 Task: Create a simple magazine template.
Action: Mouse pressed left at (371, 103)
Screenshot: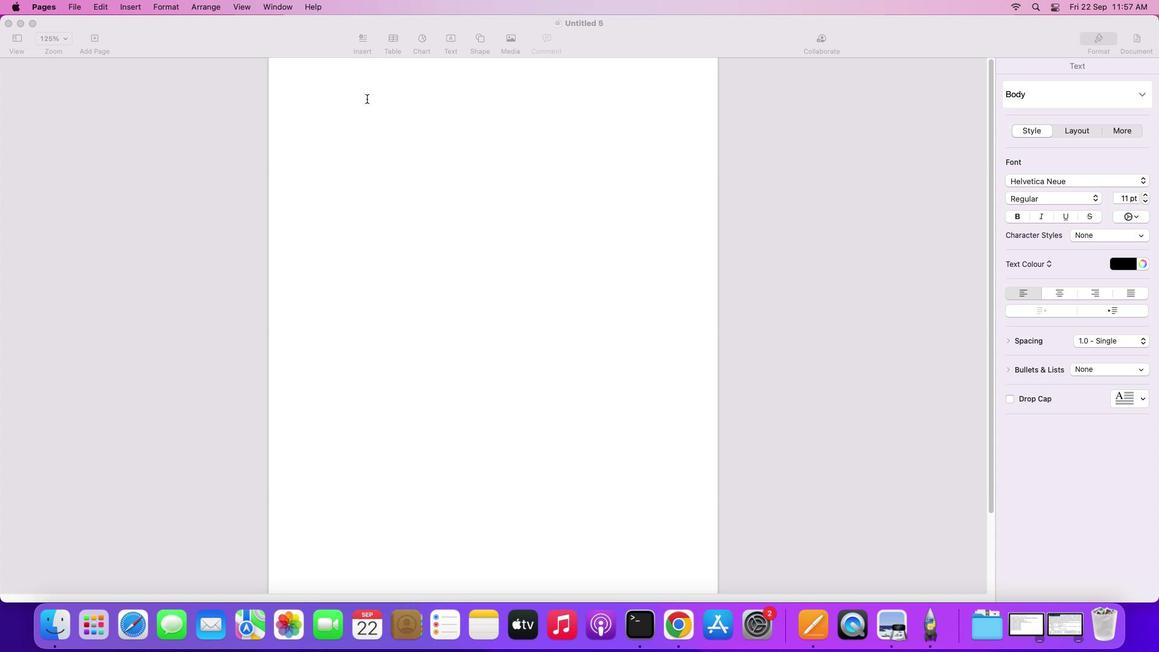 
Action: Mouse moved to (100, 43)
Screenshot: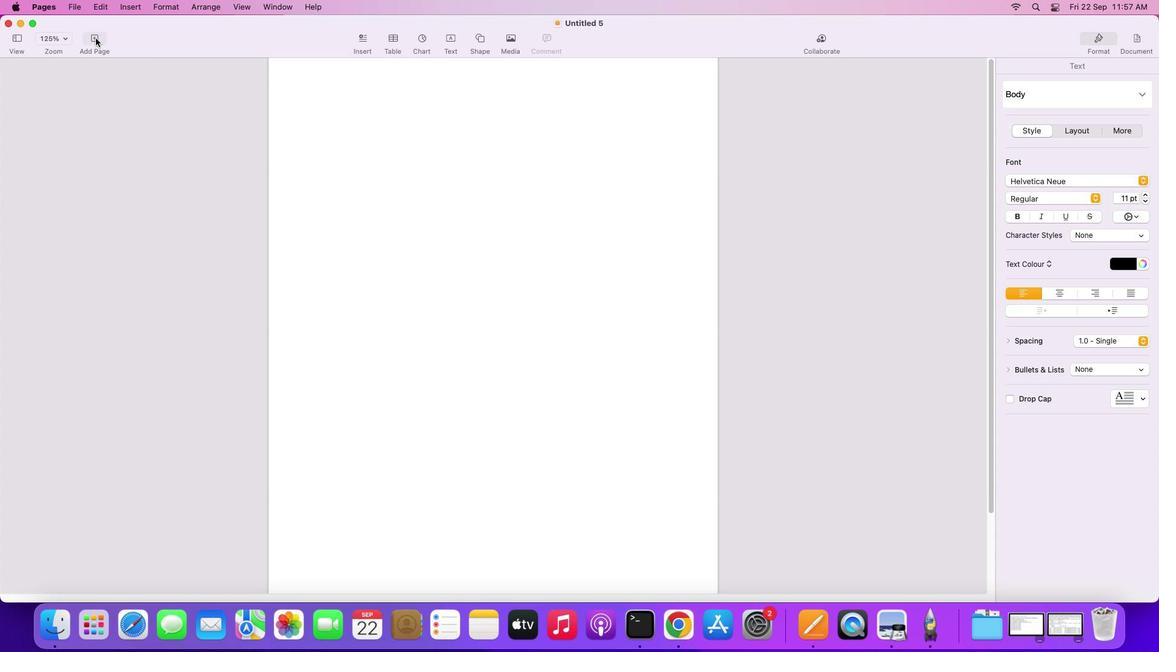 
Action: Mouse pressed left at (100, 43)
Screenshot: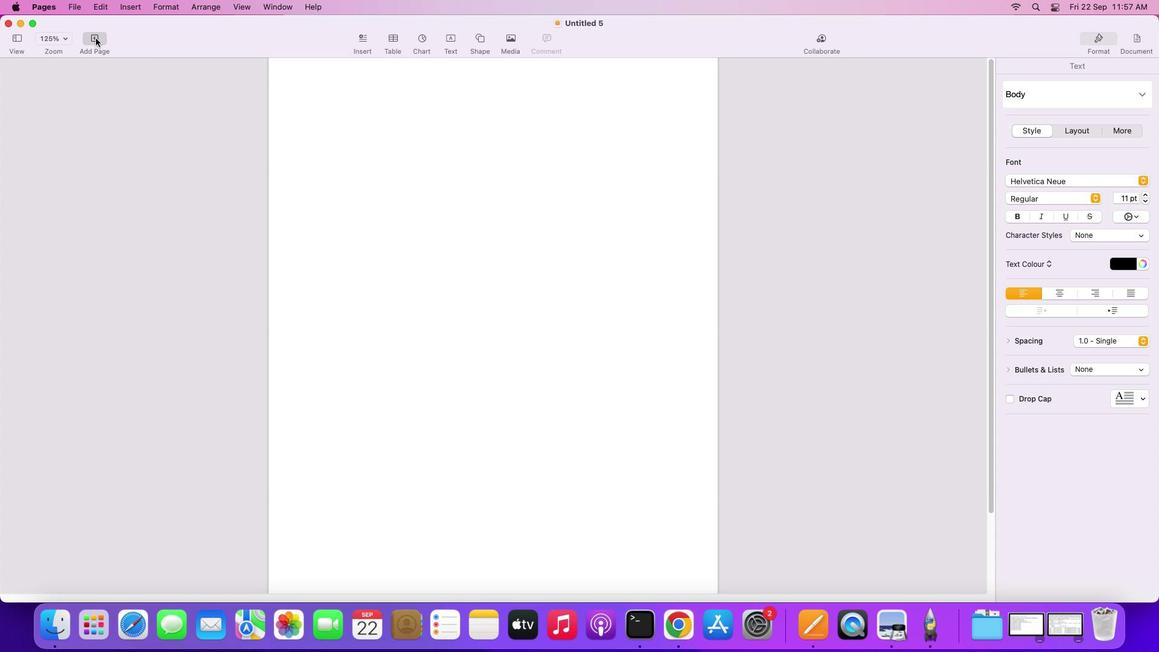 
Action: Mouse pressed left at (100, 43)
Screenshot: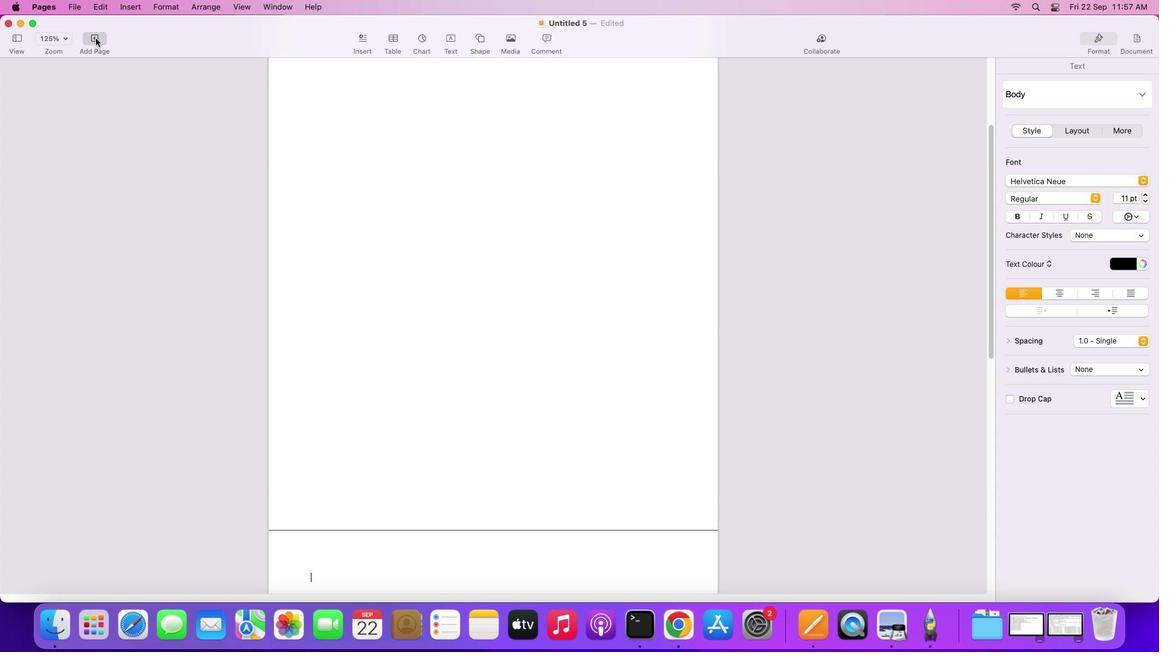 
Action: Mouse pressed left at (100, 43)
Screenshot: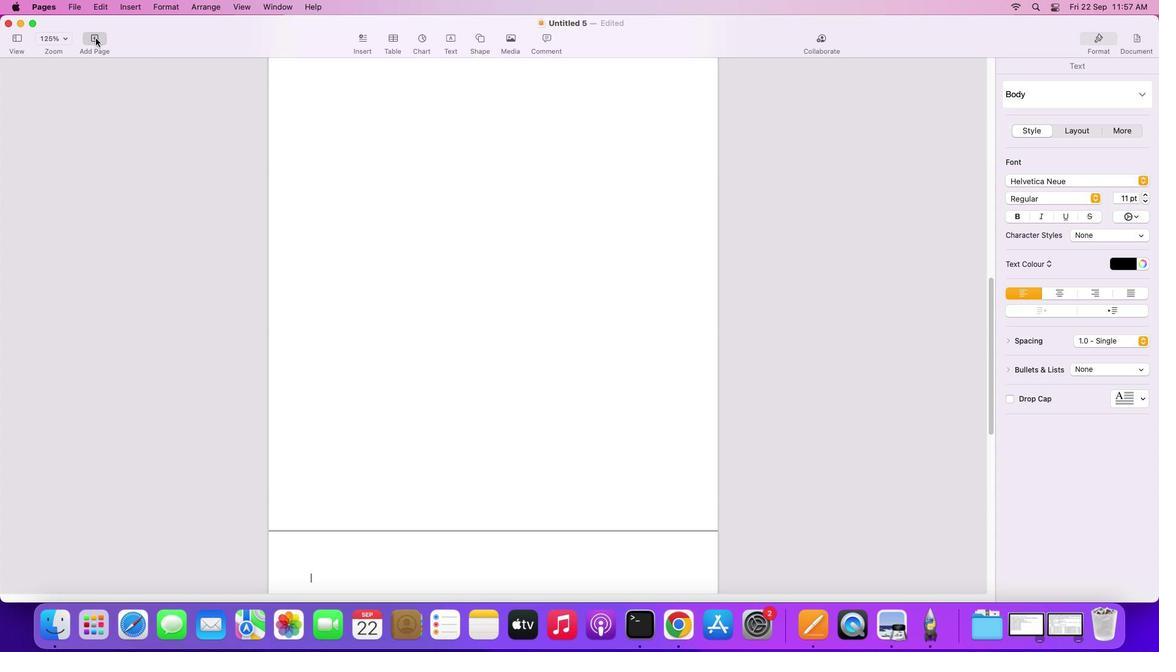 
Action: Mouse pressed left at (100, 43)
Screenshot: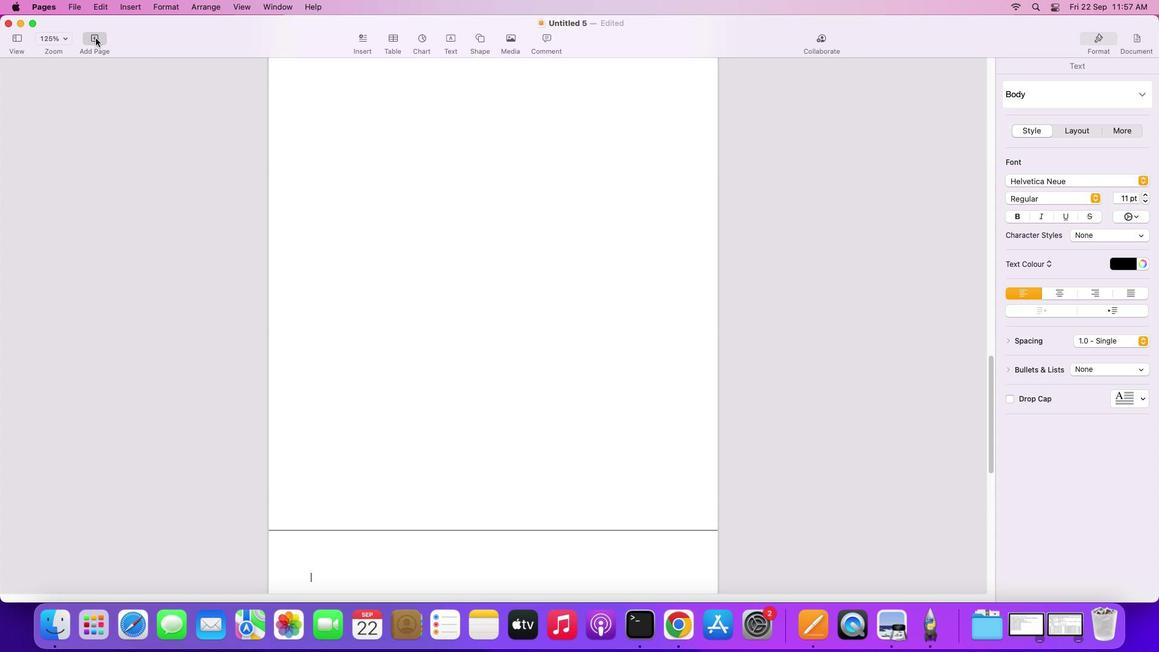 
Action: Mouse pressed left at (100, 43)
Screenshot: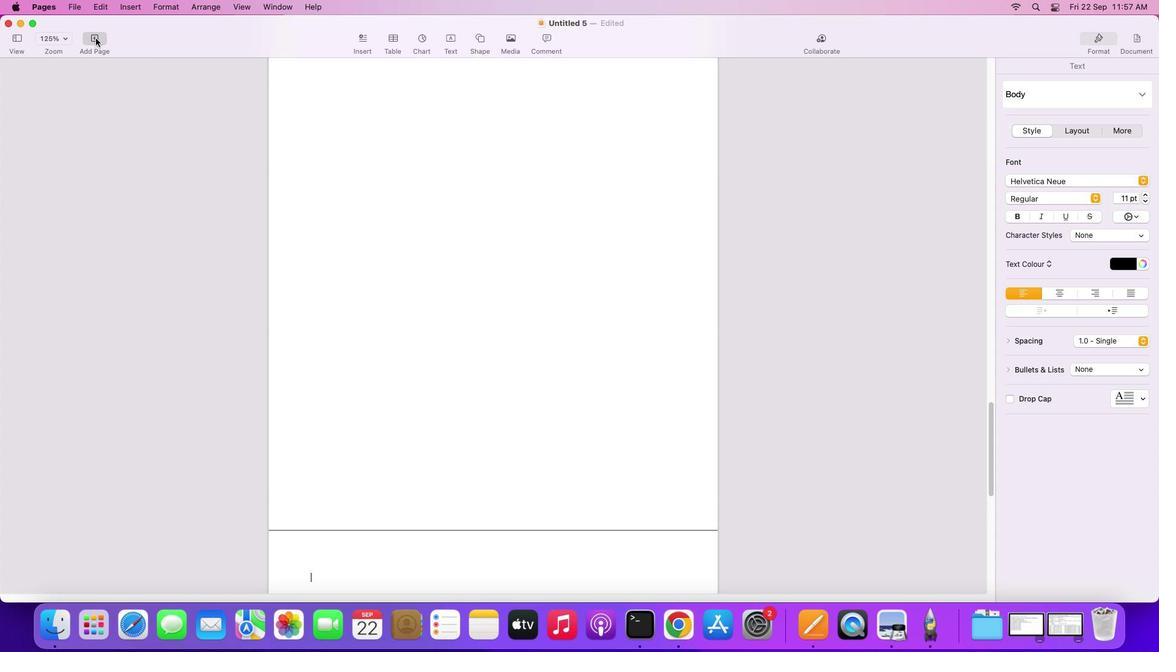 
Action: Mouse pressed left at (100, 43)
Screenshot: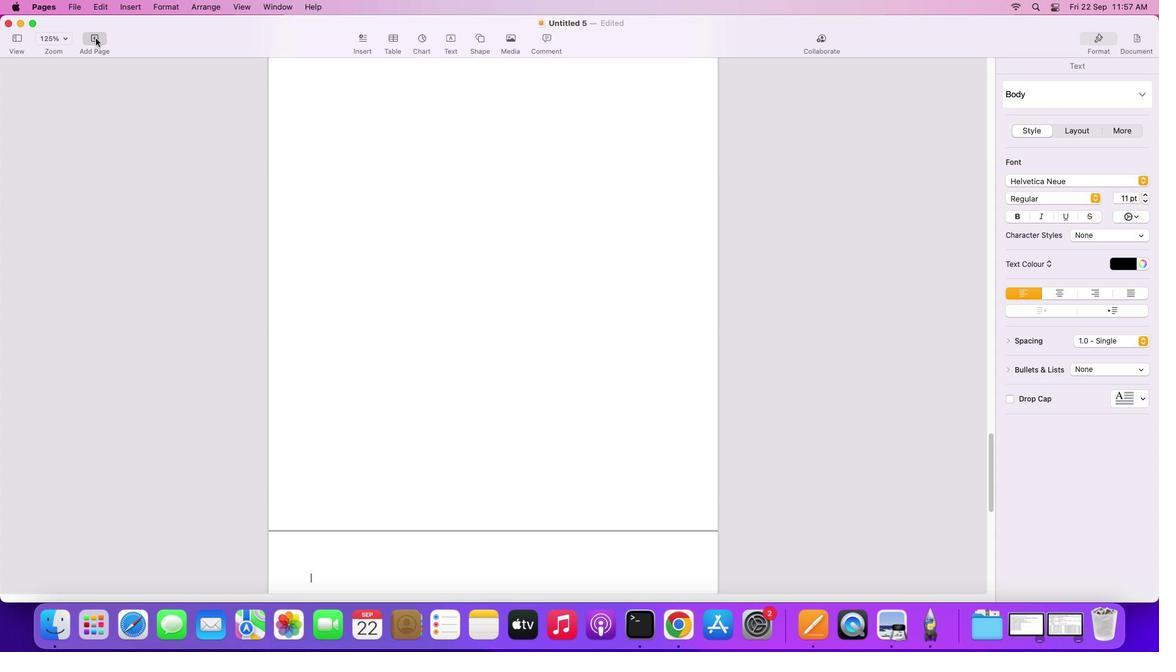 
Action: Mouse pressed left at (100, 43)
Screenshot: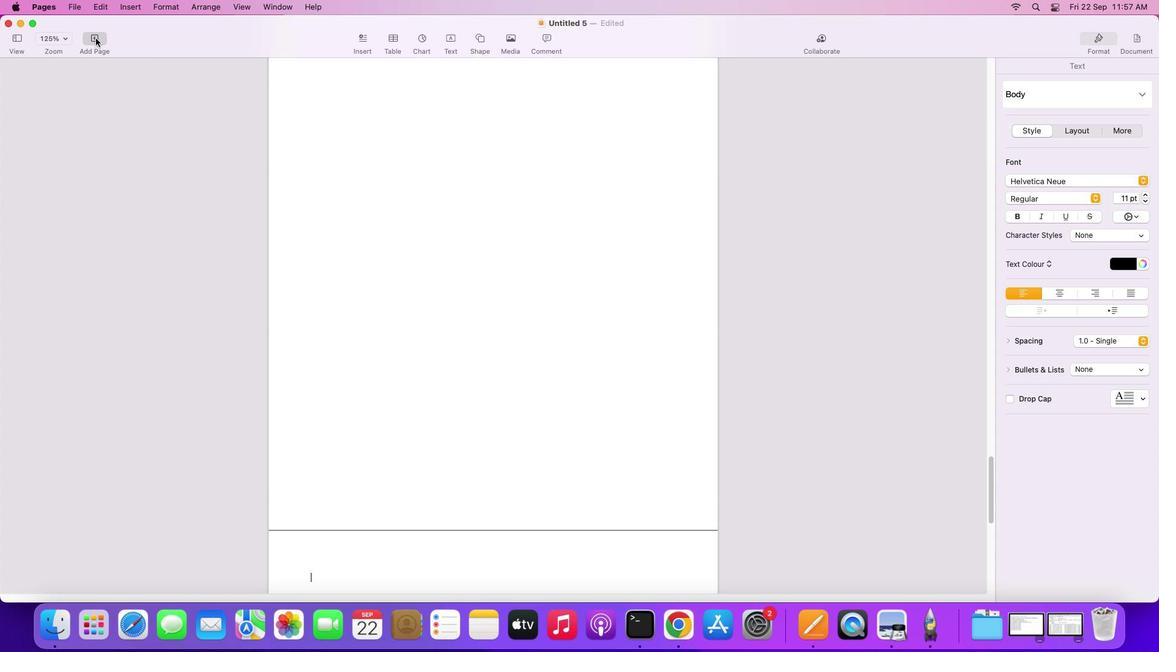 
Action: Mouse pressed left at (100, 43)
Screenshot: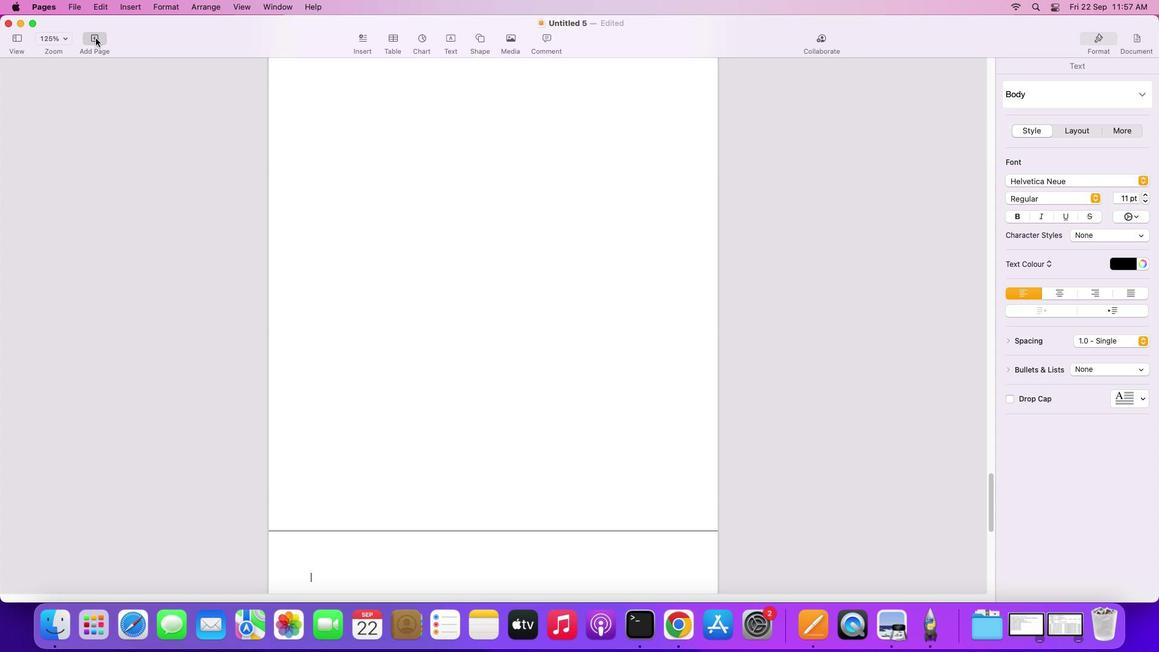 
Action: Mouse pressed left at (100, 43)
Screenshot: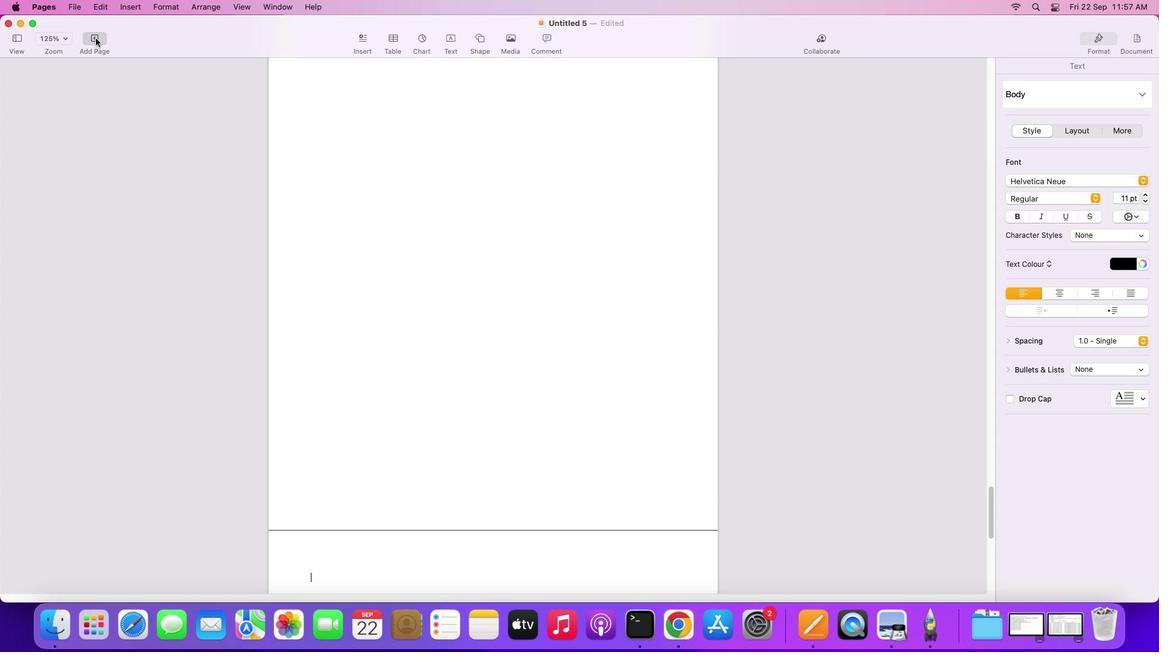 
Action: Mouse pressed left at (100, 43)
Screenshot: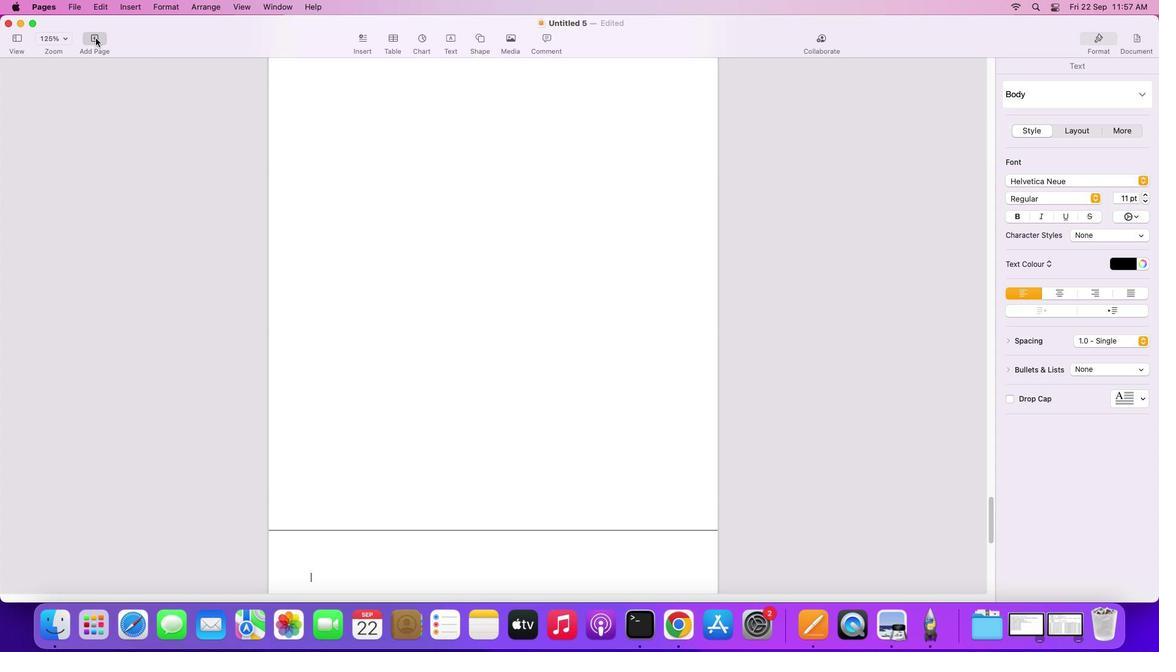 
Action: Mouse moved to (385, 142)
Screenshot: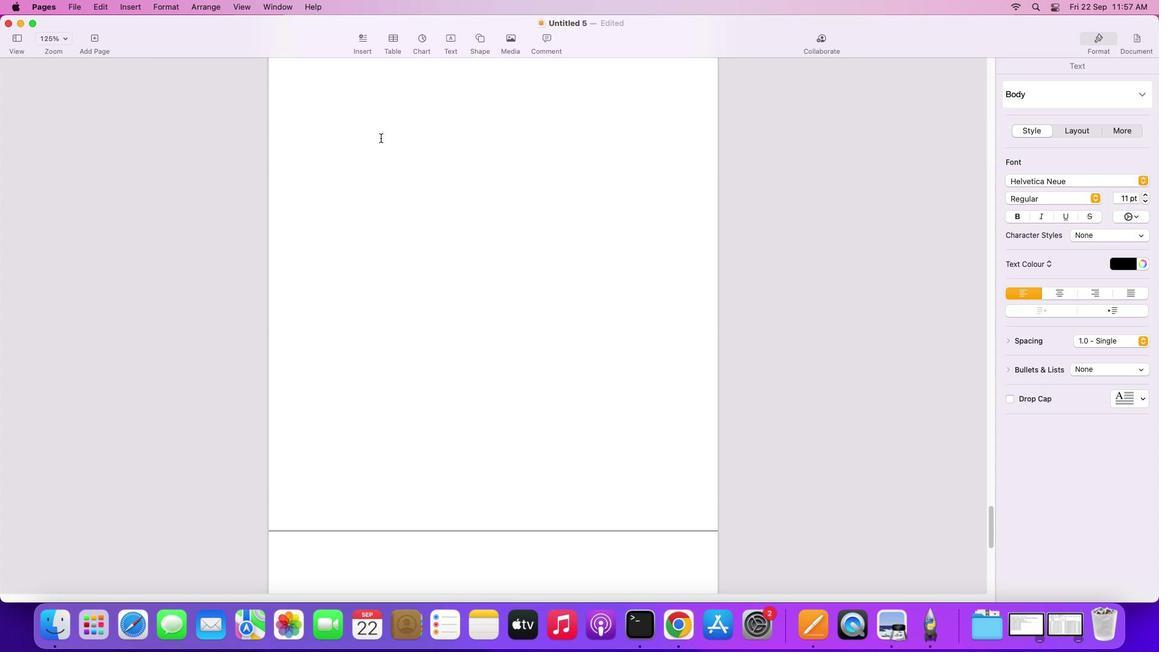 
Action: Mouse pressed left at (385, 142)
Screenshot: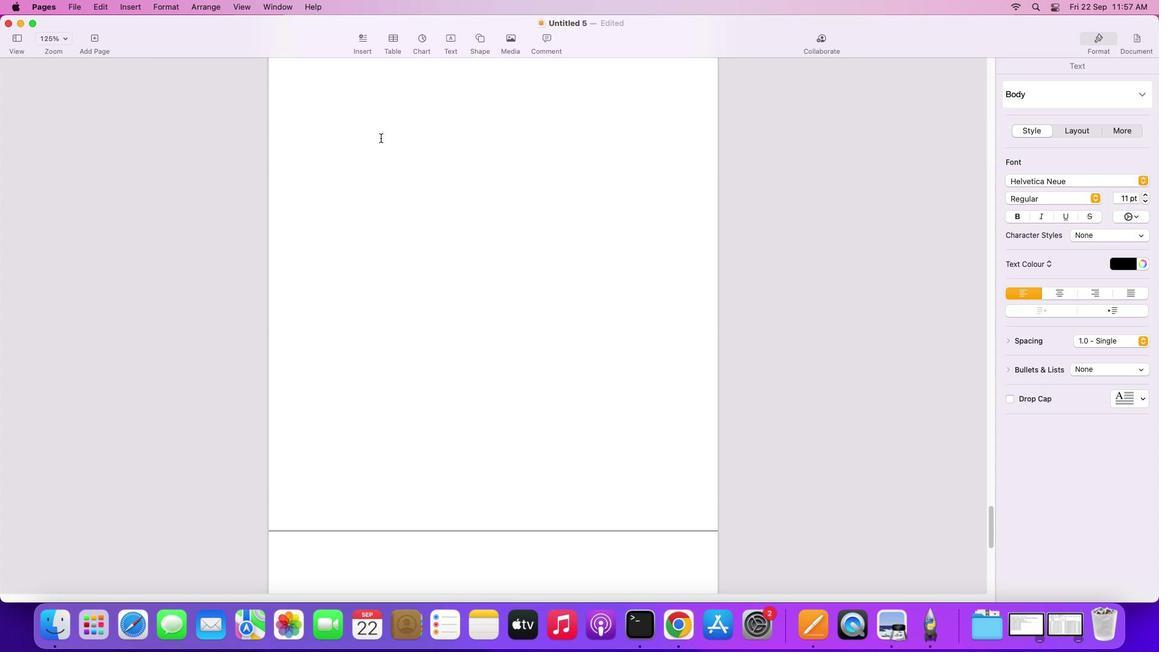 
Action: Mouse moved to (489, 50)
Screenshot: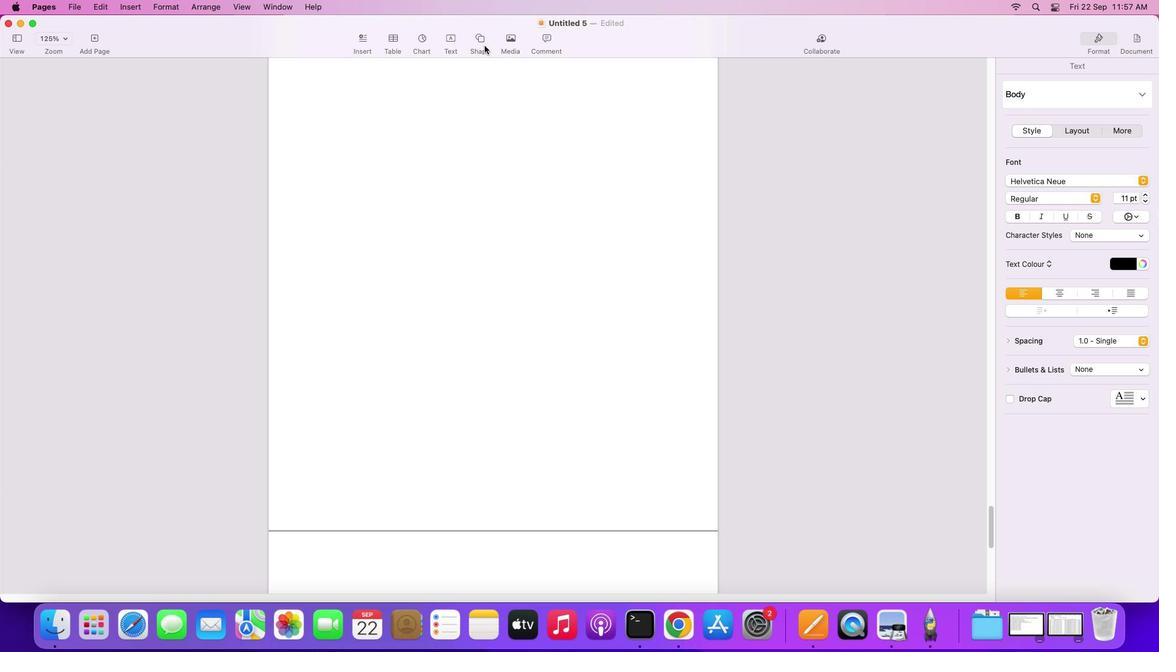 
Action: Mouse pressed left at (489, 50)
Screenshot: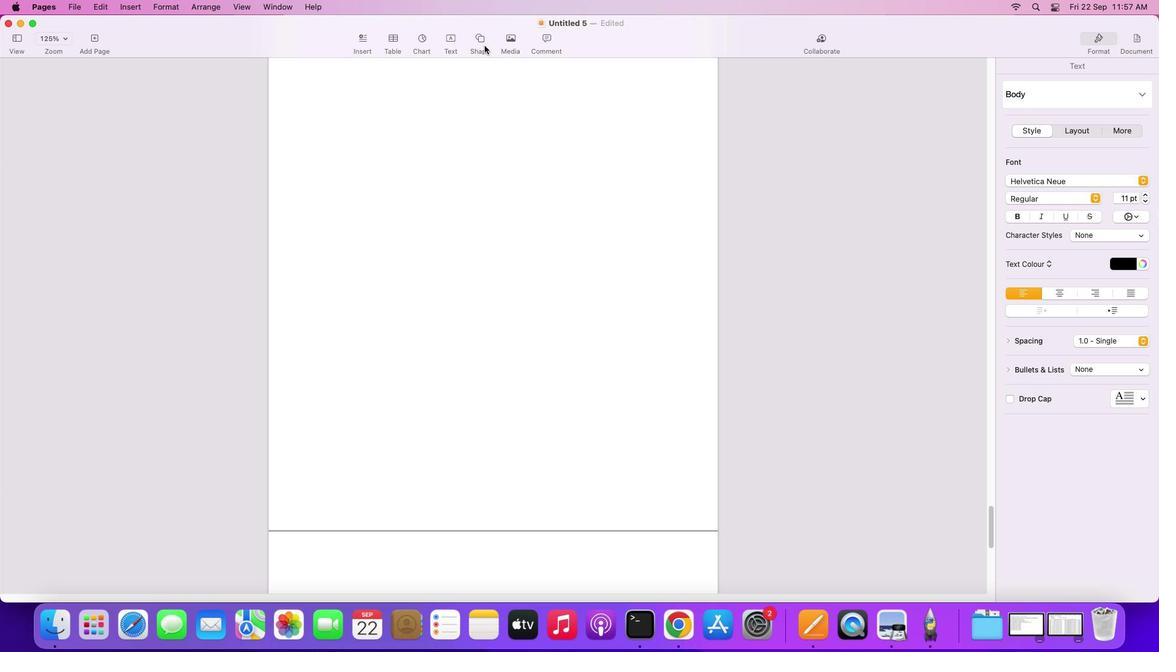
Action: Mouse moved to (485, 41)
Screenshot: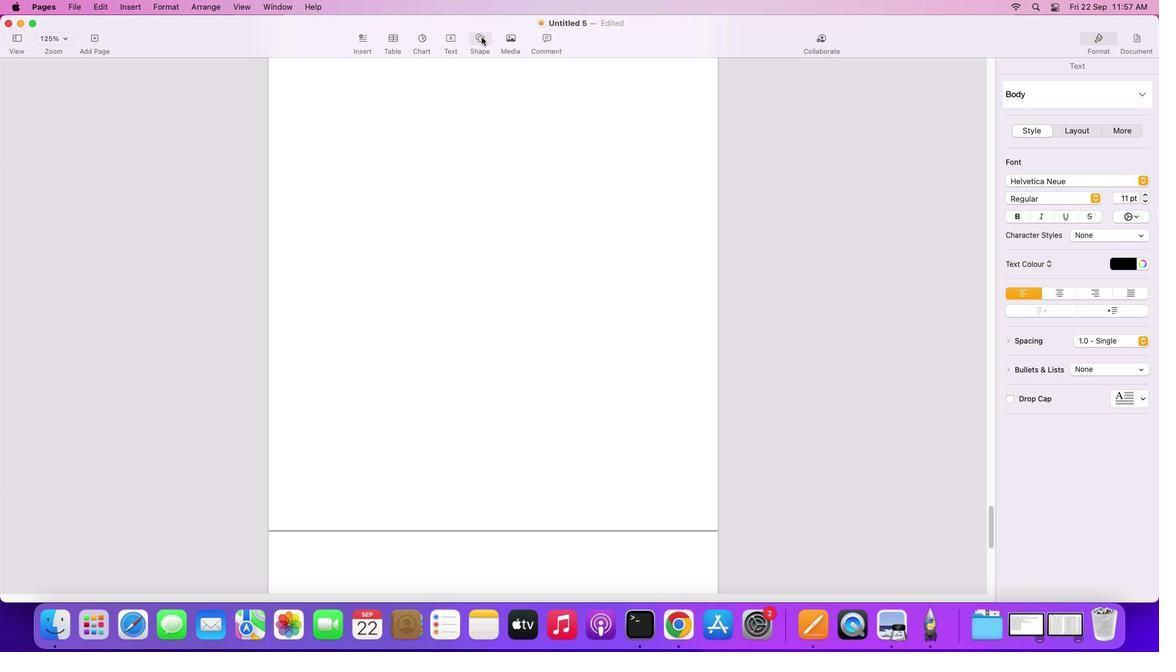 
Action: Mouse pressed left at (485, 41)
Screenshot: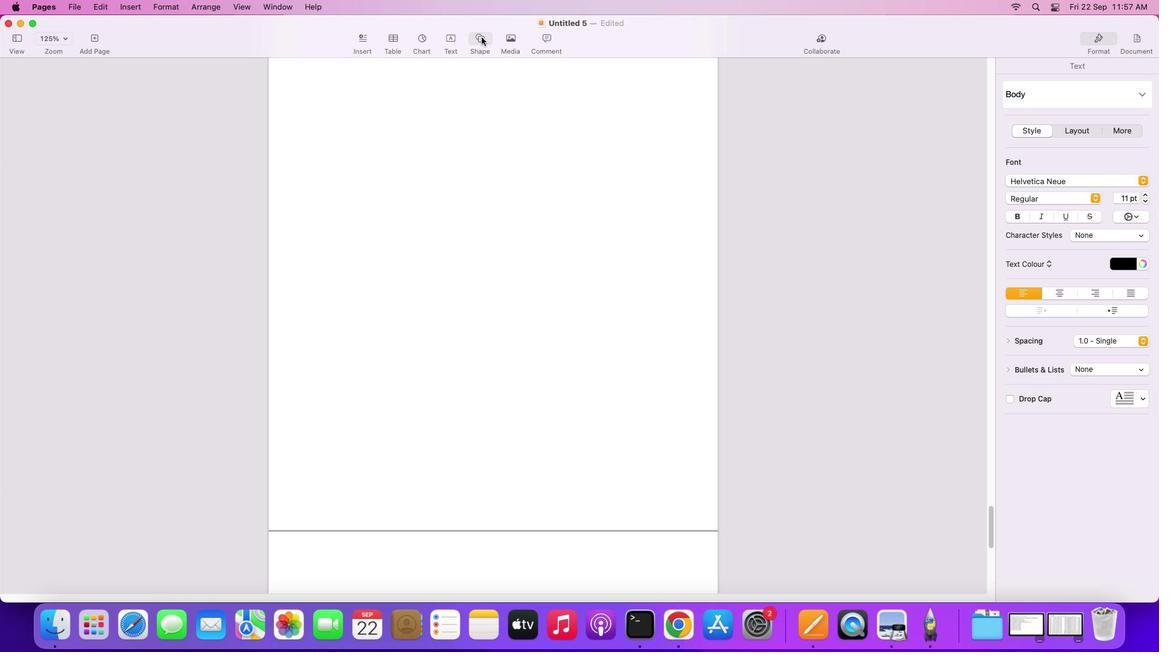 
Action: Mouse moved to (475, 143)
Screenshot: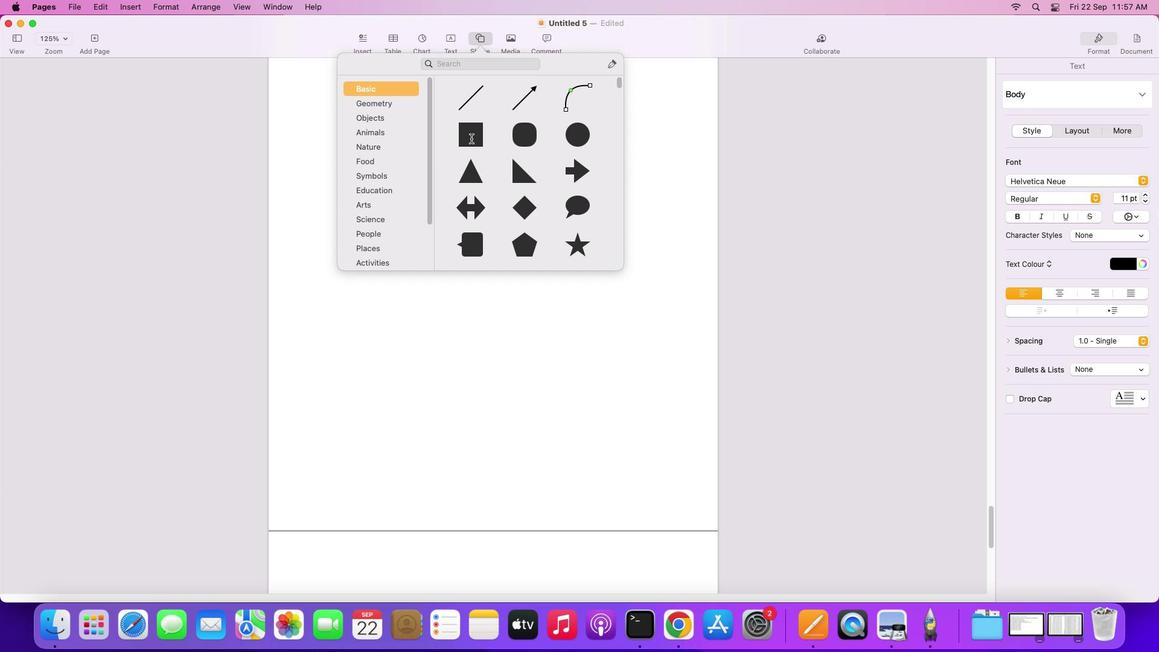 
Action: Mouse pressed left at (475, 143)
Screenshot: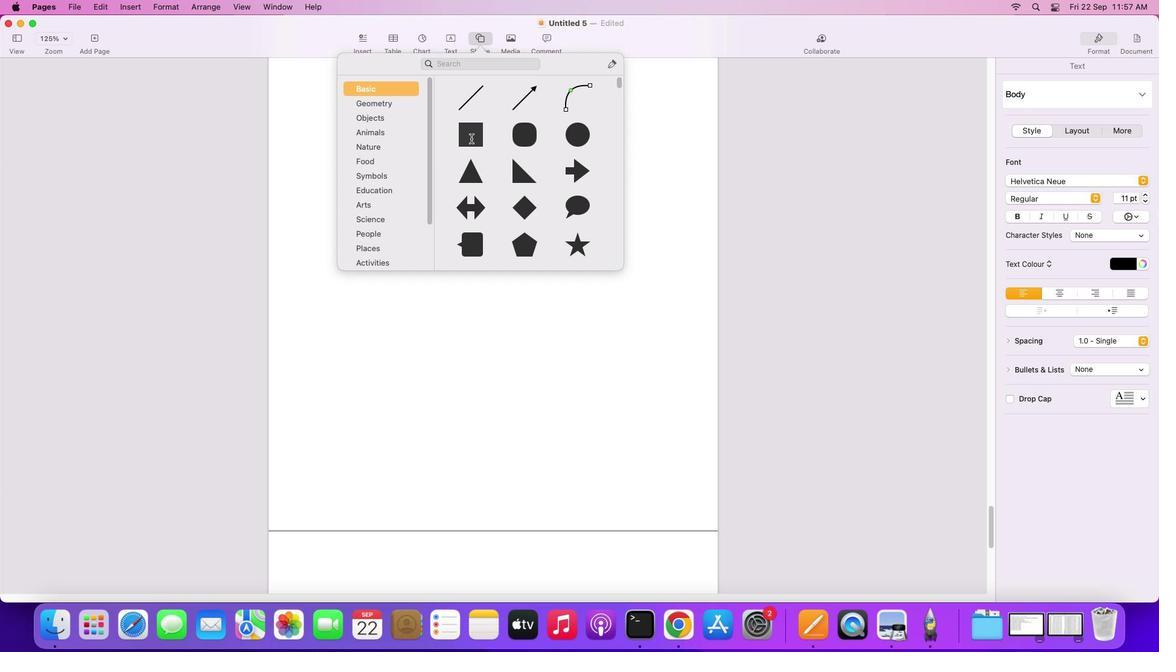 
Action: Mouse moved to (470, 178)
Screenshot: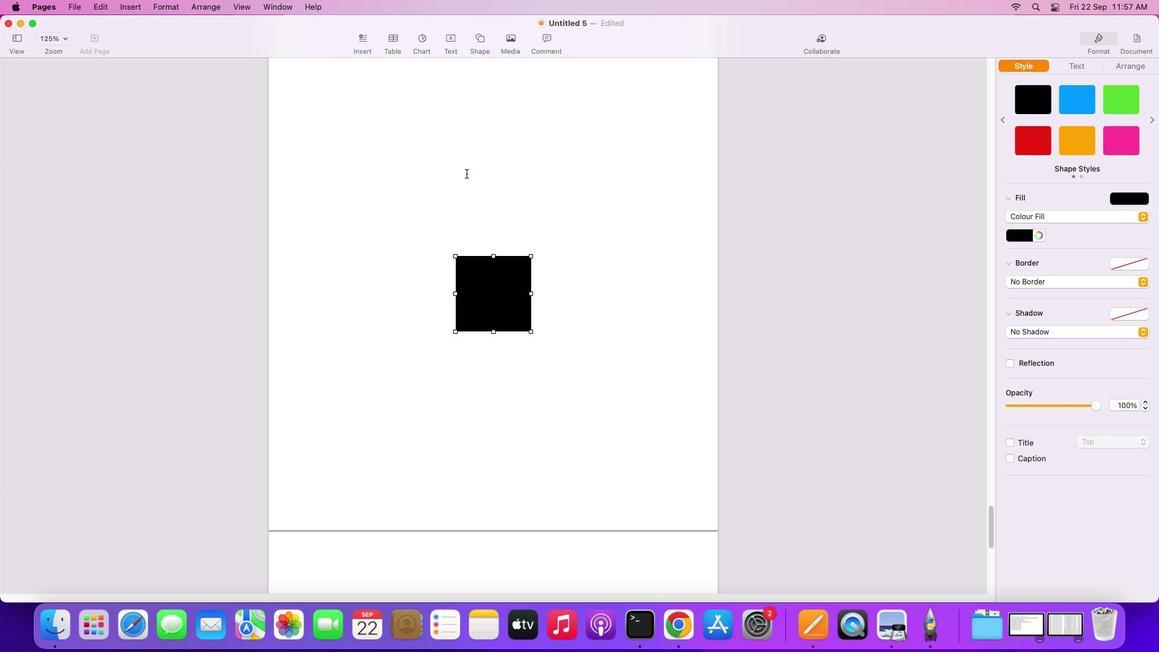 
Action: Mouse scrolled (470, 178) with delta (4, 5)
Screenshot: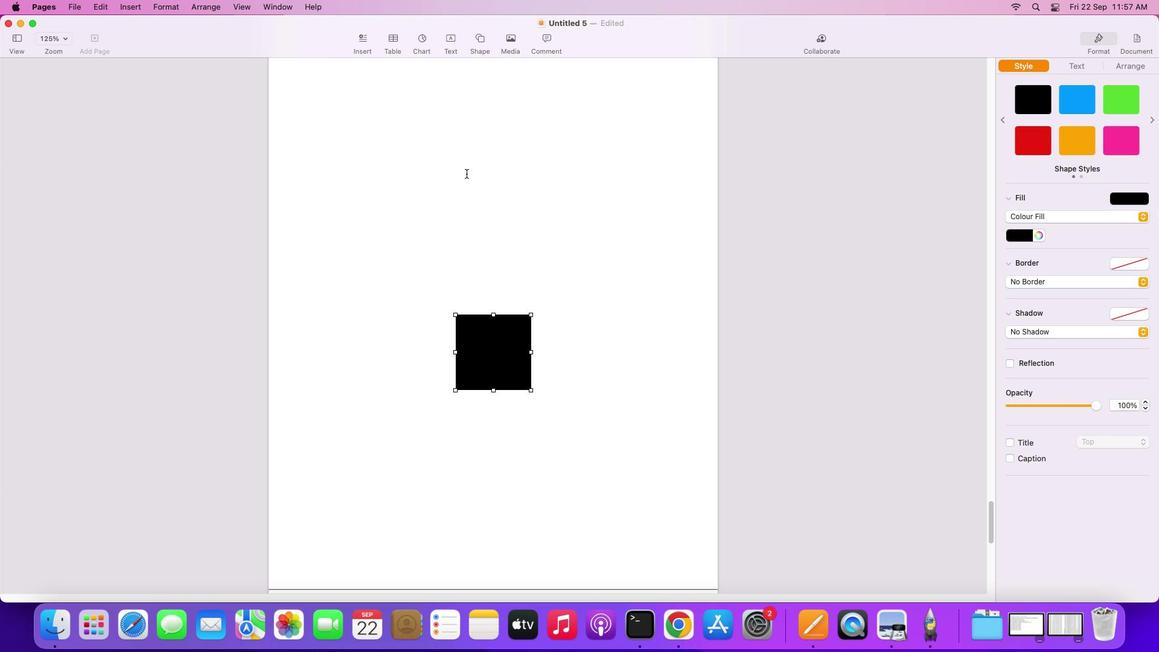 
Action: Mouse scrolled (470, 178) with delta (4, 5)
Screenshot: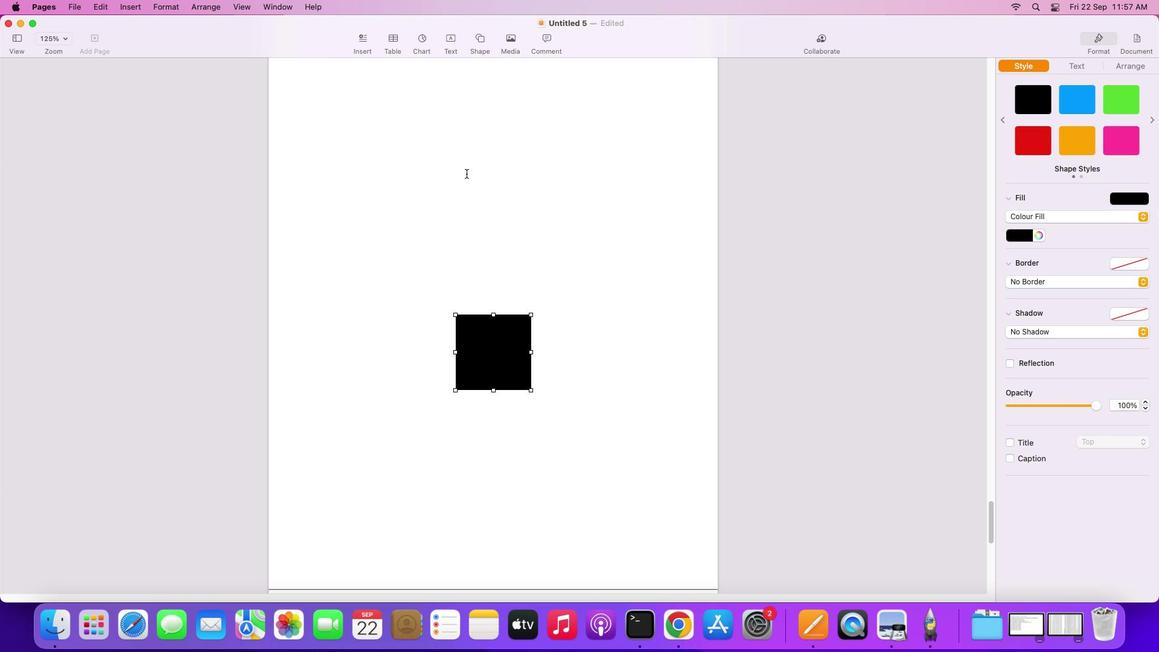 
Action: Mouse scrolled (470, 178) with delta (4, 7)
Screenshot: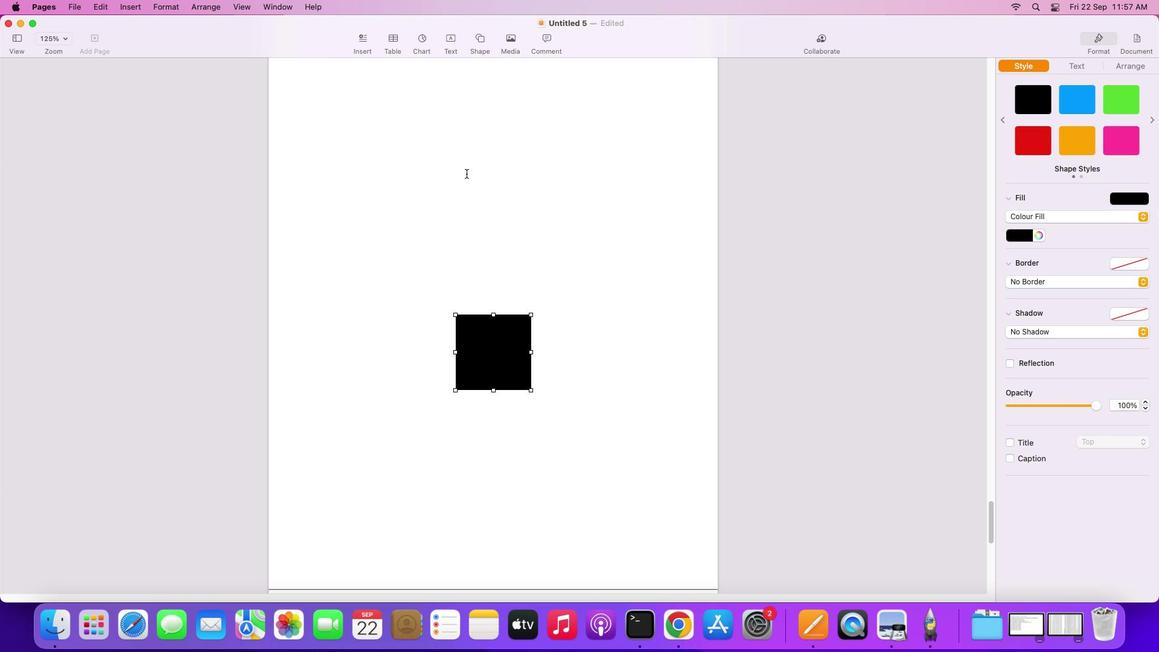 
Action: Mouse scrolled (470, 178) with delta (4, 8)
Screenshot: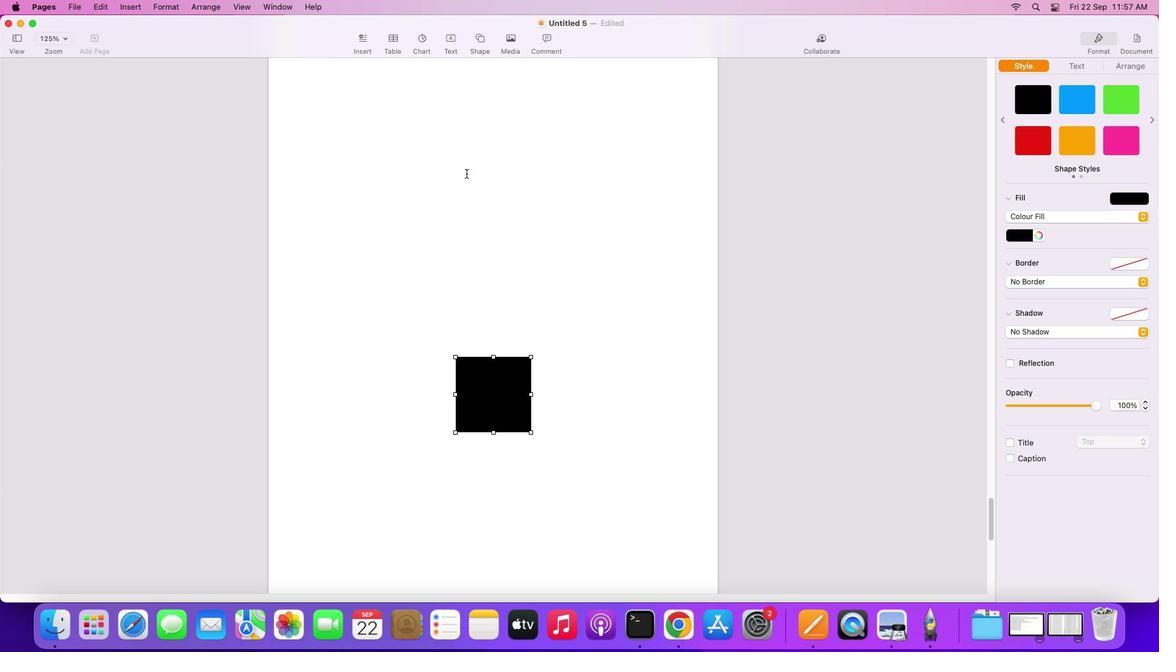 
Action: Mouse scrolled (470, 178) with delta (4, 9)
Screenshot: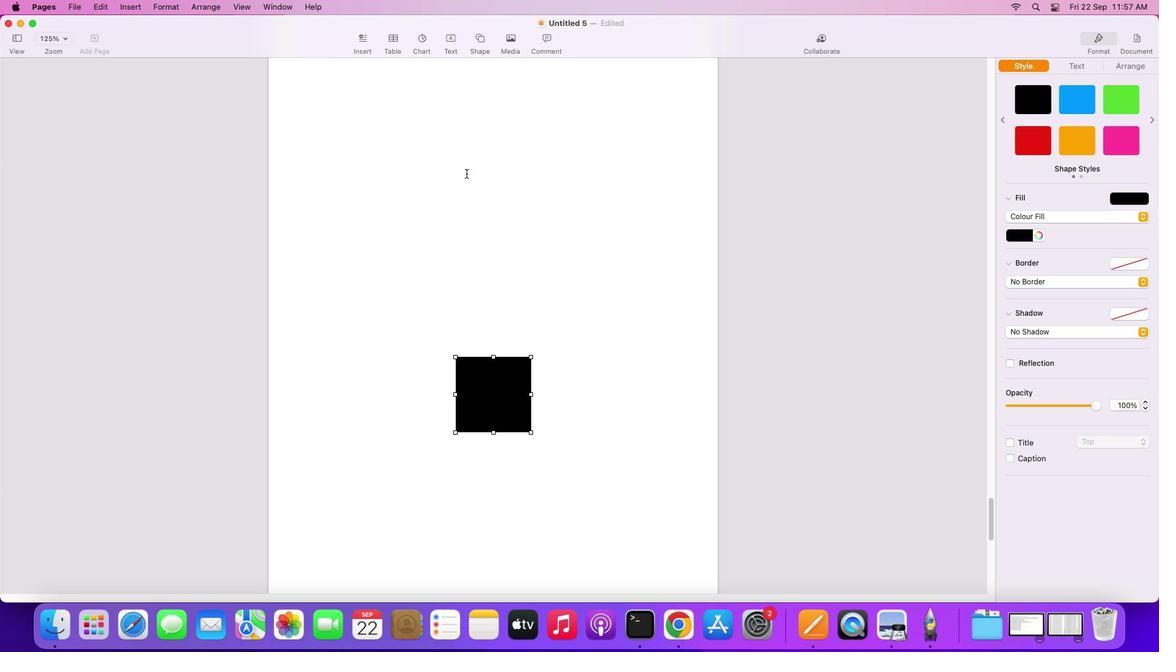 
Action: Mouse moved to (471, 179)
Screenshot: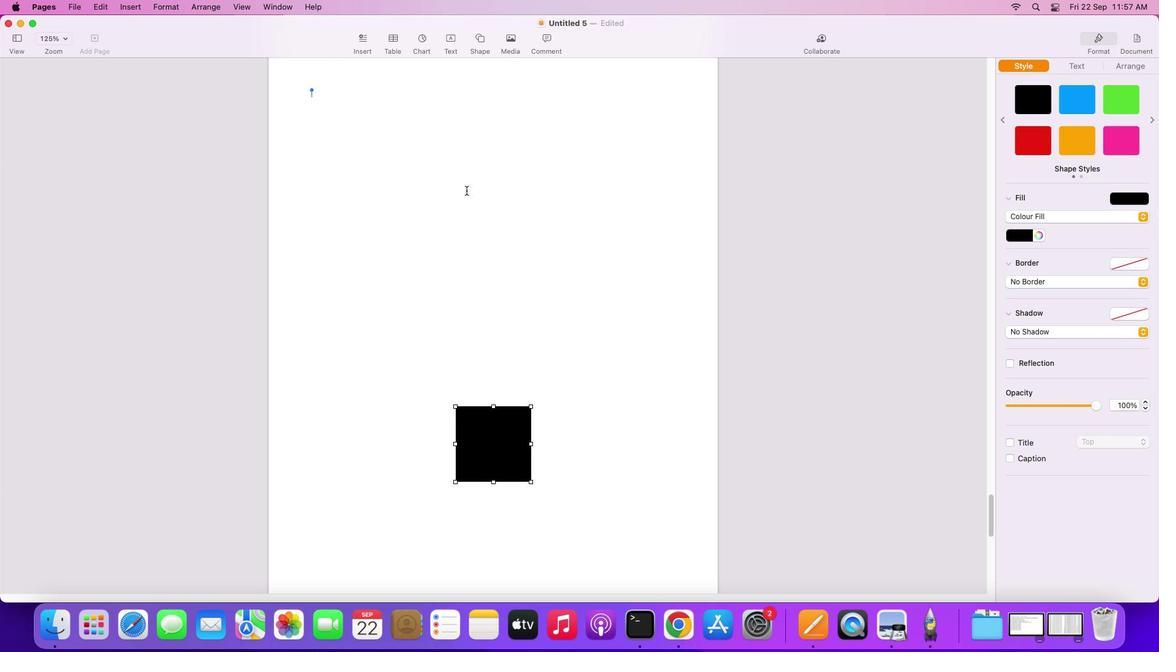 
Action: Mouse scrolled (471, 179) with delta (4, 5)
Screenshot: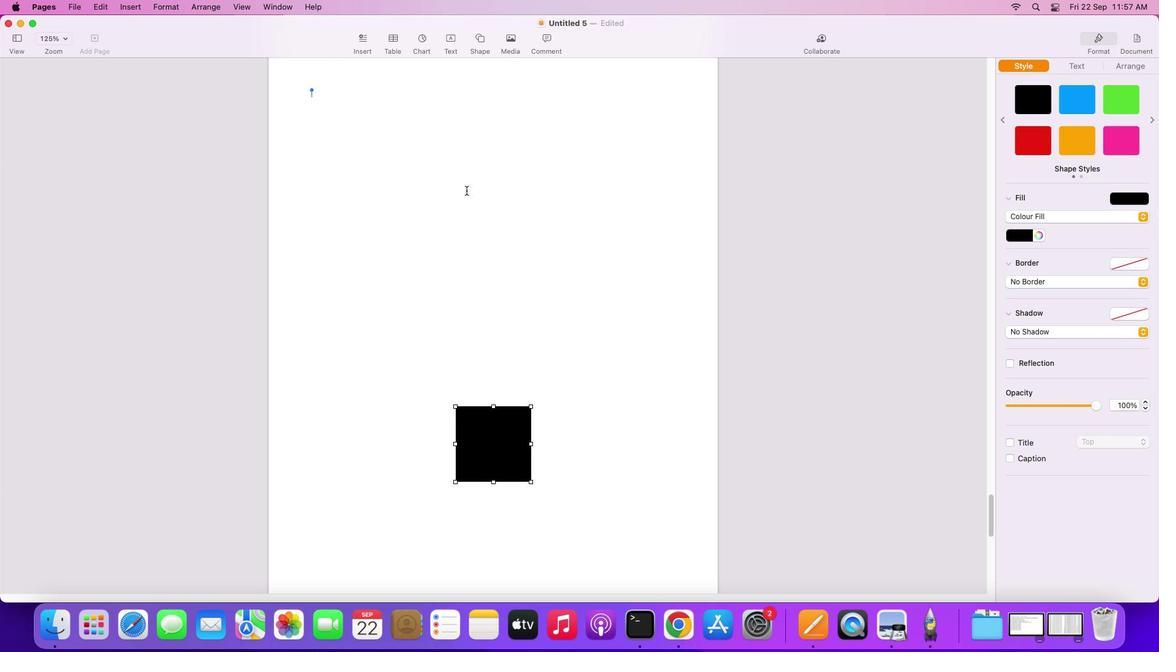 
Action: Mouse moved to (470, 181)
Screenshot: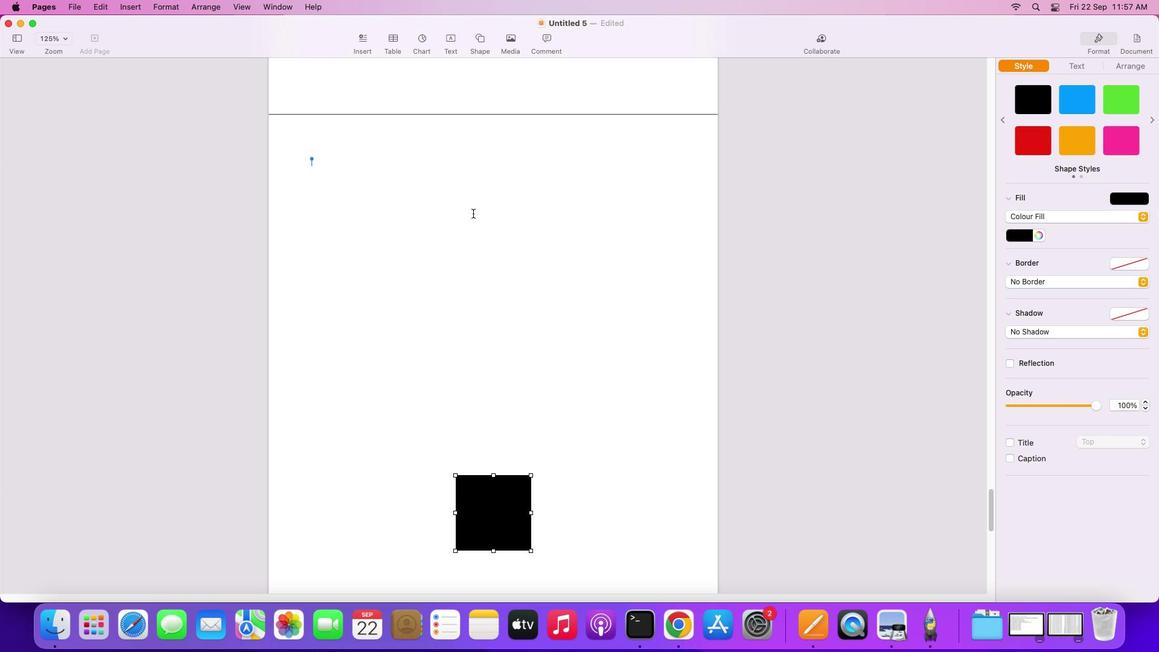 
Action: Mouse scrolled (470, 181) with delta (4, 5)
Screenshot: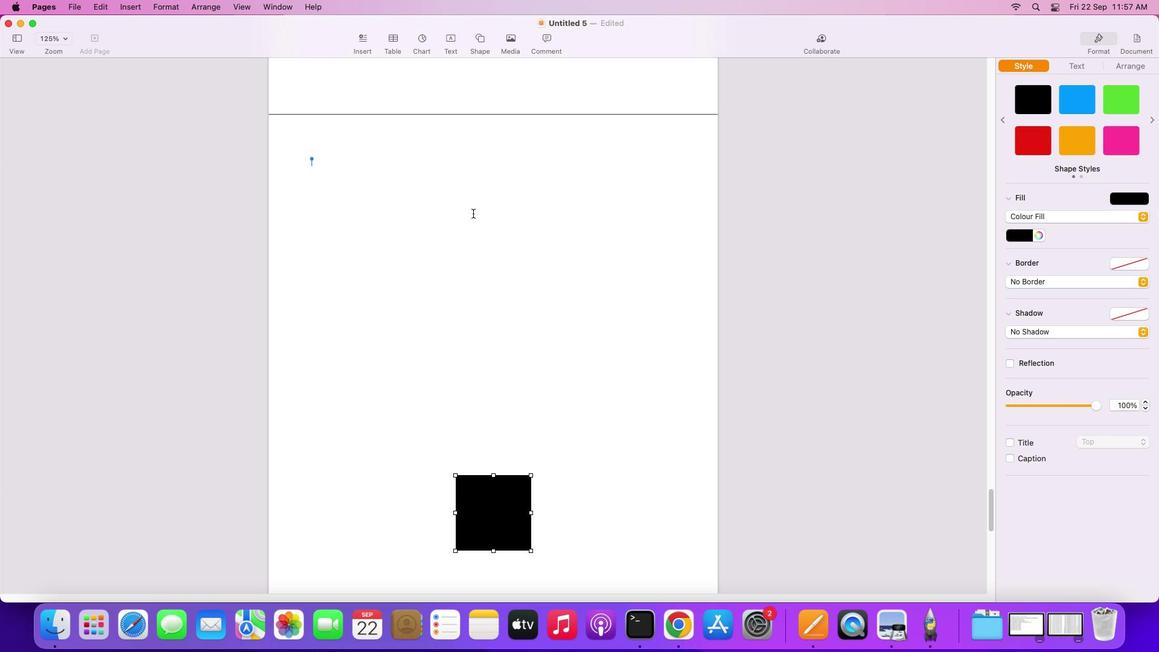 
Action: Mouse moved to (470, 182)
Screenshot: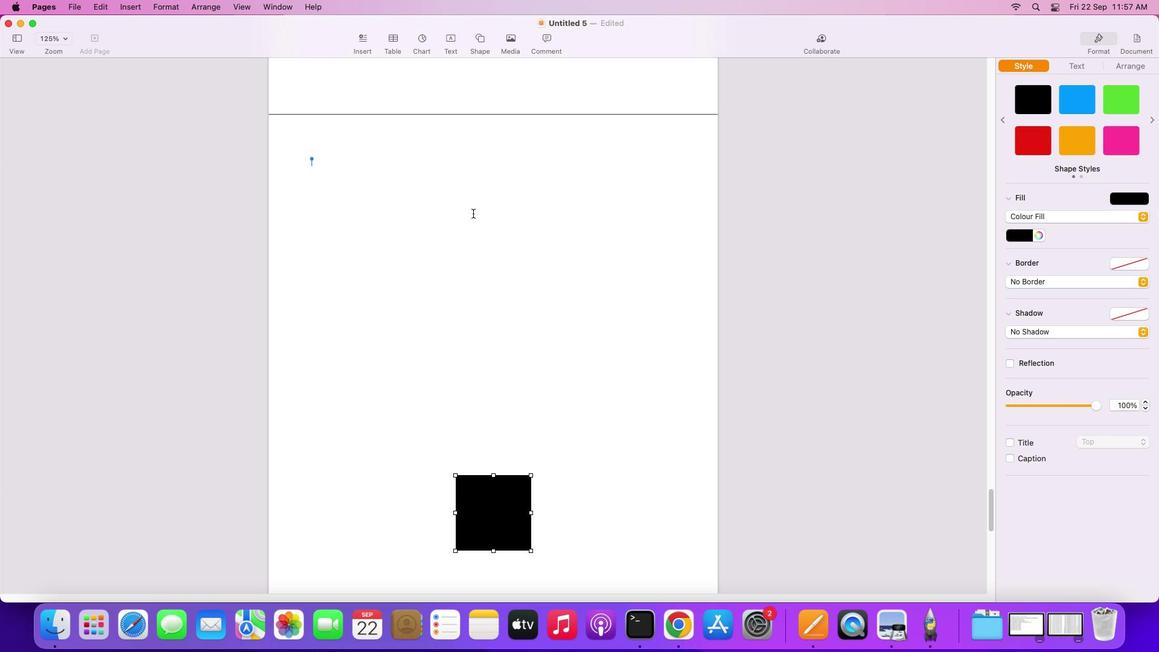 
Action: Mouse scrolled (470, 182) with delta (4, 7)
Screenshot: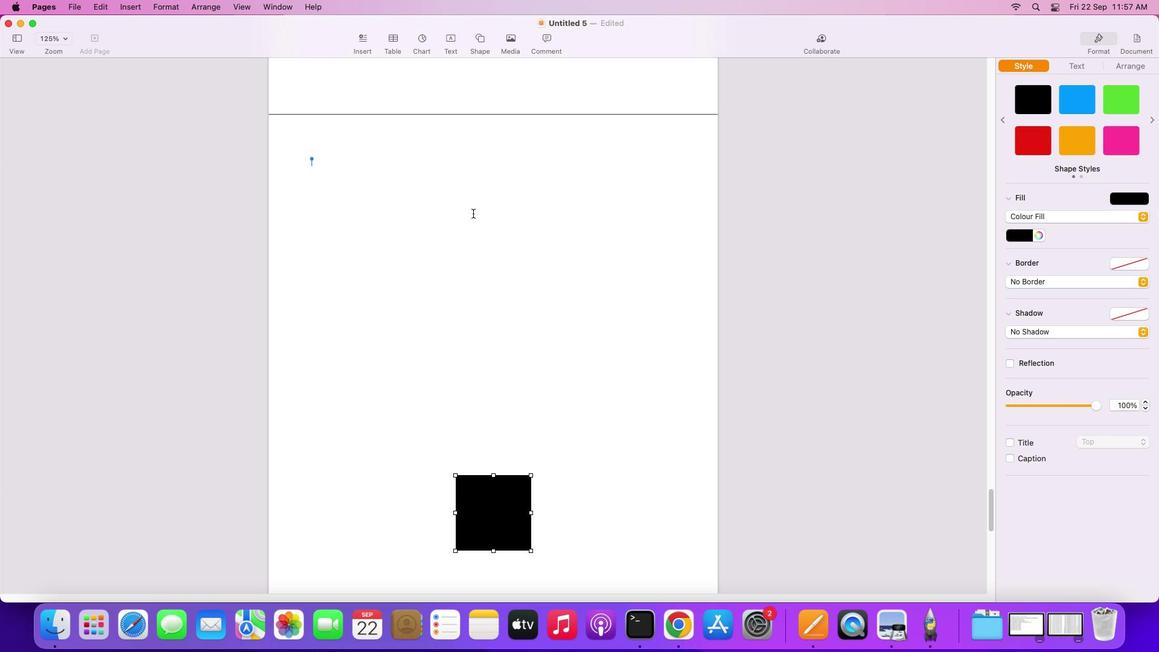 
Action: Mouse moved to (470, 184)
Screenshot: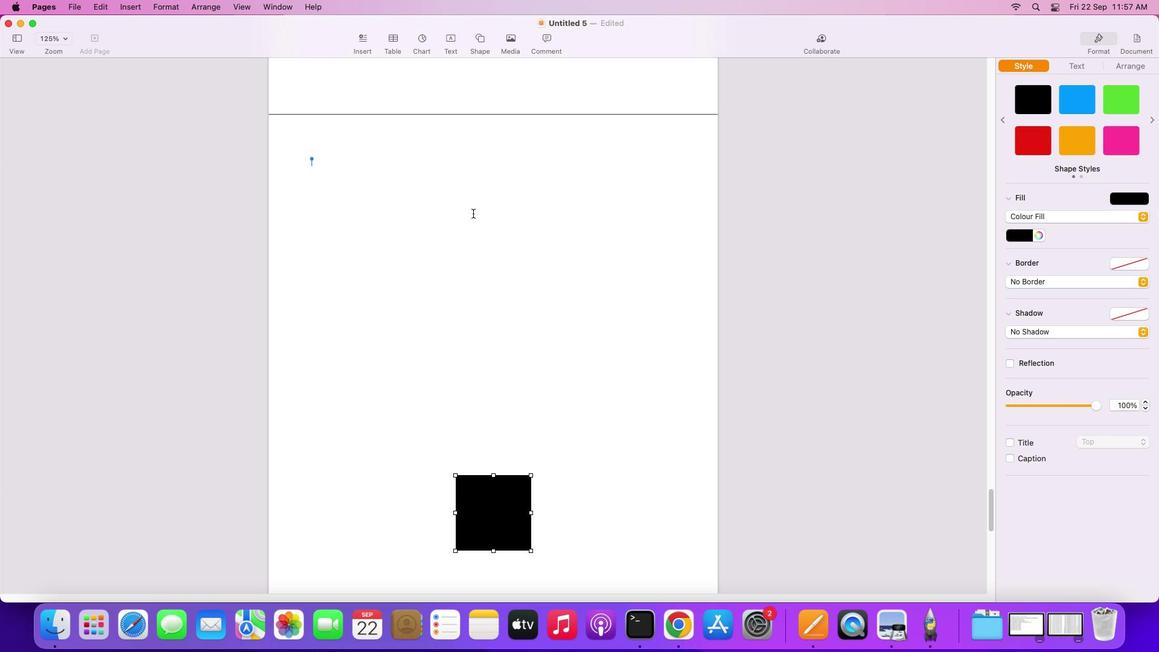 
Action: Mouse scrolled (470, 184) with delta (4, 7)
Screenshot: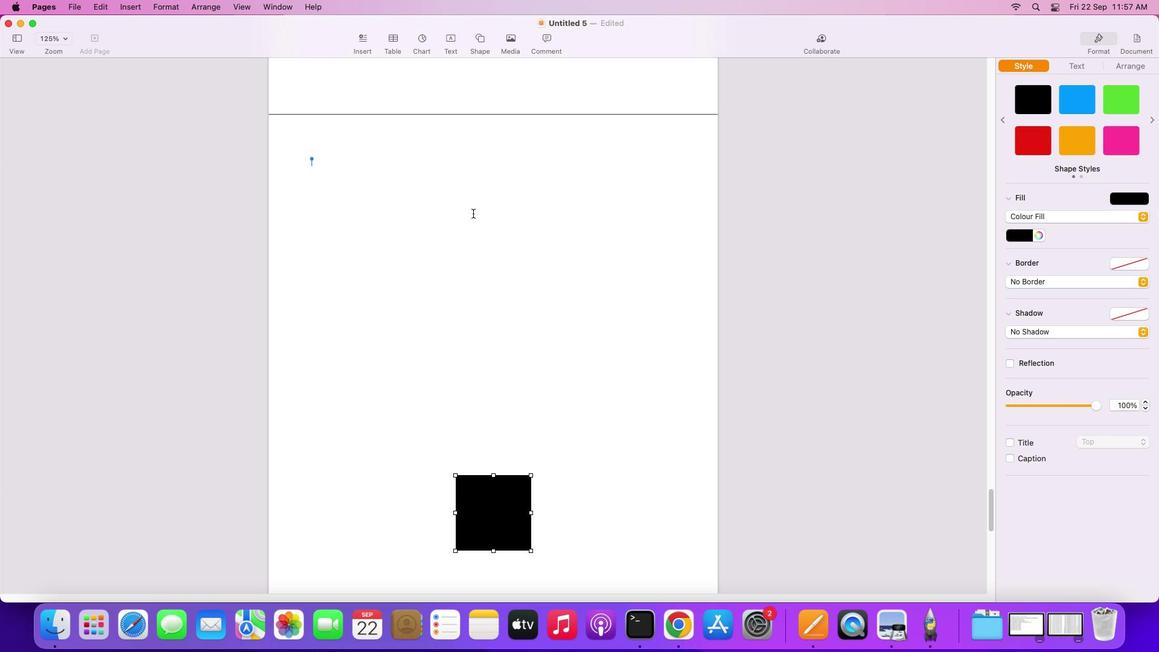 
Action: Mouse moved to (470, 187)
Screenshot: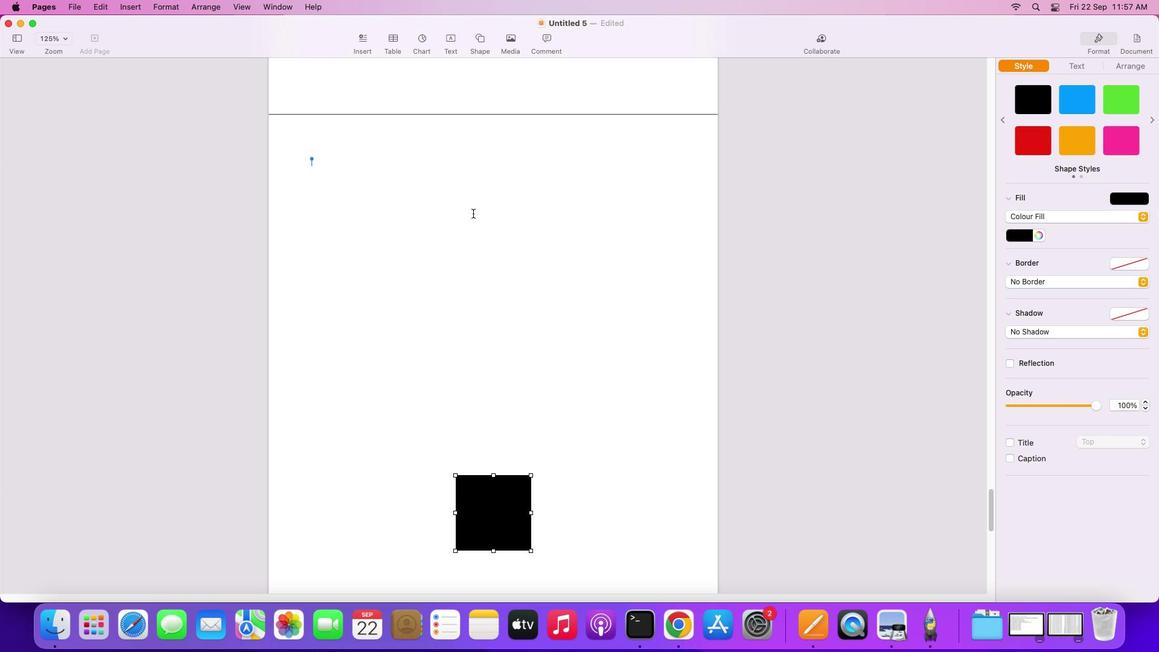 
Action: Mouse scrolled (470, 187) with delta (4, 8)
Screenshot: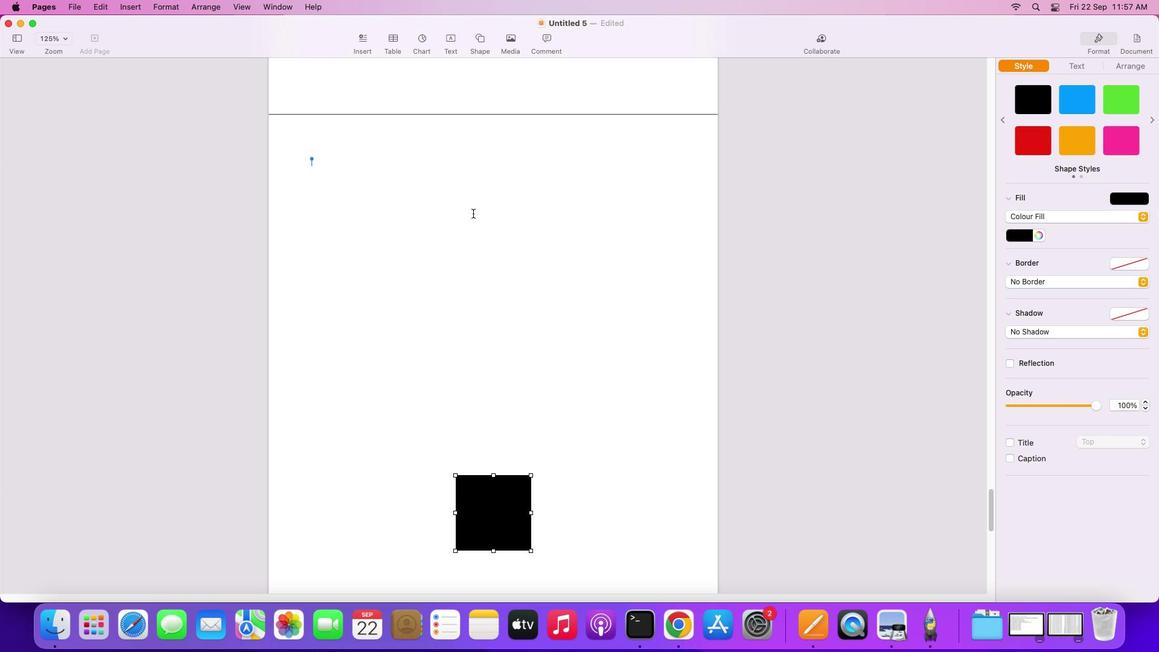 
Action: Mouse moved to (470, 191)
Screenshot: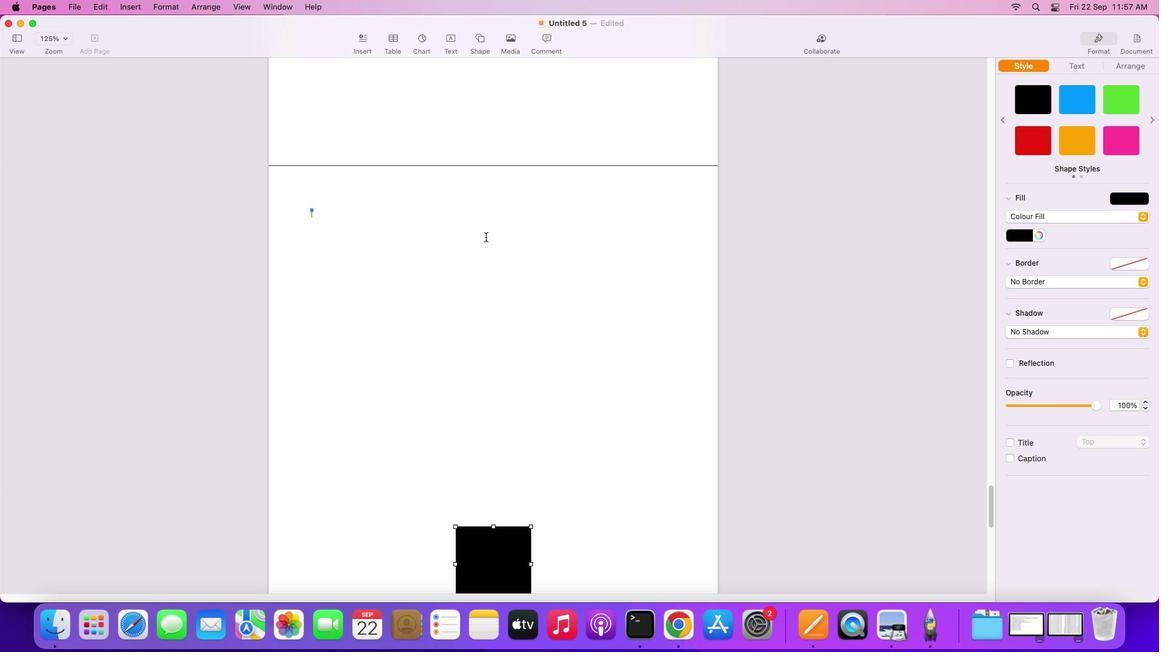 
Action: Mouse scrolled (470, 191) with delta (4, 9)
Screenshot: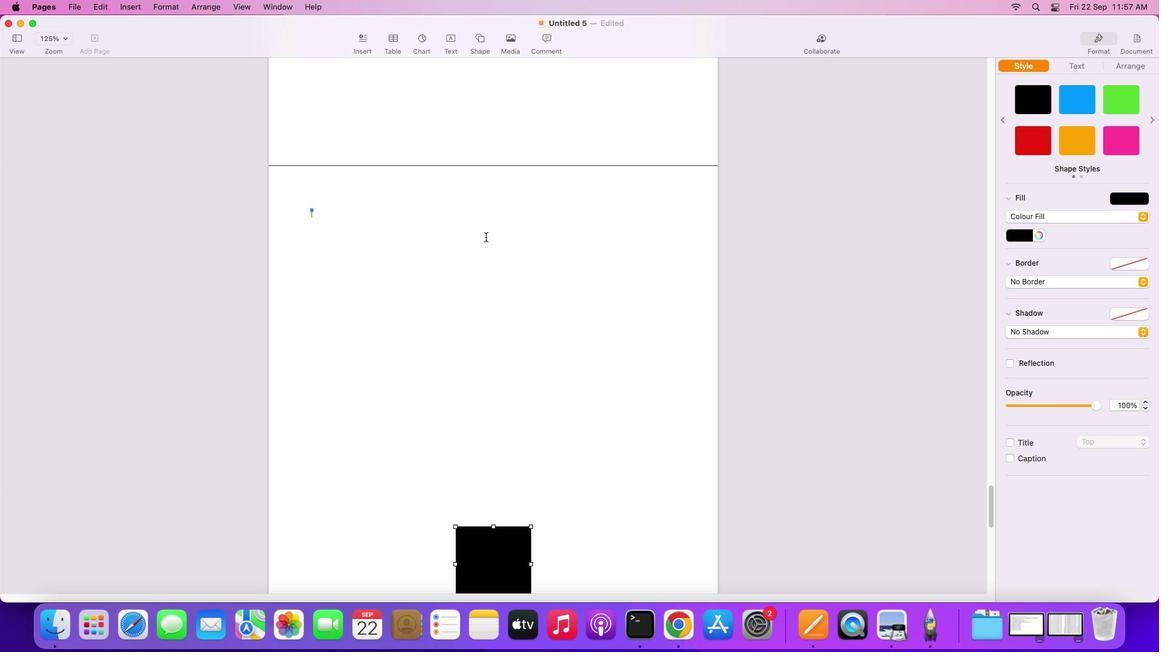 
Action: Mouse moved to (472, 201)
Screenshot: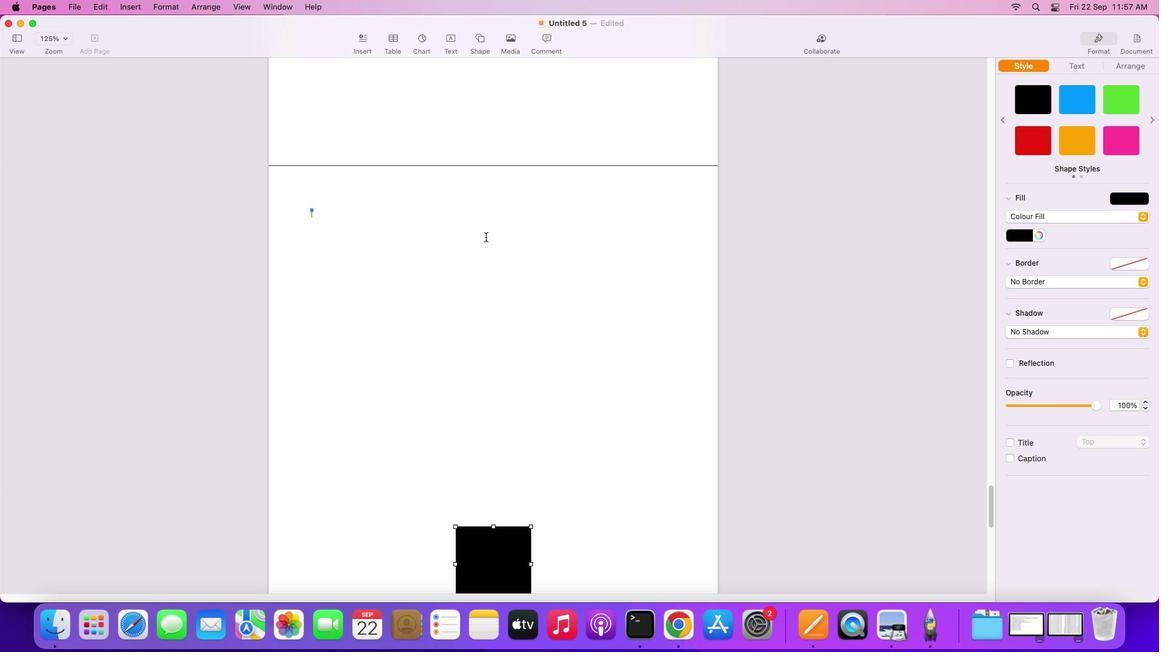 
Action: Mouse scrolled (472, 201) with delta (4, 9)
Screenshot: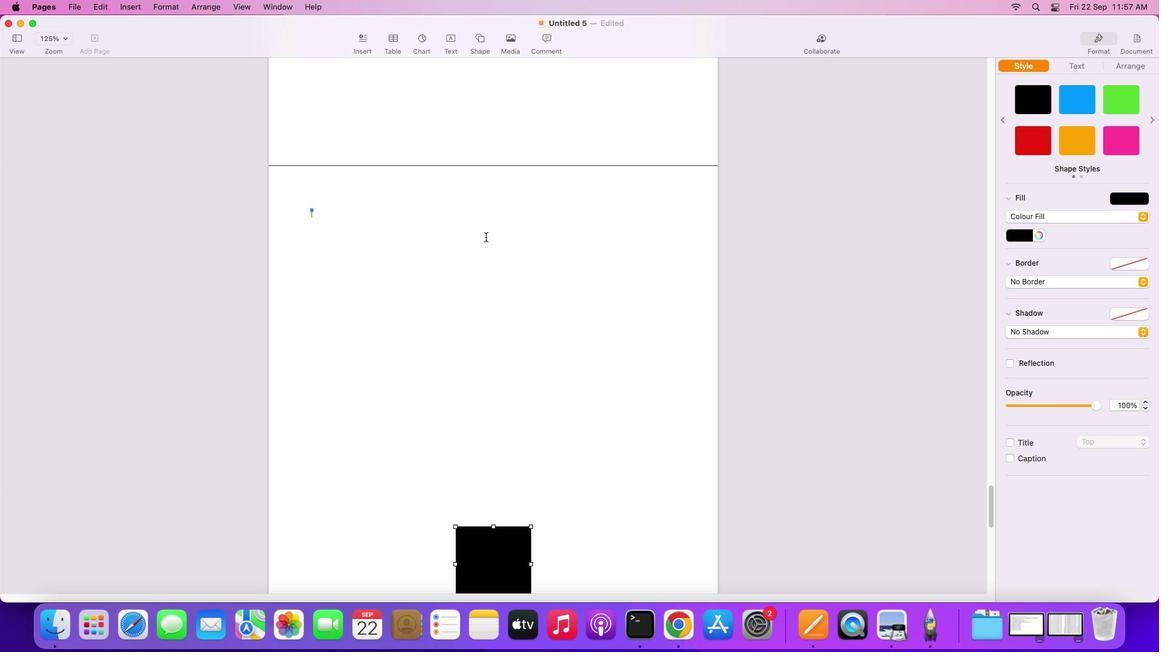 
Action: Mouse moved to (997, 501)
Screenshot: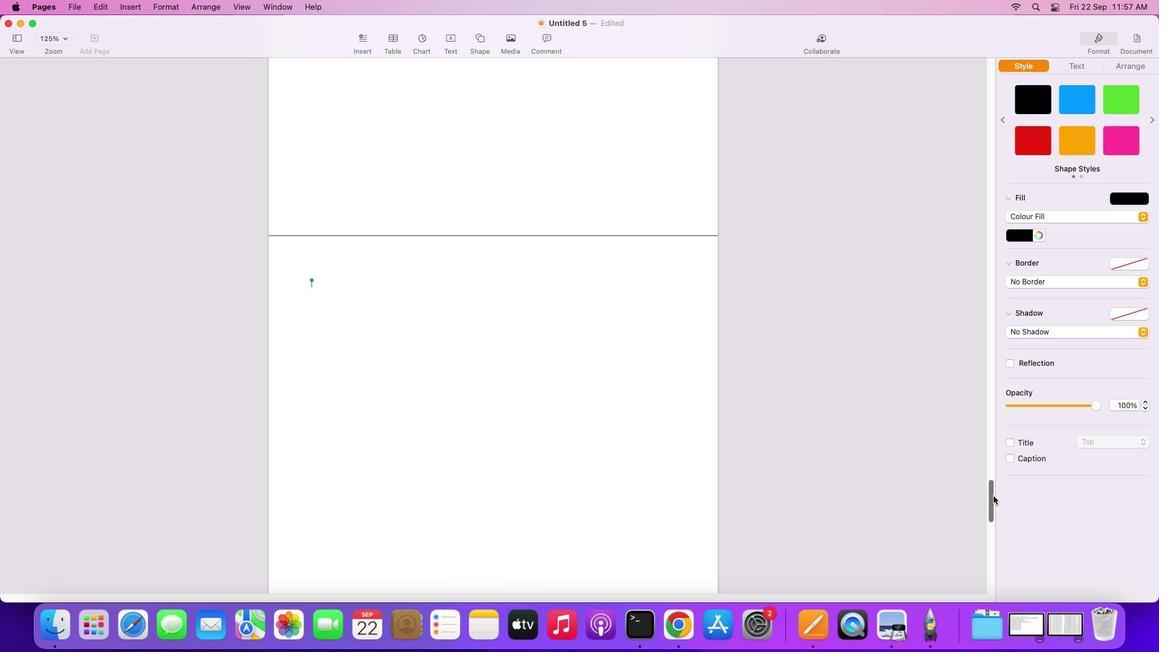 
Action: Mouse pressed left at (997, 501)
Screenshot: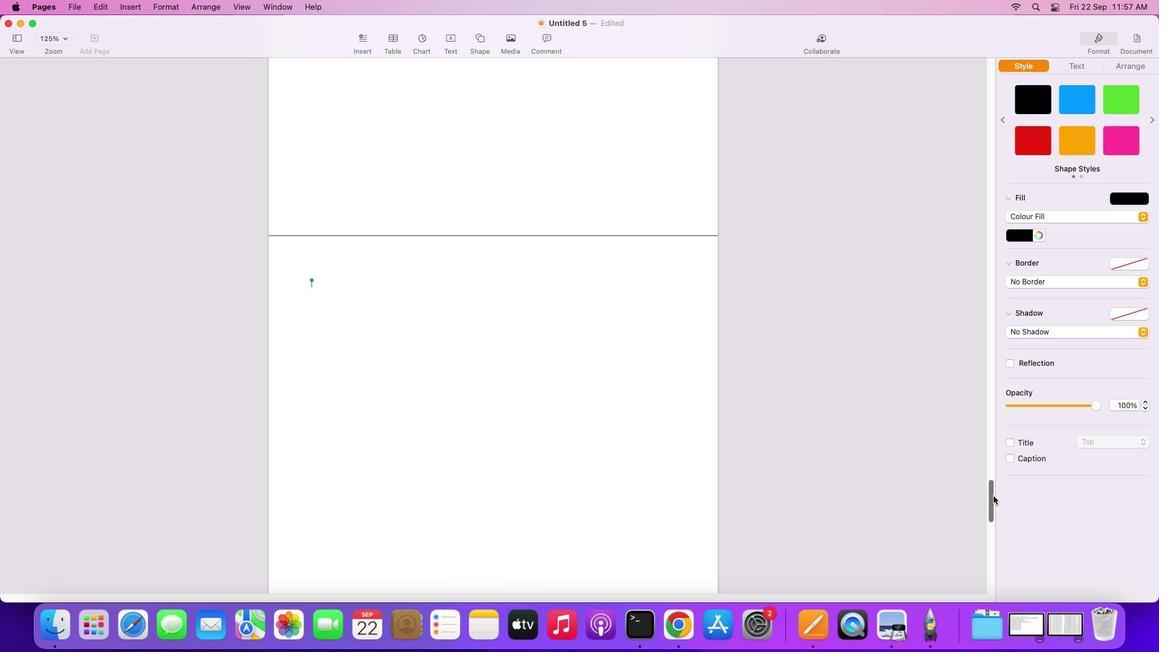 
Action: Mouse moved to (485, 44)
Screenshot: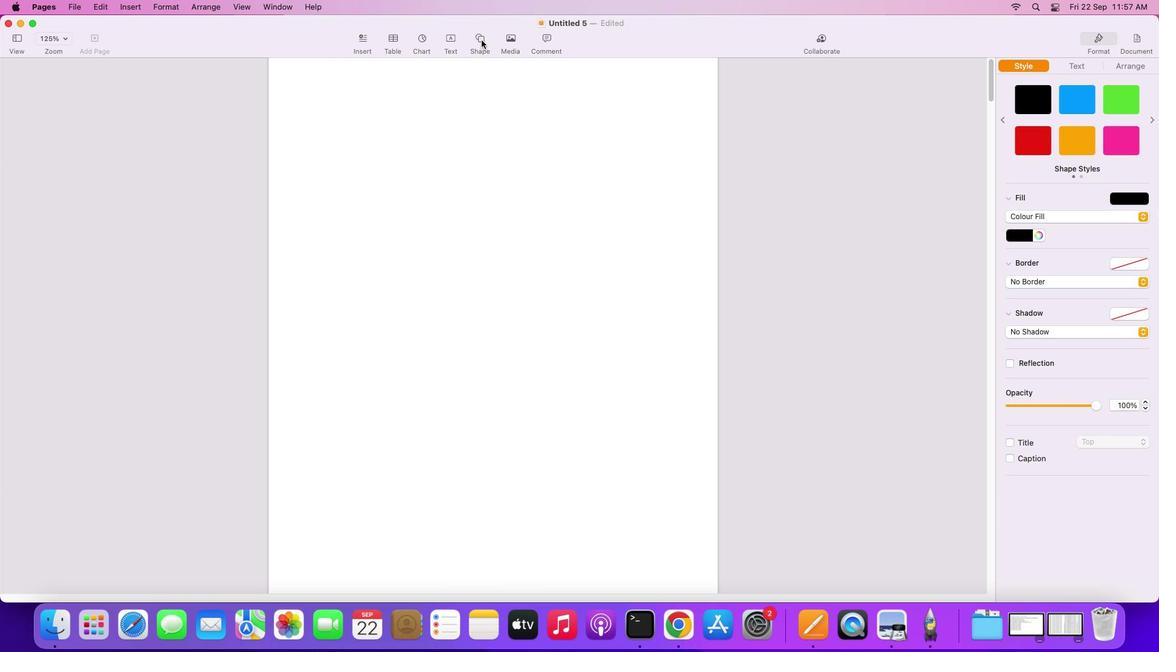 
Action: Mouse pressed left at (485, 44)
Screenshot: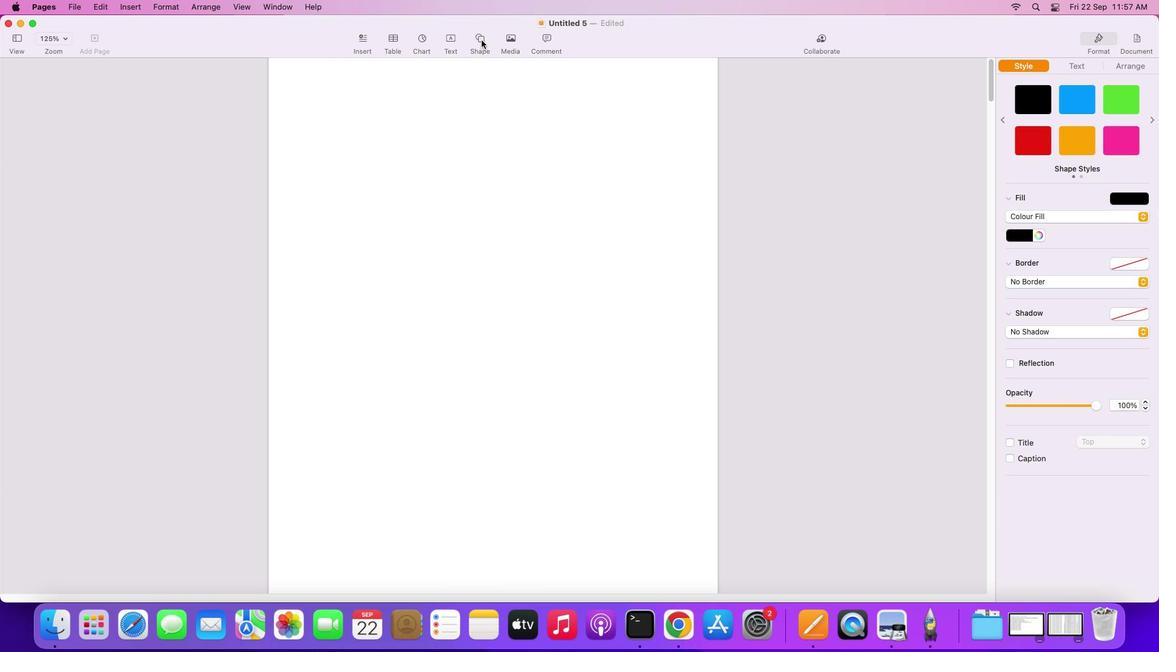 
Action: Mouse moved to (479, 140)
Screenshot: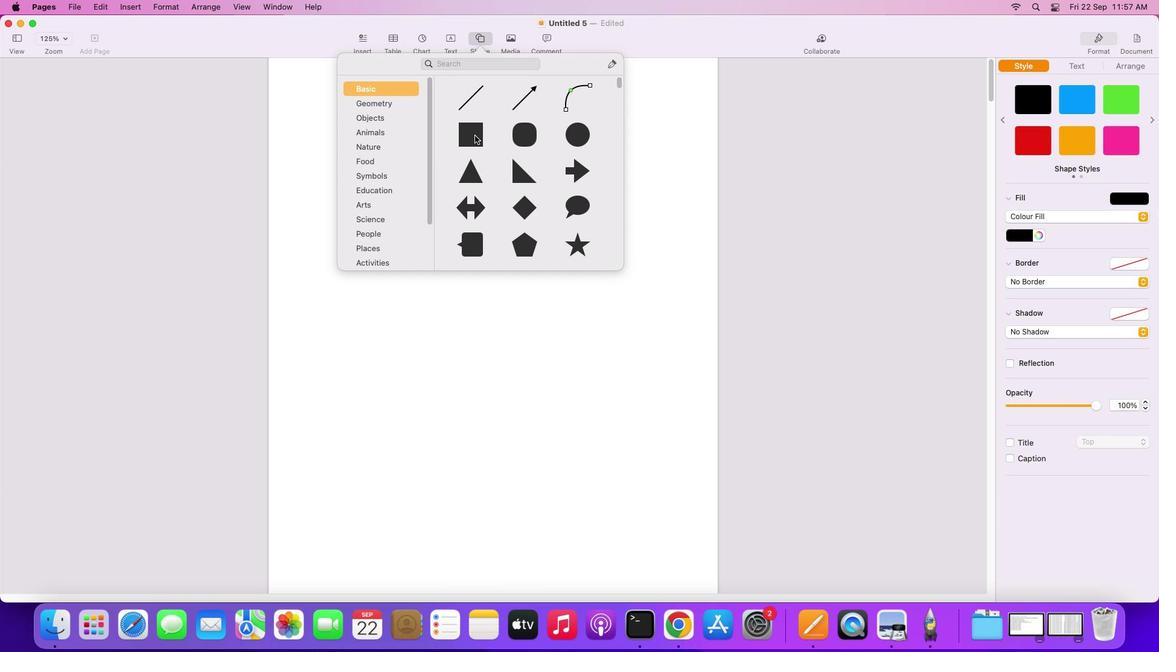 
Action: Mouse pressed left at (479, 140)
Screenshot: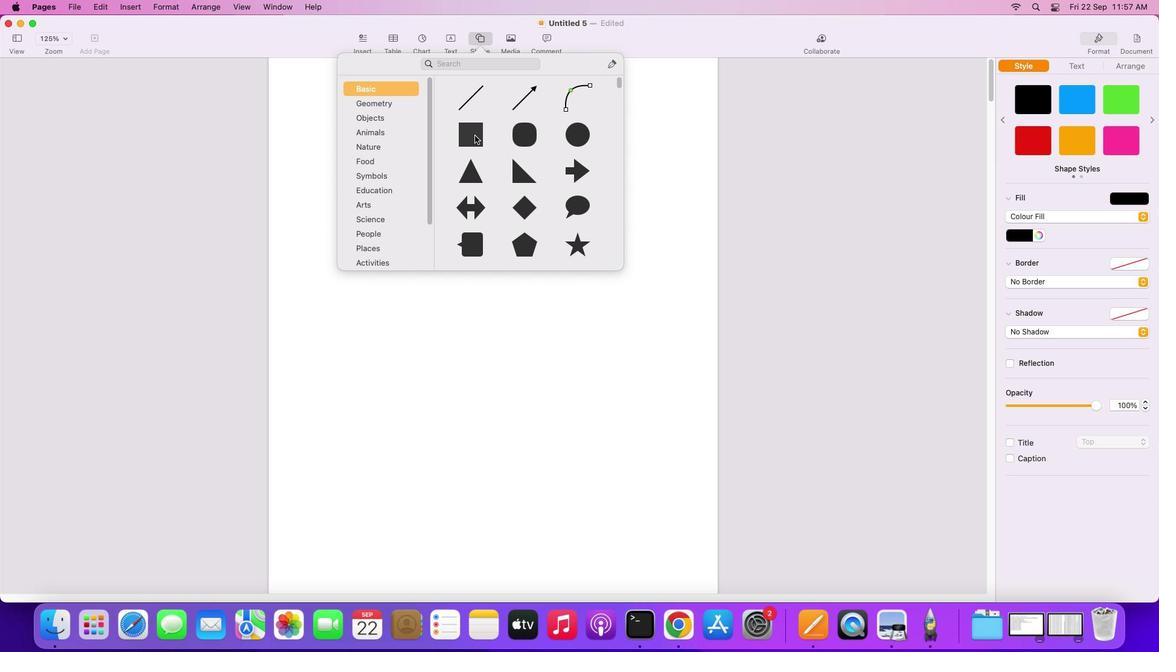 
Action: Mouse moved to (481, 296)
Screenshot: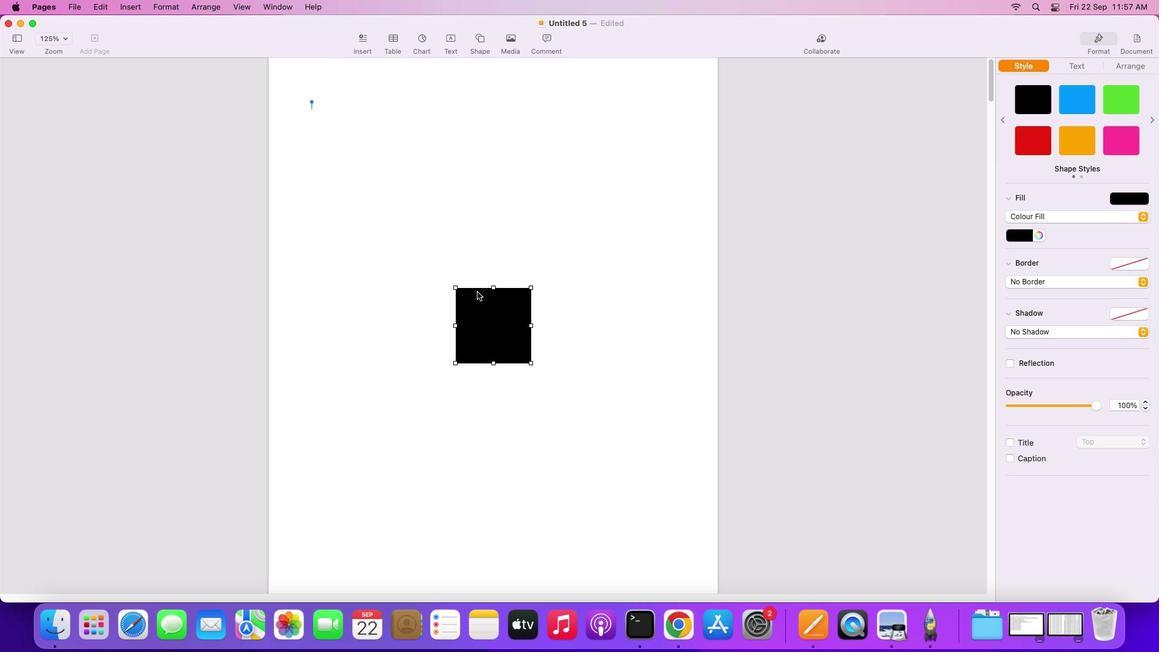 
Action: Mouse pressed left at (481, 296)
Screenshot: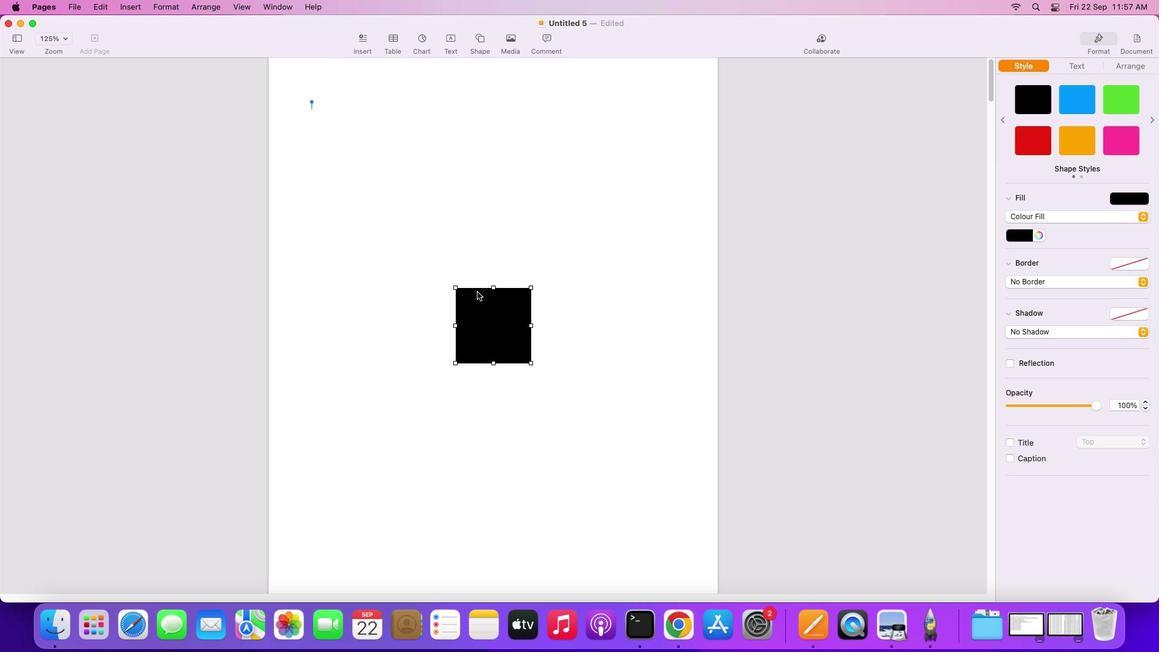 
Action: Mouse moved to (348, 98)
Screenshot: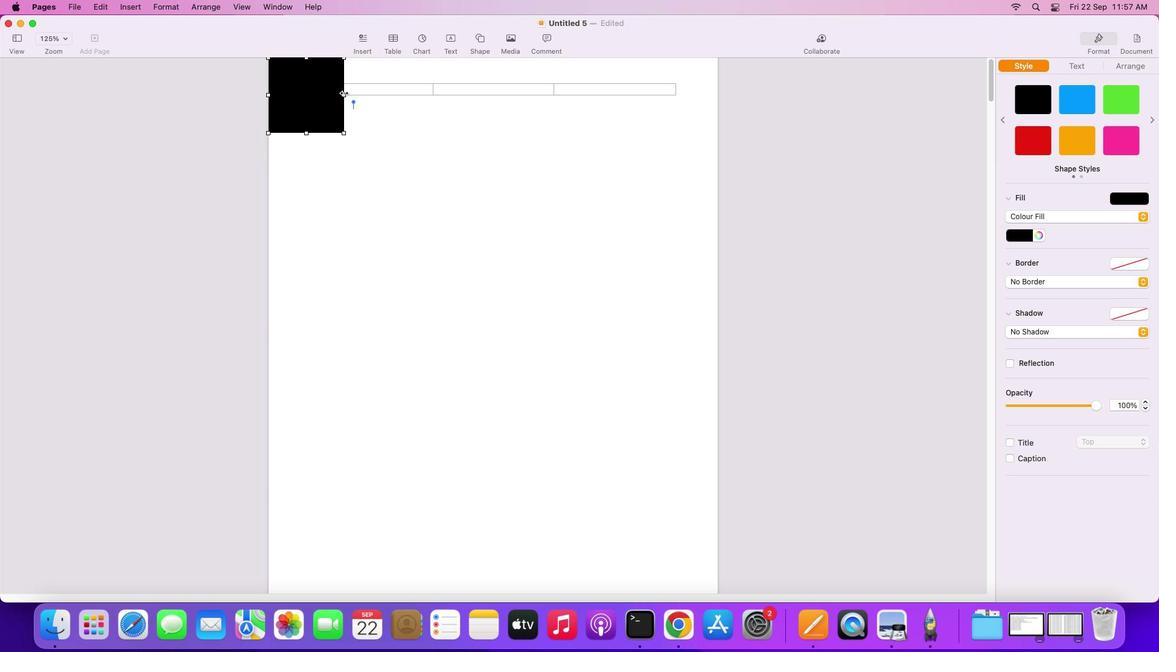 
Action: Mouse pressed left at (348, 98)
Screenshot: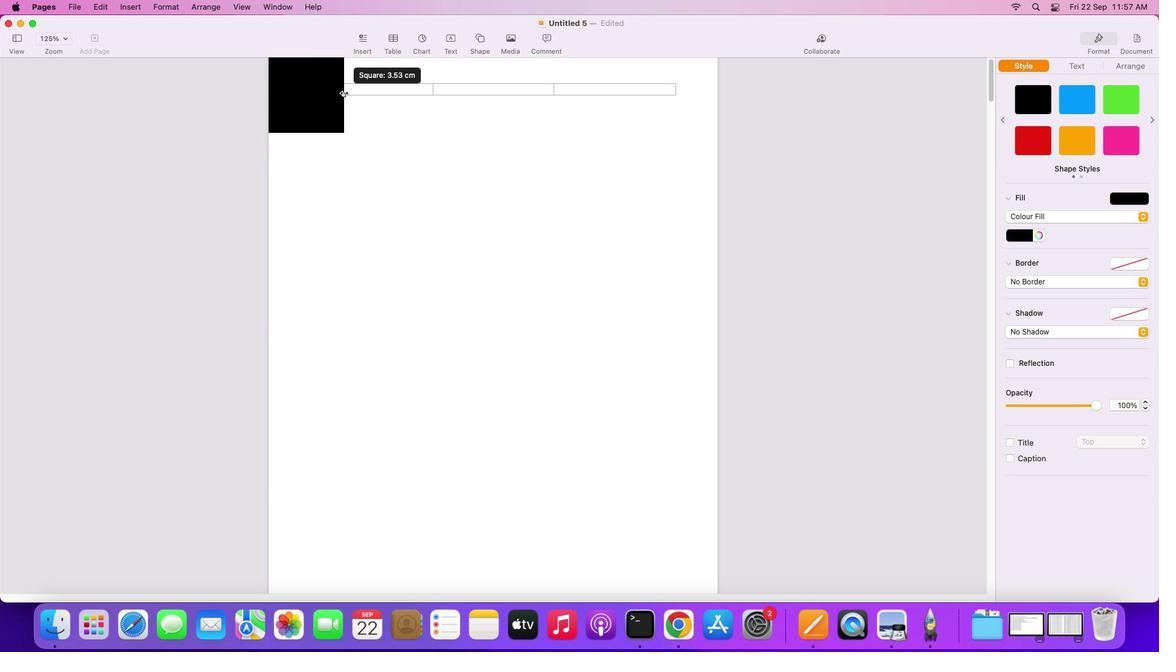 
Action: Mouse moved to (498, 139)
Screenshot: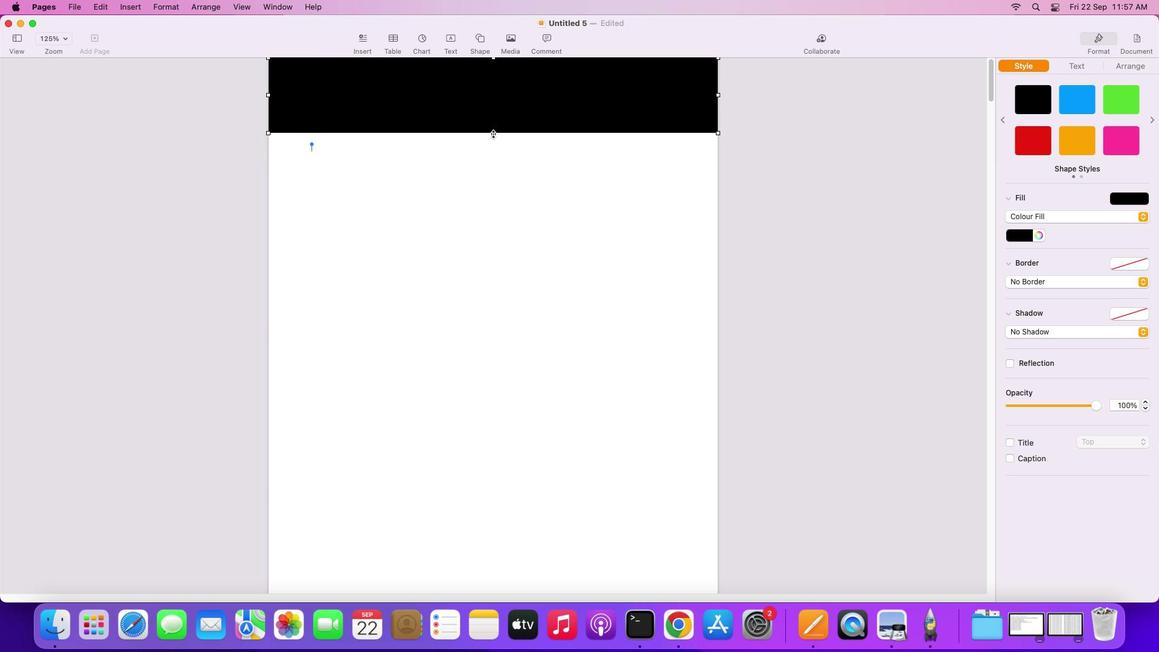 
Action: Mouse pressed left at (498, 139)
Screenshot: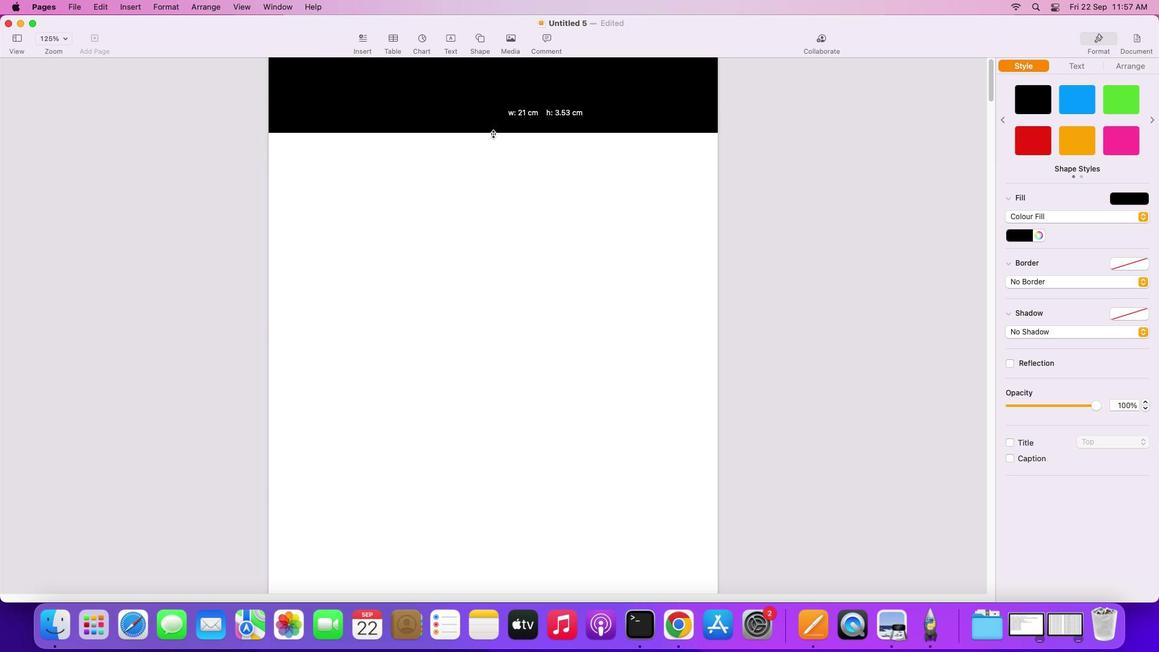 
Action: Mouse moved to (499, 374)
Screenshot: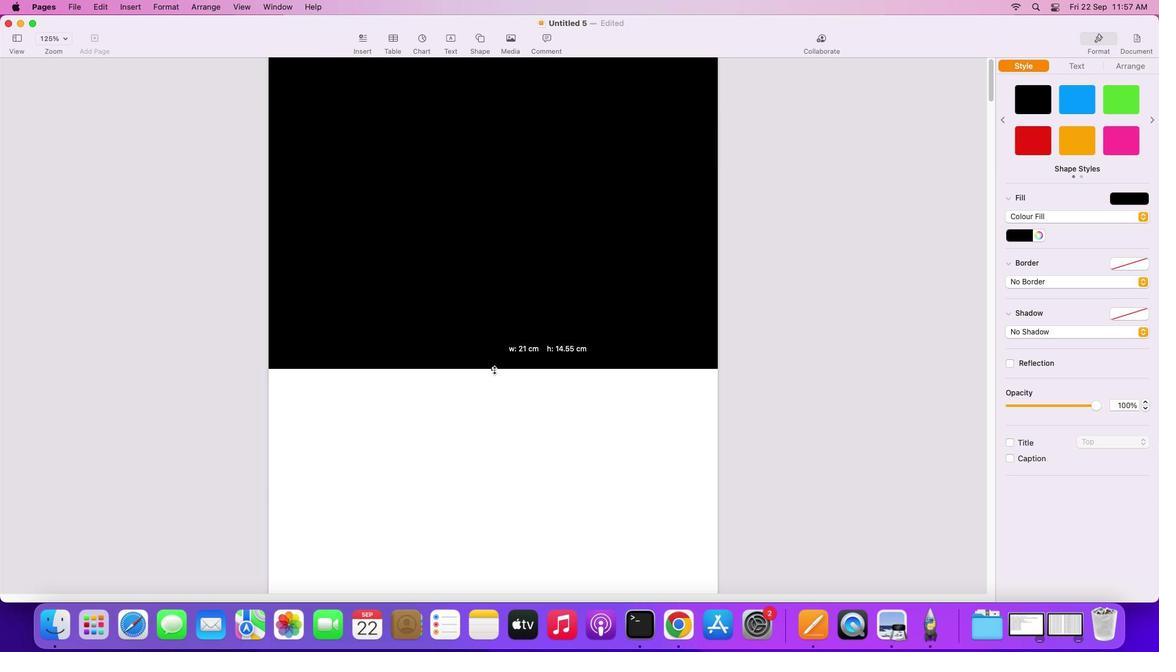
Action: Mouse scrolled (499, 374) with delta (4, 4)
Screenshot: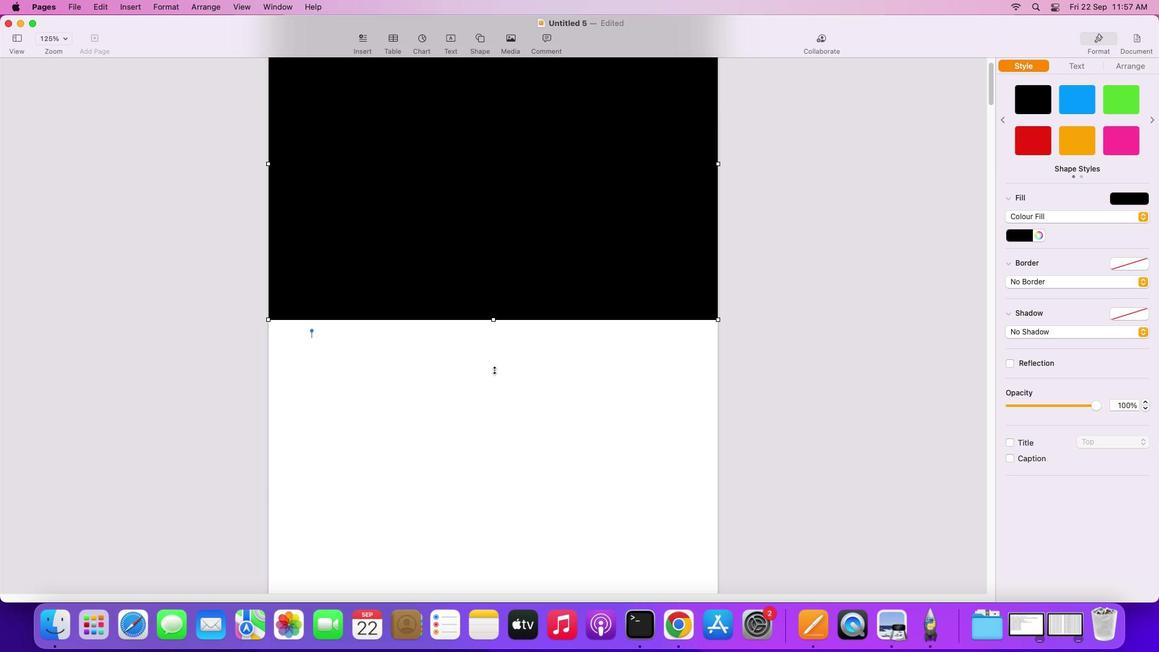 
Action: Mouse scrolled (499, 374) with delta (4, 4)
Screenshot: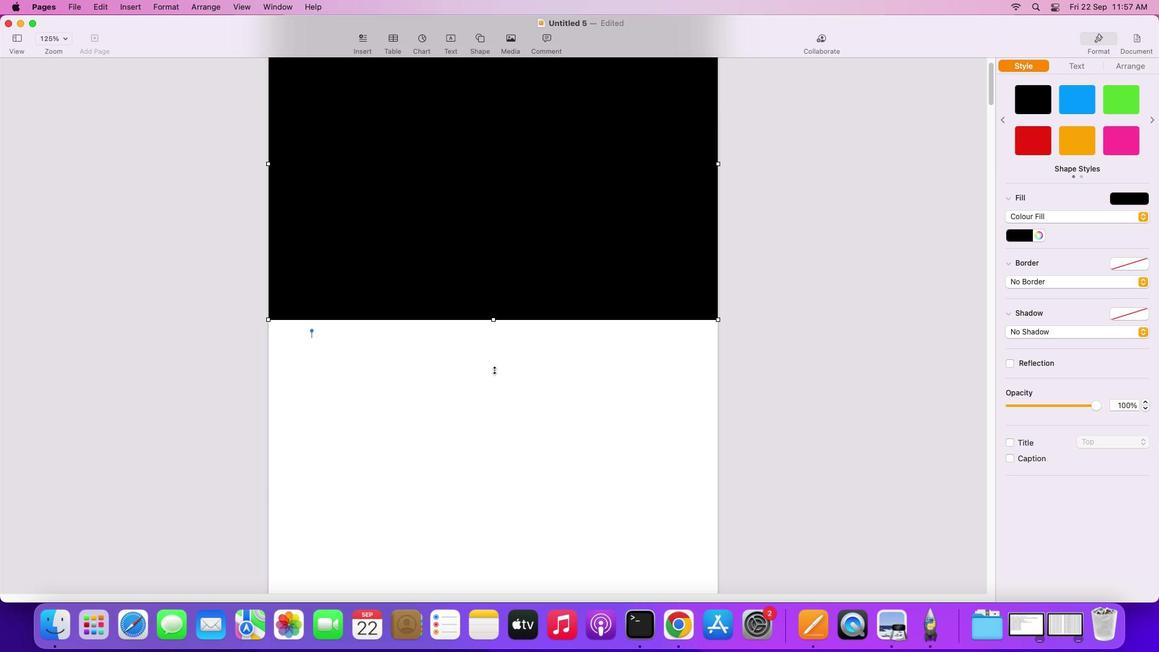 
Action: Mouse scrolled (499, 374) with delta (4, 3)
Screenshot: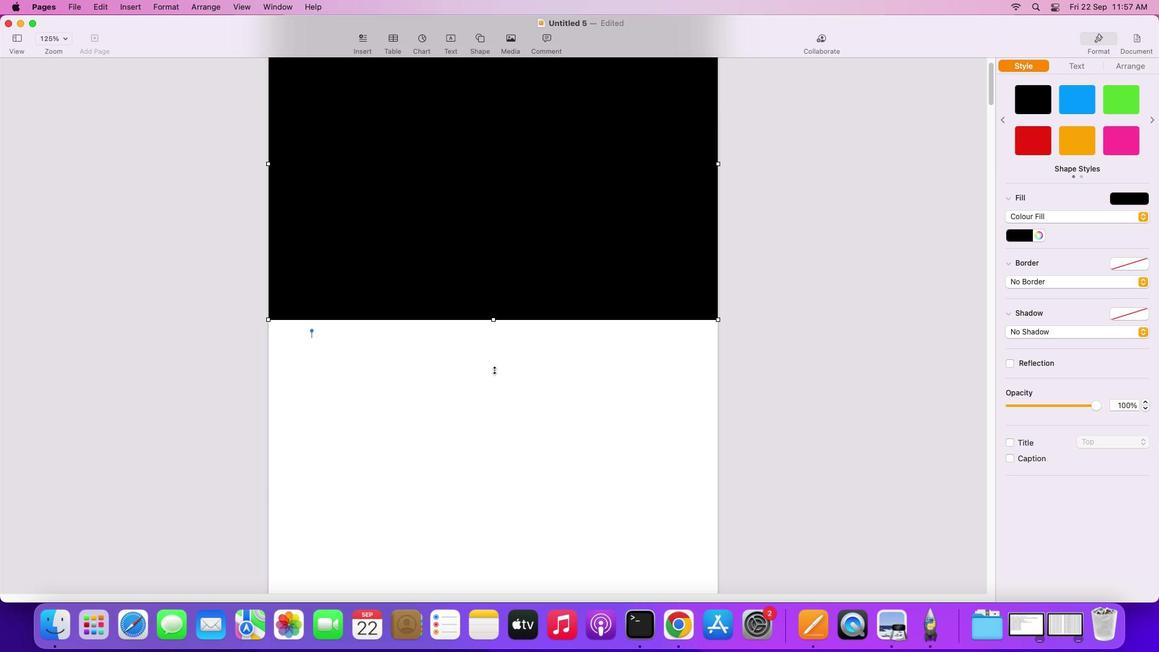
Action: Mouse scrolled (499, 374) with delta (4, 1)
Screenshot: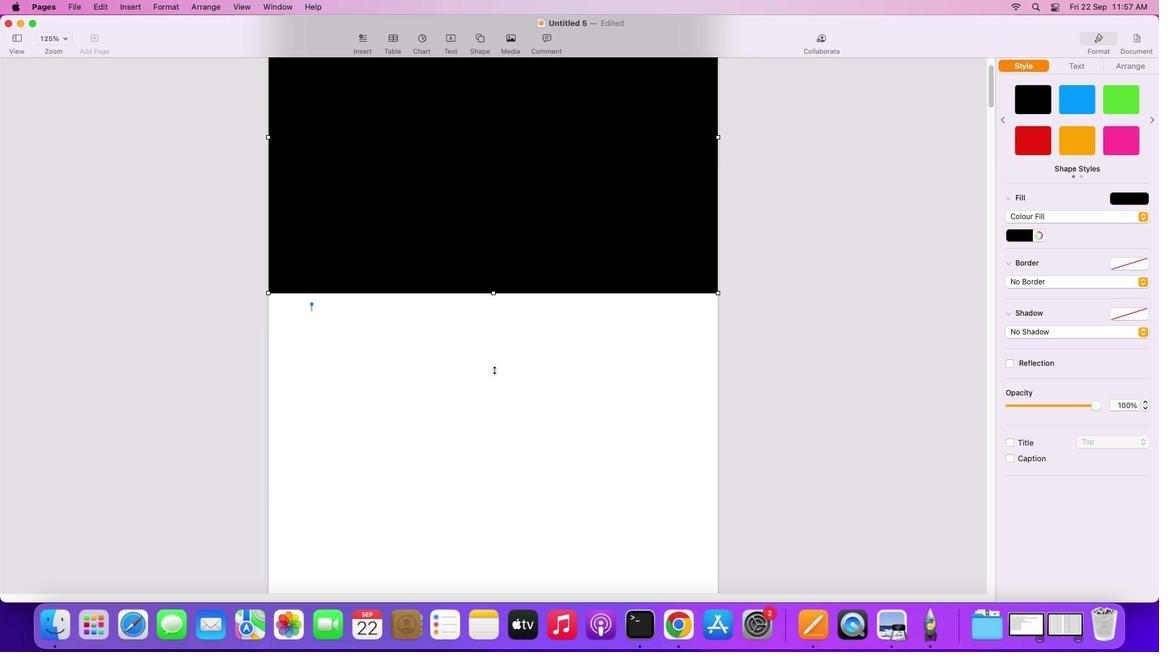 
Action: Mouse scrolled (499, 374) with delta (4, 1)
Screenshot: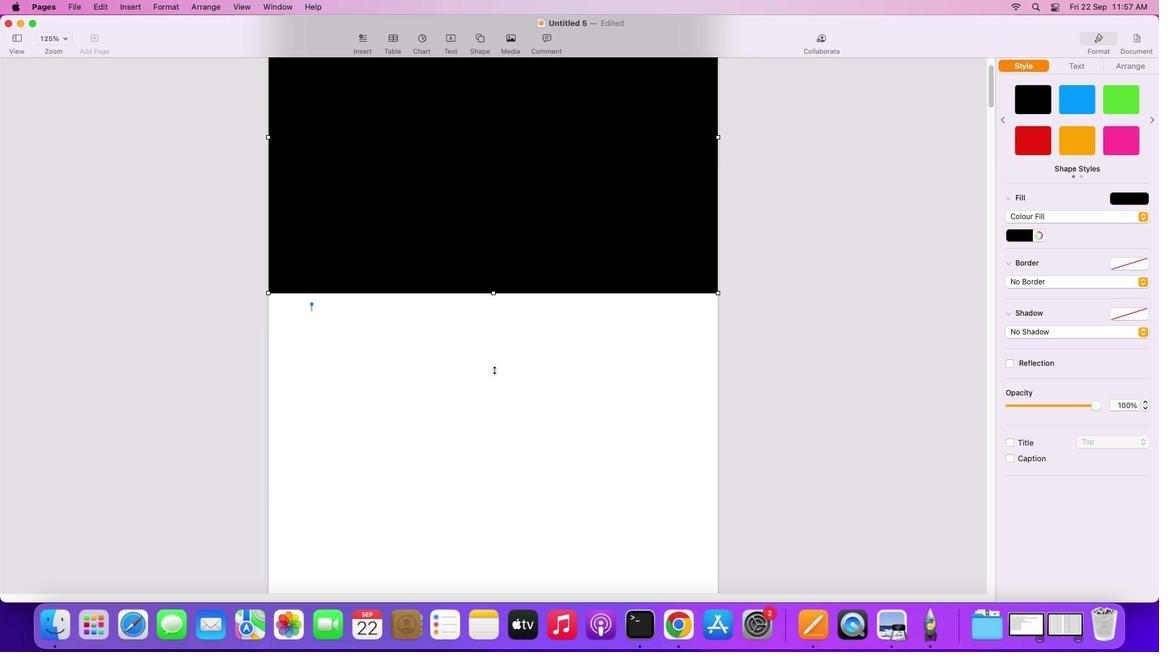 
Action: Mouse scrolled (499, 374) with delta (4, 1)
Screenshot: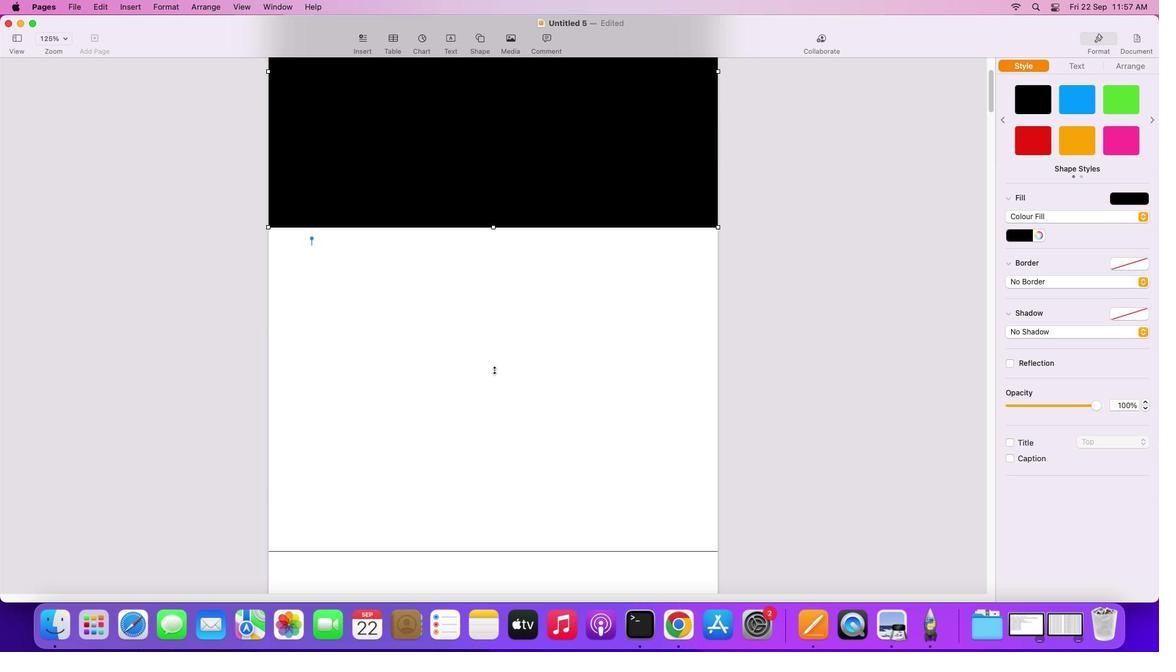 
Action: Mouse scrolled (499, 374) with delta (4, 4)
Screenshot: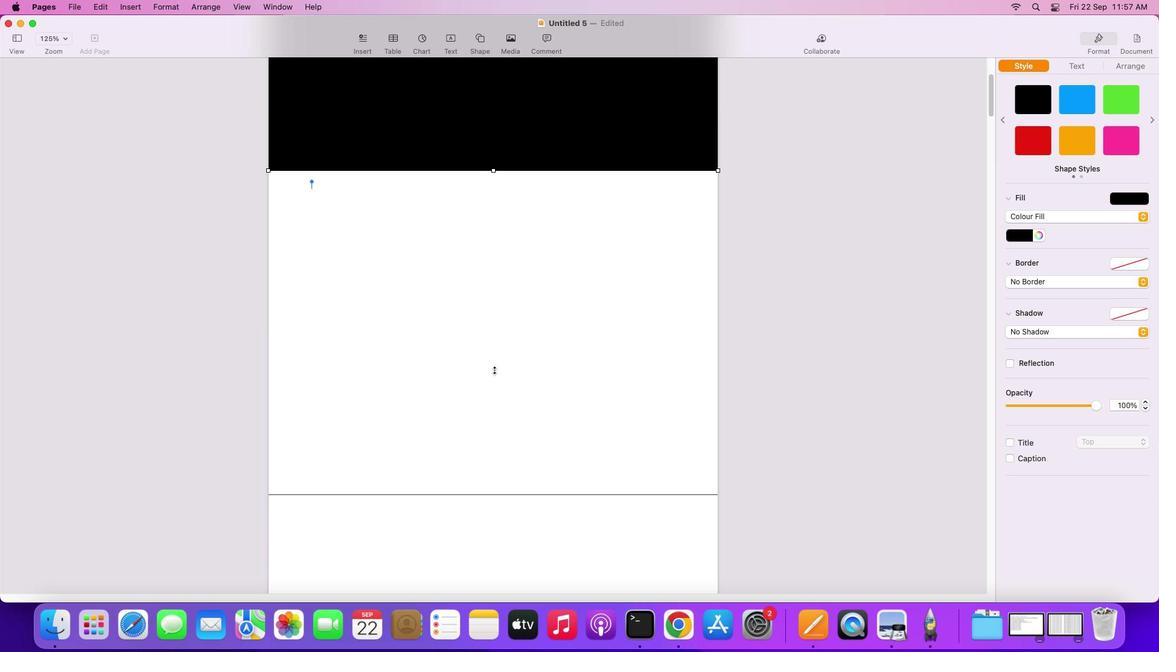 
Action: Mouse scrolled (499, 374) with delta (4, 4)
Screenshot: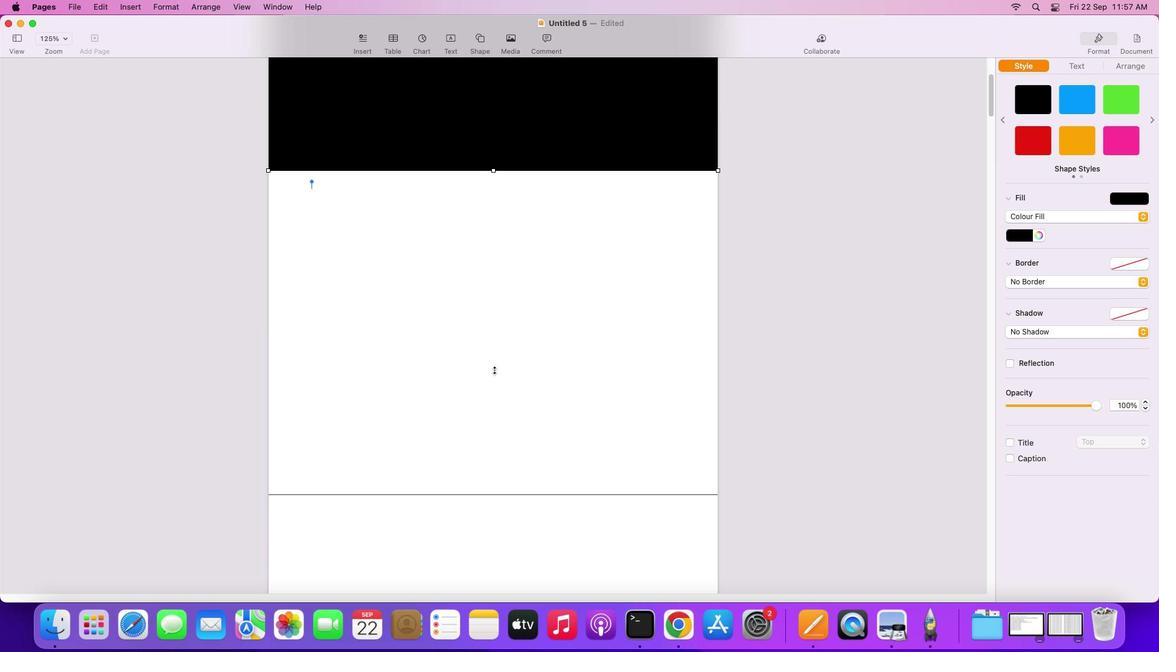 
Action: Mouse scrolled (499, 374) with delta (4, 3)
Screenshot: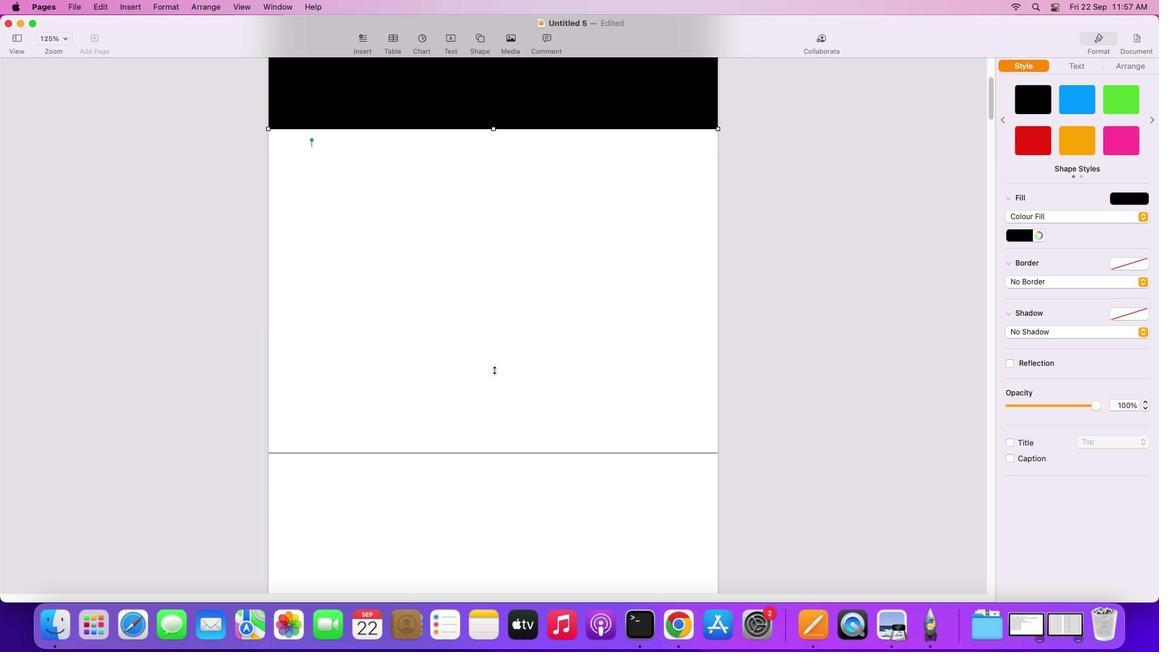 
Action: Mouse scrolled (499, 374) with delta (4, 1)
Screenshot: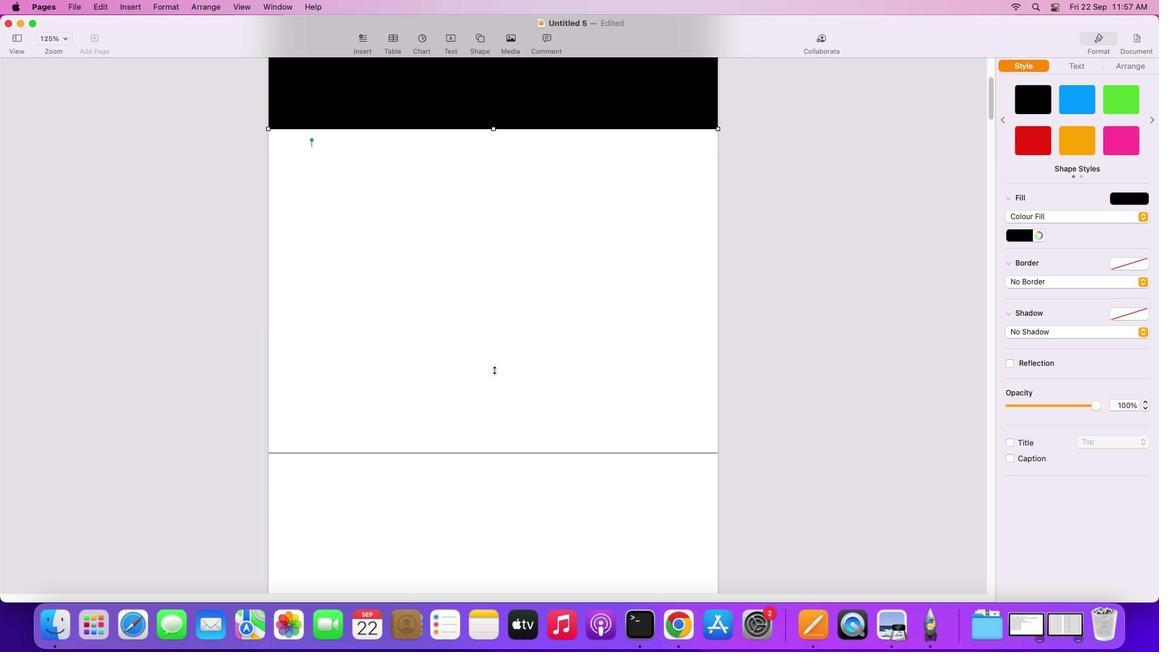 
Action: Mouse scrolled (499, 374) with delta (4, 1)
Screenshot: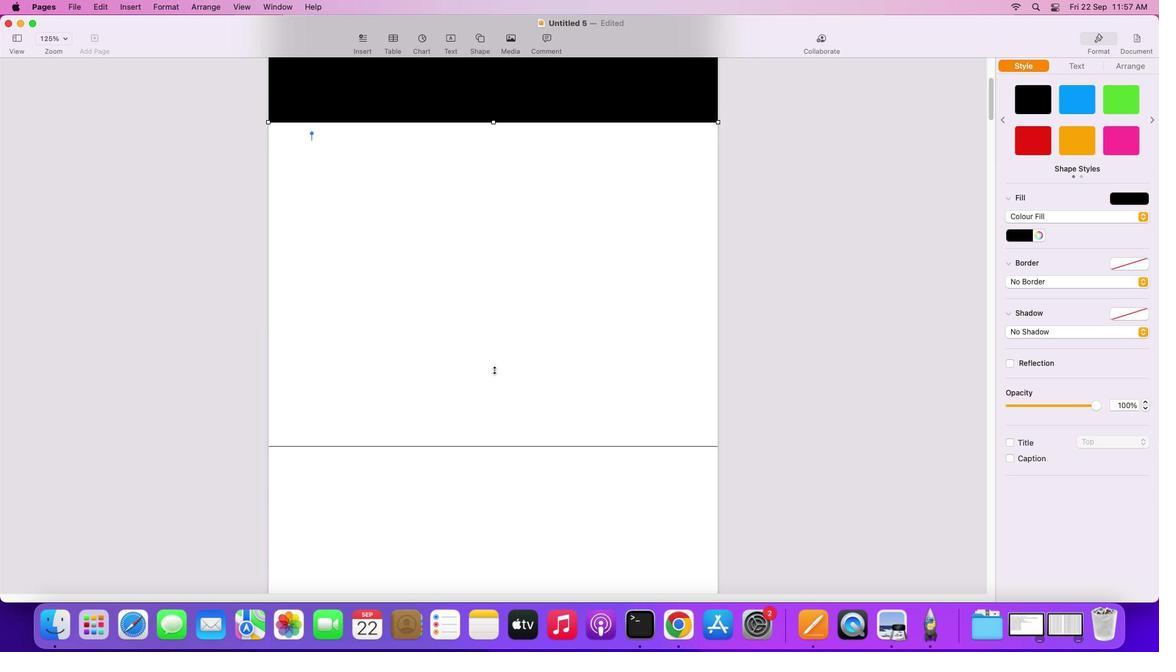 
Action: Mouse moved to (495, 324)
Screenshot: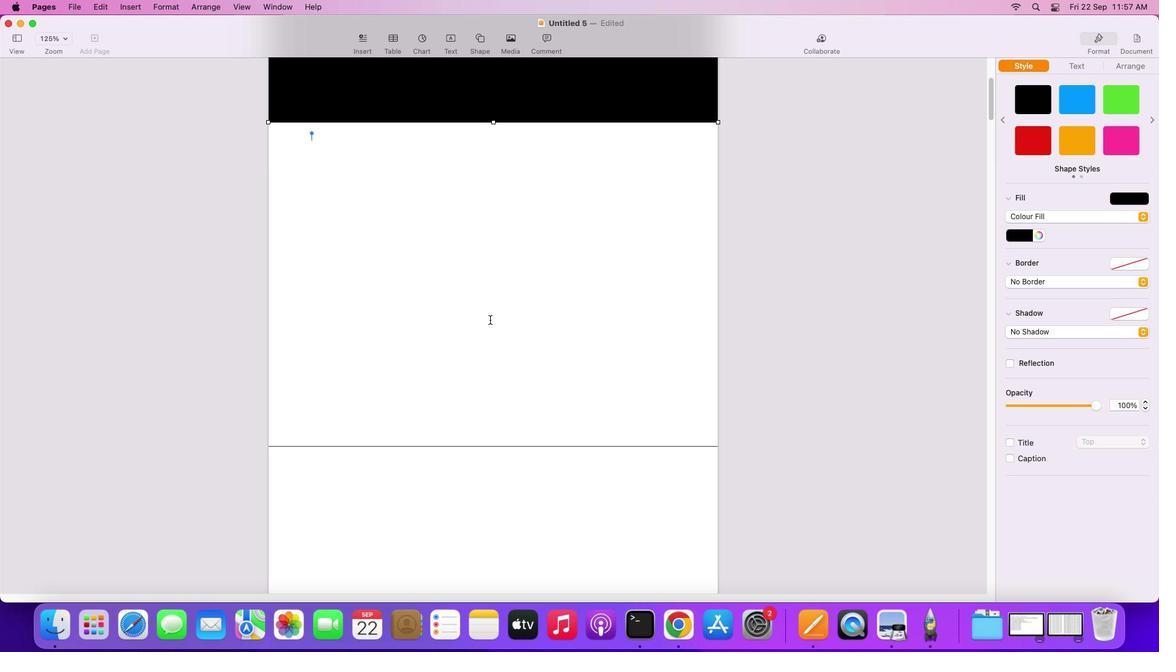 
Action: Mouse scrolled (495, 324) with delta (4, 5)
Screenshot: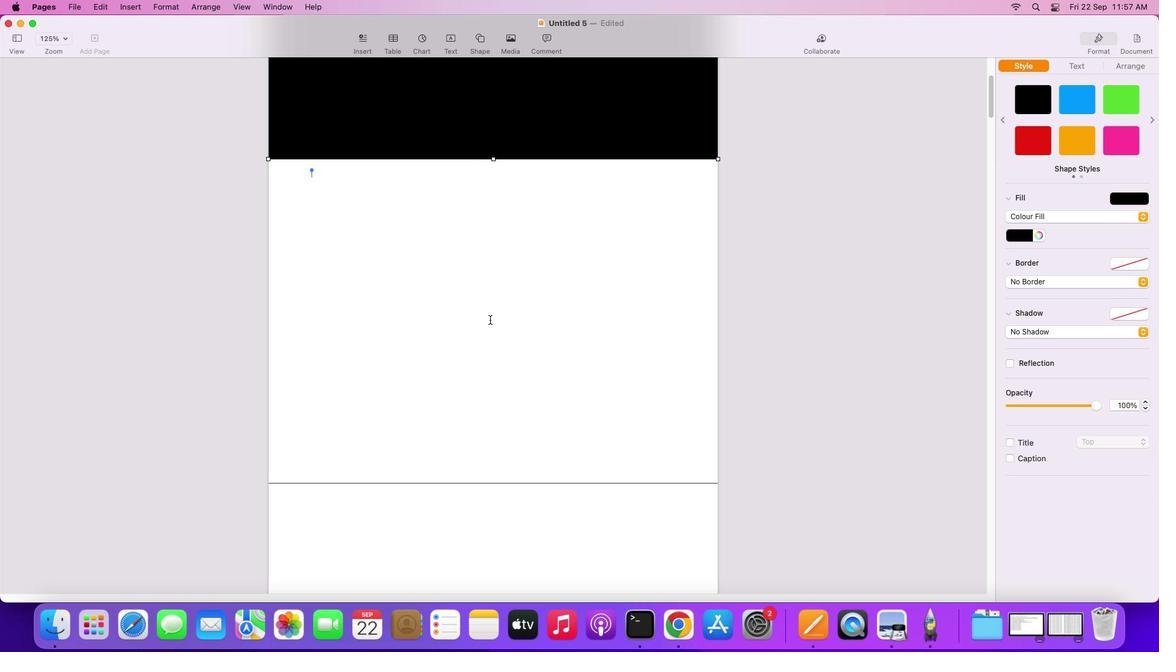 
Action: Mouse scrolled (495, 324) with delta (4, 5)
Screenshot: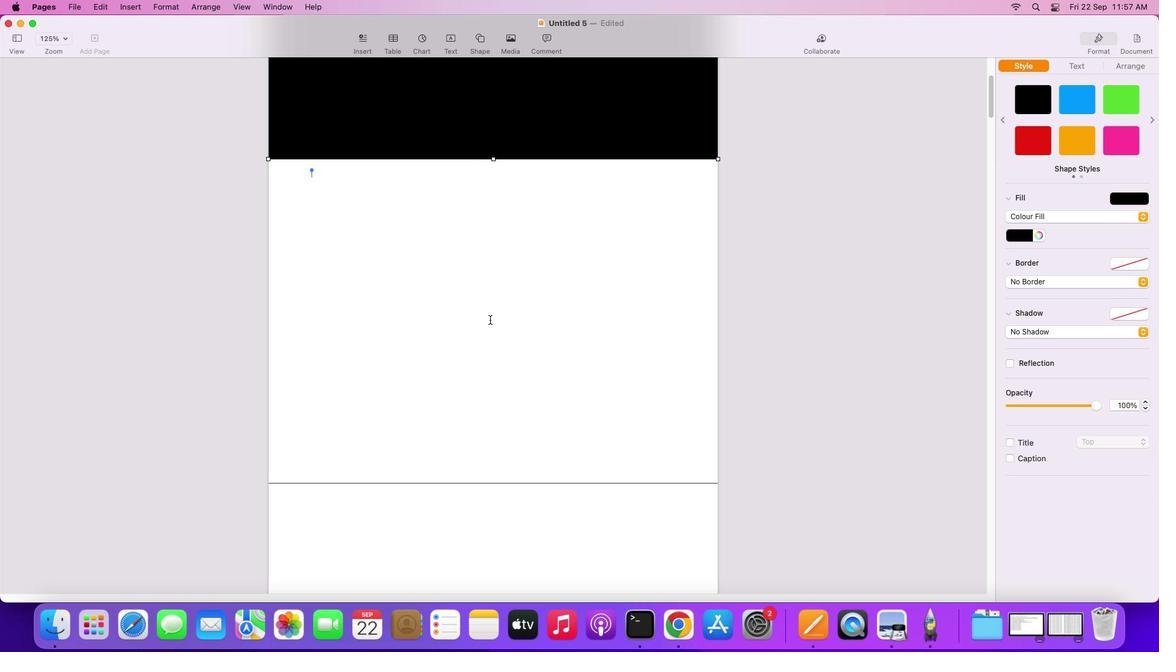 
Action: Mouse scrolled (495, 324) with delta (4, 6)
Screenshot: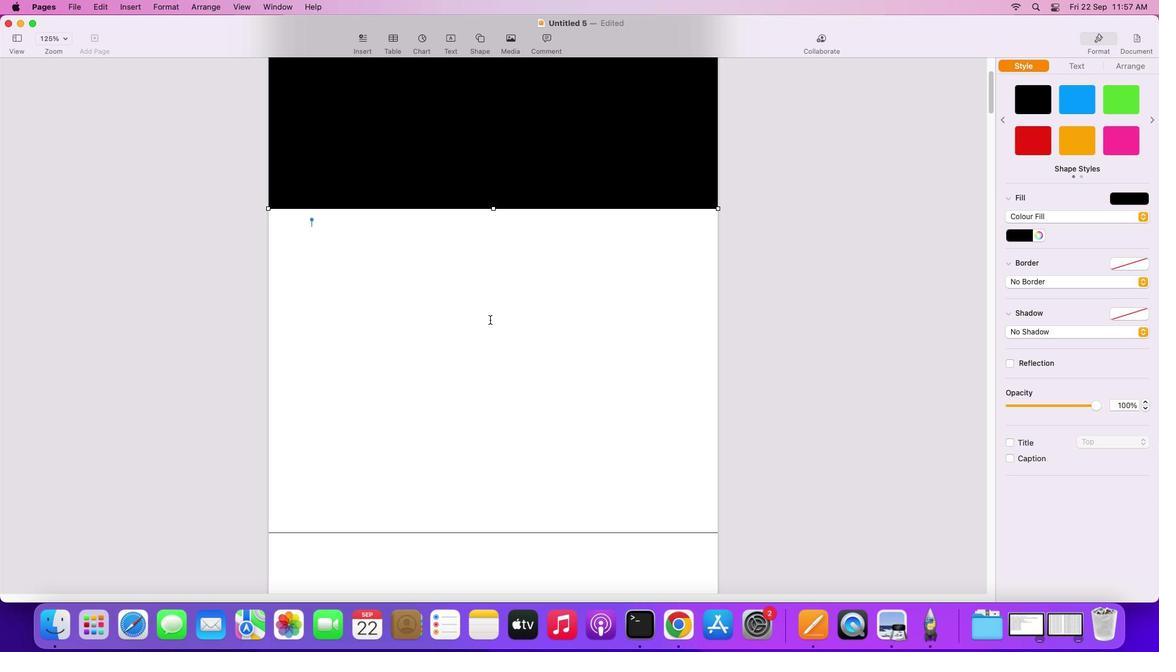 
Action: Mouse scrolled (495, 324) with delta (4, 7)
Screenshot: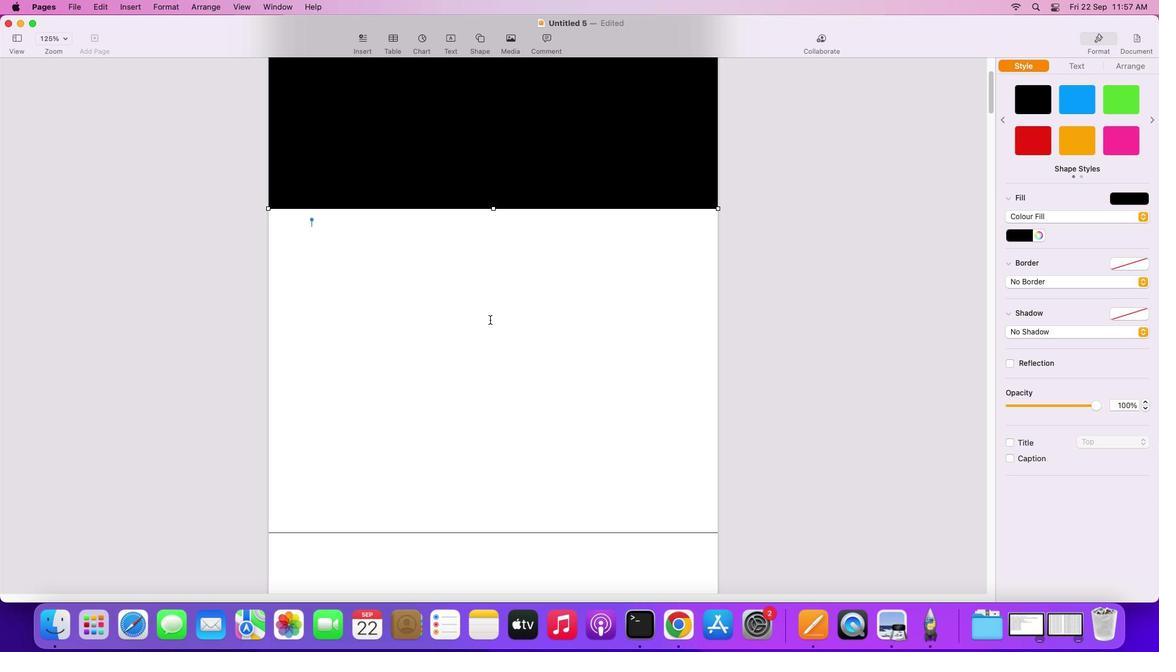 
Action: Mouse scrolled (495, 324) with delta (4, 8)
Screenshot: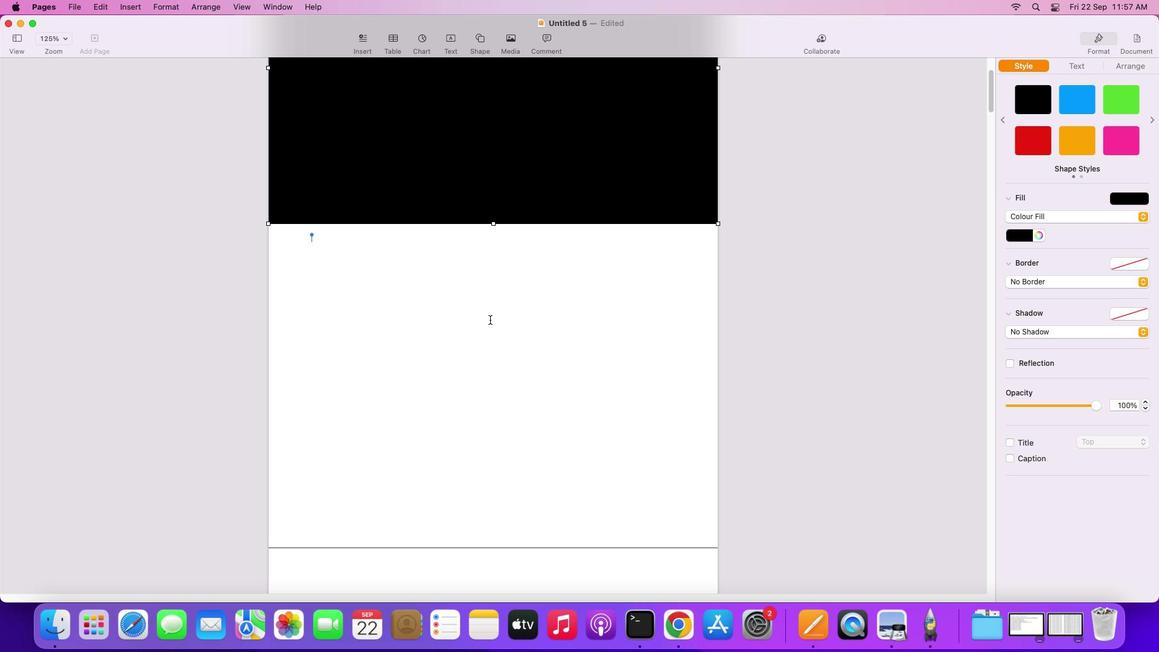 
Action: Mouse scrolled (495, 324) with delta (4, 5)
Screenshot: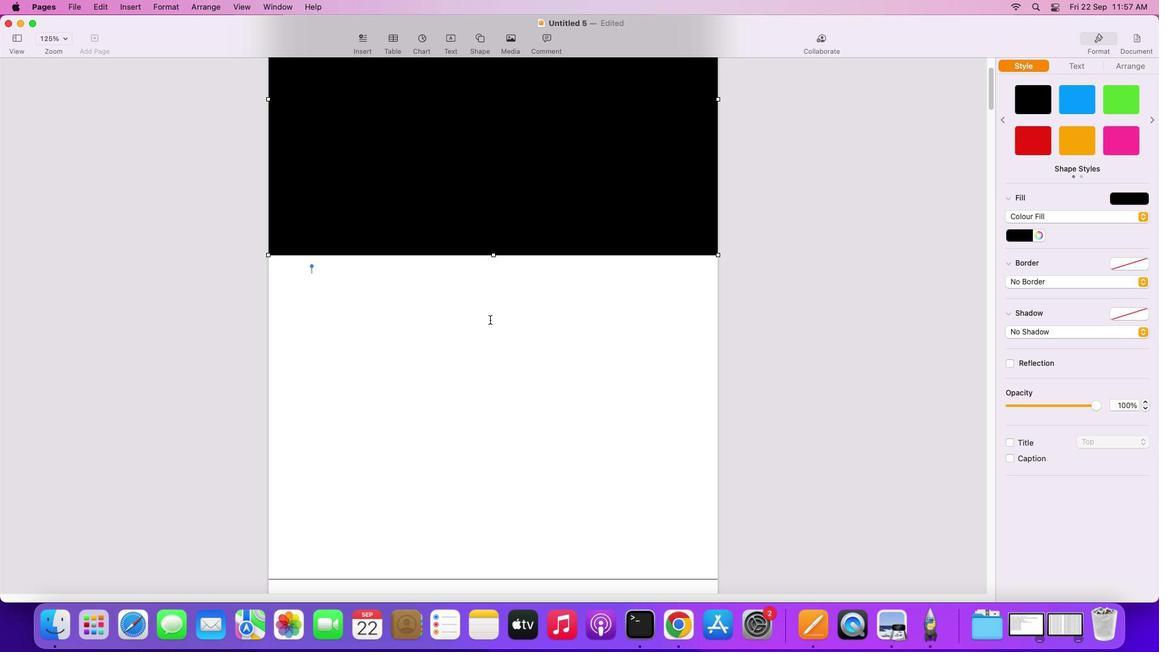 
Action: Mouse scrolled (495, 324) with delta (4, 5)
Screenshot: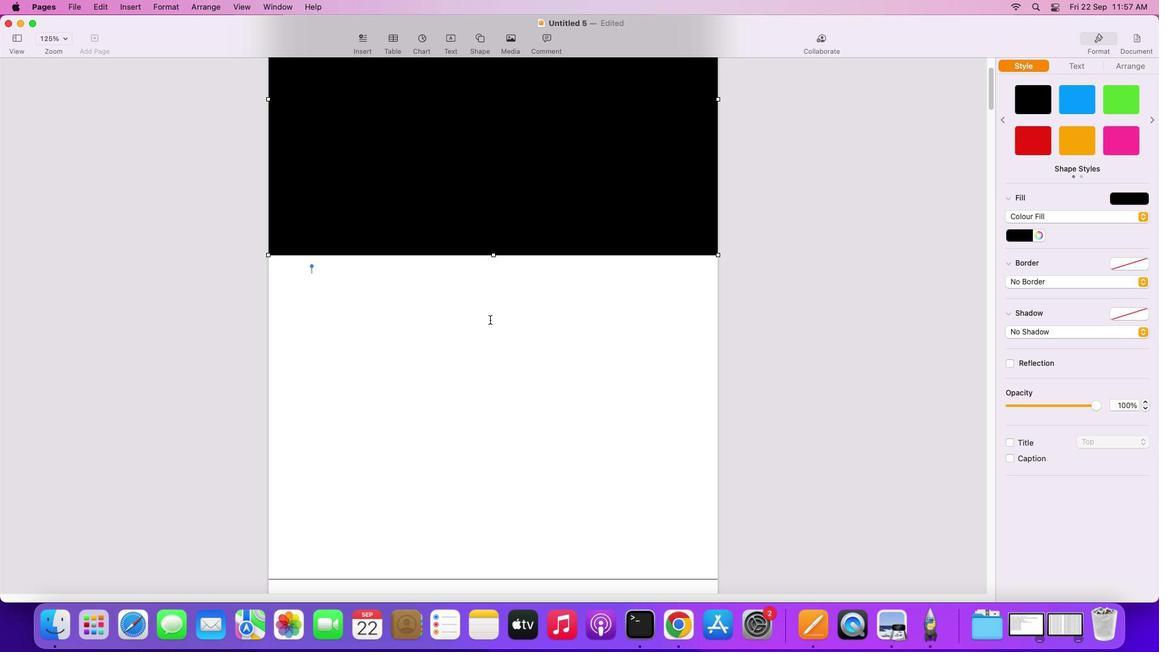 
Action: Mouse scrolled (495, 324) with delta (4, 6)
Screenshot: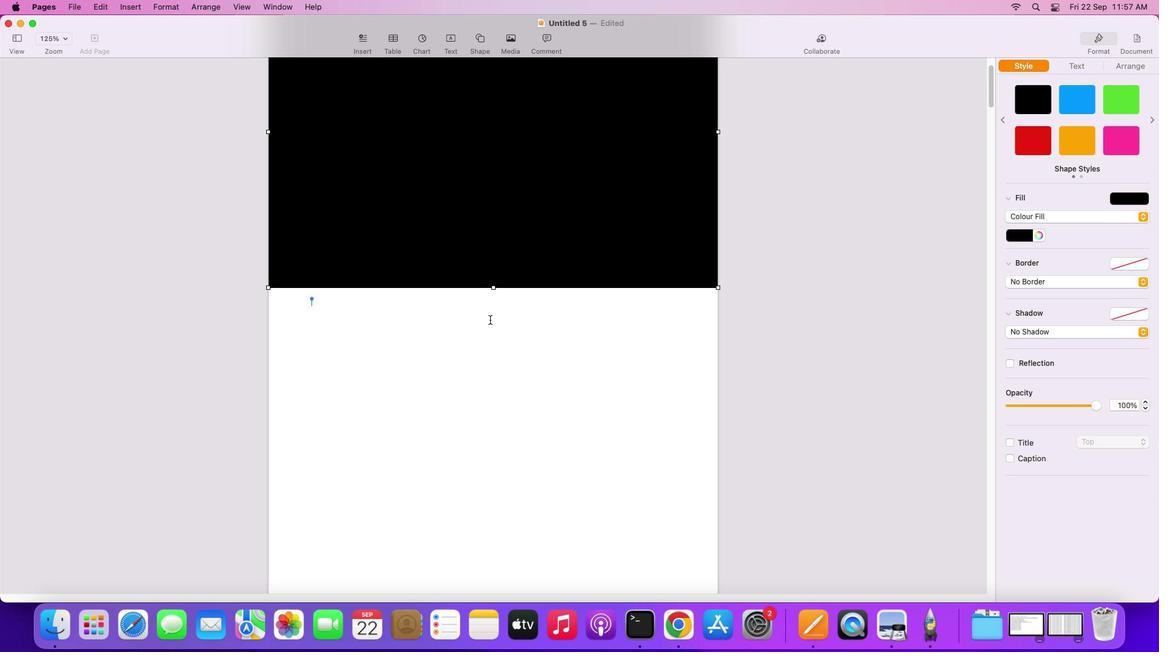 
Action: Mouse scrolled (495, 324) with delta (4, 7)
Screenshot: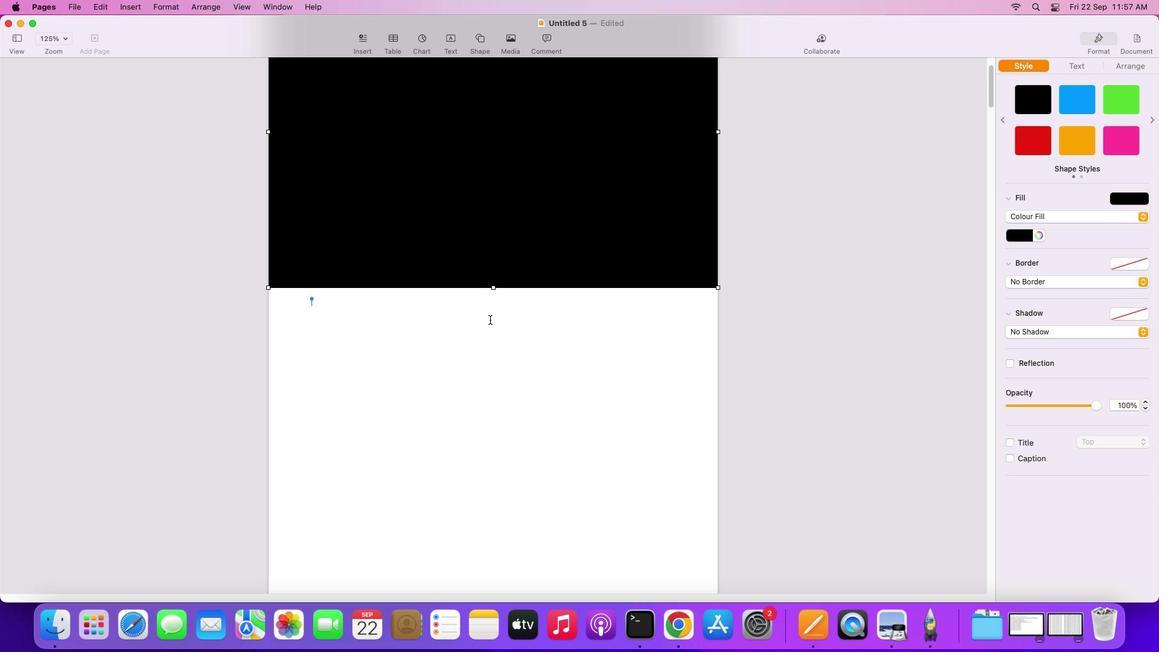 
Action: Mouse scrolled (495, 324) with delta (4, 5)
Screenshot: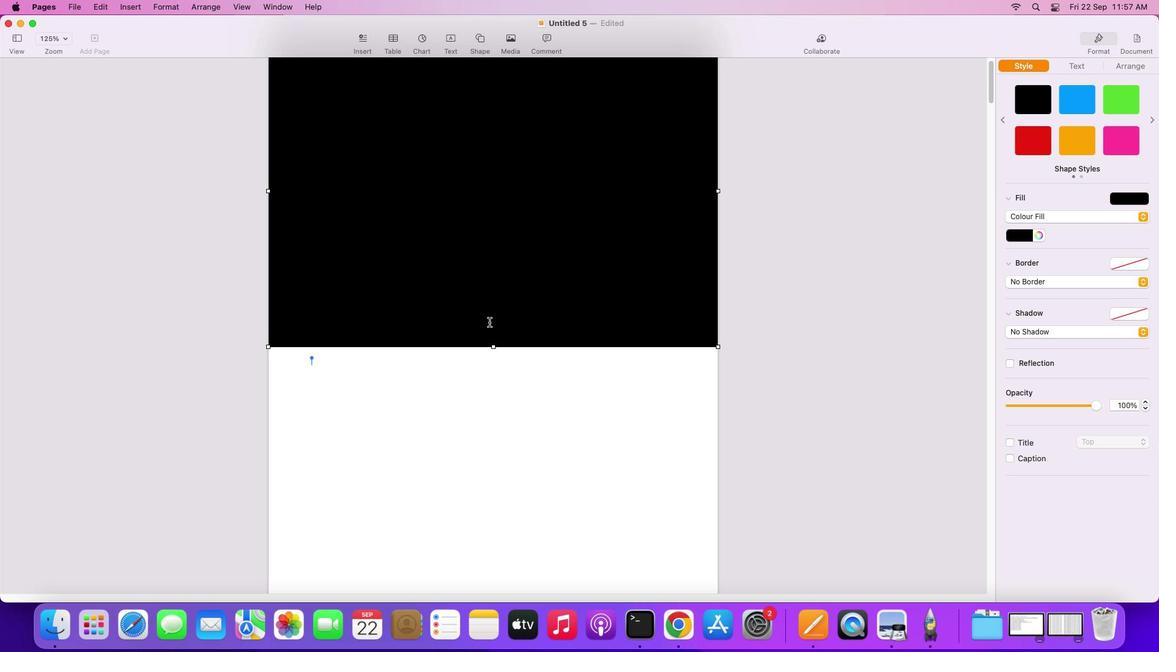 
Action: Mouse scrolled (495, 324) with delta (4, 5)
Screenshot: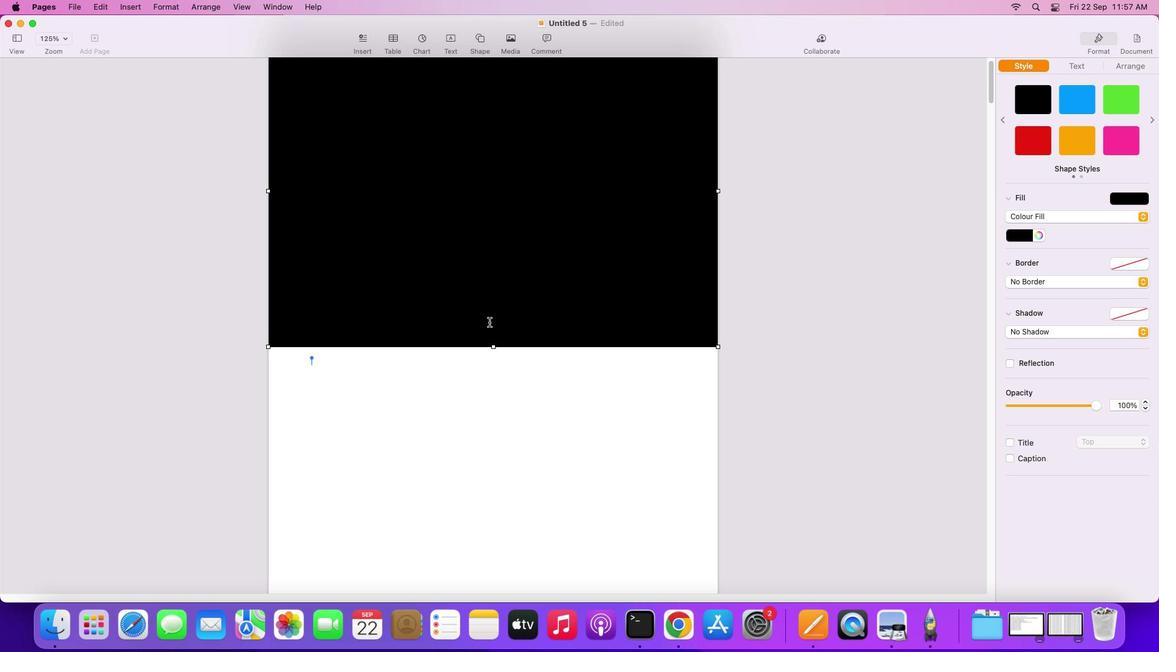 
Action: Mouse scrolled (495, 324) with delta (4, 6)
Screenshot: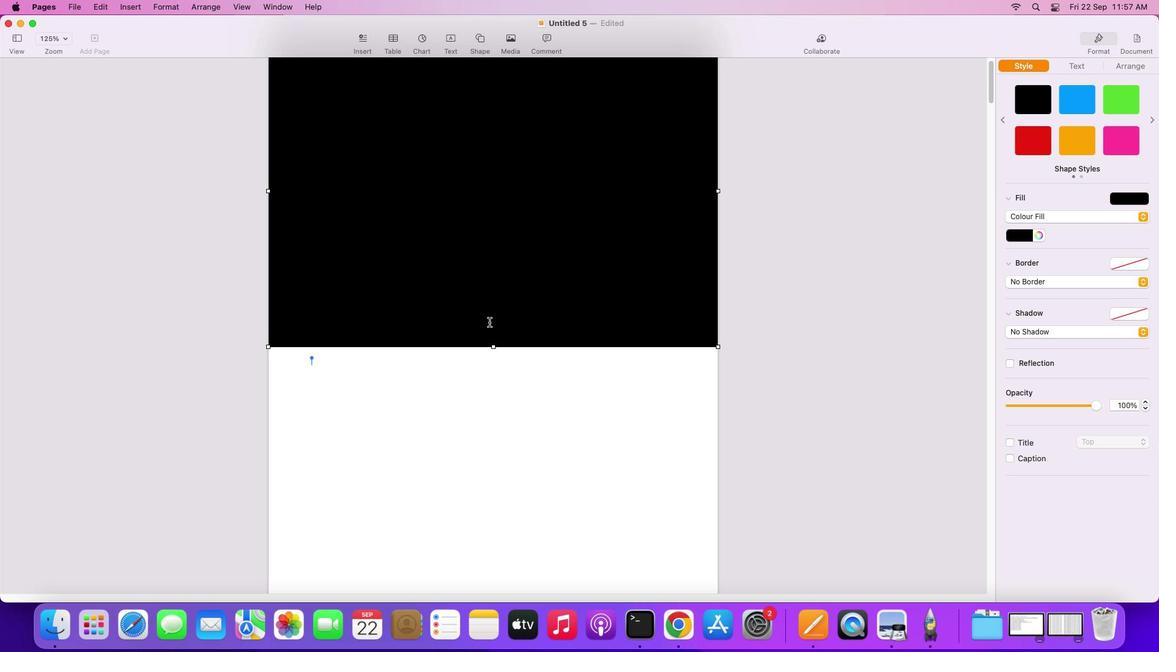
Action: Mouse scrolled (495, 324) with delta (4, 7)
Screenshot: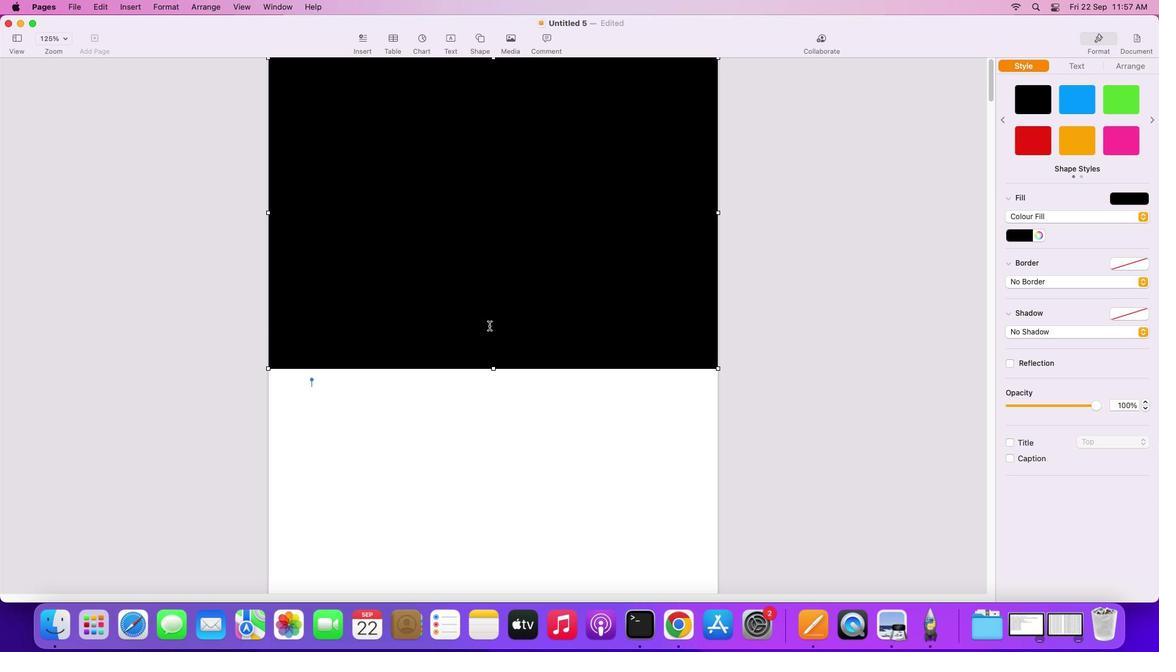 
Action: Mouse moved to (494, 326)
Screenshot: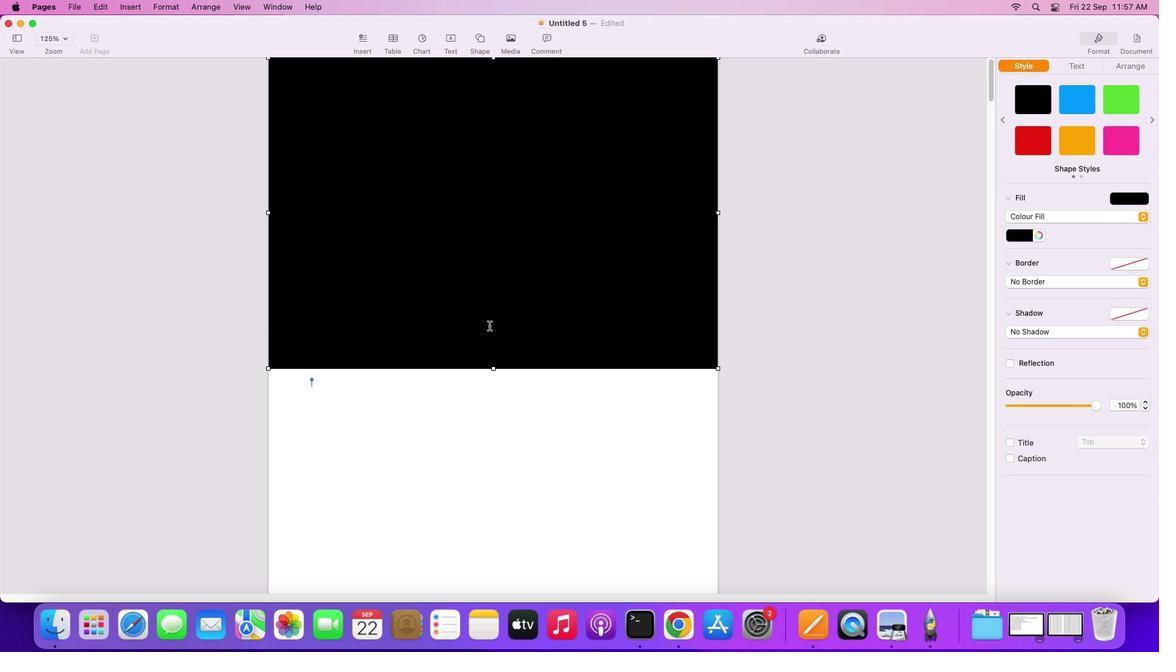 
Action: Mouse scrolled (494, 326) with delta (4, 8)
Screenshot: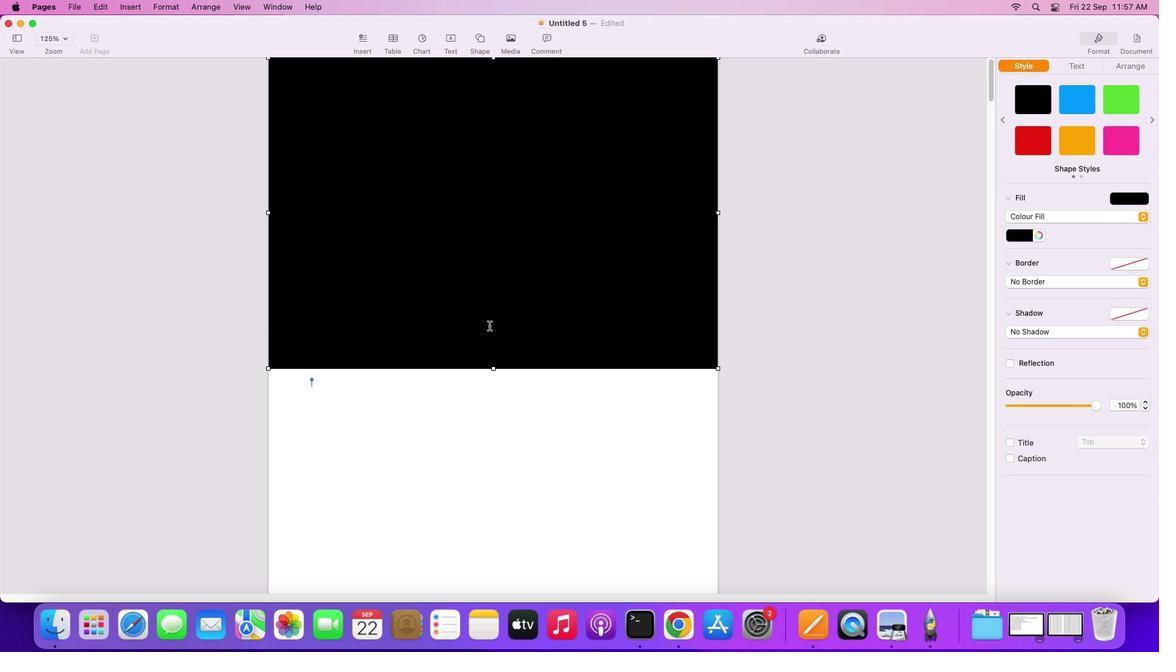 
Action: Mouse moved to (494, 330)
Screenshot: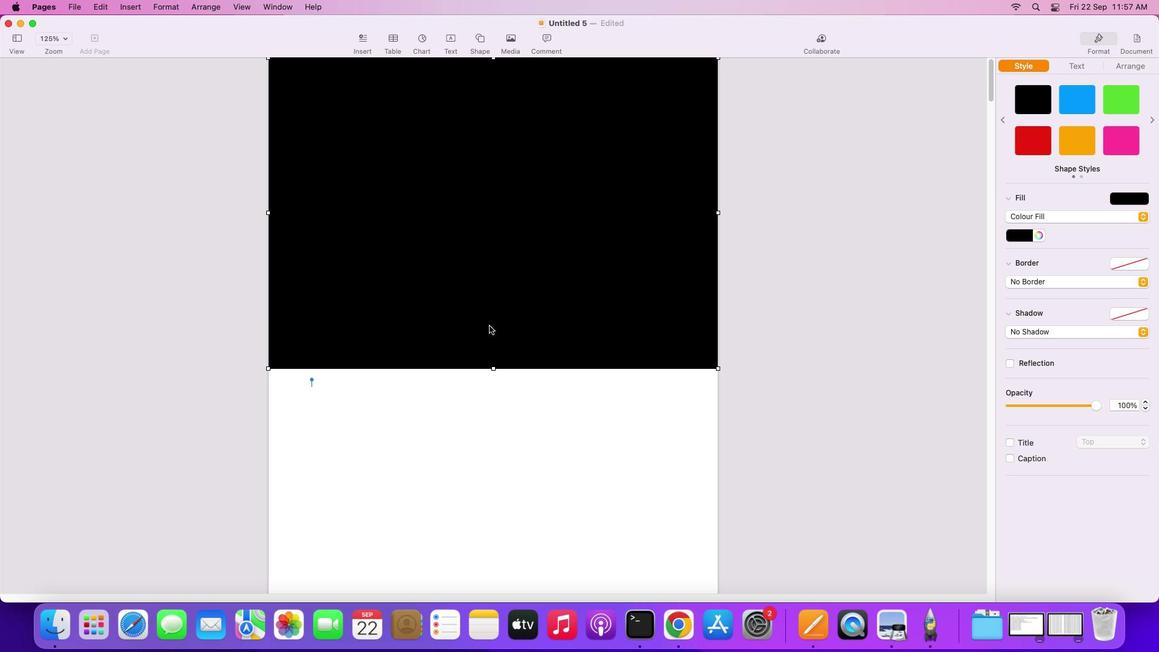 
Action: Mouse scrolled (494, 330) with delta (4, 5)
Screenshot: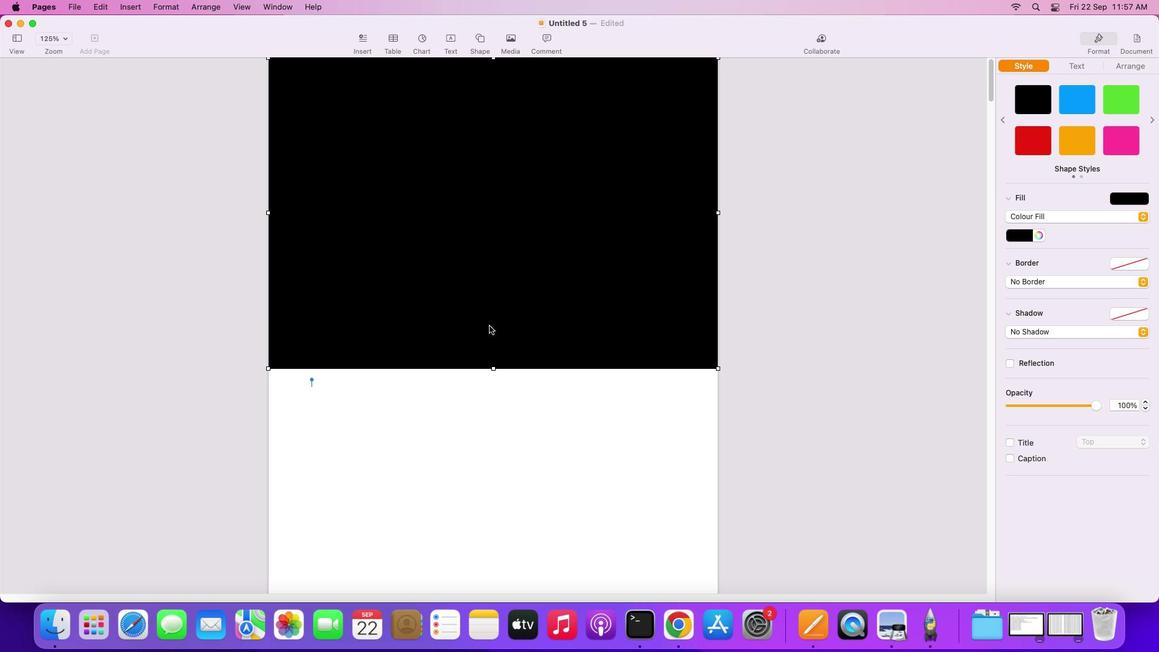 
Action: Mouse scrolled (494, 330) with delta (4, 5)
Screenshot: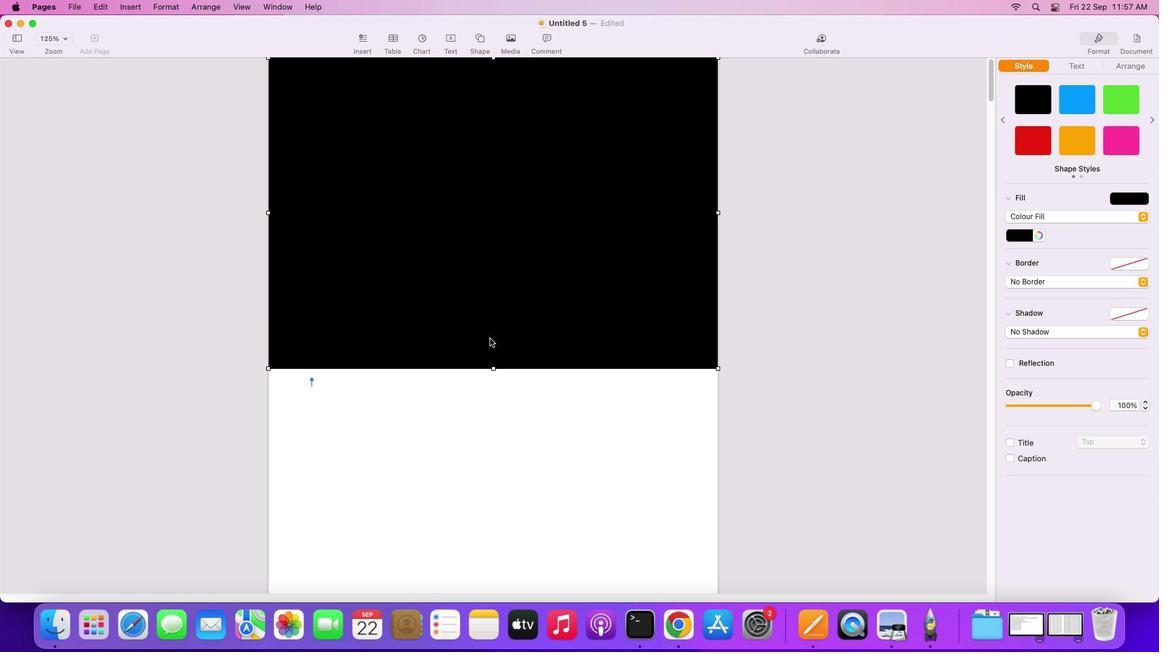 
Action: Mouse scrolled (494, 330) with delta (4, 6)
Screenshot: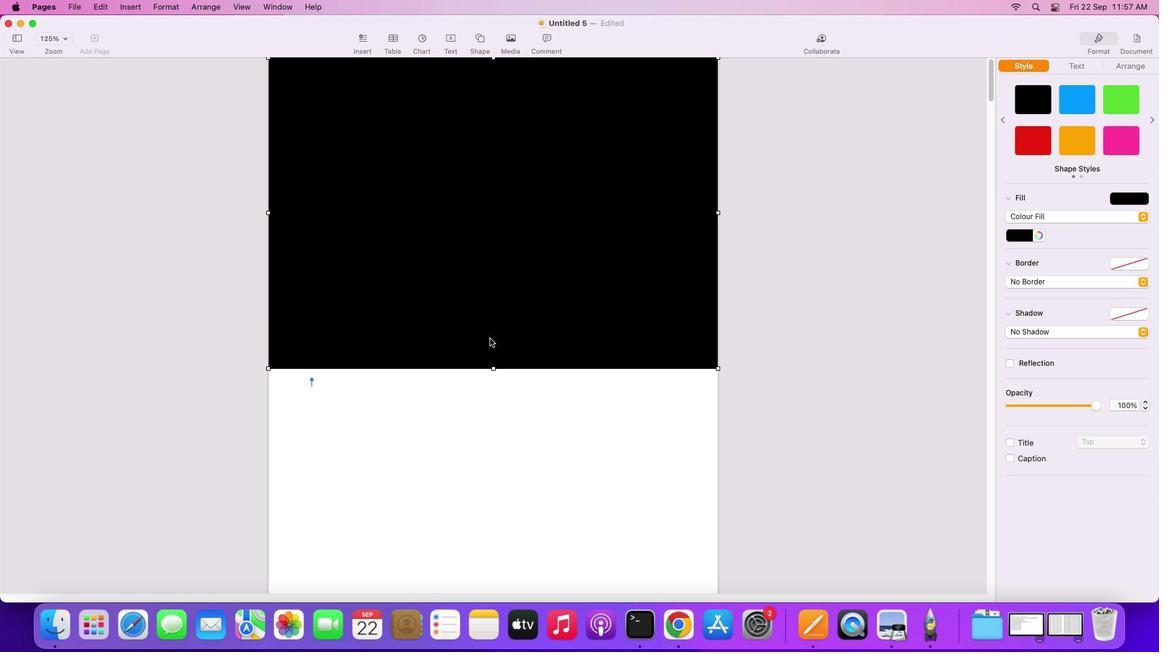 
Action: Mouse scrolled (494, 330) with delta (4, 7)
Screenshot: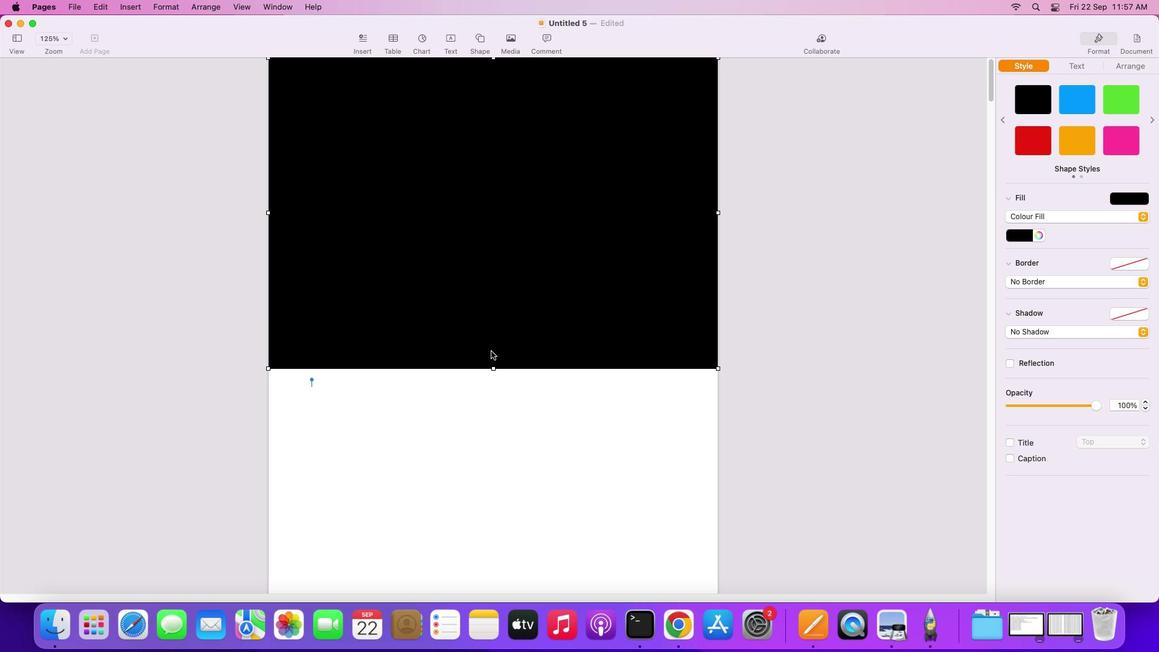 
Action: Mouse moved to (498, 373)
Screenshot: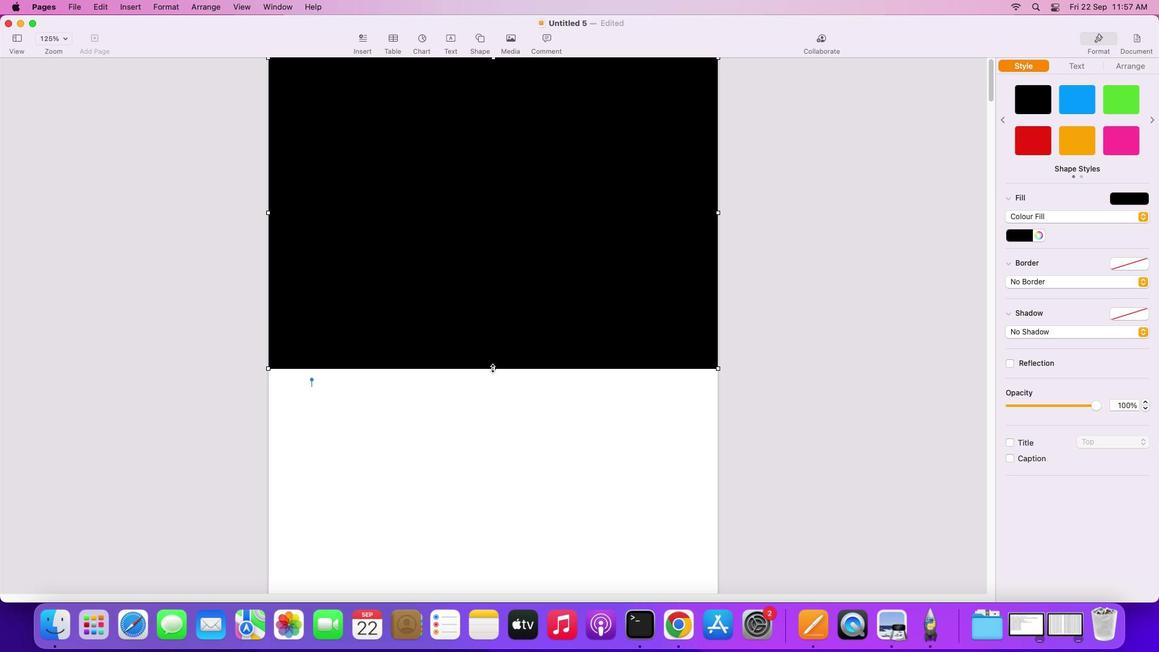 
Action: Mouse pressed left at (498, 373)
Screenshot: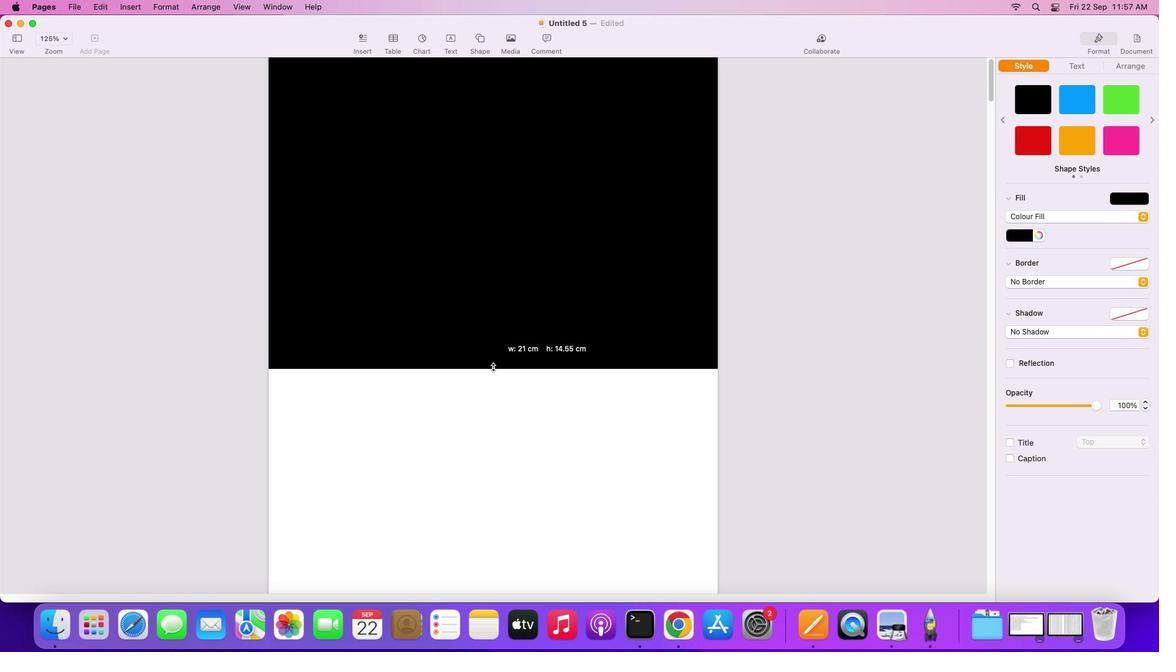 
Action: Mouse moved to (501, 373)
Screenshot: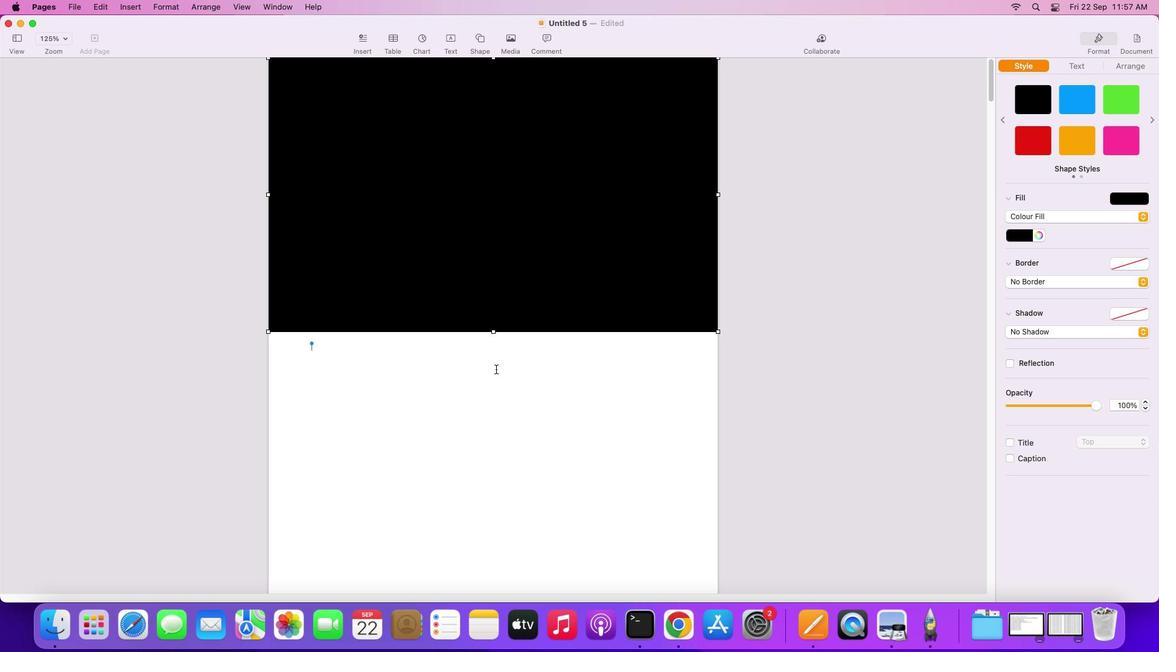 
Action: Mouse pressed left at (501, 373)
Screenshot: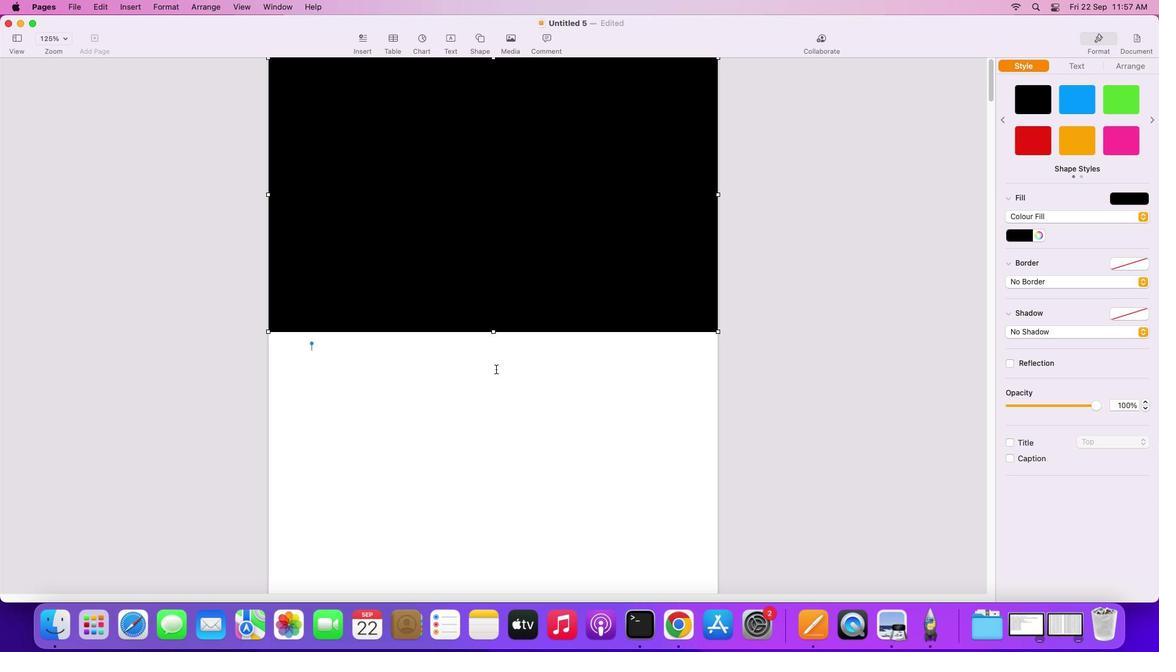 
Action: Mouse moved to (482, 45)
Screenshot: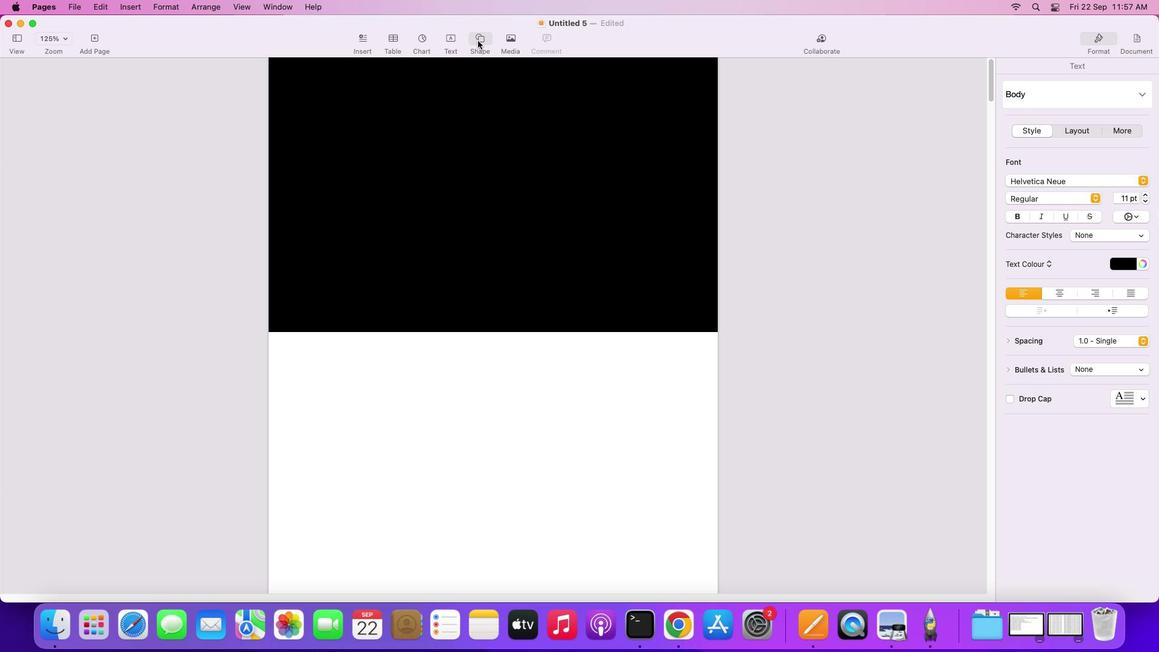 
Action: Mouse pressed left at (482, 45)
Screenshot: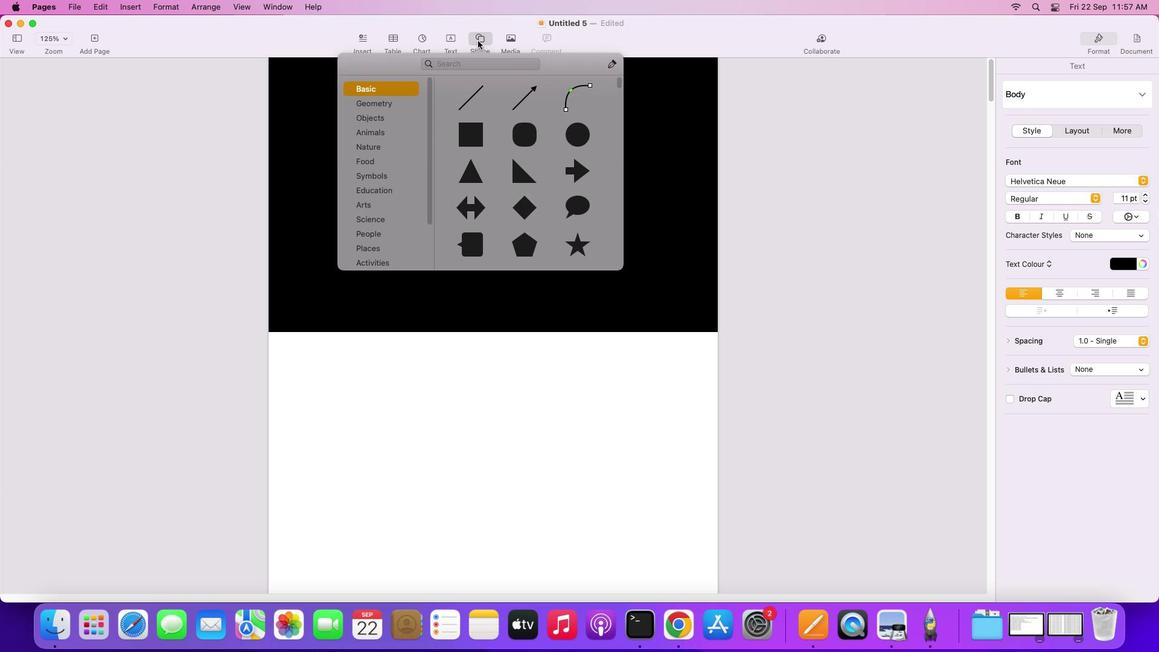 
Action: Mouse moved to (475, 143)
Screenshot: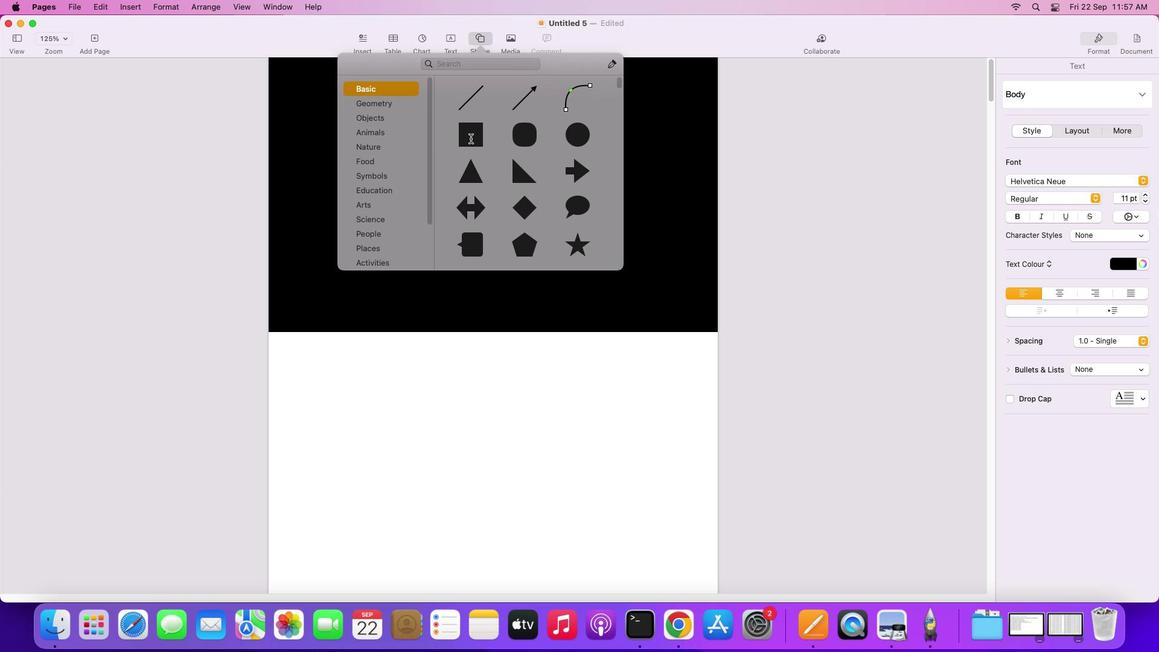 
Action: Mouse pressed left at (475, 143)
Screenshot: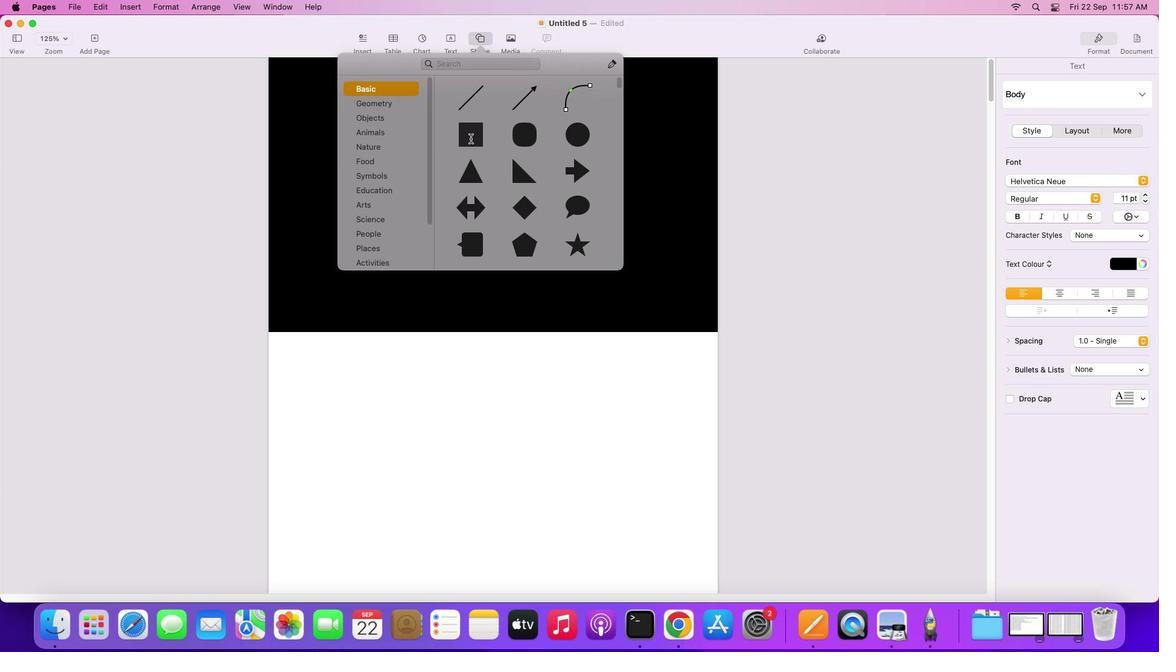 
Action: Mouse moved to (574, 262)
Screenshot: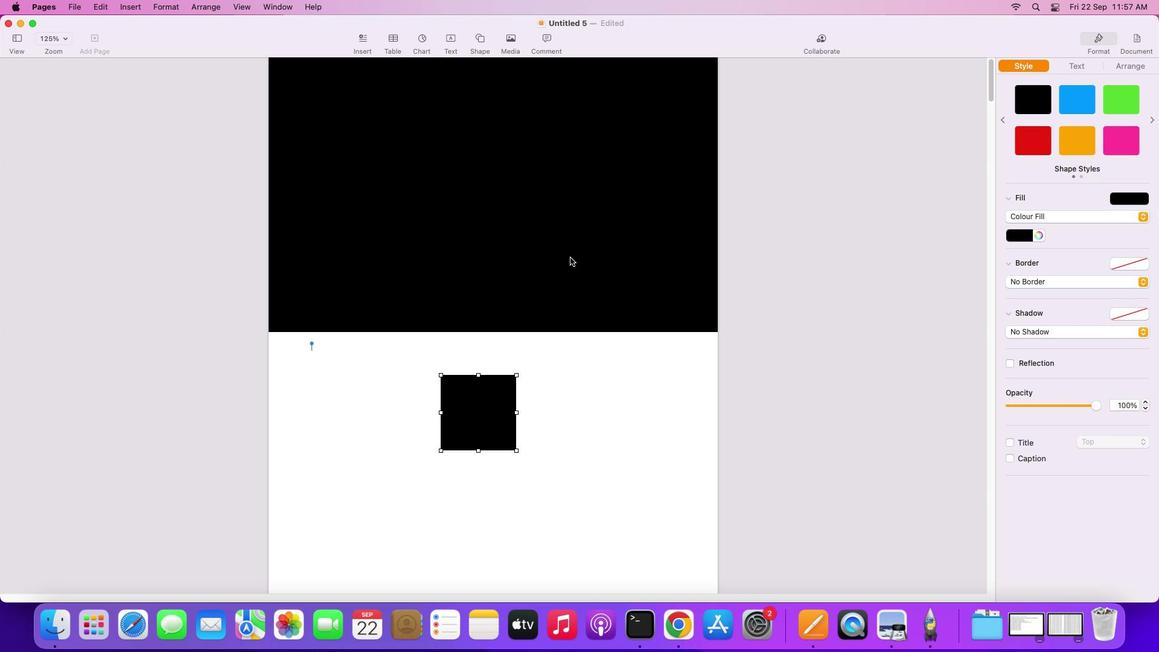 
Action: Mouse pressed left at (574, 262)
Screenshot: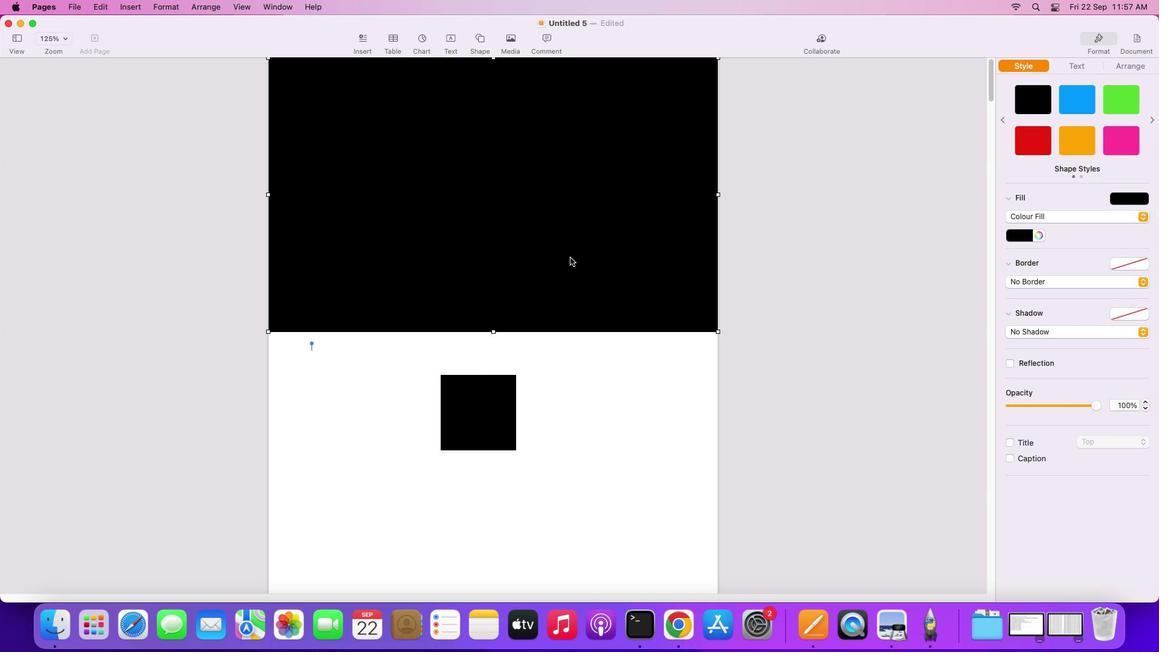 
Action: Mouse moved to (1027, 239)
Screenshot: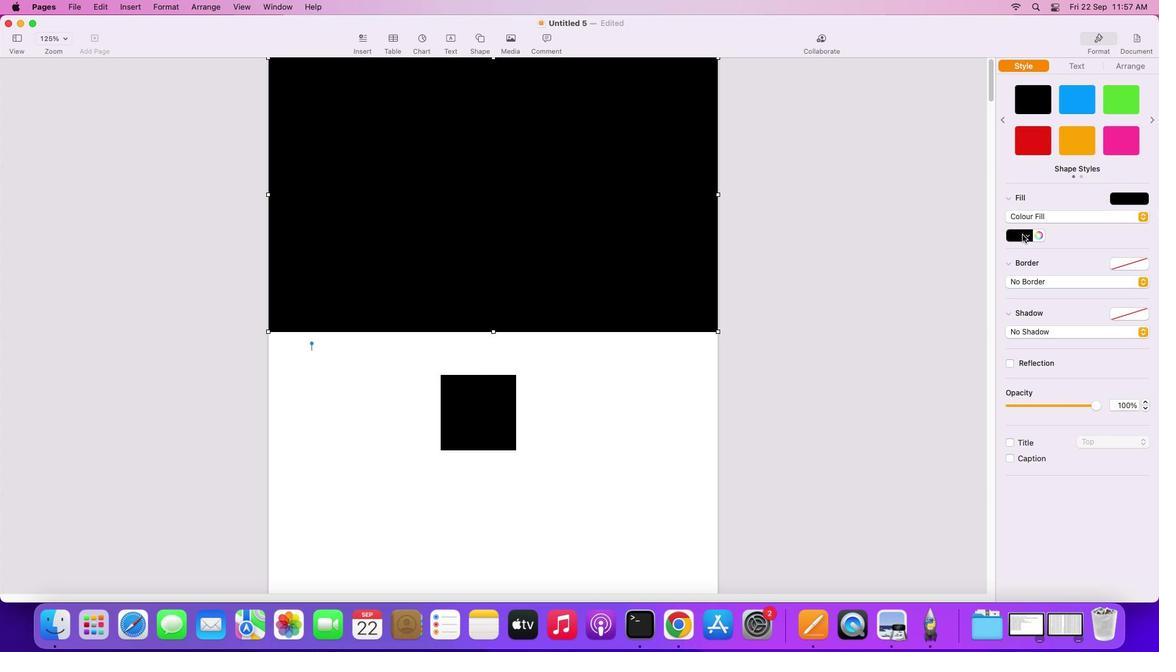 
Action: Mouse pressed left at (1027, 239)
Screenshot: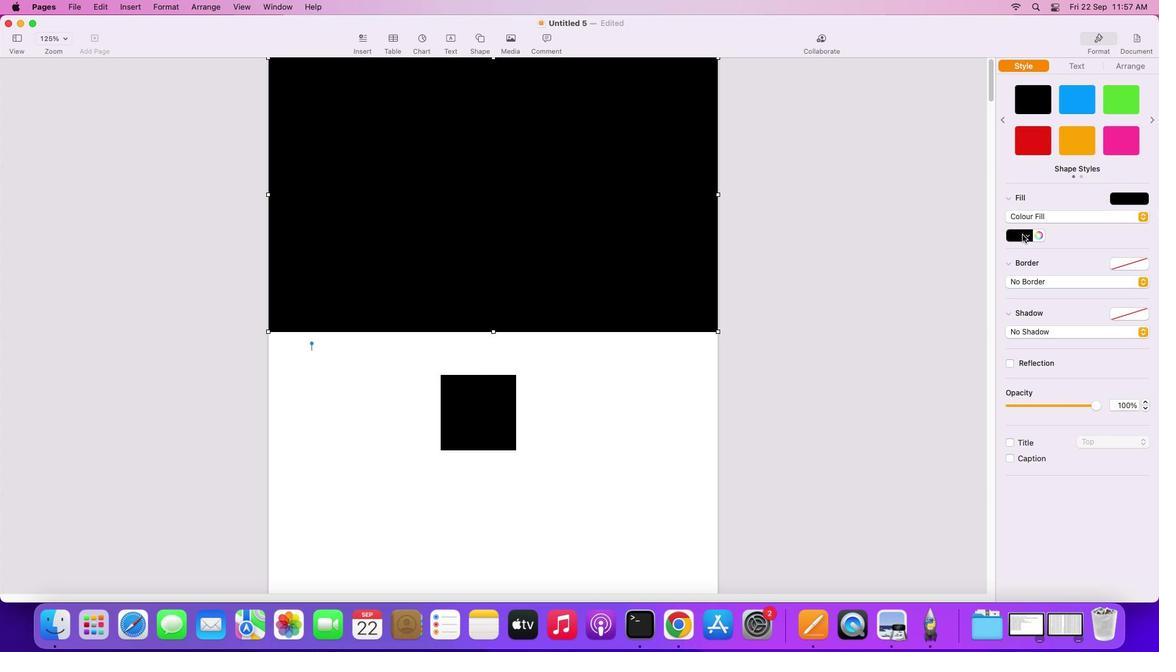 
Action: Mouse moved to (978, 303)
Screenshot: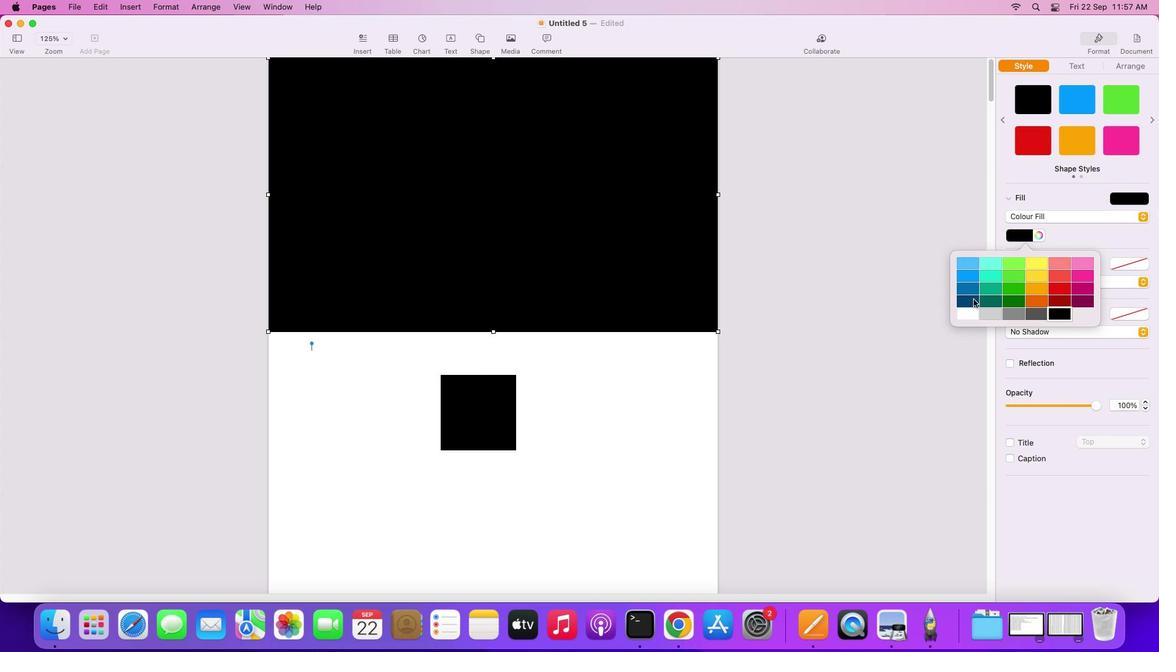 
Action: Mouse pressed left at (978, 303)
Screenshot: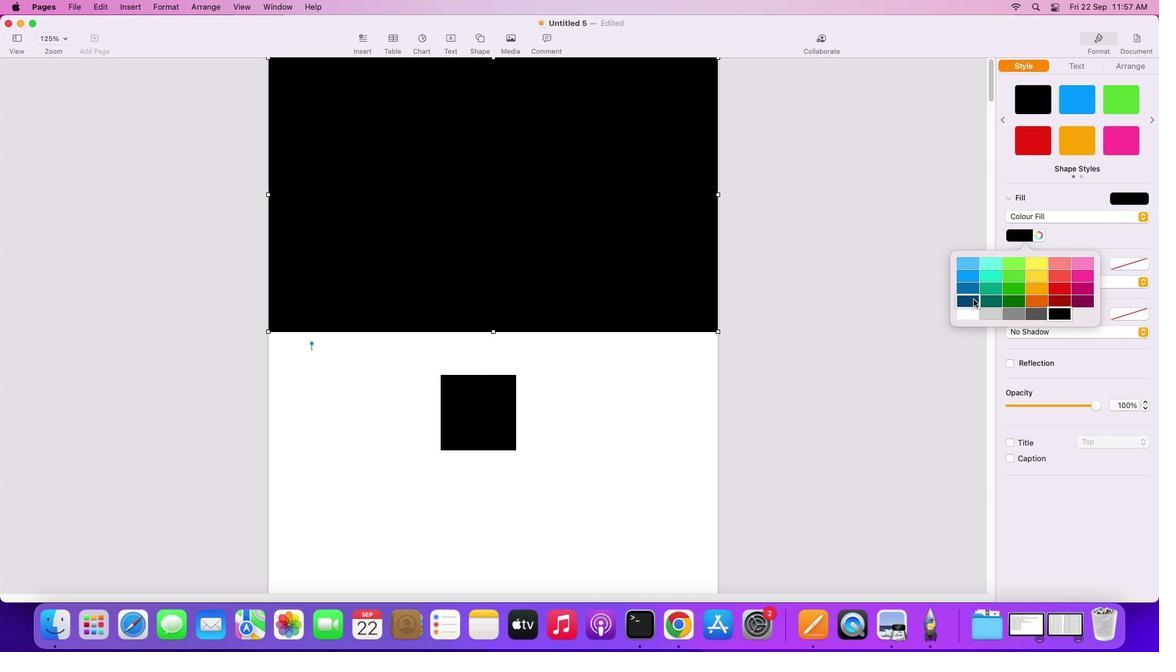 
Action: Mouse moved to (600, 404)
Screenshot: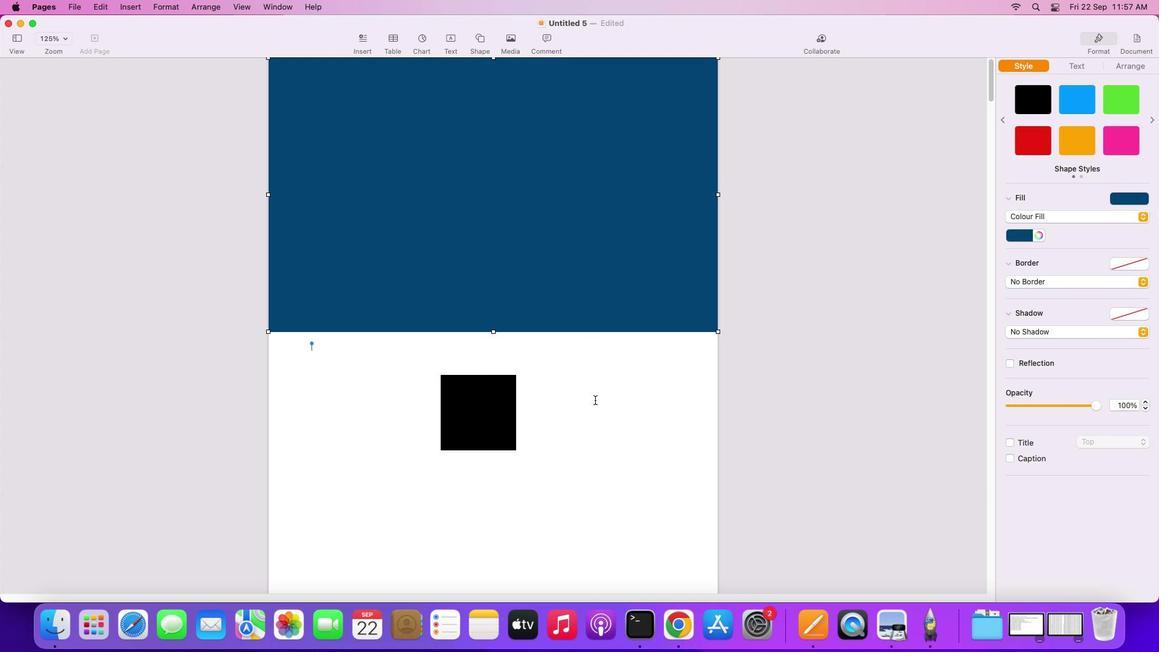 
Action: Mouse pressed left at (600, 404)
Screenshot: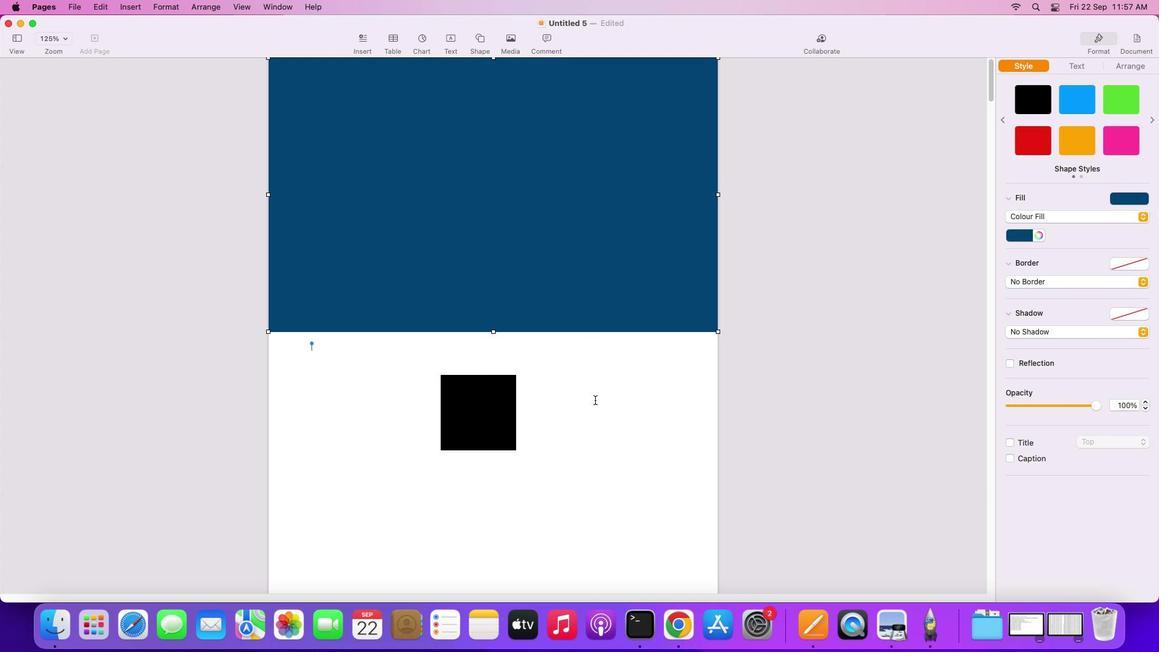 
Action: Mouse moved to (498, 415)
Screenshot: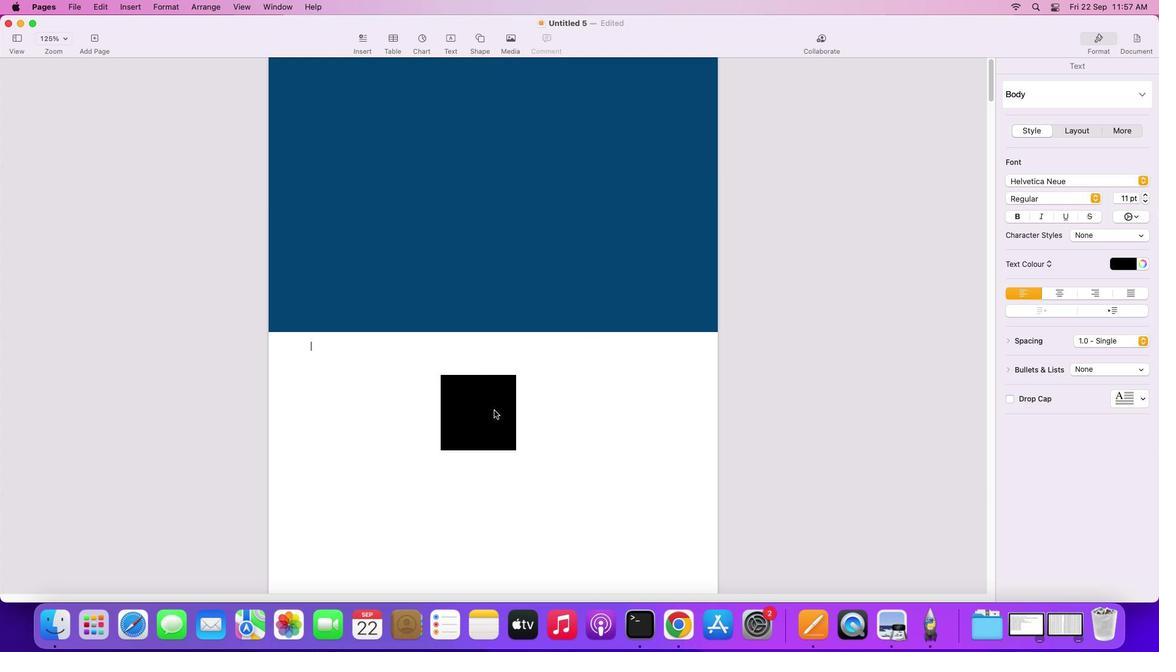 
Action: Mouse pressed left at (498, 415)
Screenshot: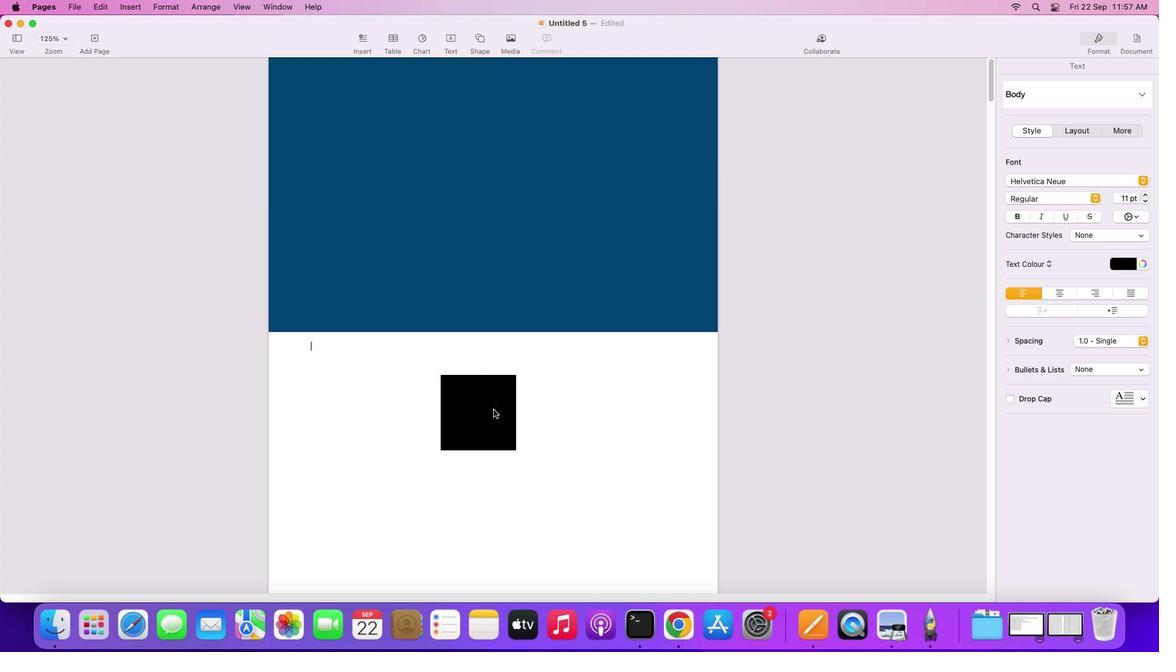 
Action: Mouse moved to (426, 281)
Screenshot: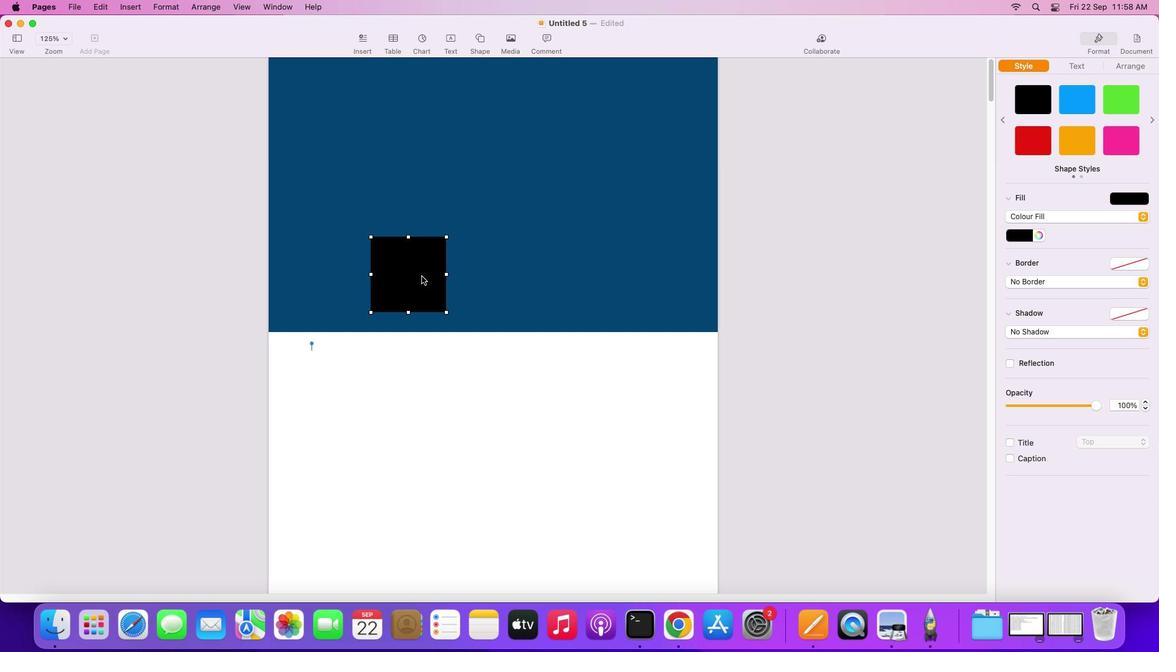 
Action: Mouse pressed left at (426, 281)
Screenshot: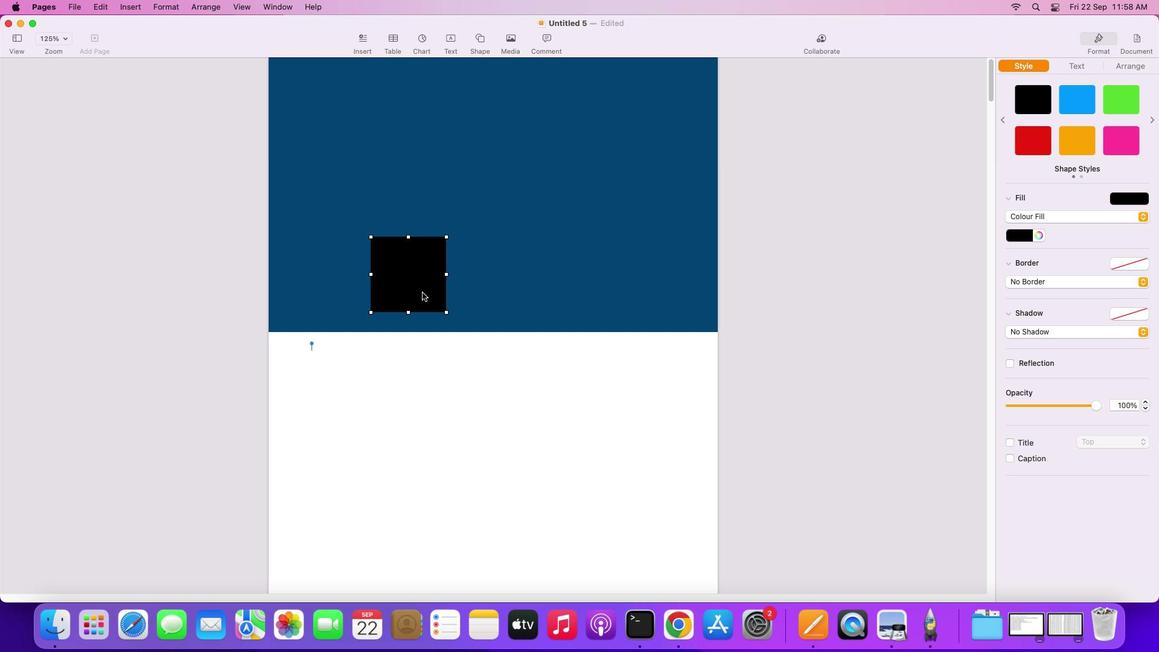 
Action: Mouse moved to (411, 381)
Screenshot: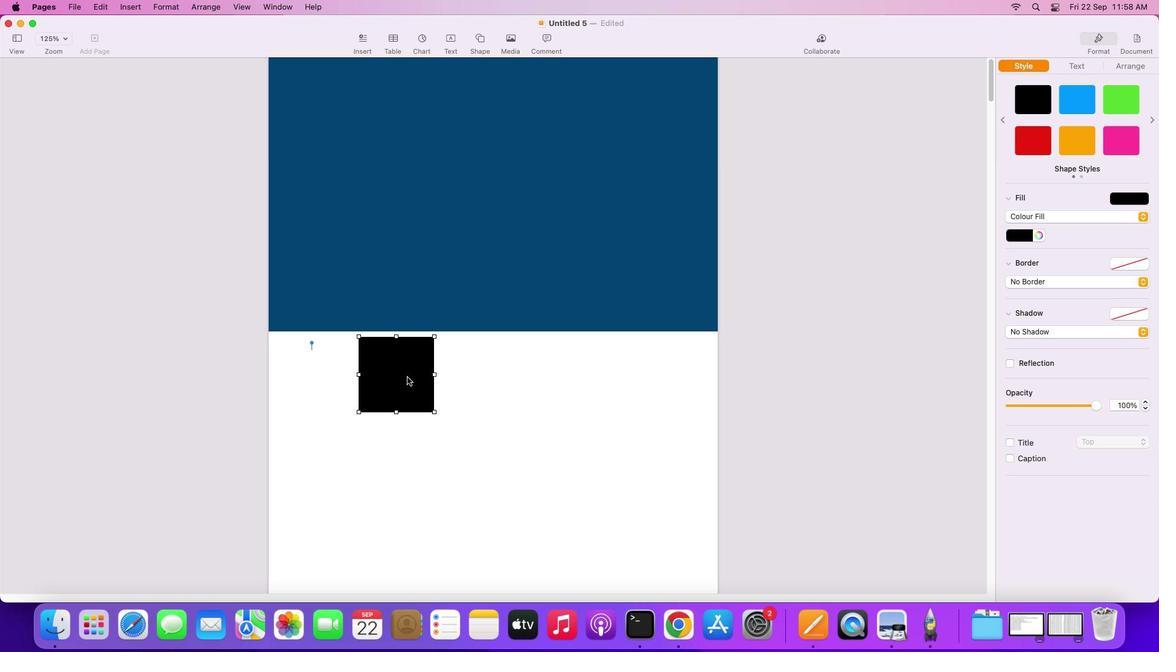 
Action: Mouse scrolled (411, 381) with delta (4, 4)
Screenshot: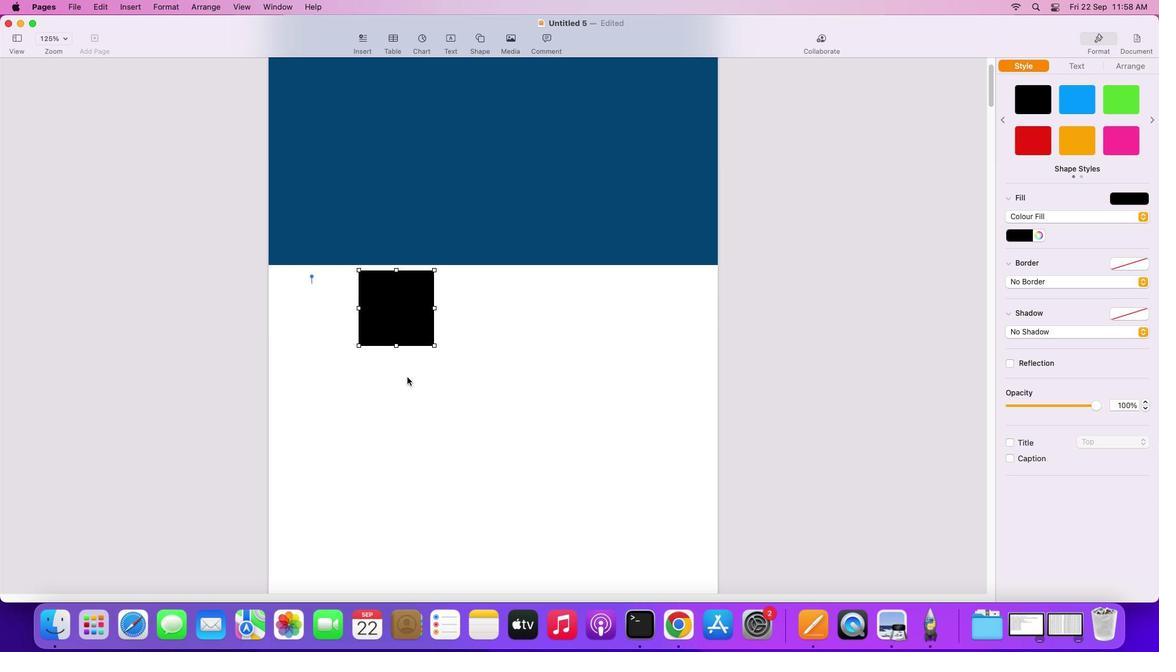 
Action: Mouse scrolled (411, 381) with delta (4, 4)
Screenshot: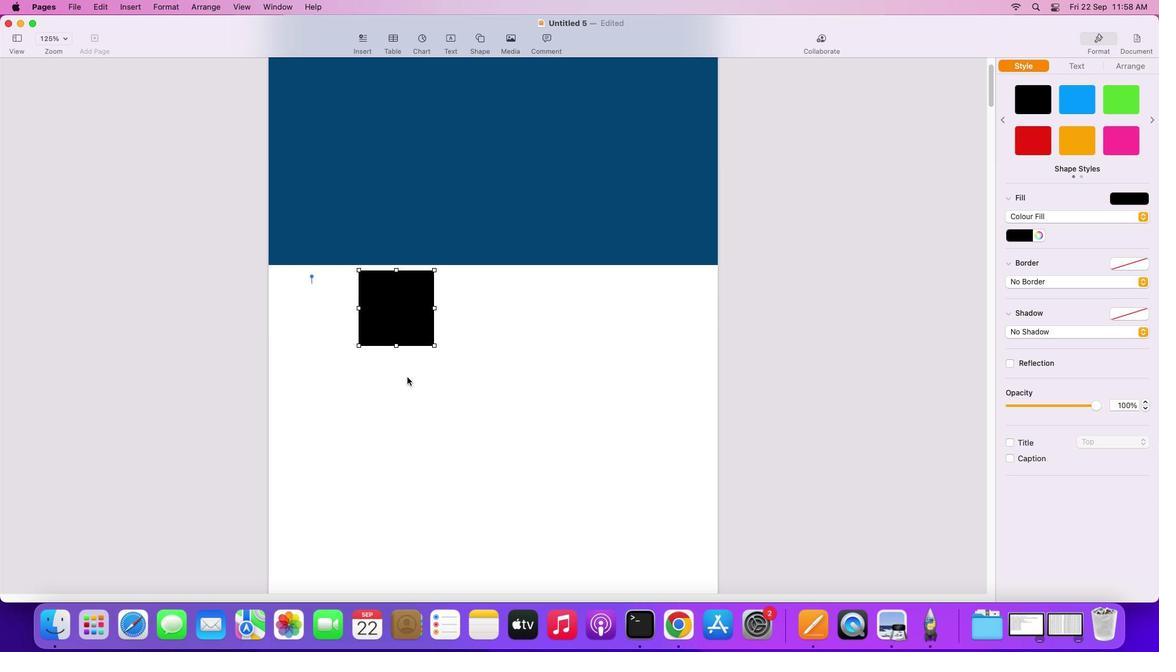 
Action: Mouse scrolled (411, 381) with delta (4, 2)
Screenshot: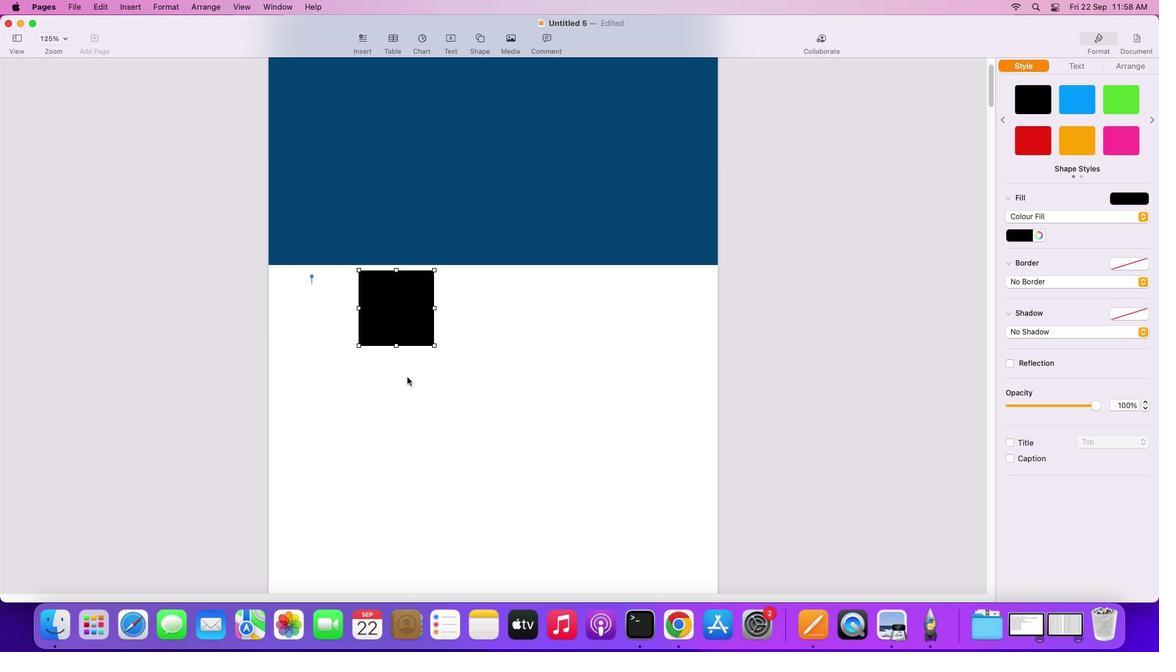 
Action: Mouse scrolled (411, 381) with delta (4, 1)
Screenshot: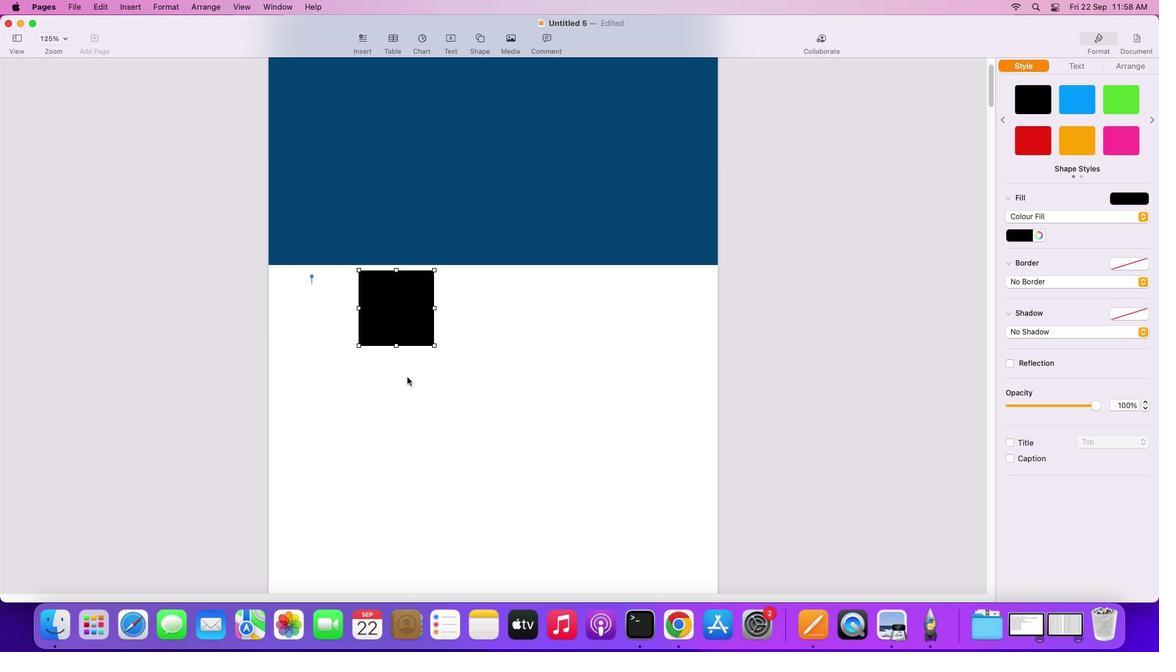 
Action: Mouse moved to (406, 328)
Screenshot: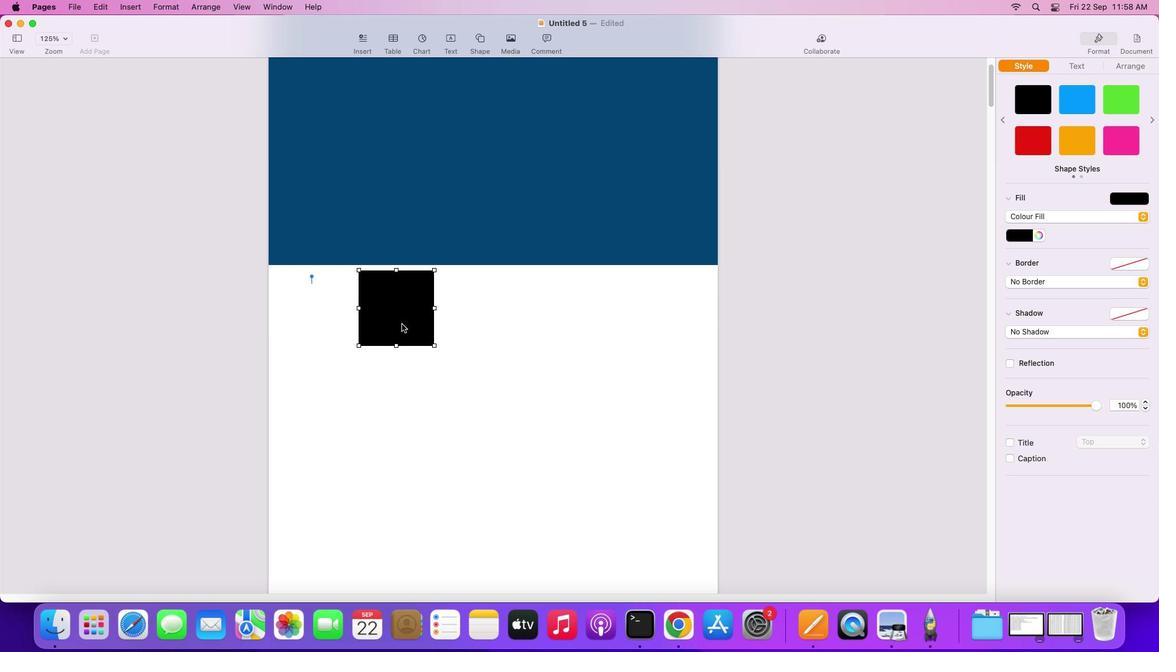 
Action: Mouse pressed left at (406, 328)
Screenshot: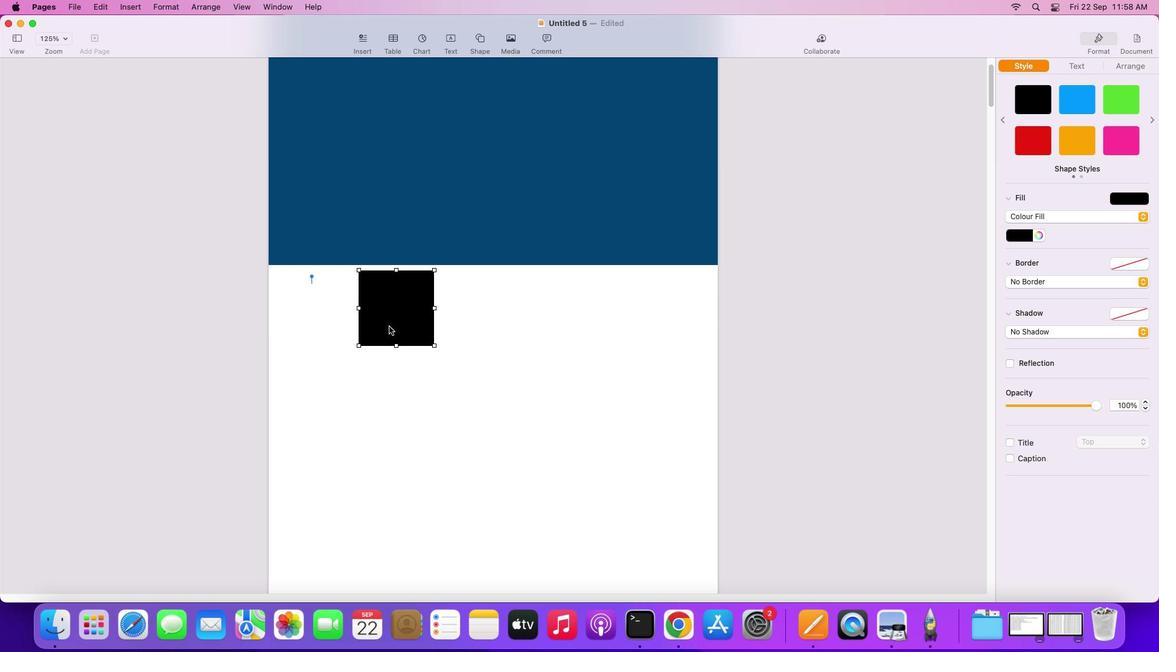 
Action: Mouse moved to (348, 349)
Screenshot: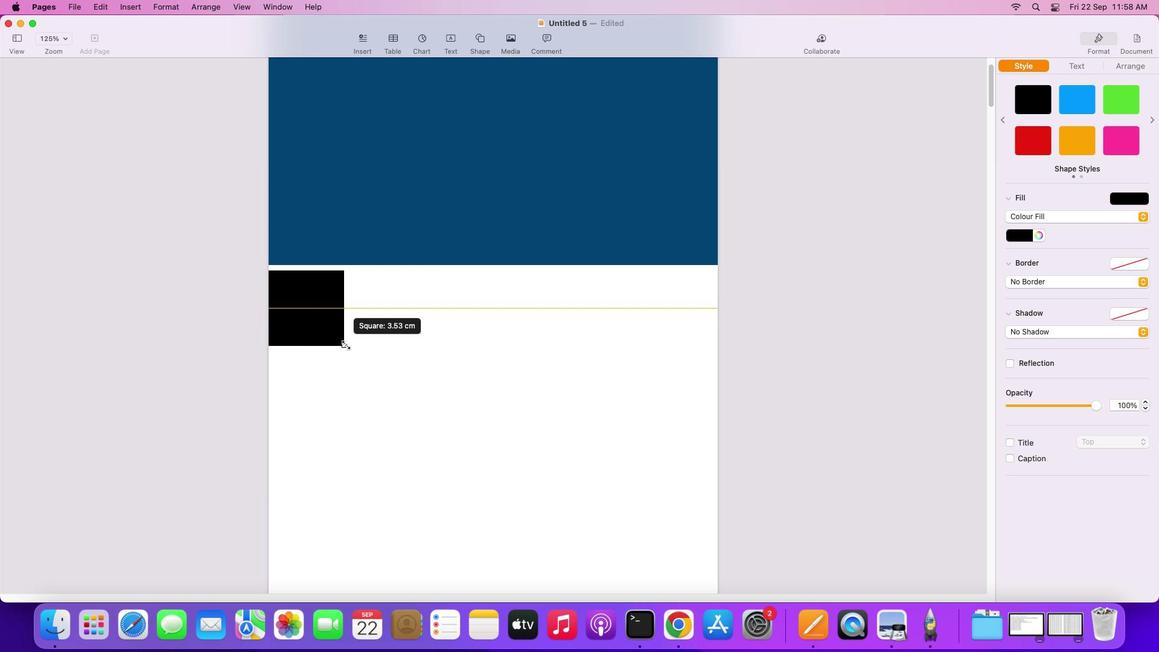 
Action: Mouse pressed left at (348, 349)
Screenshot: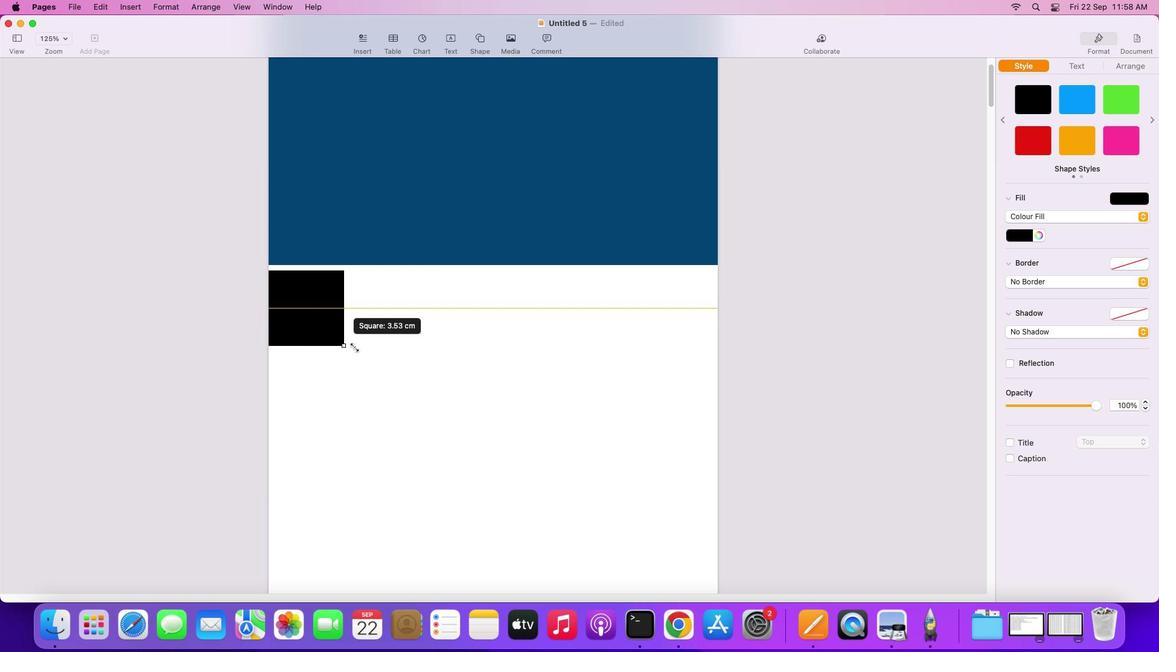 
Action: Mouse moved to (664, 518)
Screenshot: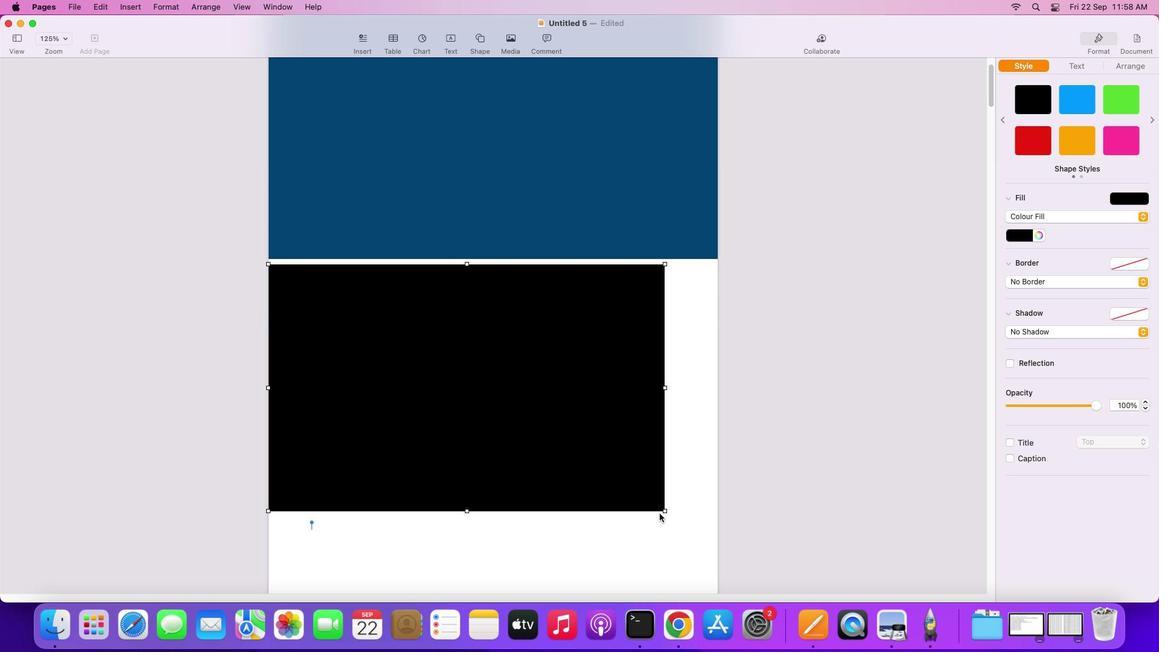 
Action: Mouse scrolled (664, 518) with delta (4, 4)
Screenshot: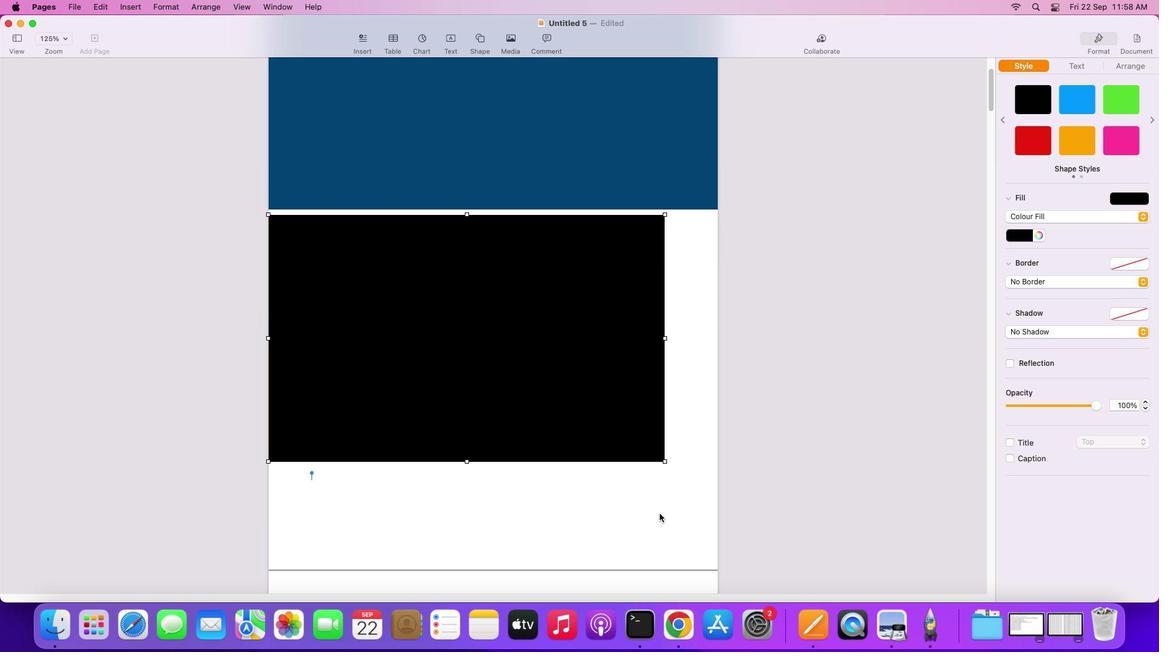 
Action: Mouse scrolled (664, 518) with delta (4, 4)
Screenshot: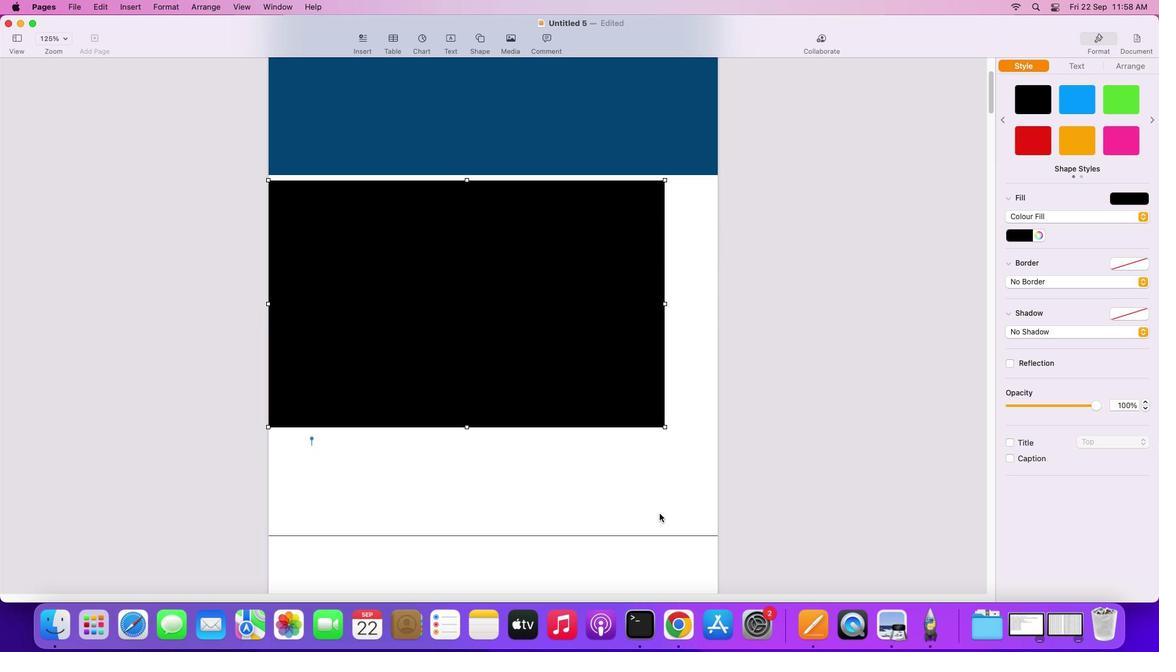 
Action: Mouse scrolled (664, 518) with delta (4, 3)
Screenshot: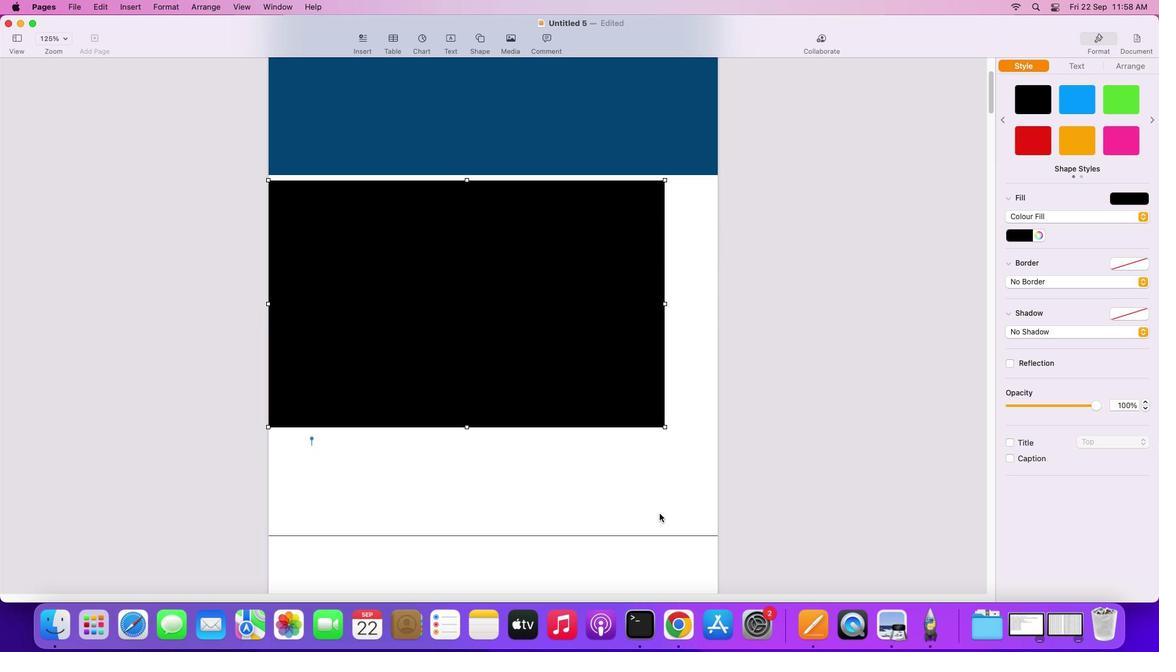 
Action: Mouse scrolled (664, 518) with delta (4, 1)
Screenshot: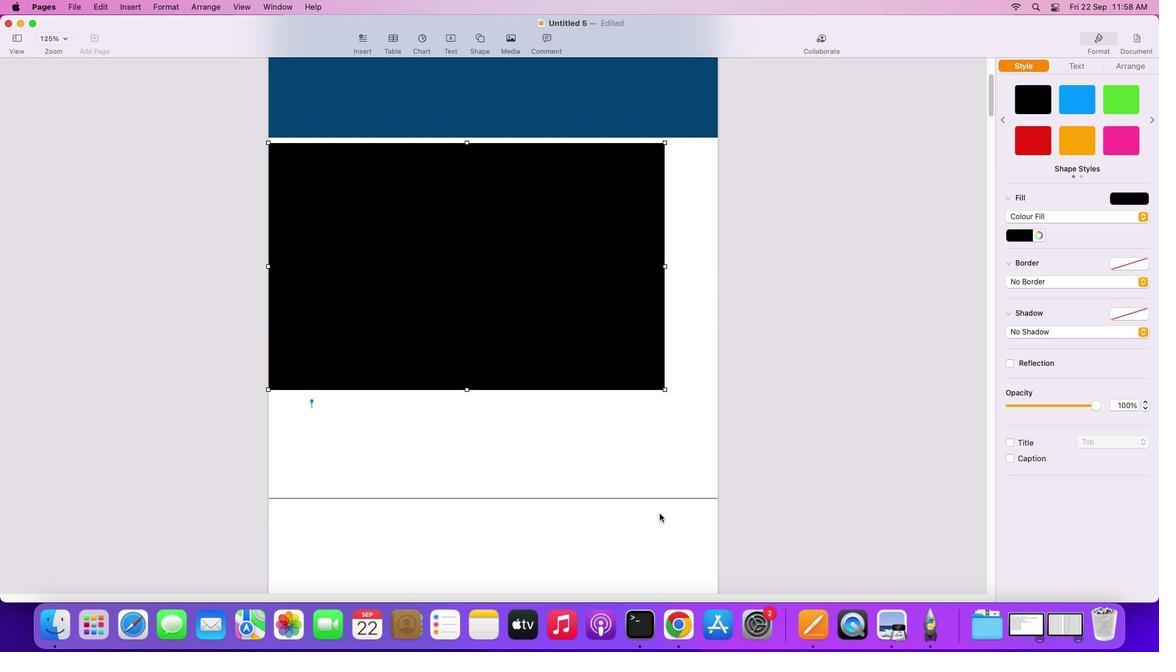 
Action: Mouse scrolled (664, 518) with delta (4, 1)
Screenshot: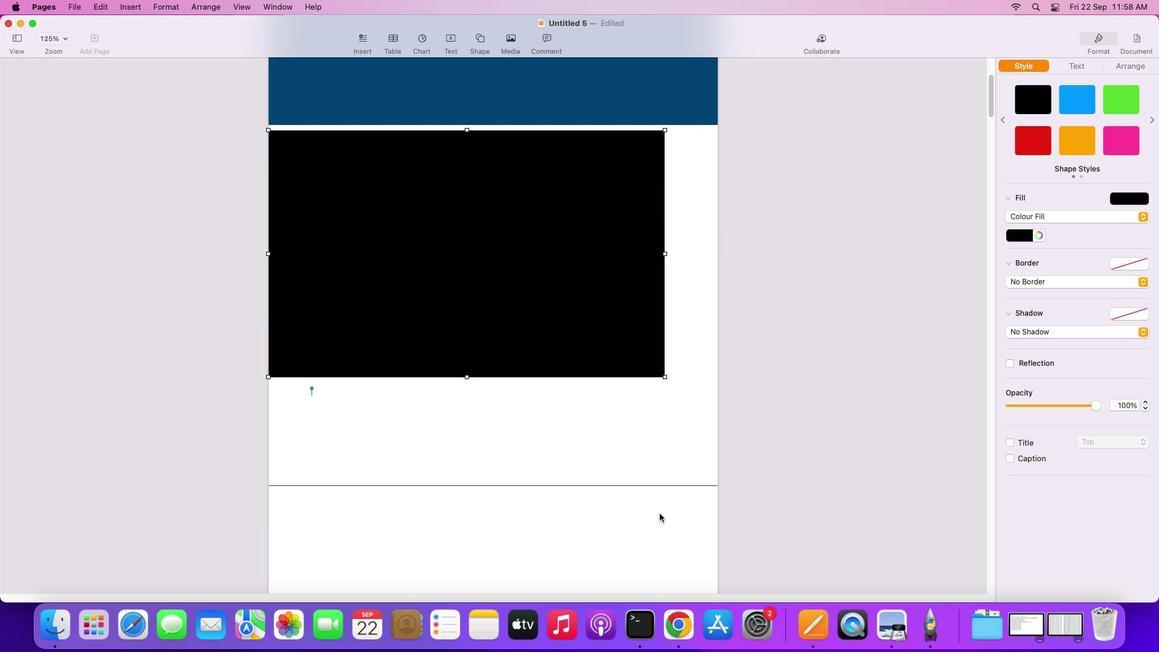 
Action: Mouse scrolled (664, 518) with delta (4, 1)
Screenshot: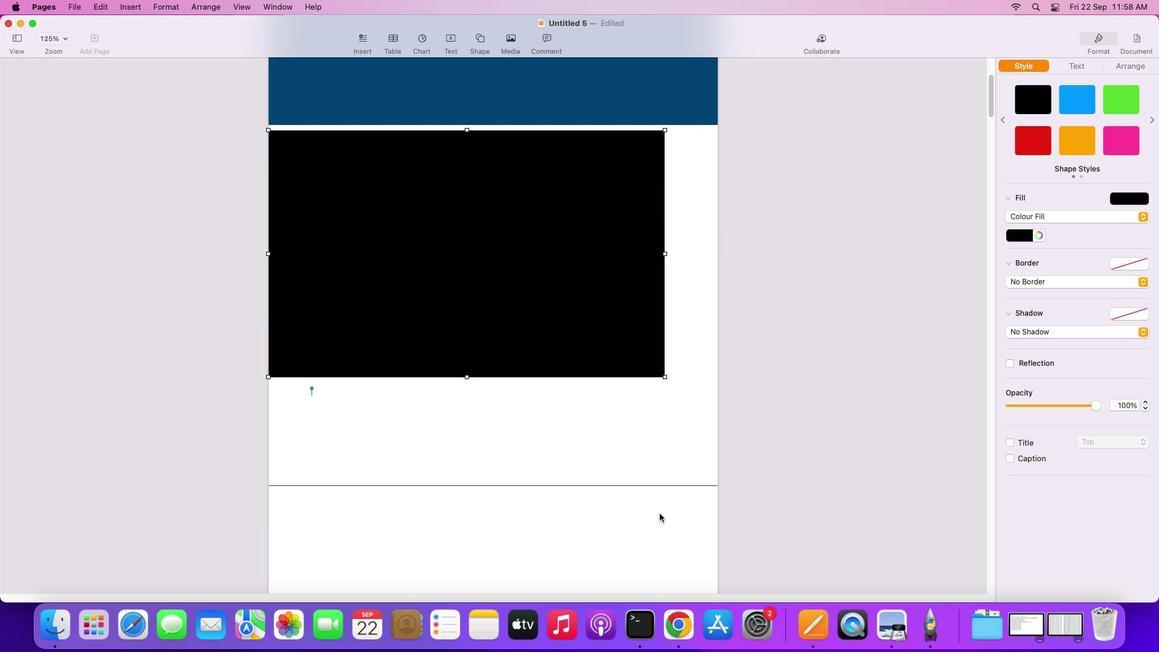 
Action: Mouse moved to (623, 313)
Screenshot: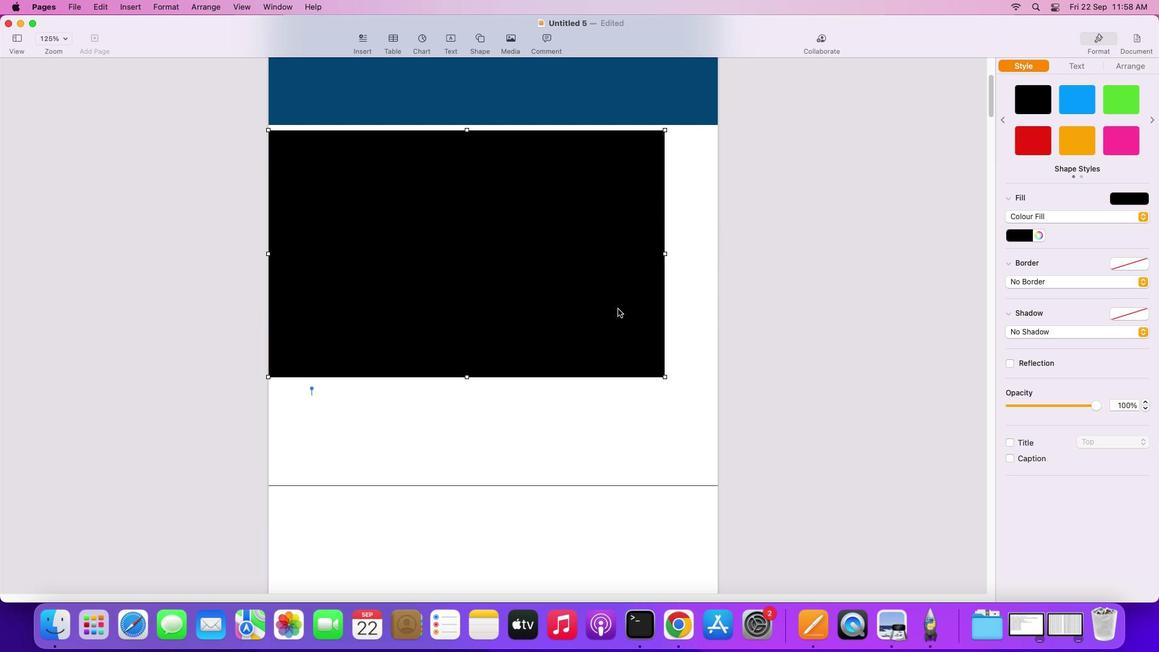 
Action: Mouse scrolled (623, 313) with delta (4, 5)
Screenshot: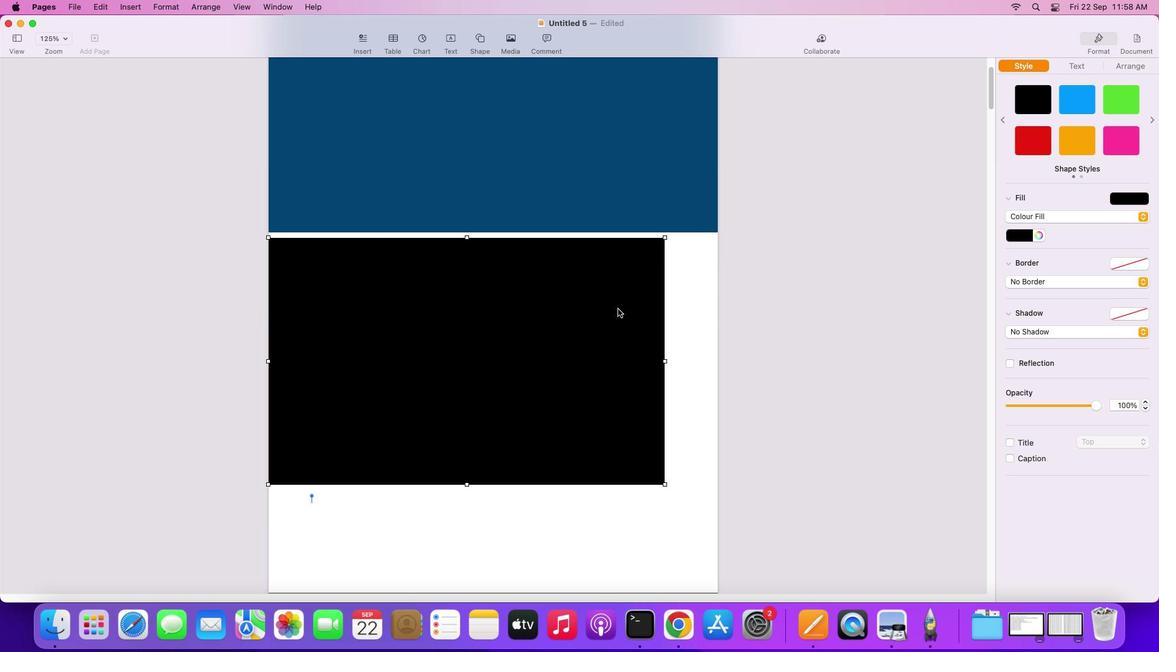 
Action: Mouse scrolled (623, 313) with delta (4, 5)
Screenshot: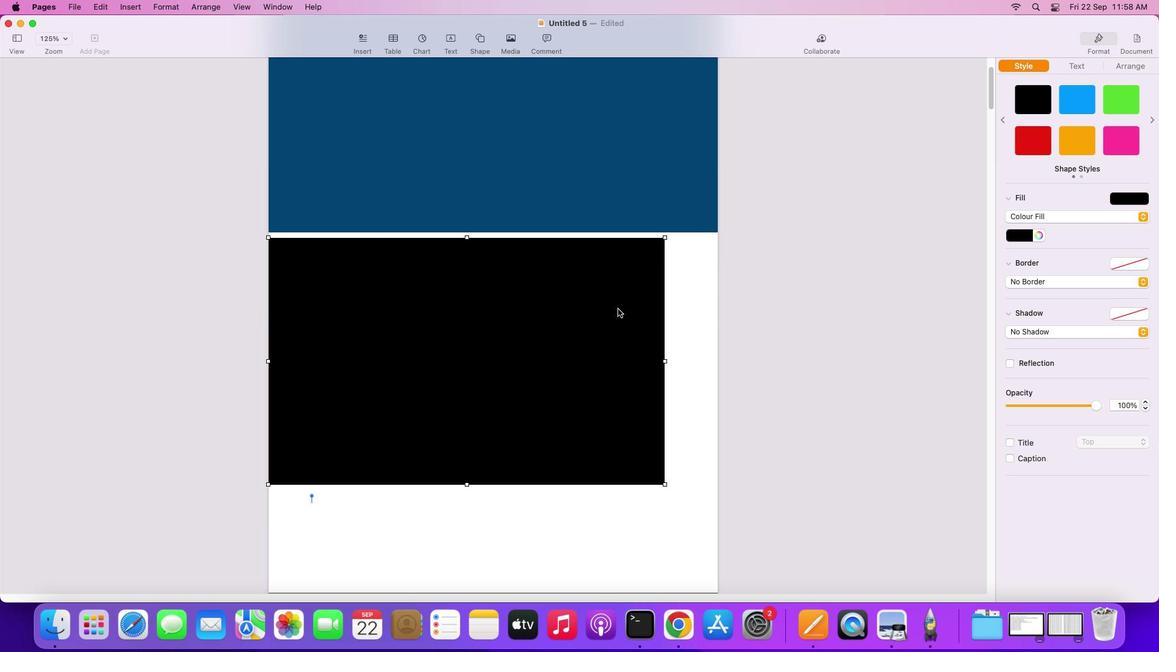 
Action: Mouse scrolled (623, 313) with delta (4, 7)
Screenshot: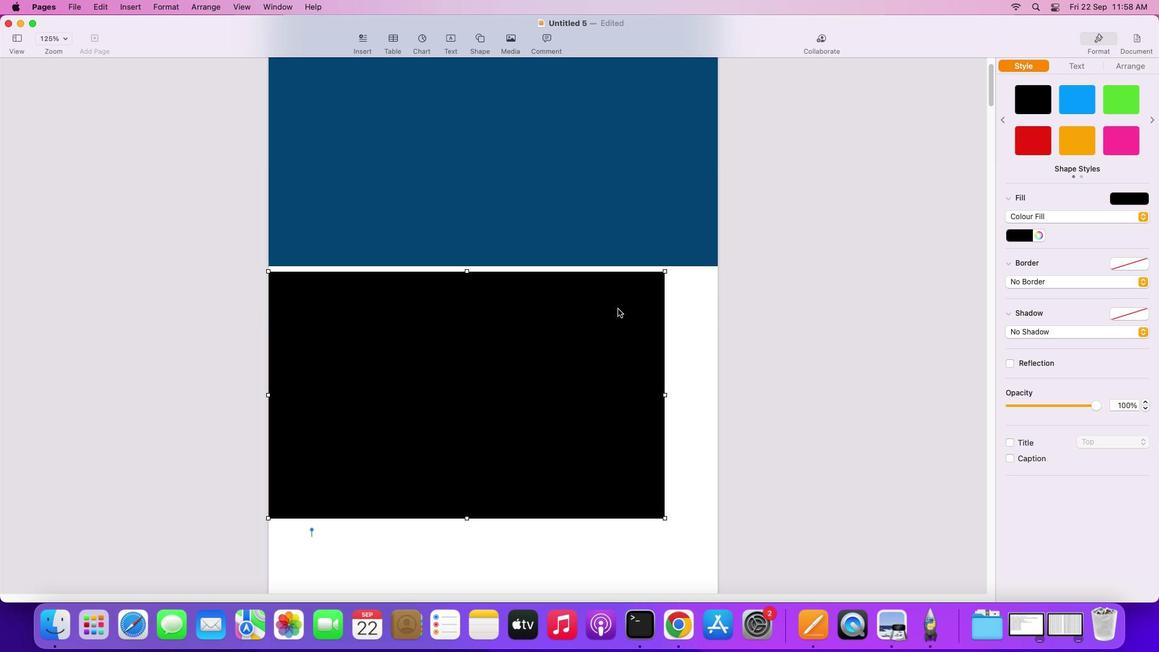 
Action: Mouse scrolled (623, 313) with delta (4, 7)
Screenshot: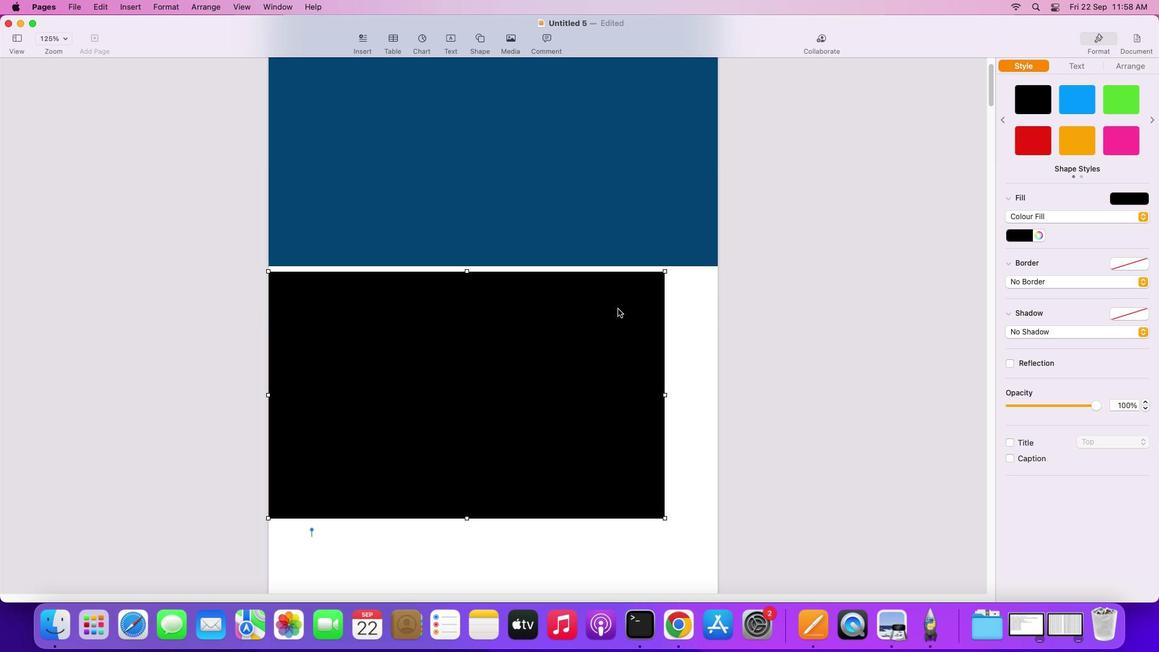 
Action: Mouse scrolled (623, 313) with delta (4, 8)
Screenshot: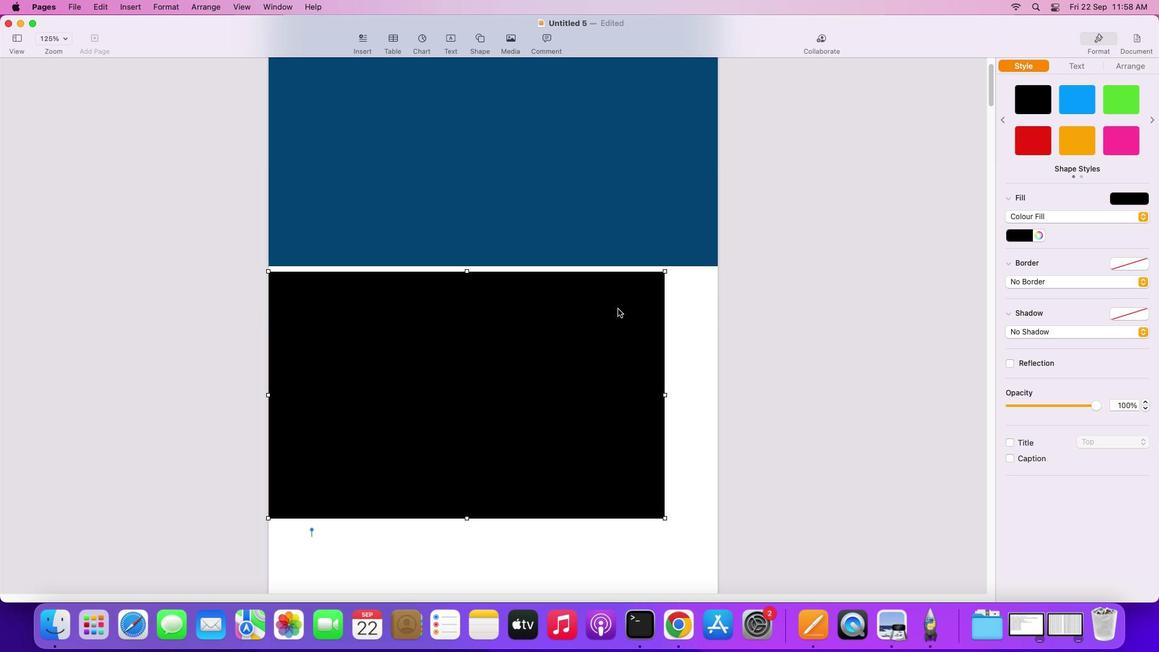 
Action: Mouse scrolled (623, 313) with delta (4, 9)
Screenshot: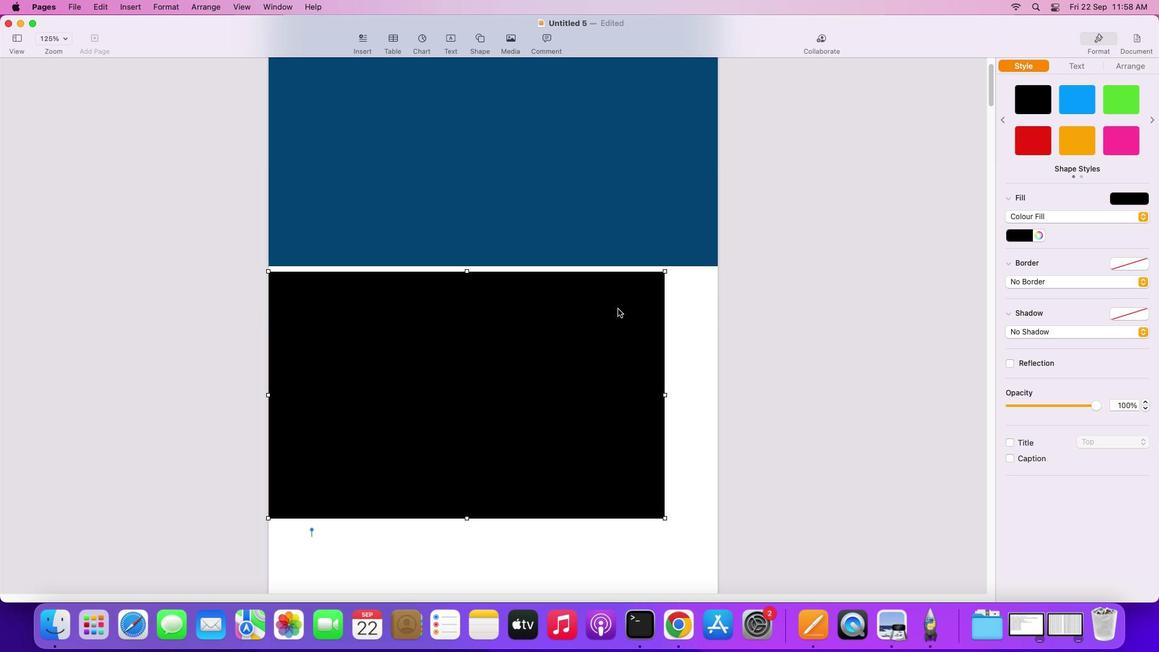 
Action: Mouse scrolled (623, 313) with delta (4, 9)
Screenshot: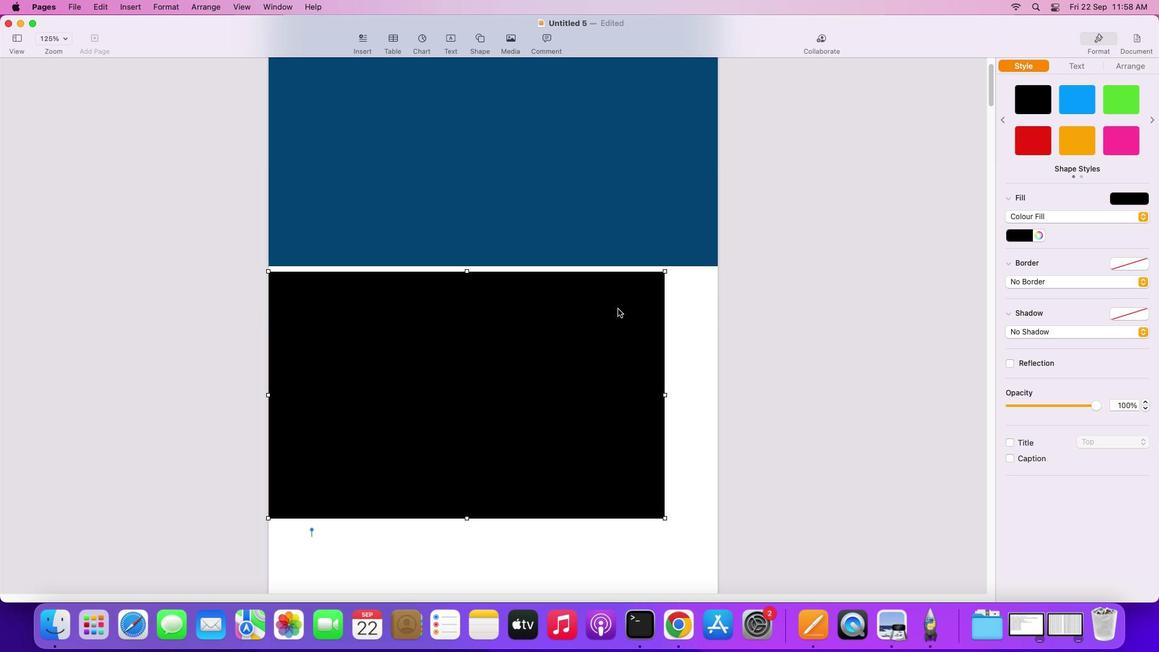
Action: Mouse scrolled (623, 313) with delta (4, 9)
Screenshot: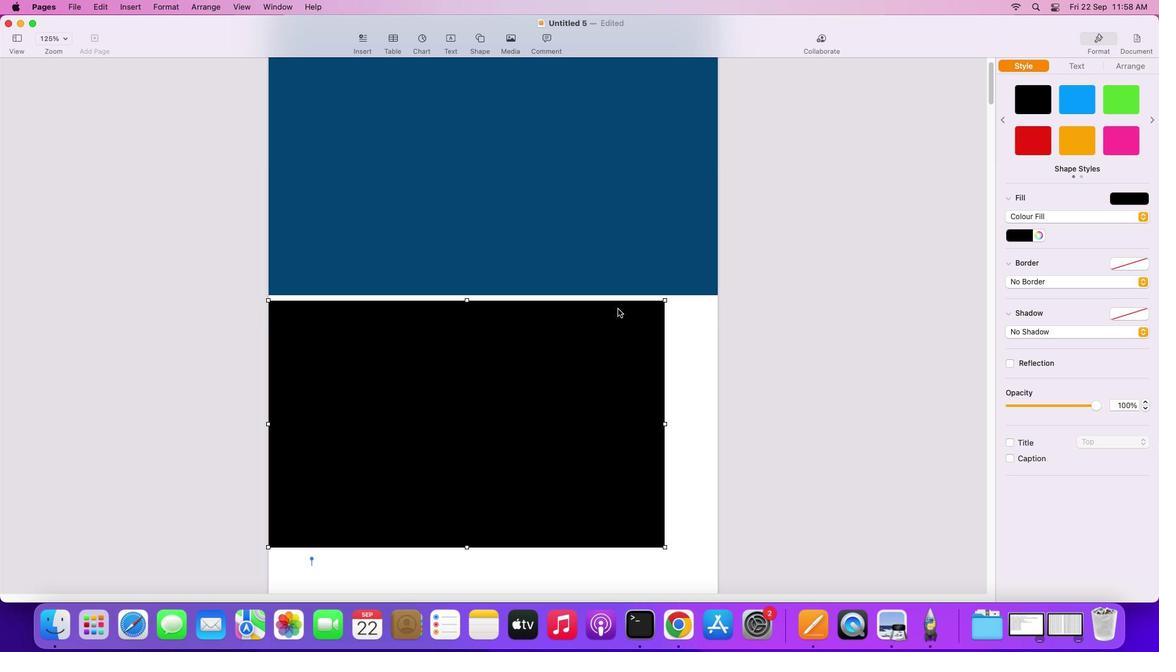 
Action: Mouse moved to (571, 402)
Screenshot: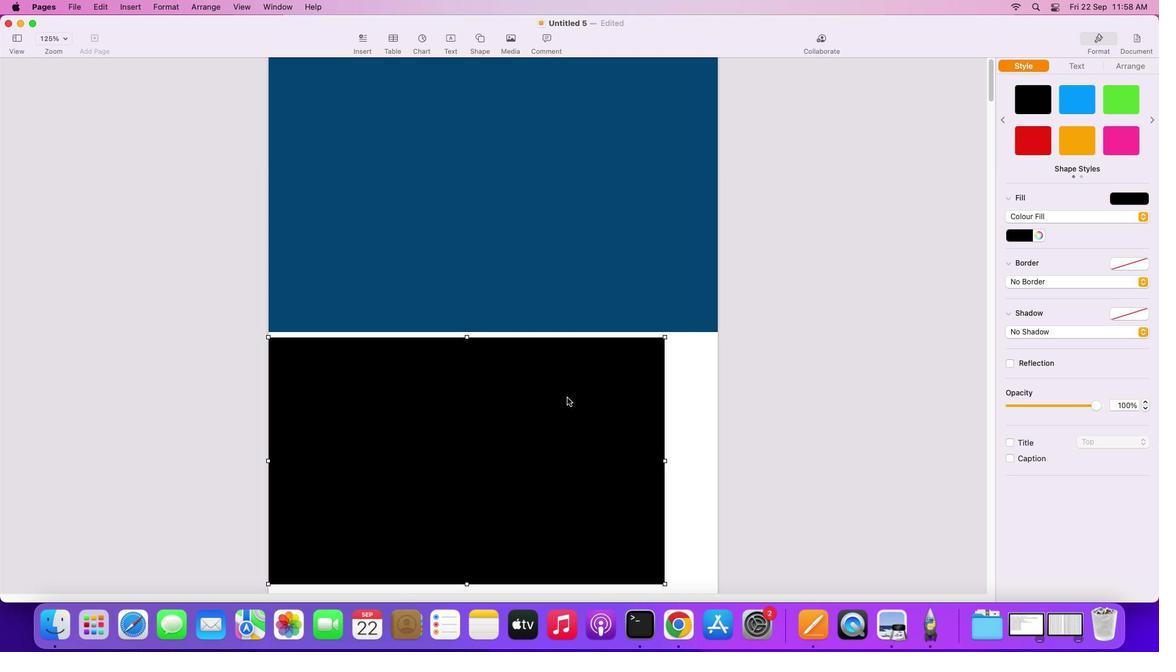 
Action: Mouse pressed left at (571, 402)
Screenshot: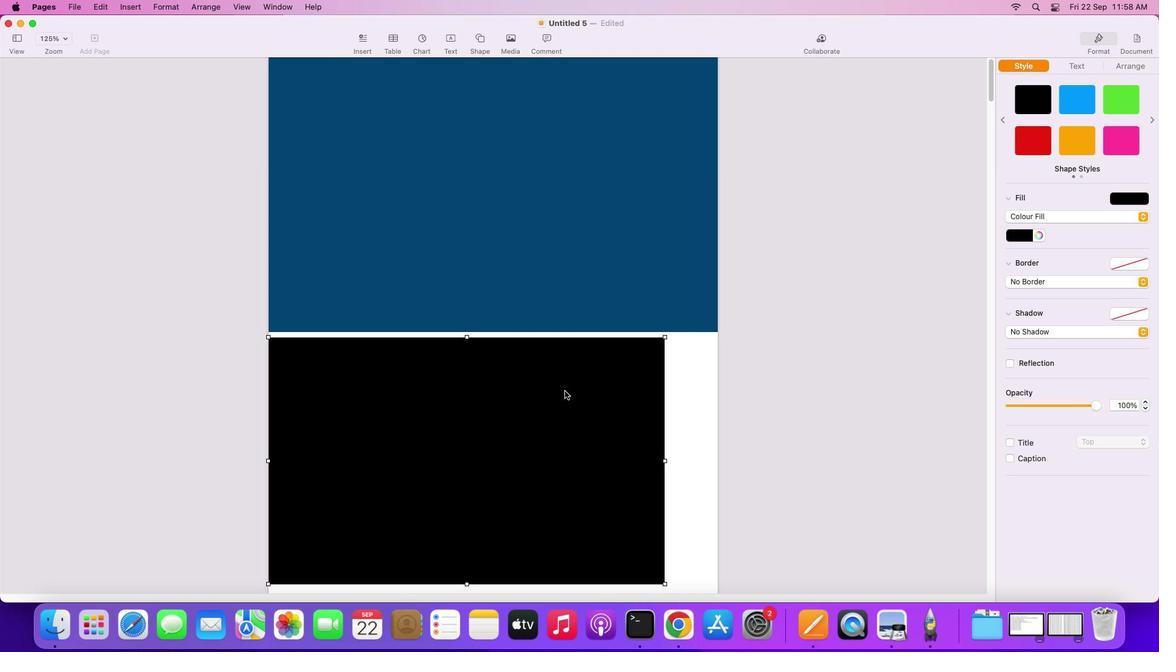 
Action: Mouse moved to (572, 172)
Screenshot: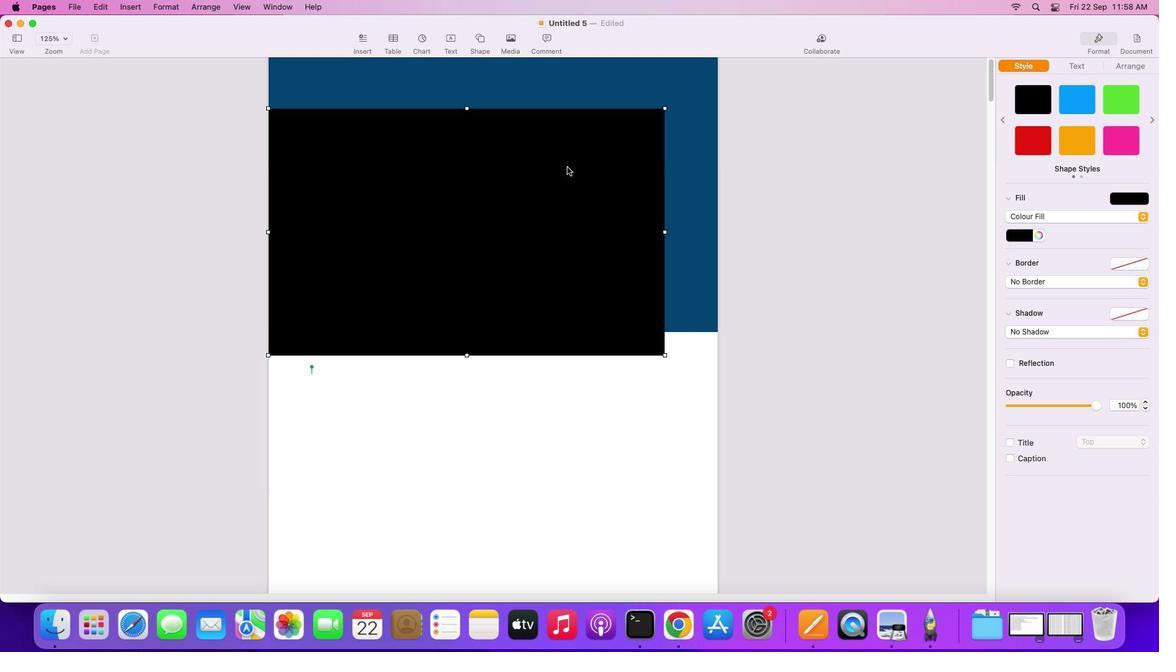 
Action: Mouse scrolled (572, 172) with delta (4, 5)
Screenshot: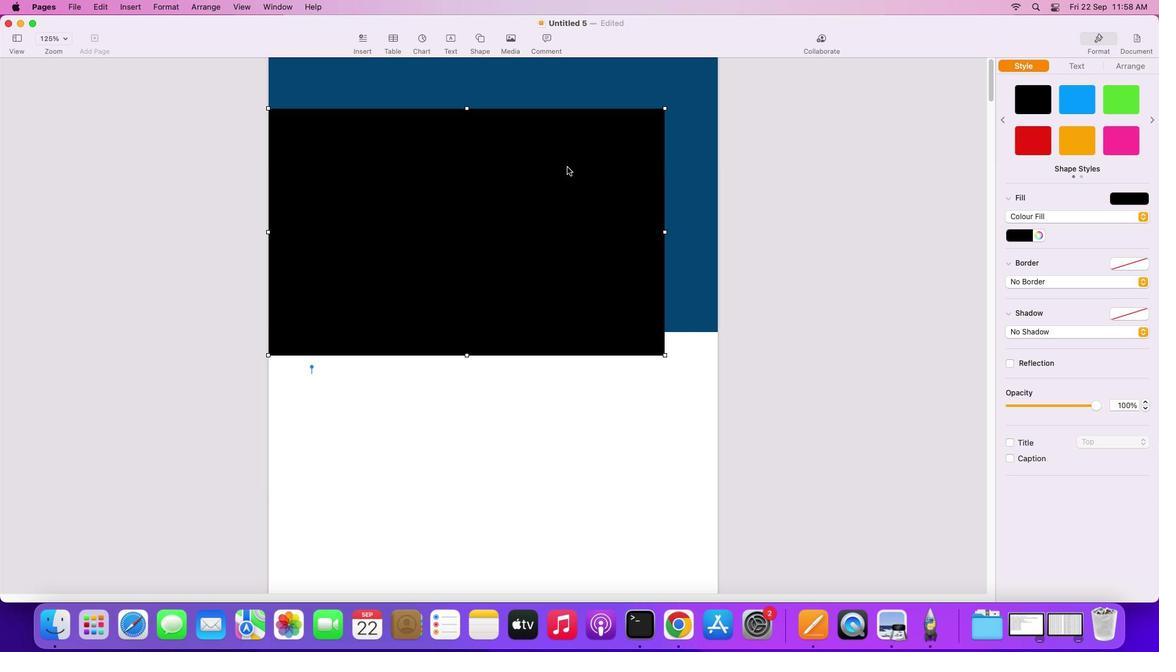 
Action: Mouse scrolled (572, 172) with delta (4, 5)
Screenshot: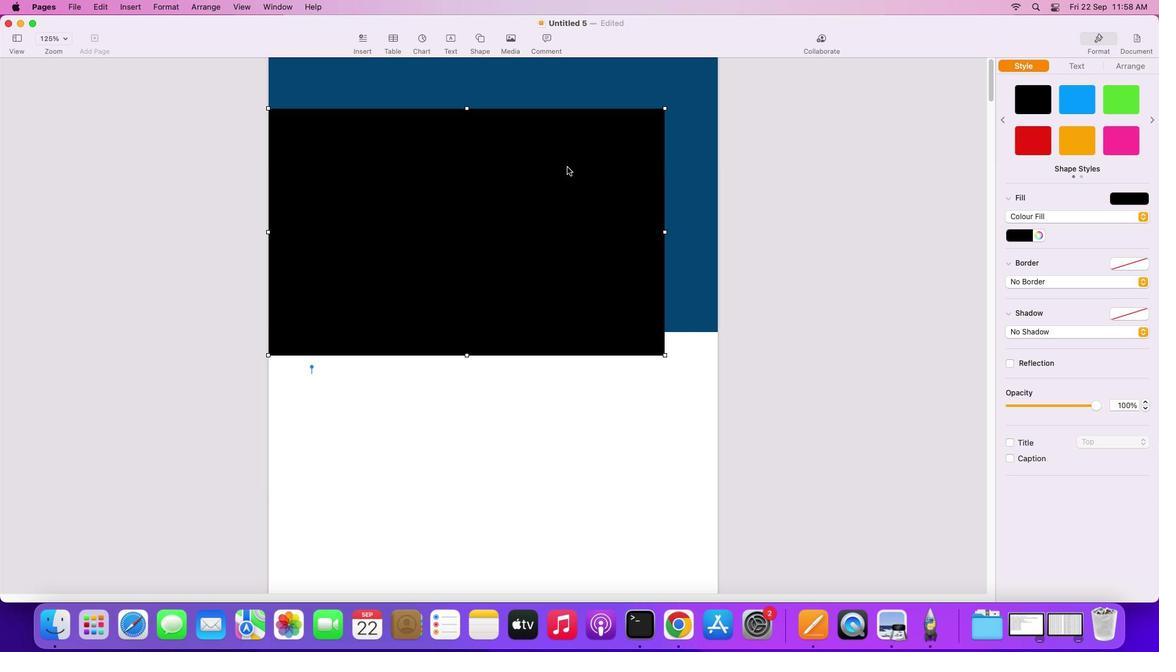 
Action: Mouse scrolled (572, 172) with delta (4, 6)
Screenshot: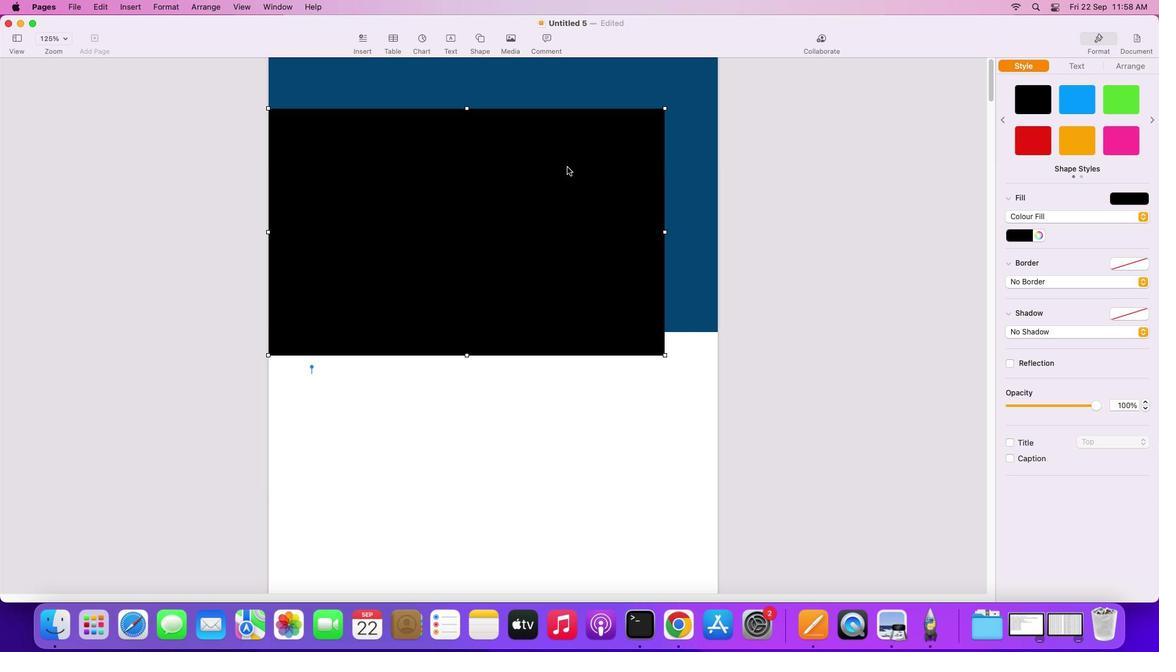 
Action: Mouse scrolled (572, 172) with delta (4, 7)
Screenshot: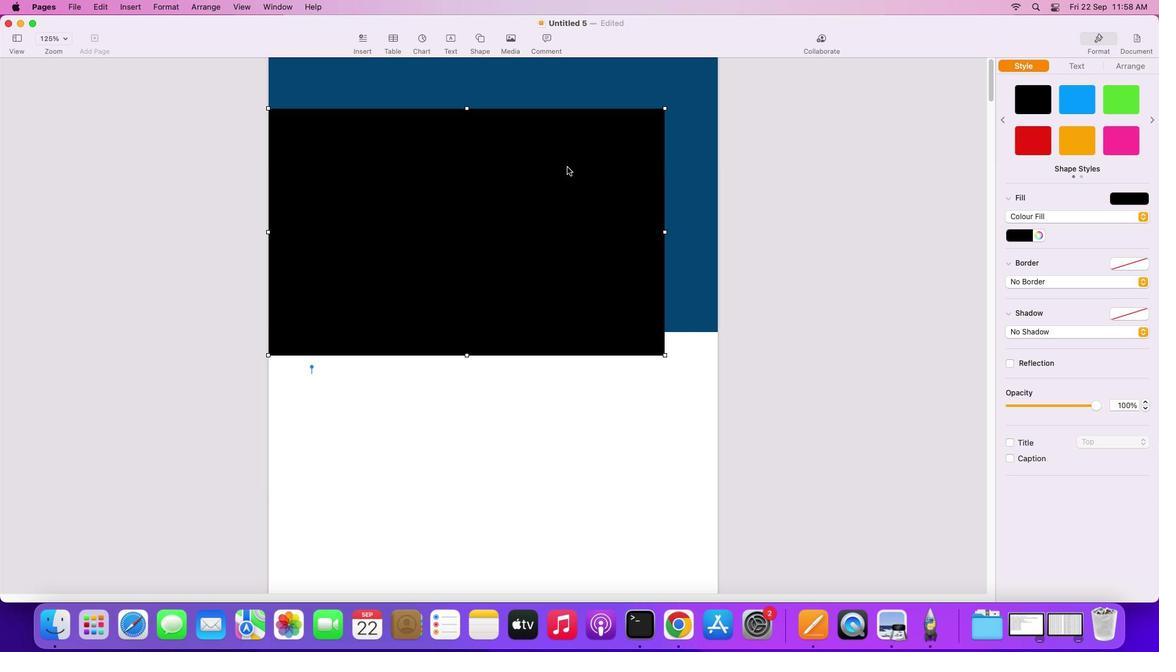 
Action: Mouse scrolled (572, 172) with delta (4, 8)
Screenshot: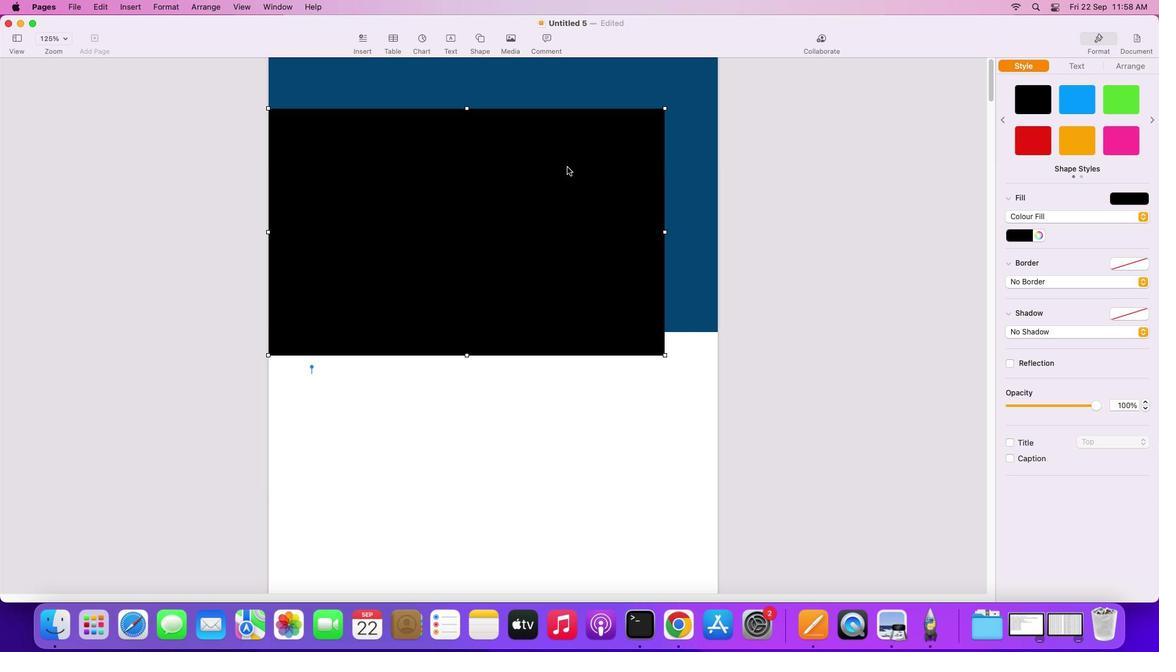 
Action: Mouse scrolled (572, 172) with delta (4, 9)
Screenshot: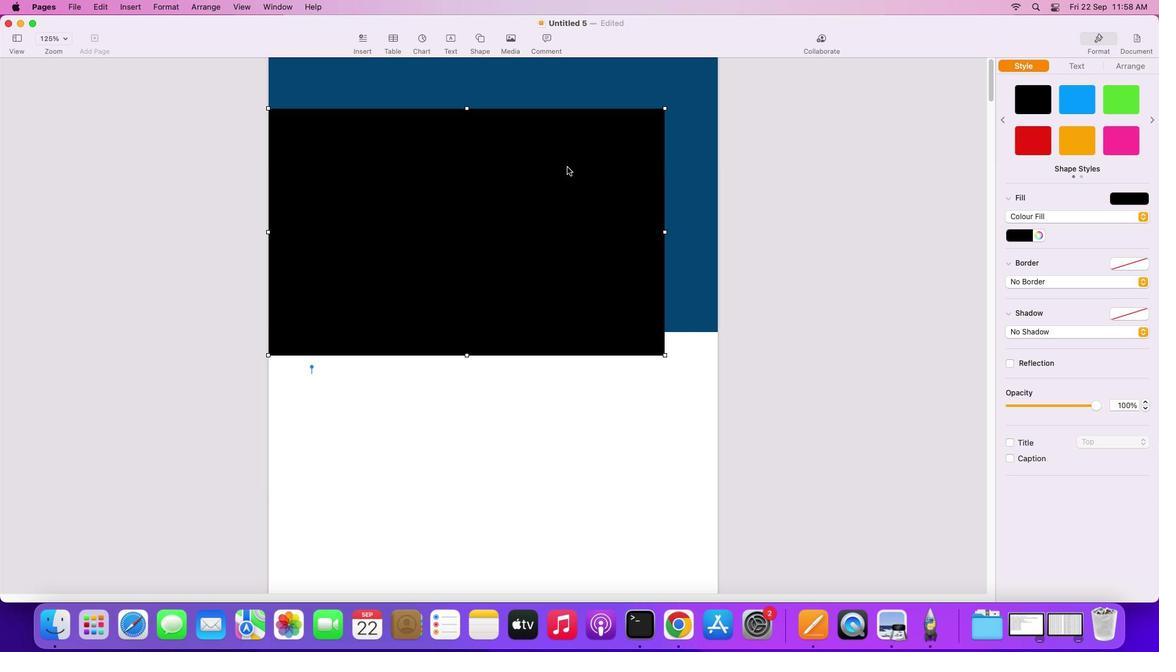 
Action: Mouse moved to (571, 206)
Screenshot: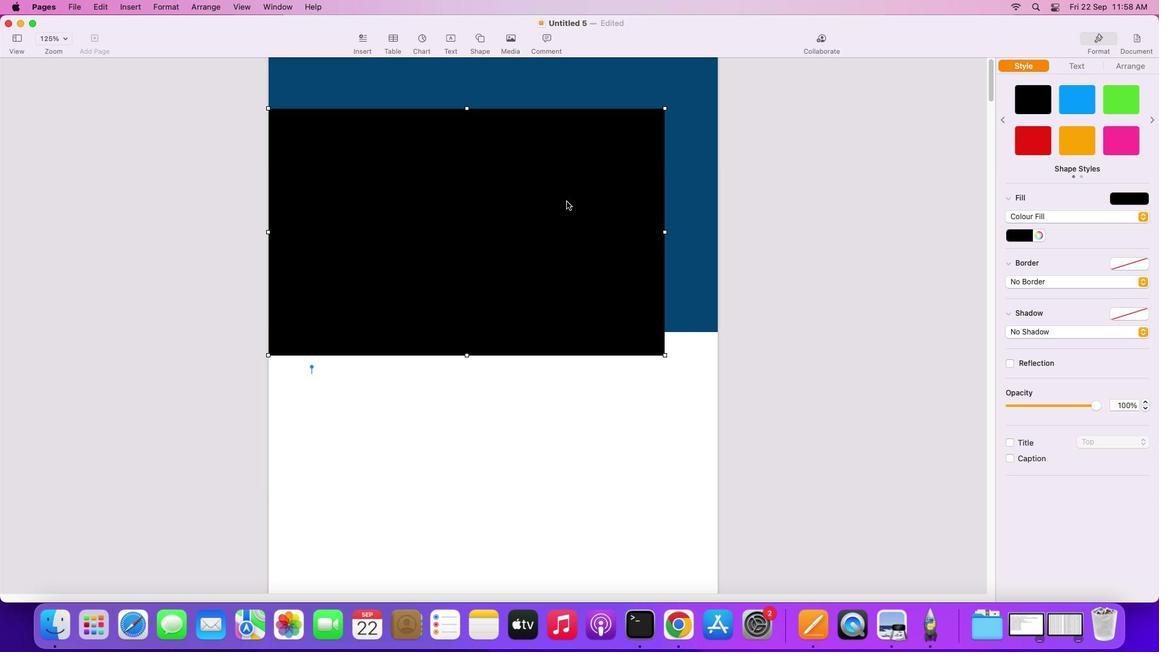 
Action: Mouse pressed left at (571, 206)
Screenshot: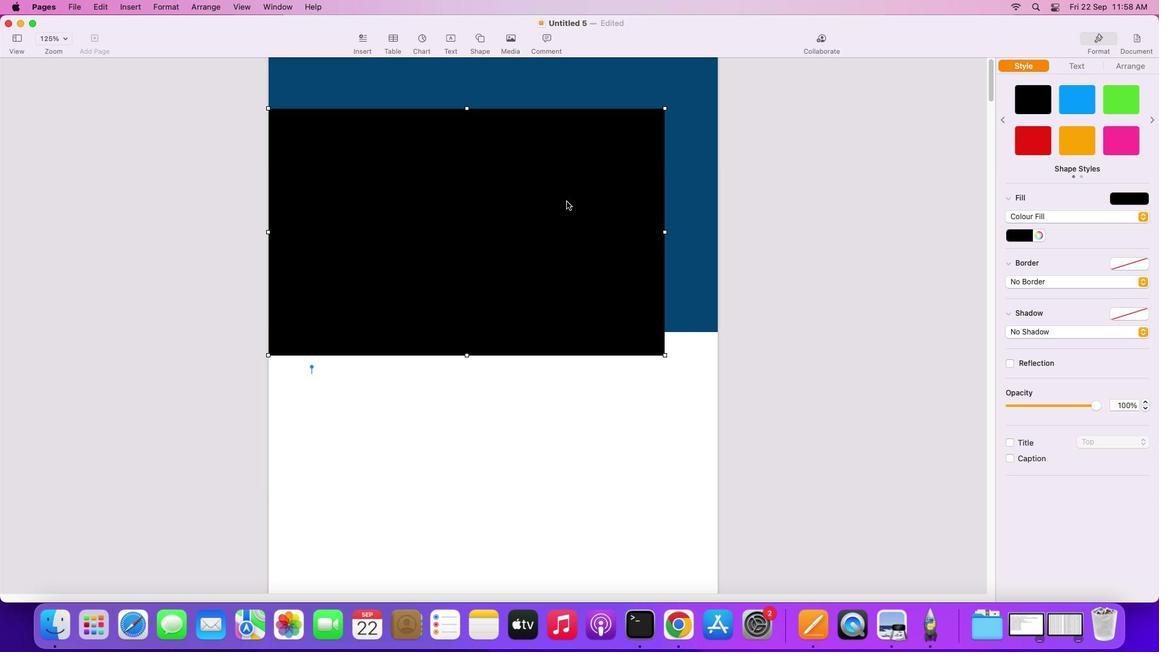 
Action: Mouse moved to (569, 223)
Screenshot: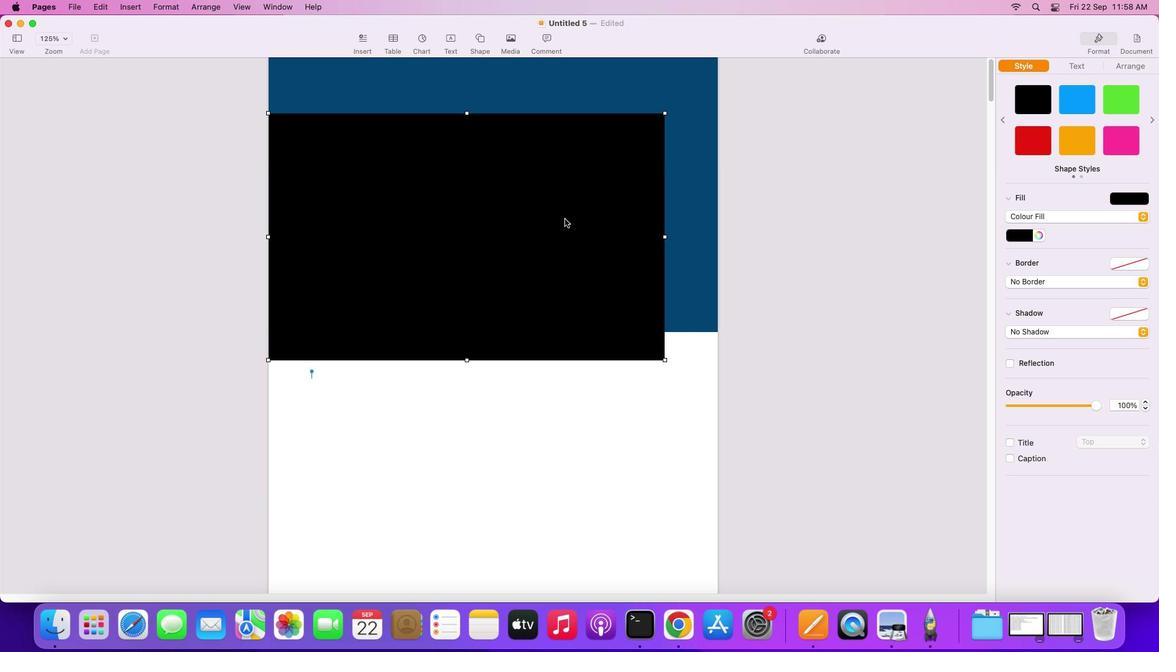 
Action: Mouse pressed left at (569, 223)
Screenshot: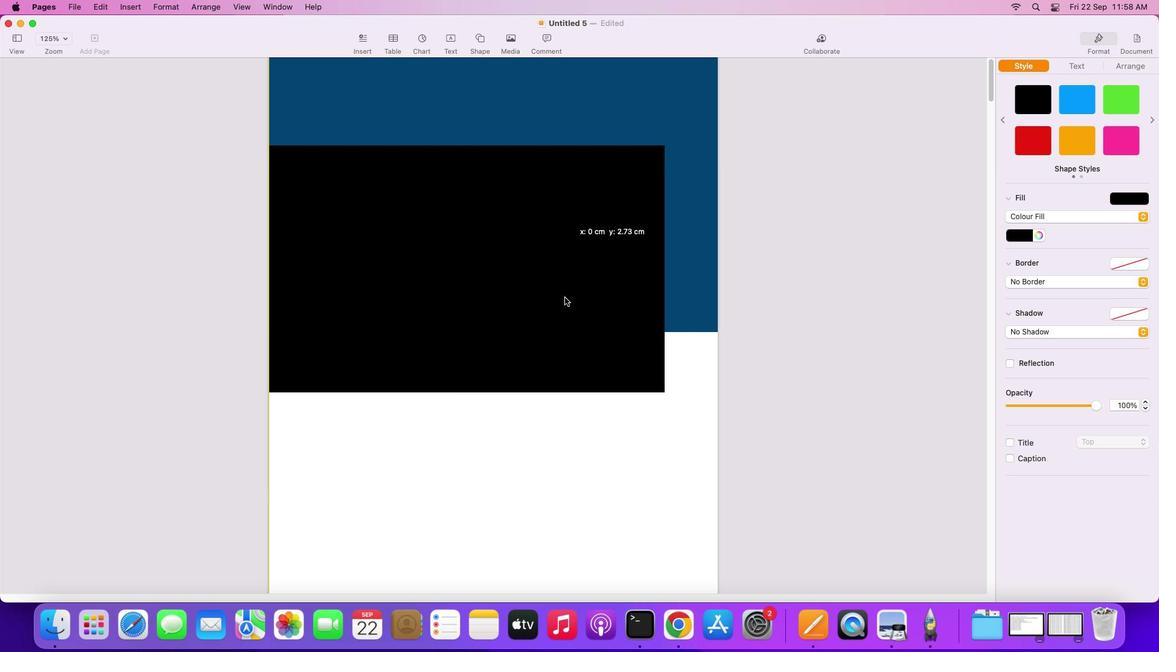 
Action: Mouse moved to (1026, 241)
Screenshot: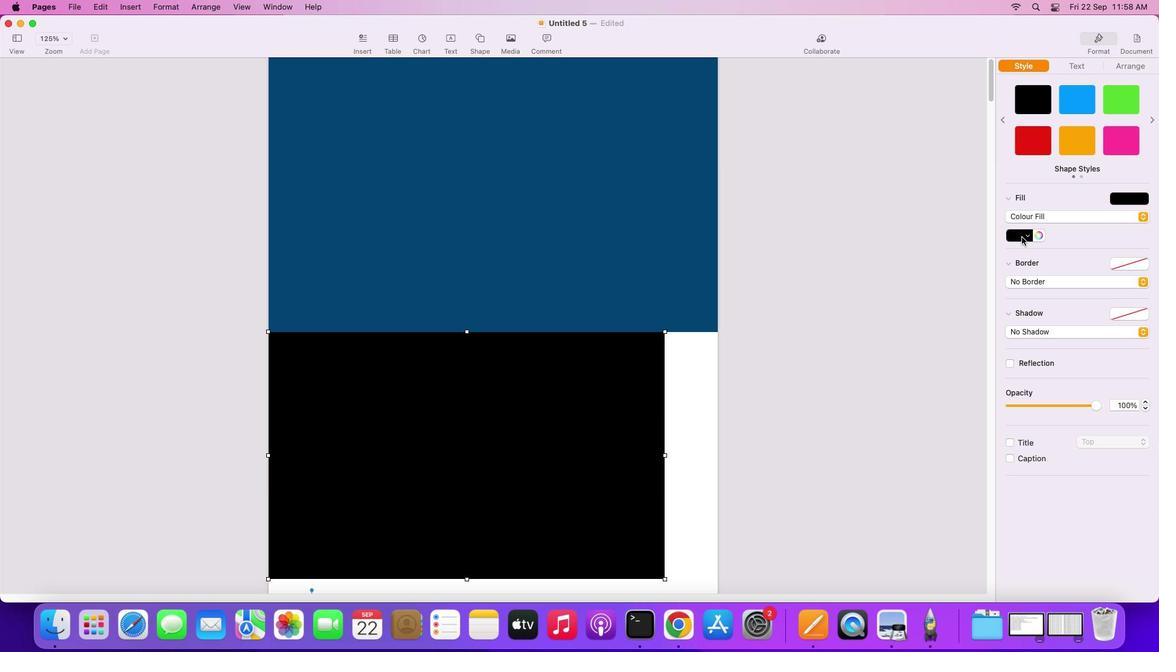 
Action: Mouse pressed left at (1026, 241)
Screenshot: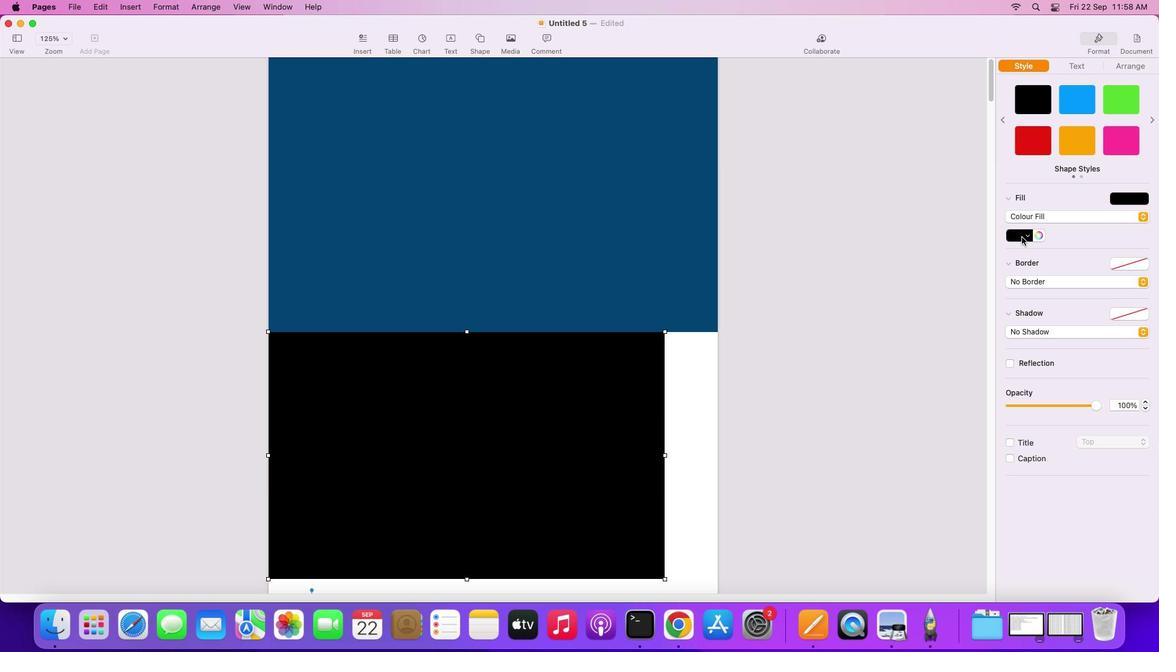 
Action: Mouse moved to (999, 319)
Screenshot: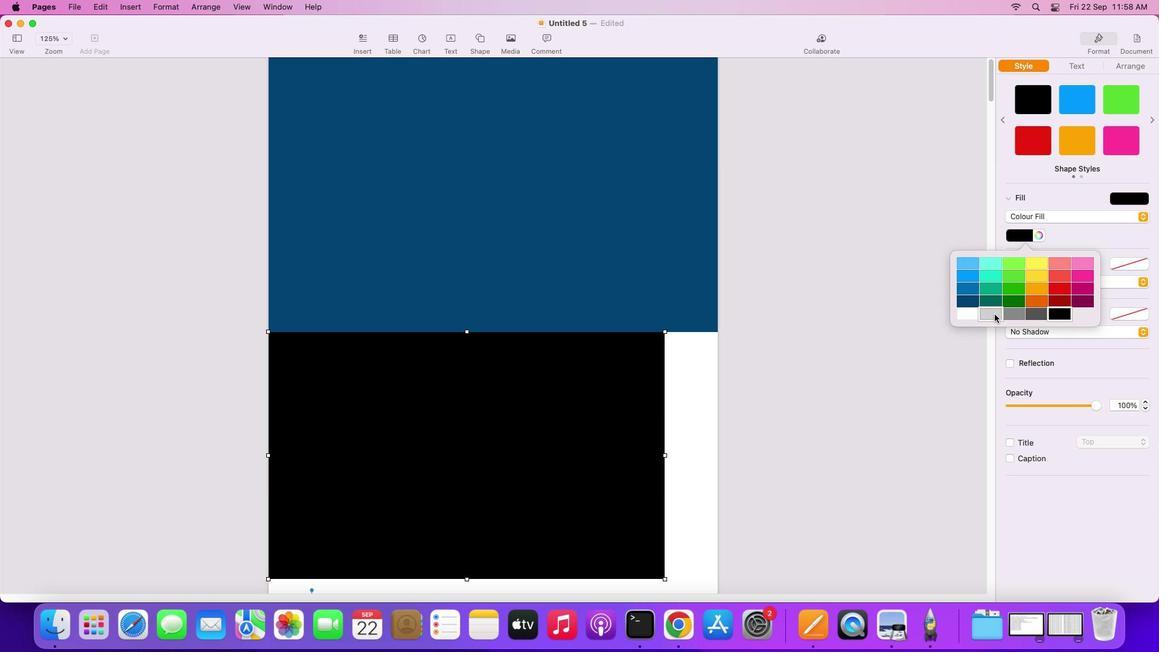 
Action: Mouse pressed left at (999, 319)
Screenshot: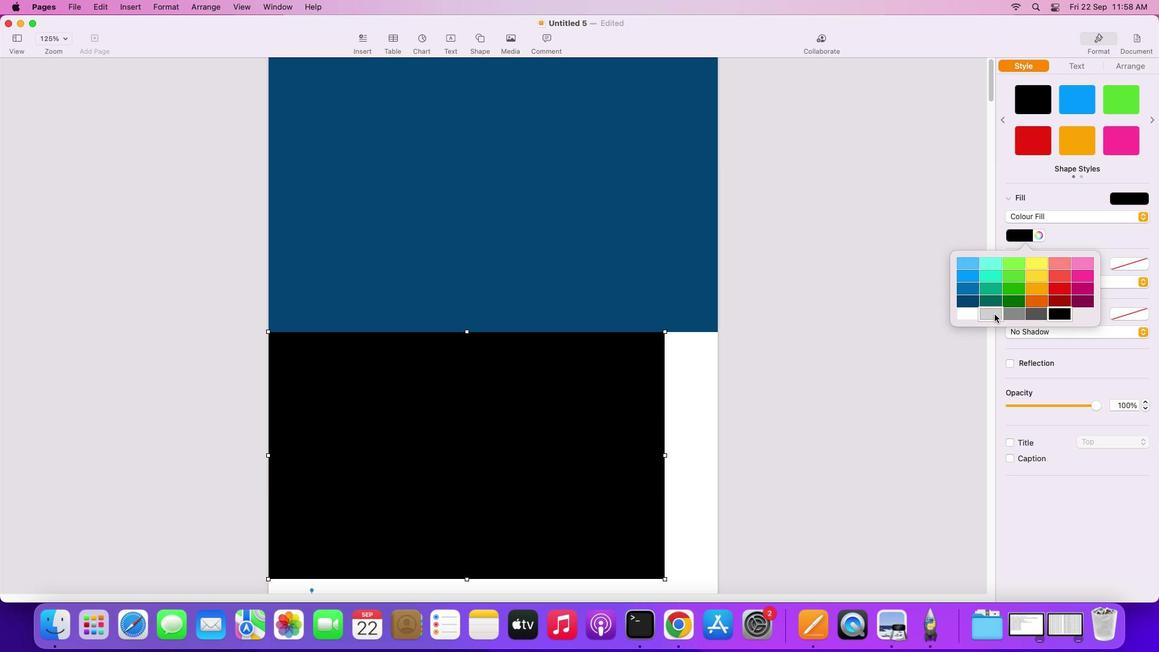 
Action: Mouse moved to (562, 281)
Screenshot: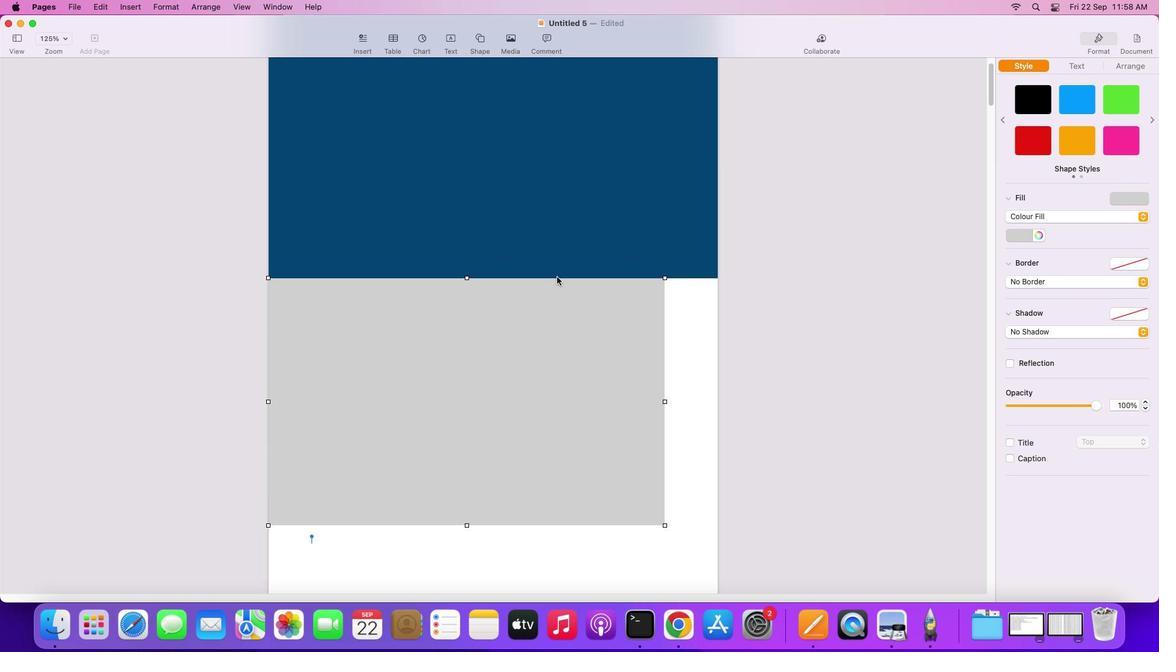 
Action: Mouse scrolled (562, 281) with delta (4, 4)
Screenshot: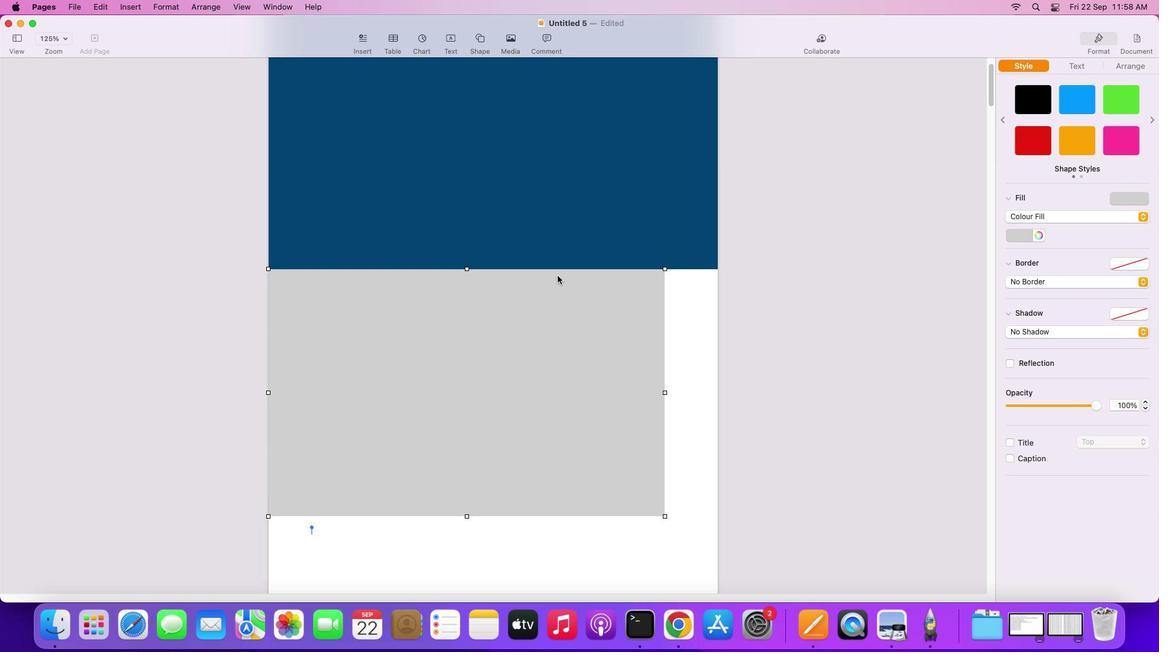 
Action: Mouse scrolled (562, 281) with delta (4, 4)
Screenshot: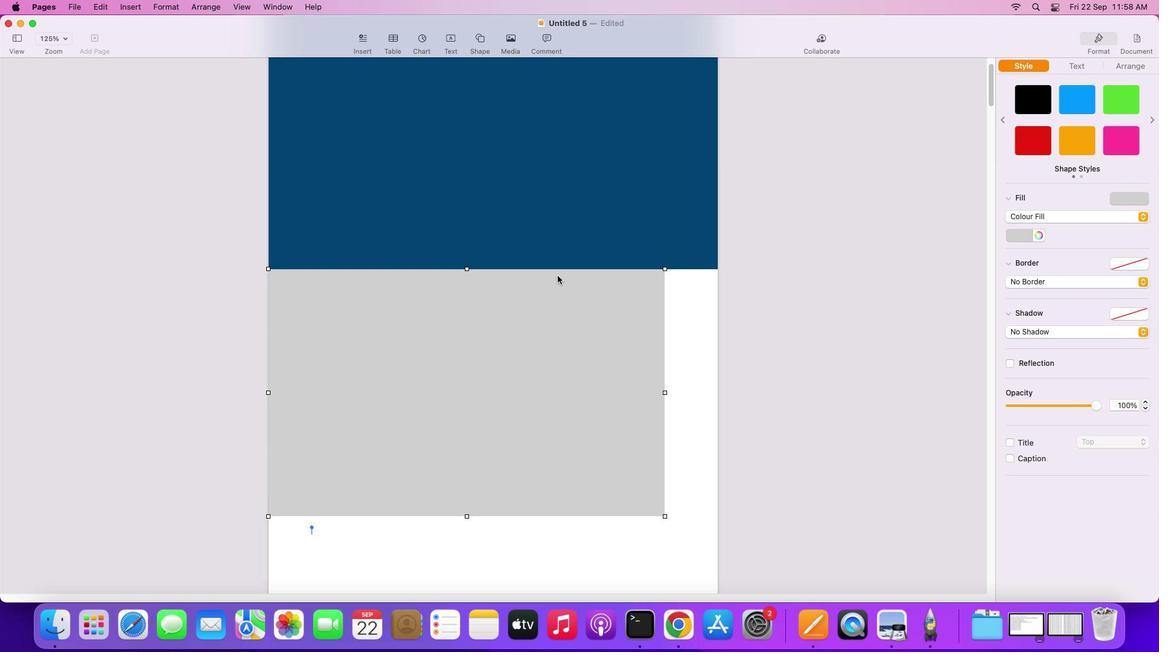 
Action: Mouse scrolled (562, 281) with delta (4, 3)
Screenshot: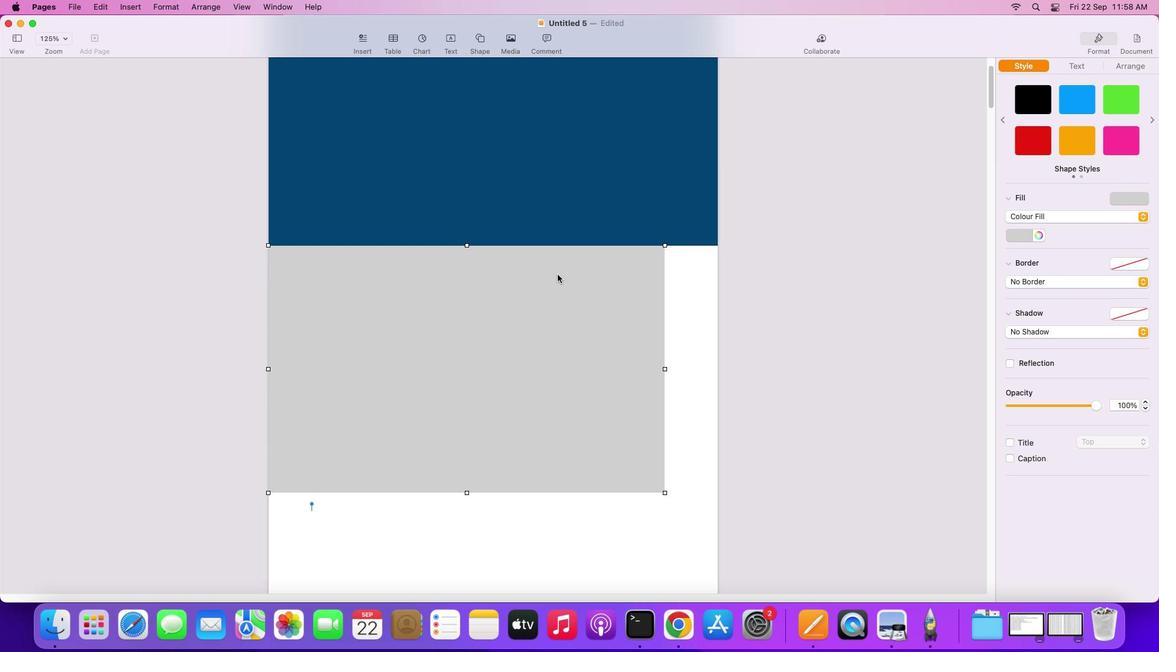 
Action: Mouse scrolled (562, 281) with delta (4, 1)
Screenshot: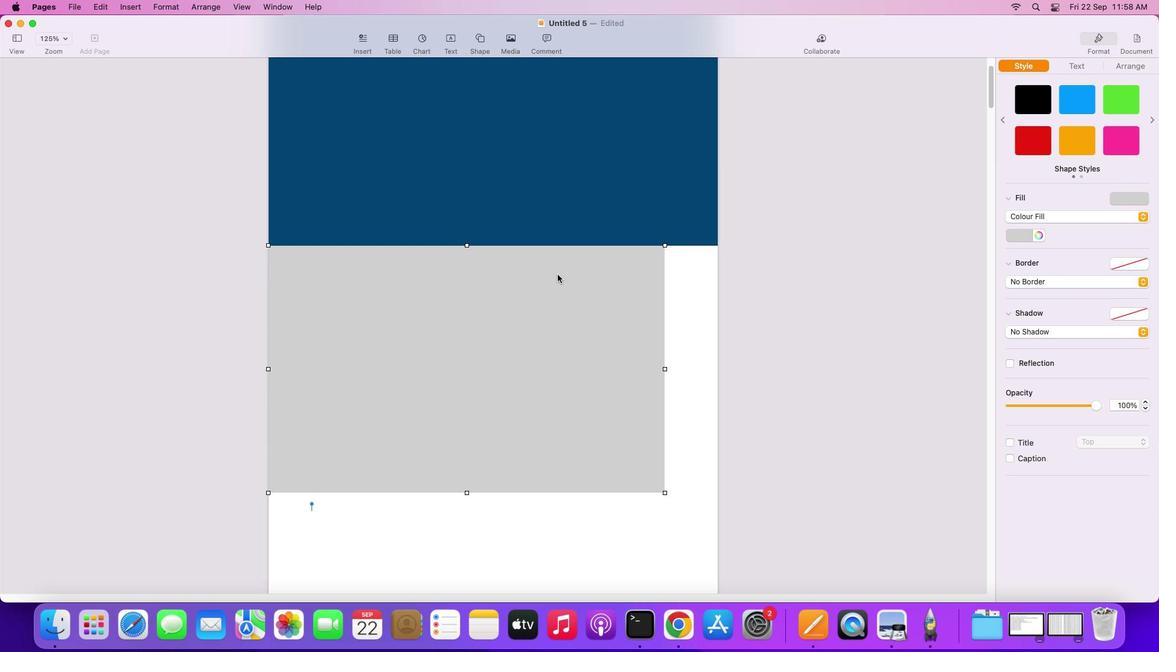 
Action: Mouse moved to (562, 280)
Screenshot: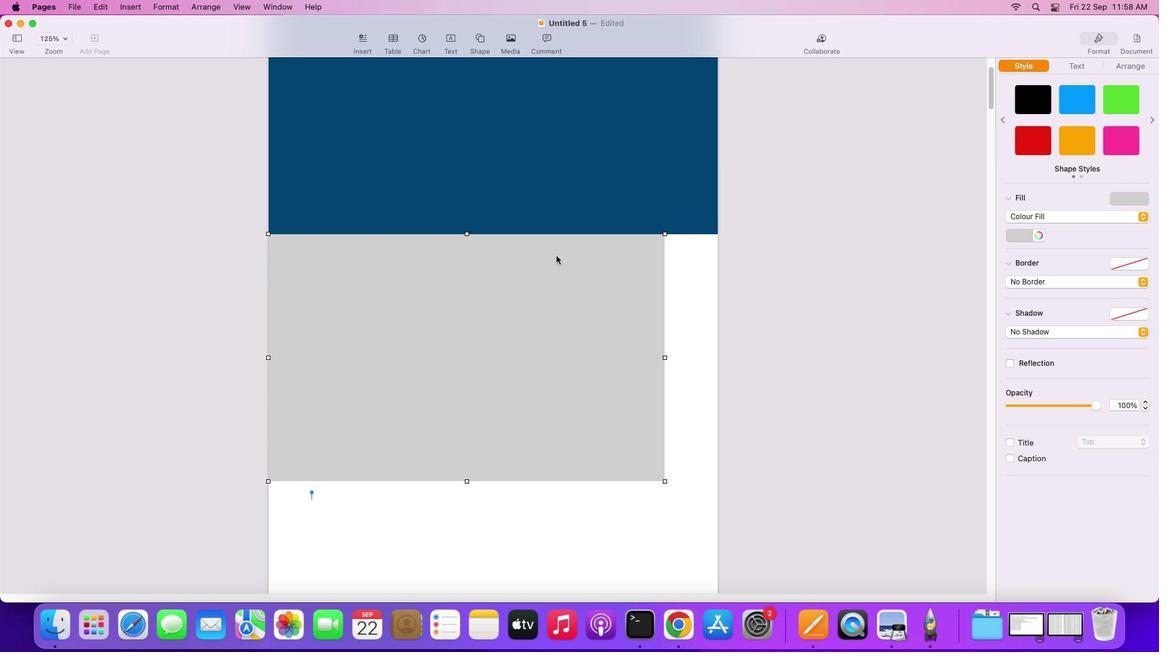 
Action: Mouse scrolled (562, 280) with delta (4, 1)
Screenshot: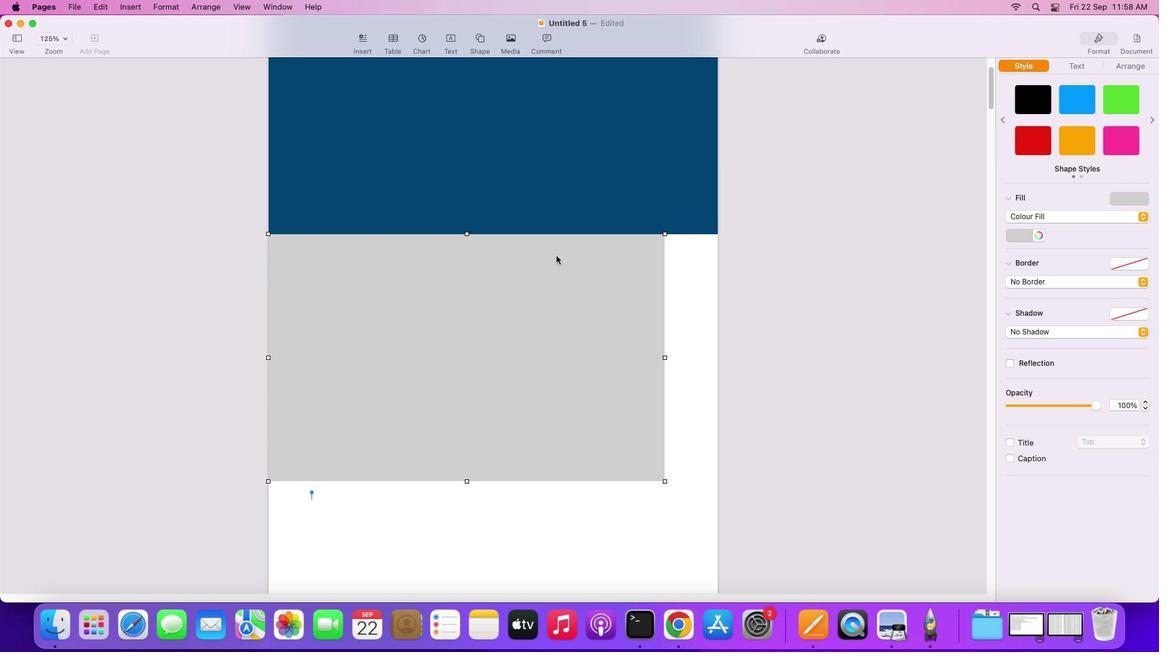 
Action: Mouse moved to (513, 135)
Screenshot: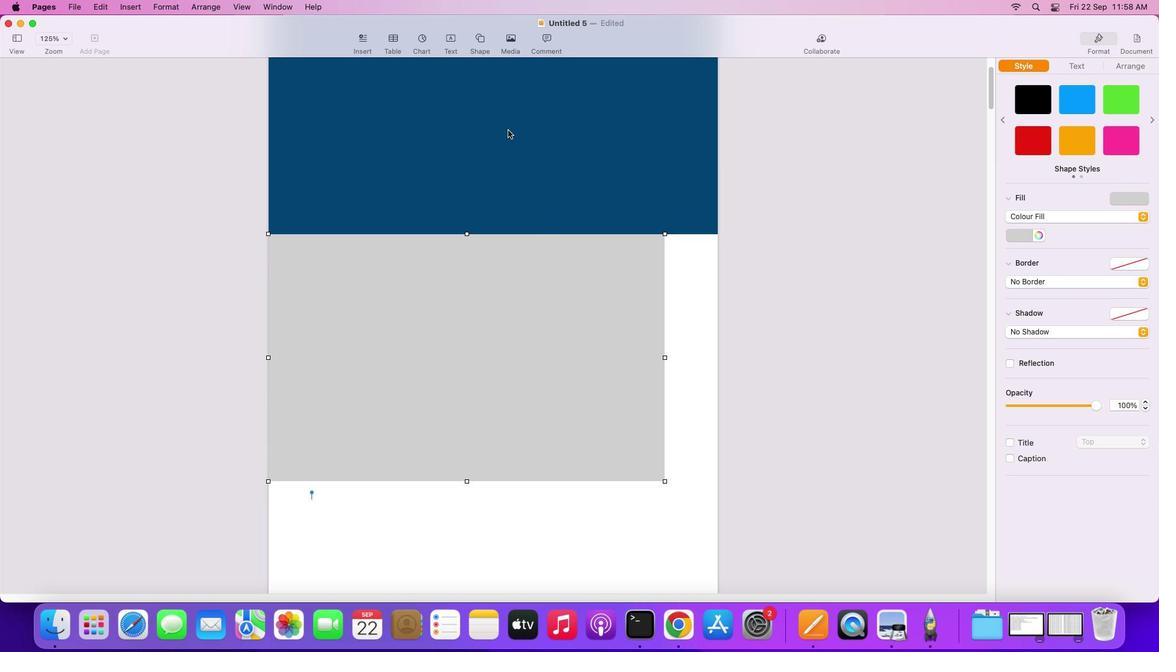 
Action: Mouse pressed left at (513, 135)
Screenshot: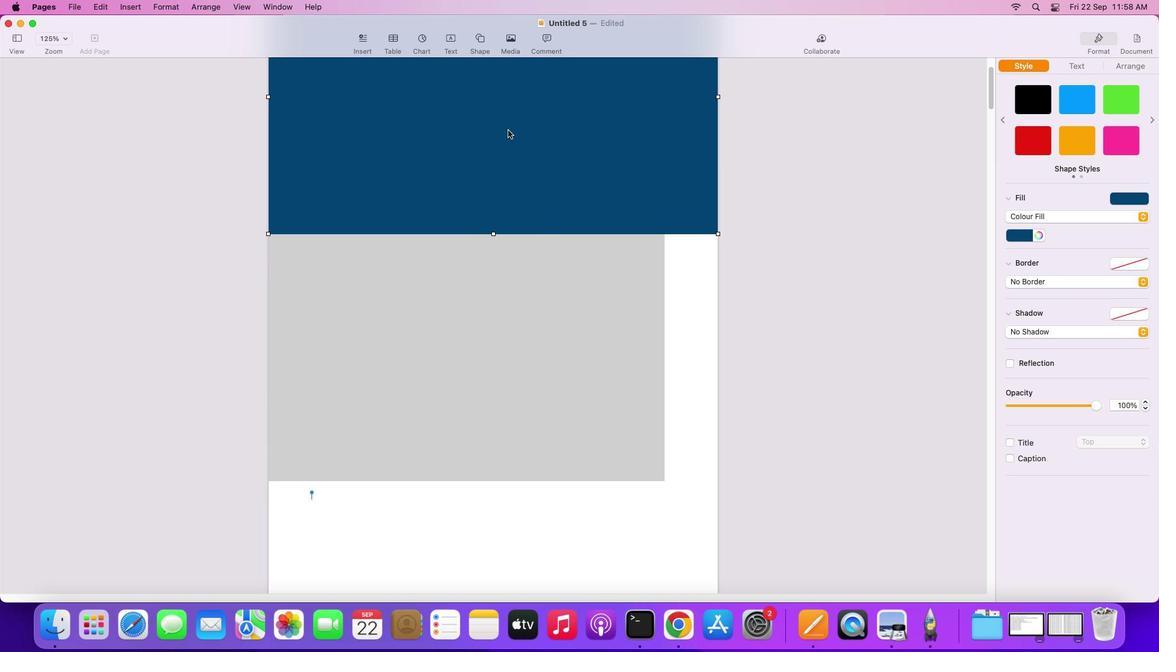 
Action: Mouse moved to (487, 43)
Screenshot: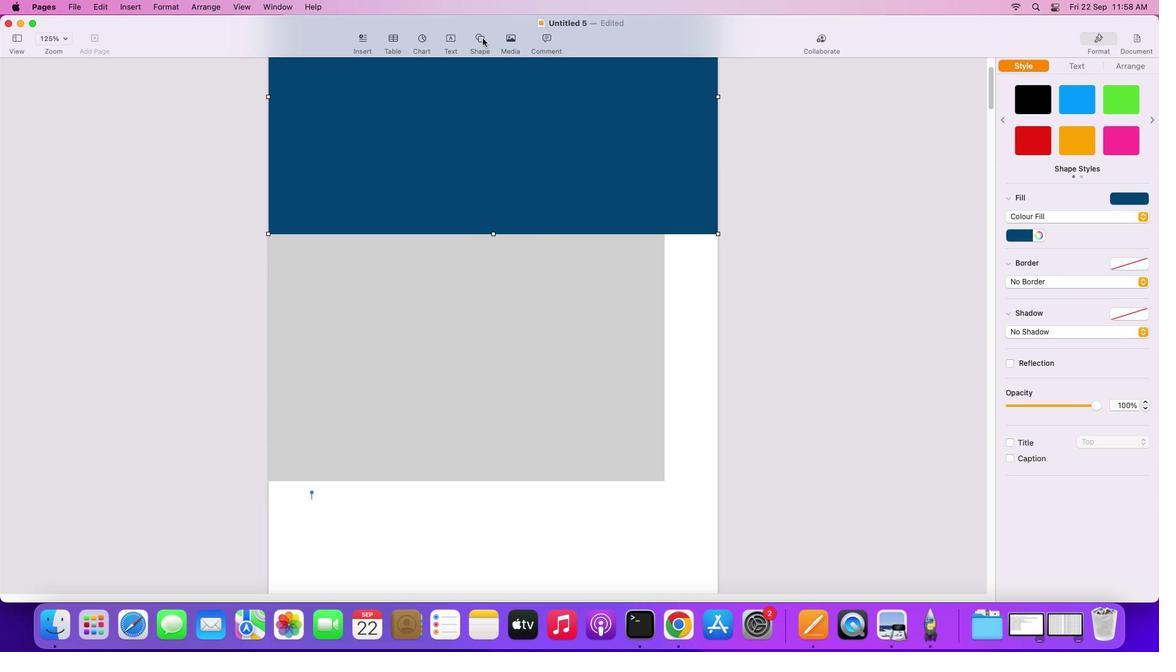 
Action: Mouse pressed left at (487, 43)
Screenshot: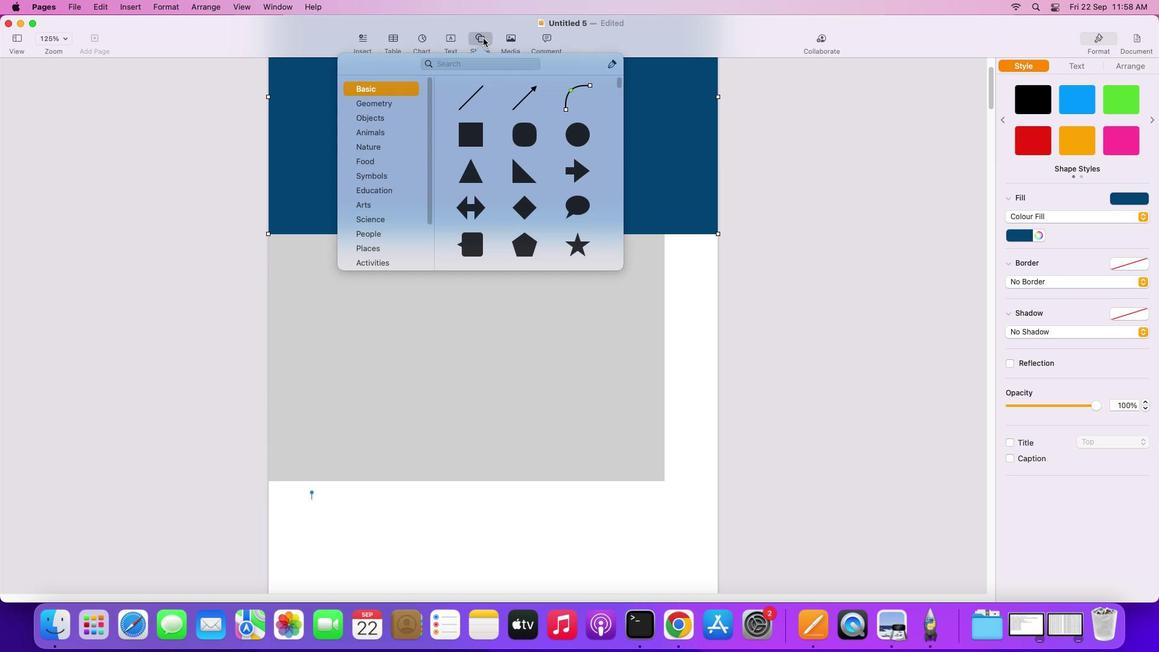 
Action: Mouse moved to (476, 132)
Screenshot: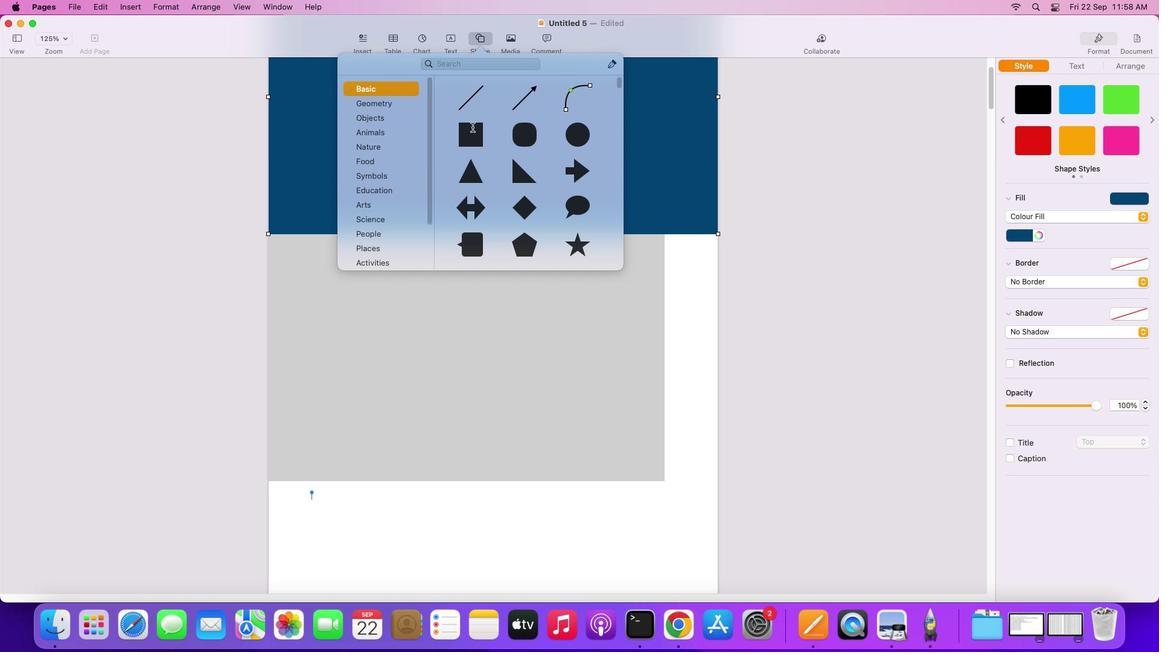 
Action: Mouse pressed left at (476, 132)
Screenshot: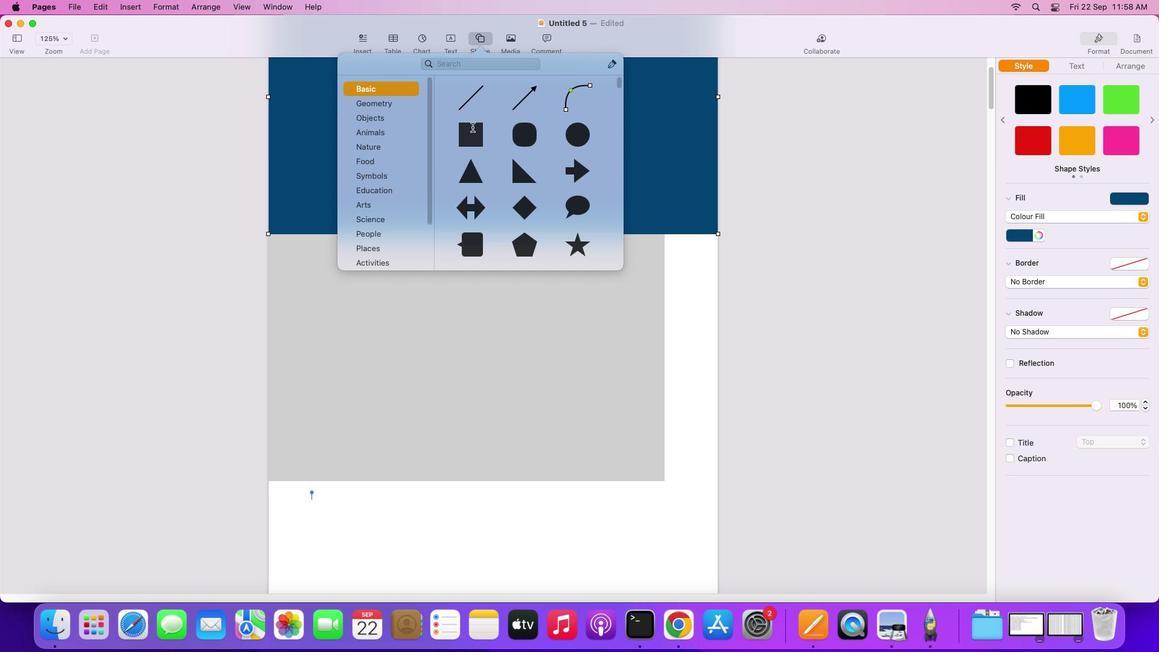 
Action: Mouse moved to (502, 345)
Screenshot: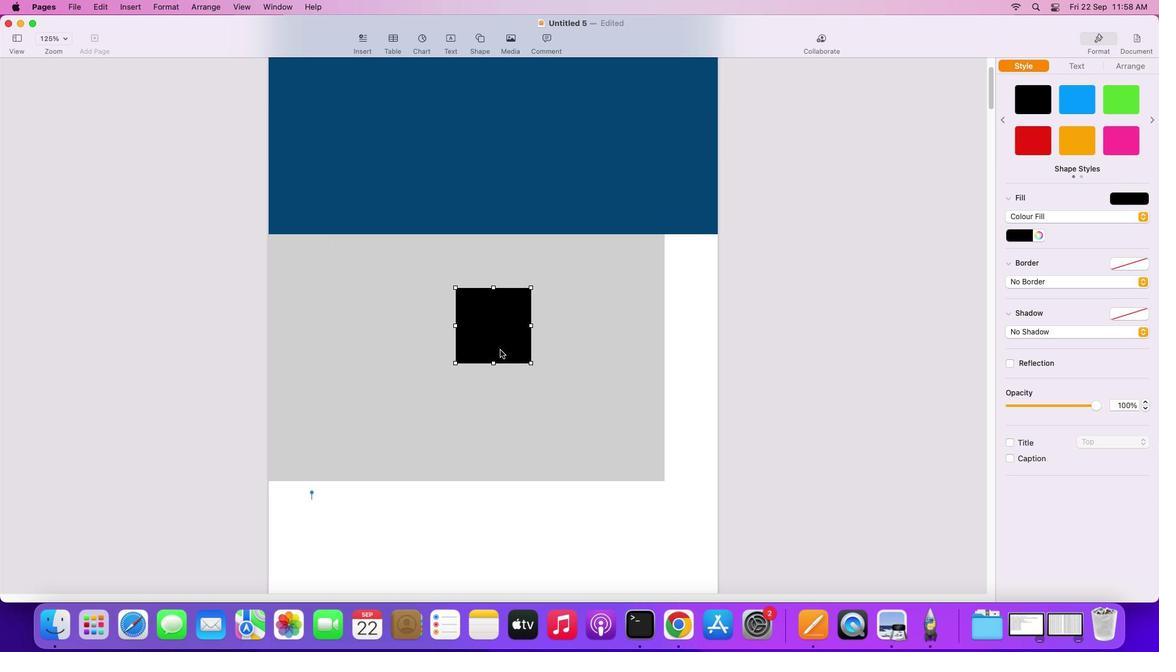 
Action: Mouse pressed left at (502, 345)
Screenshot: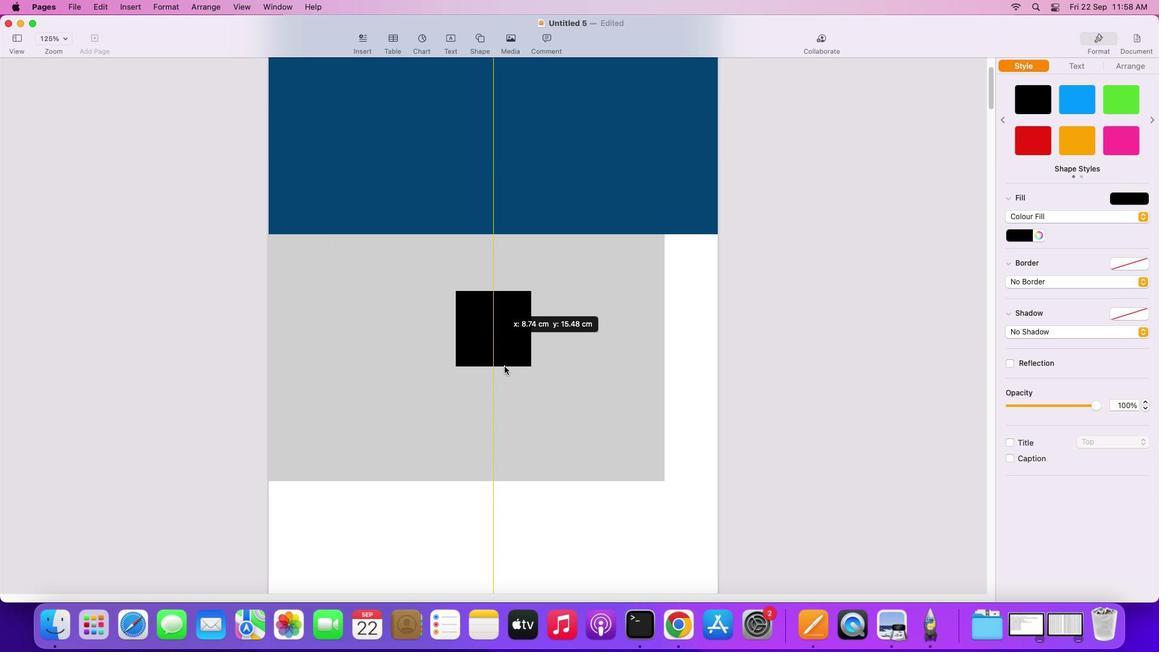 
Action: Mouse moved to (546, 400)
Screenshot: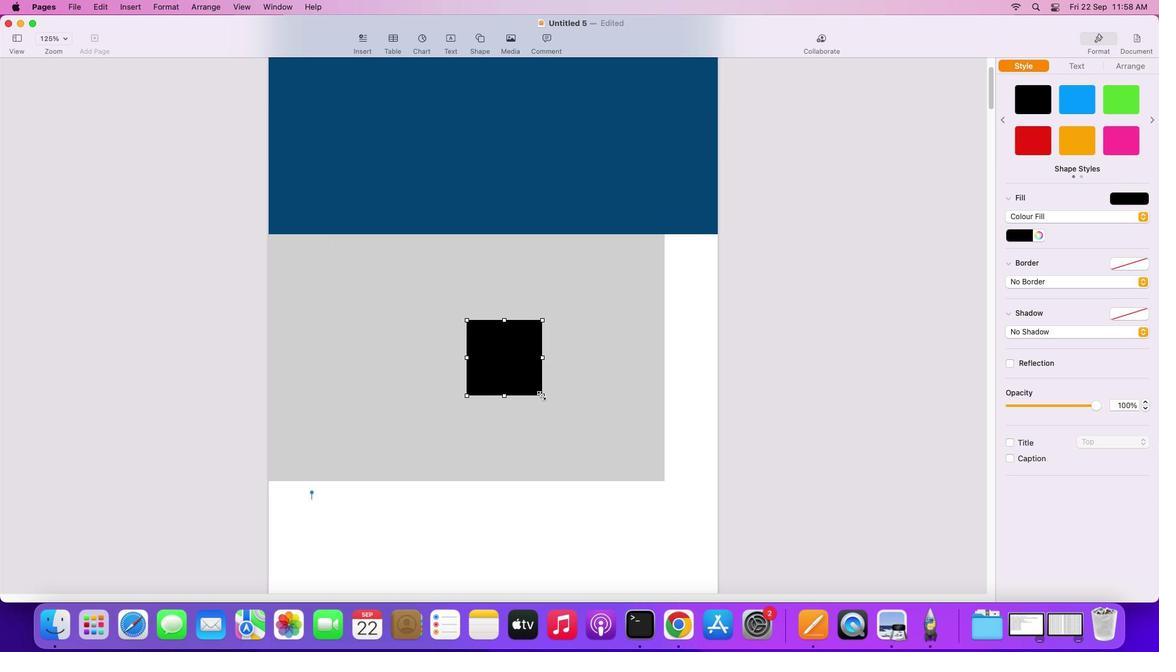 
Action: Mouse pressed left at (546, 400)
Screenshot: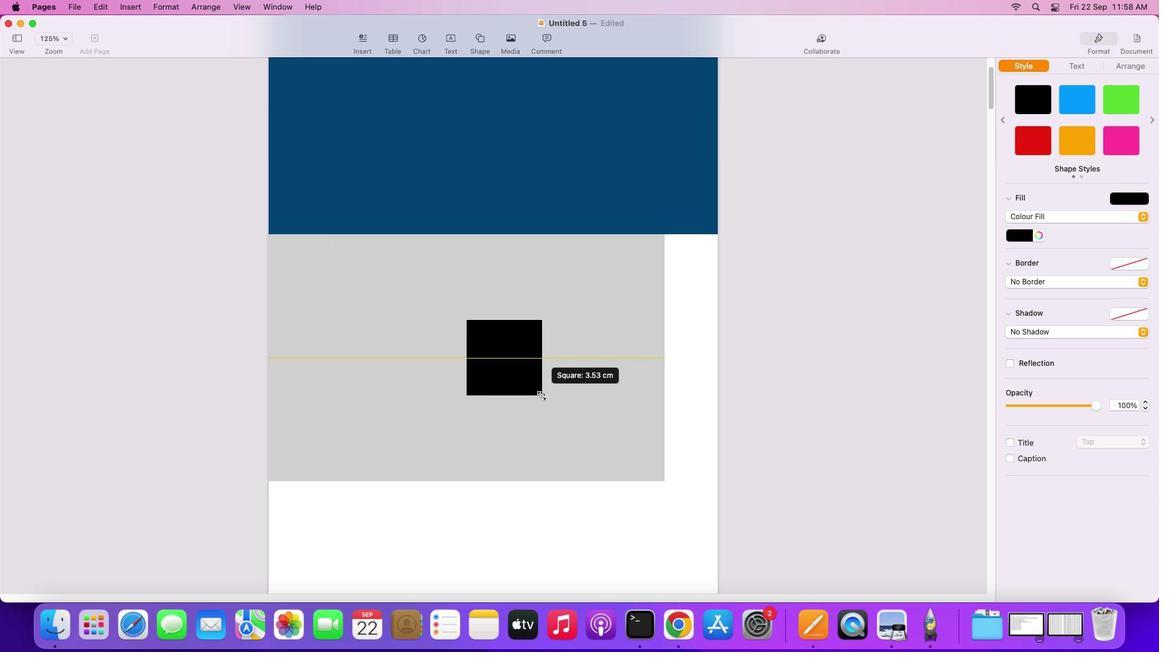 
Action: Mouse moved to (536, 334)
Screenshot: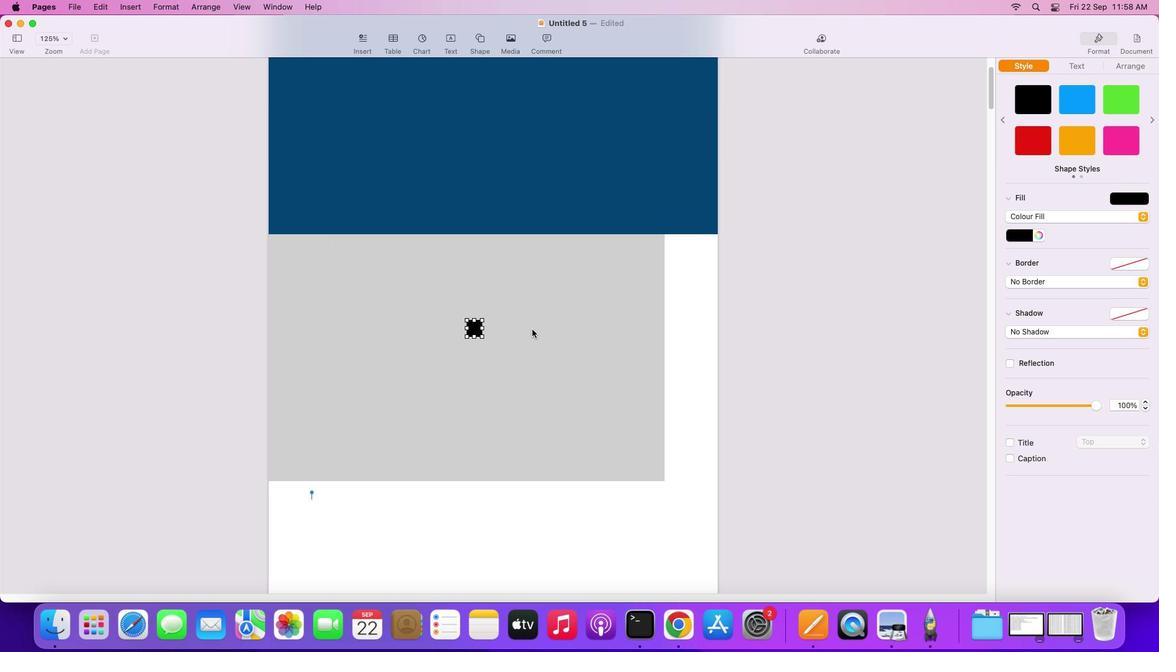 
Action: Mouse pressed left at (536, 334)
Screenshot: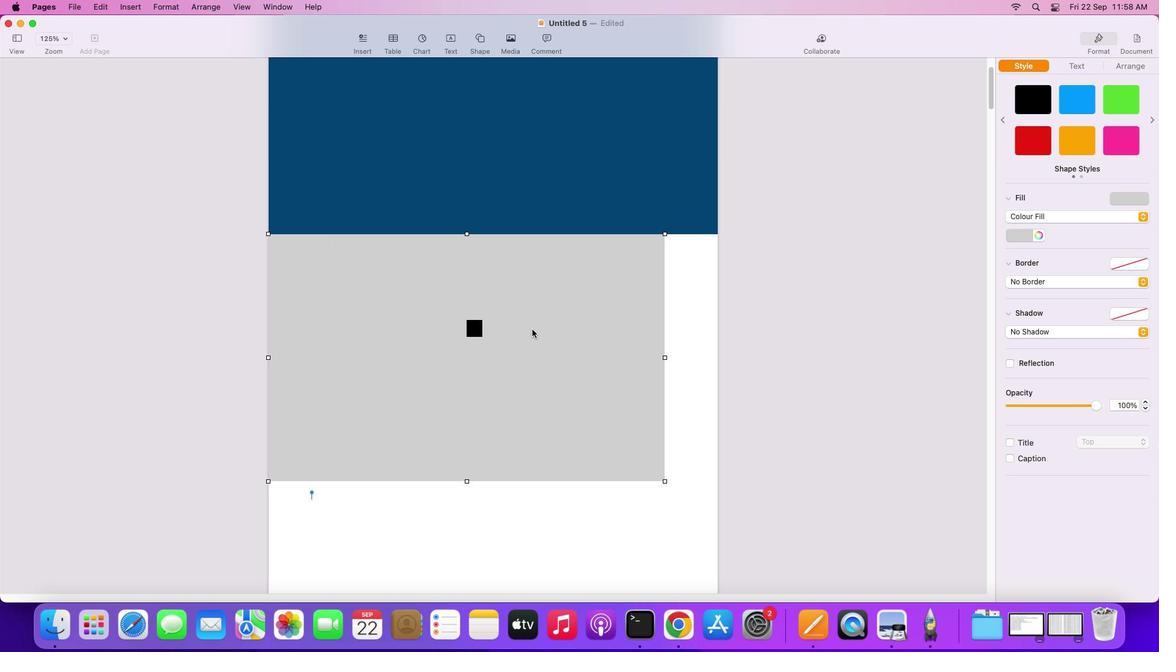 
Action: Mouse moved to (483, 333)
Screenshot: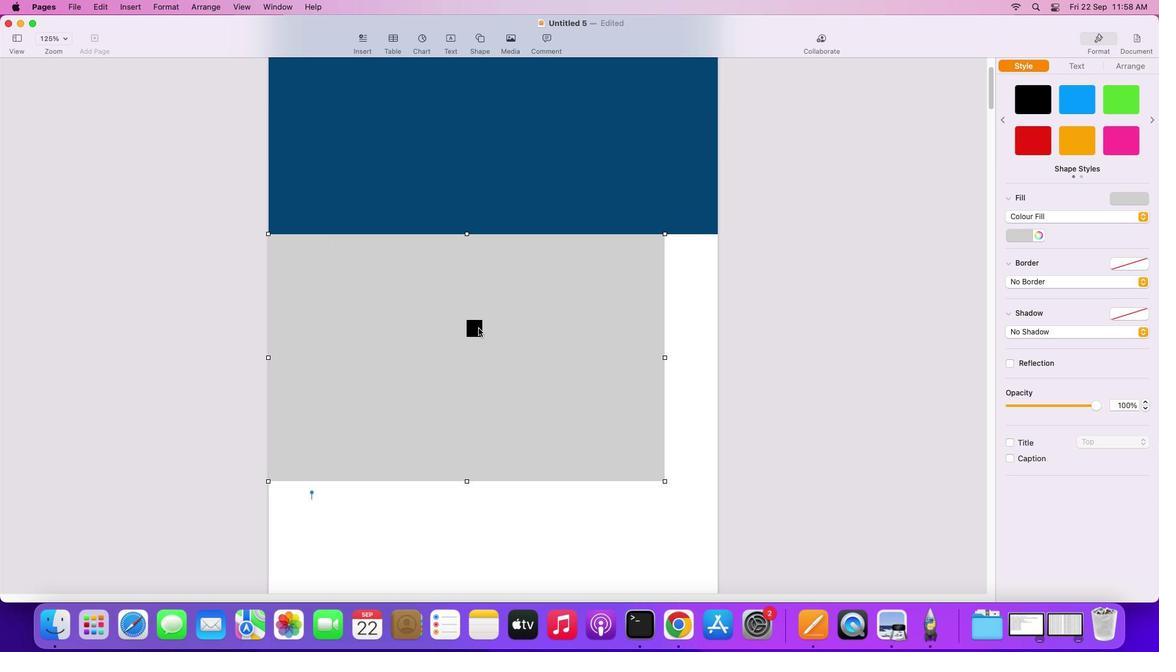 
Action: Mouse pressed left at (483, 333)
Screenshot: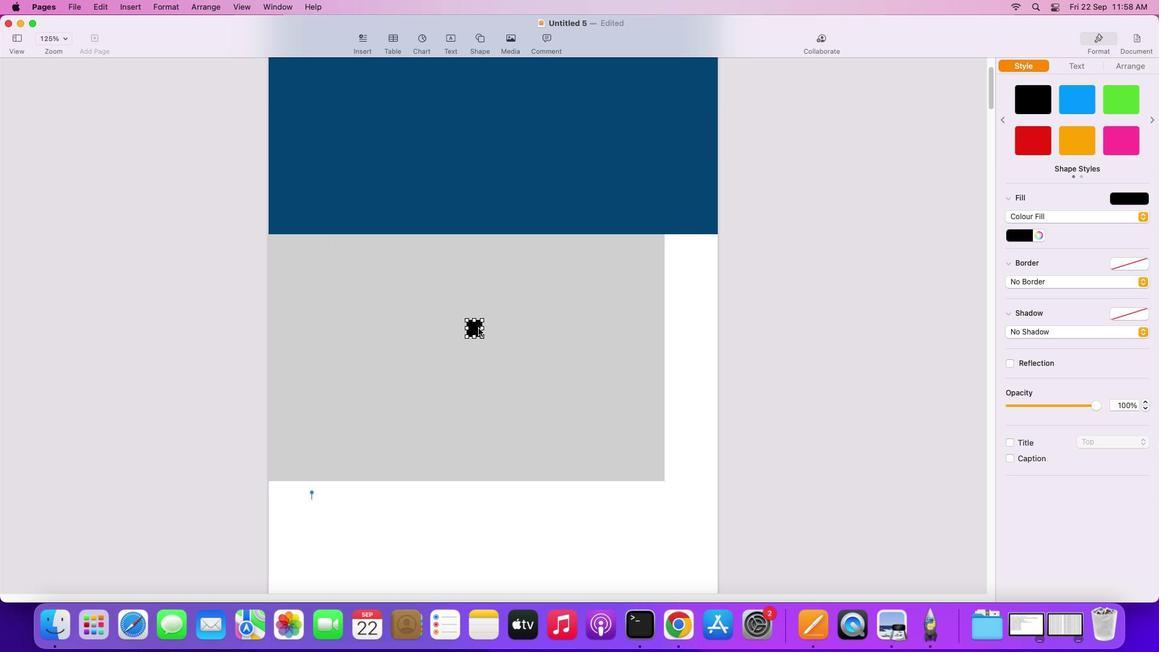
Action: Mouse moved to (481, 341)
Screenshot: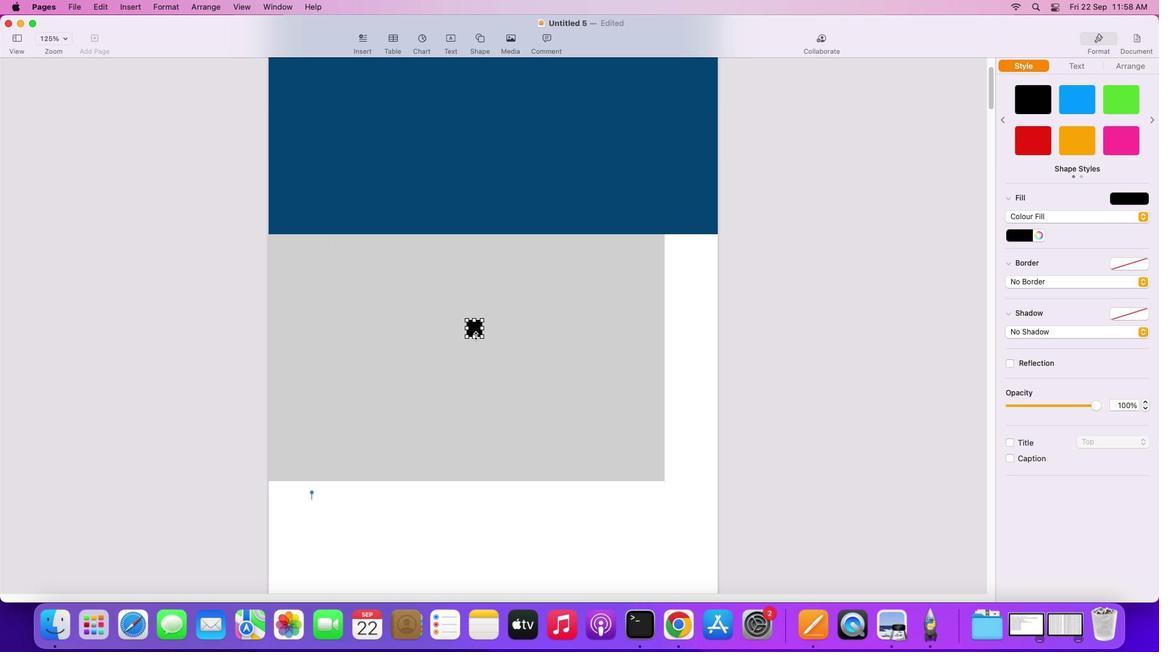 
Action: Mouse pressed left at (481, 341)
Screenshot: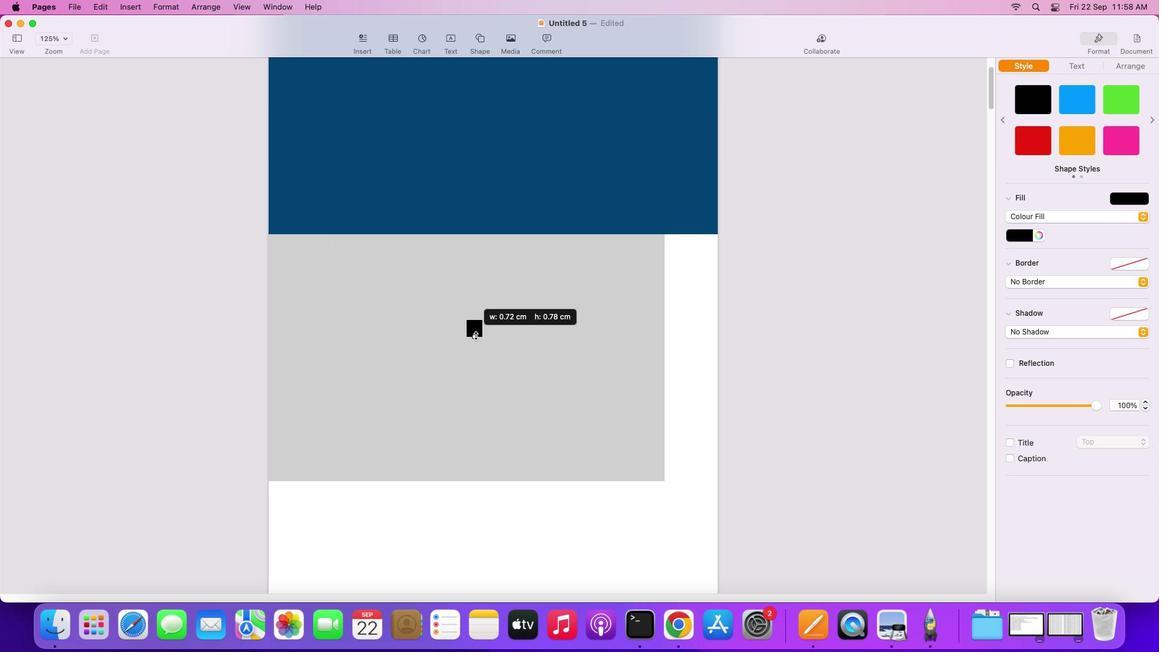 
Action: Mouse moved to (522, 330)
Screenshot: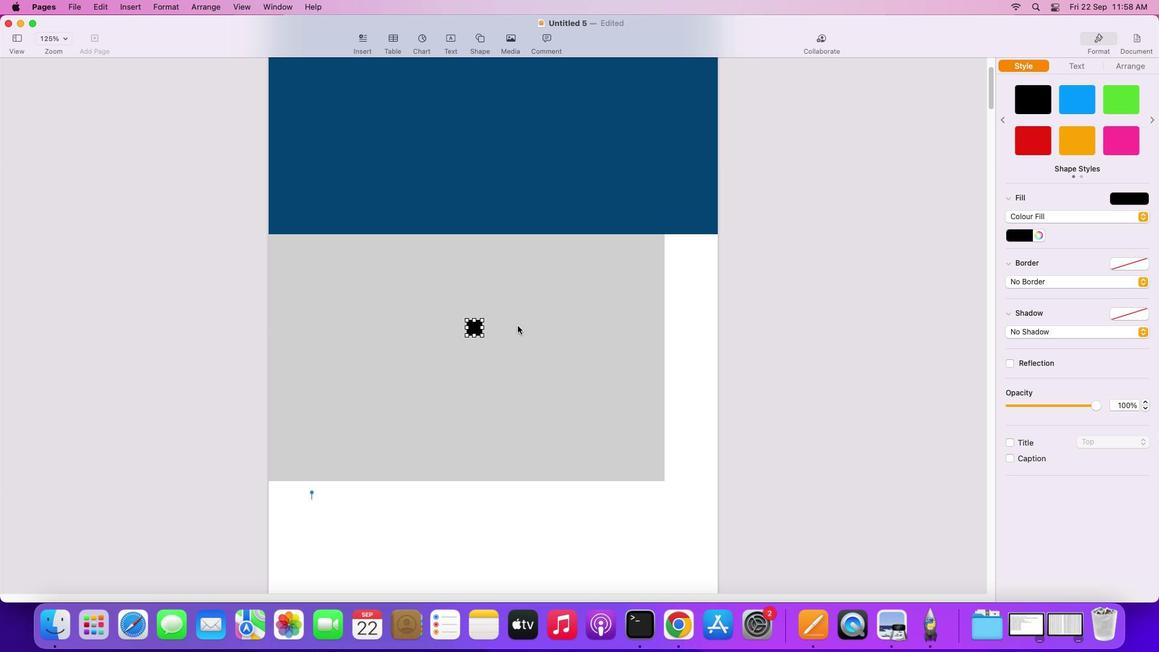 
Action: Mouse pressed left at (522, 330)
Screenshot: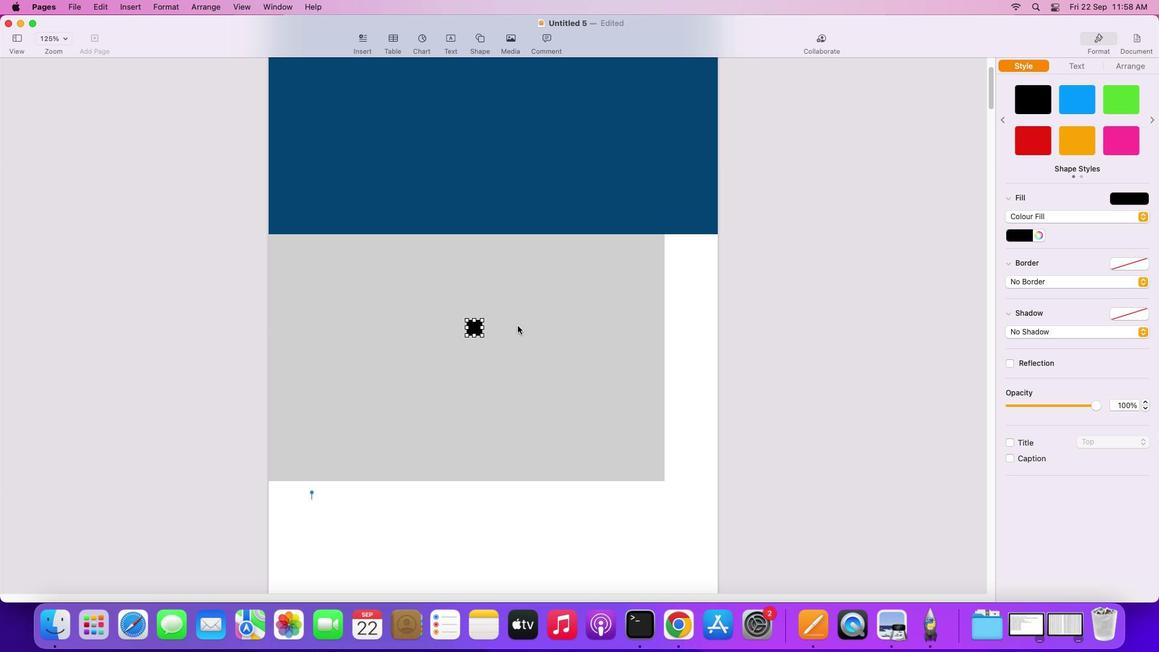 
Action: Mouse moved to (482, 333)
Screenshot: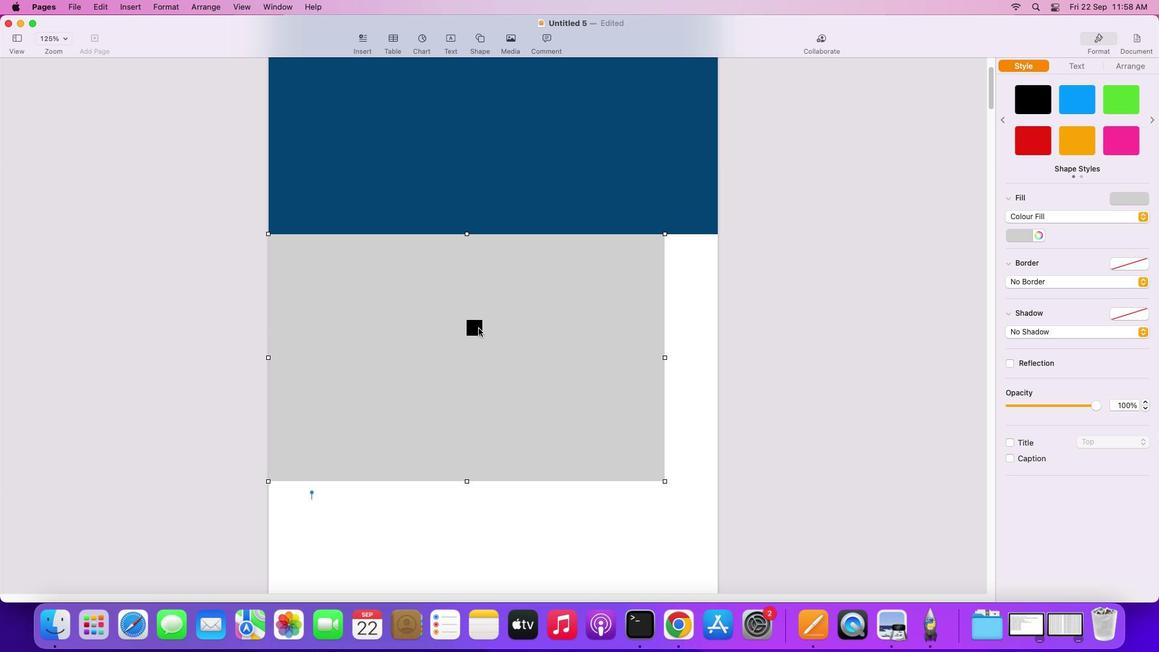 
Action: Mouse pressed left at (482, 333)
Screenshot: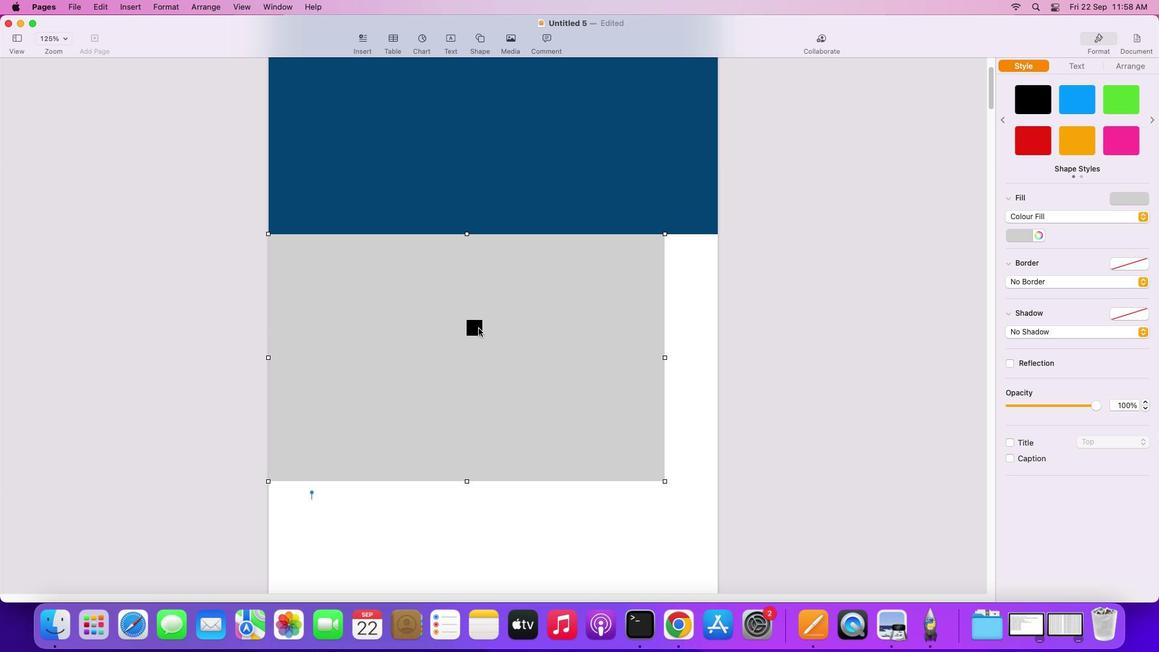 
Action: Mouse moved to (1026, 239)
Screenshot: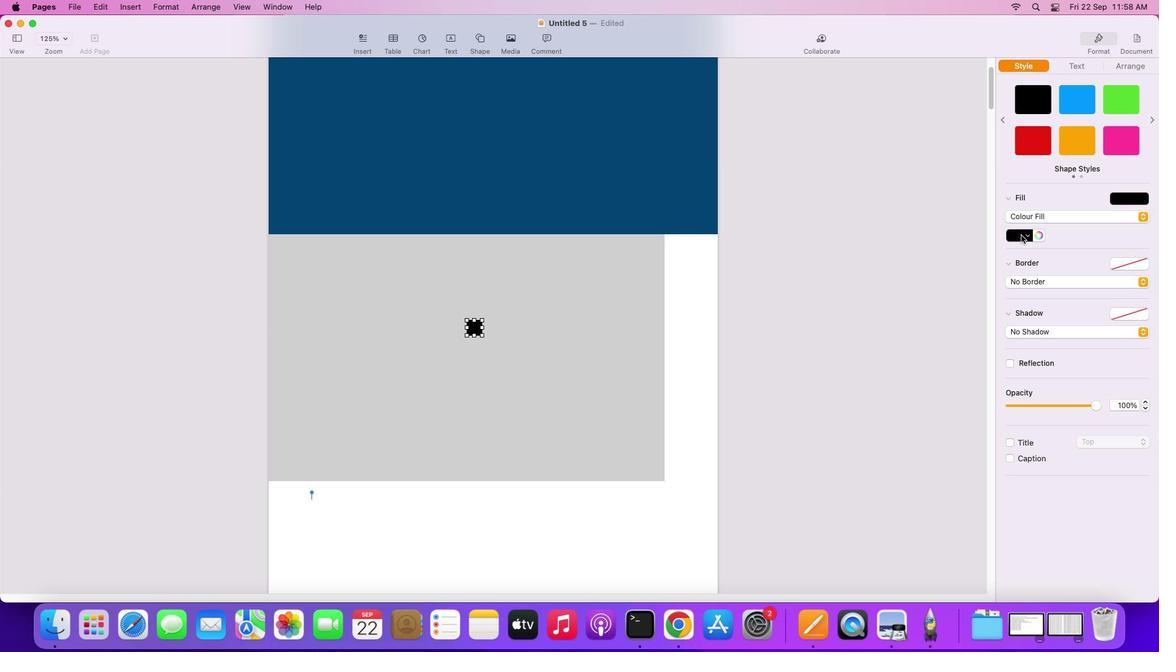 
Action: Mouse pressed left at (1026, 239)
Screenshot: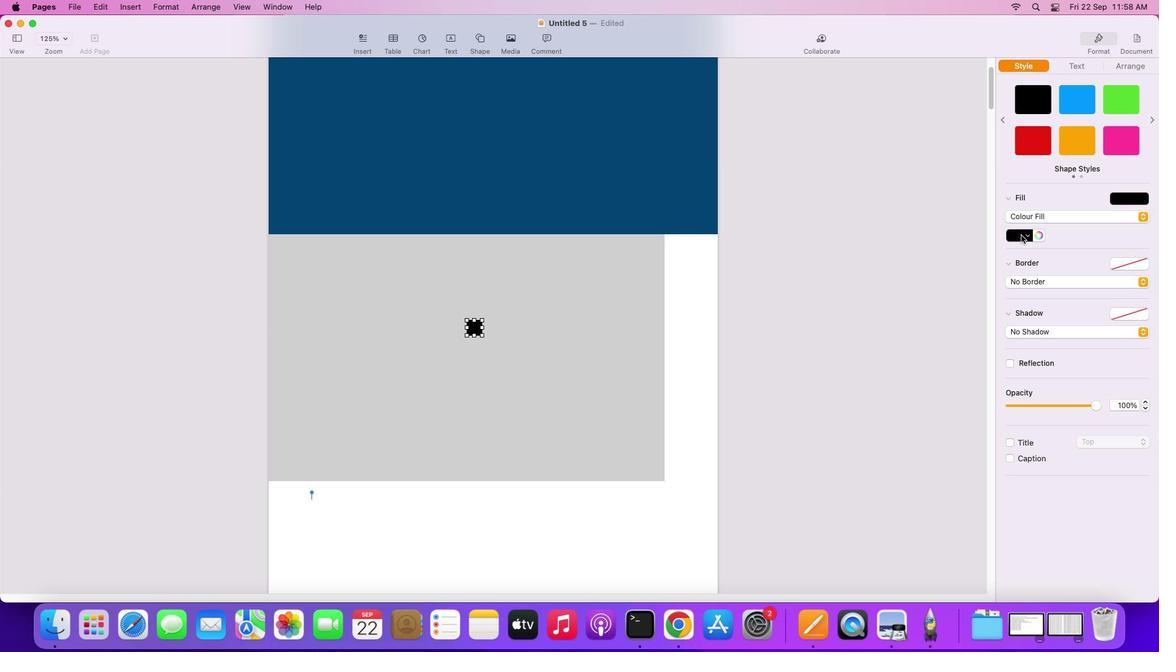 
Action: Mouse moved to (1043, 315)
Screenshot: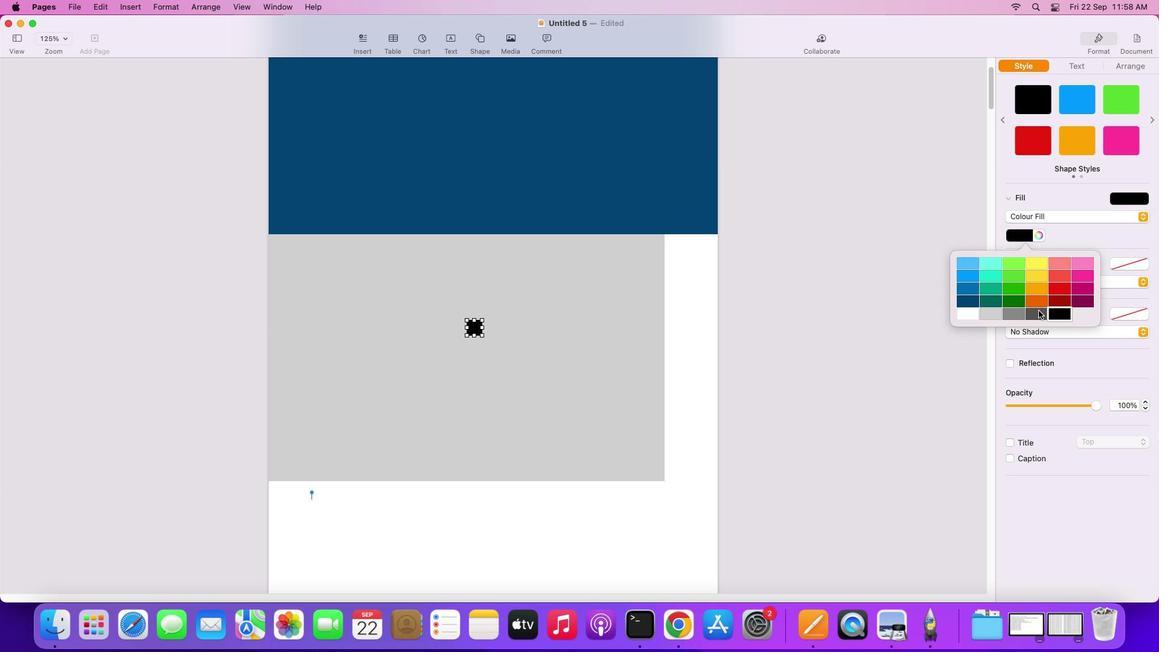 
Action: Mouse pressed left at (1043, 315)
Screenshot: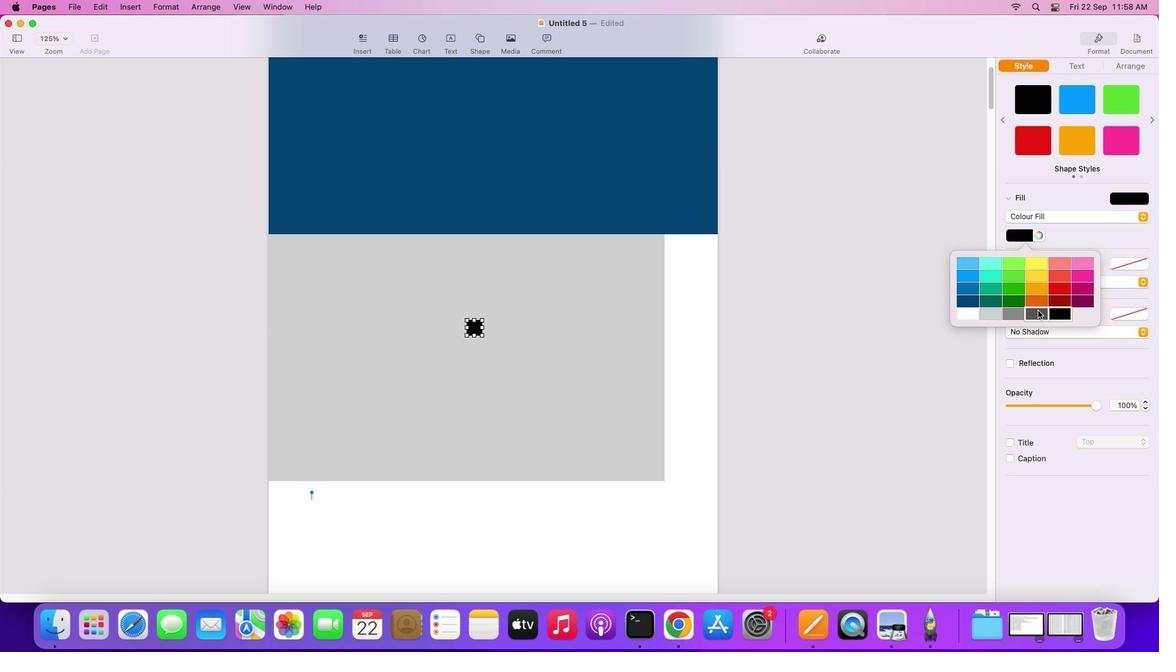 
Action: Mouse moved to (591, 346)
Screenshot: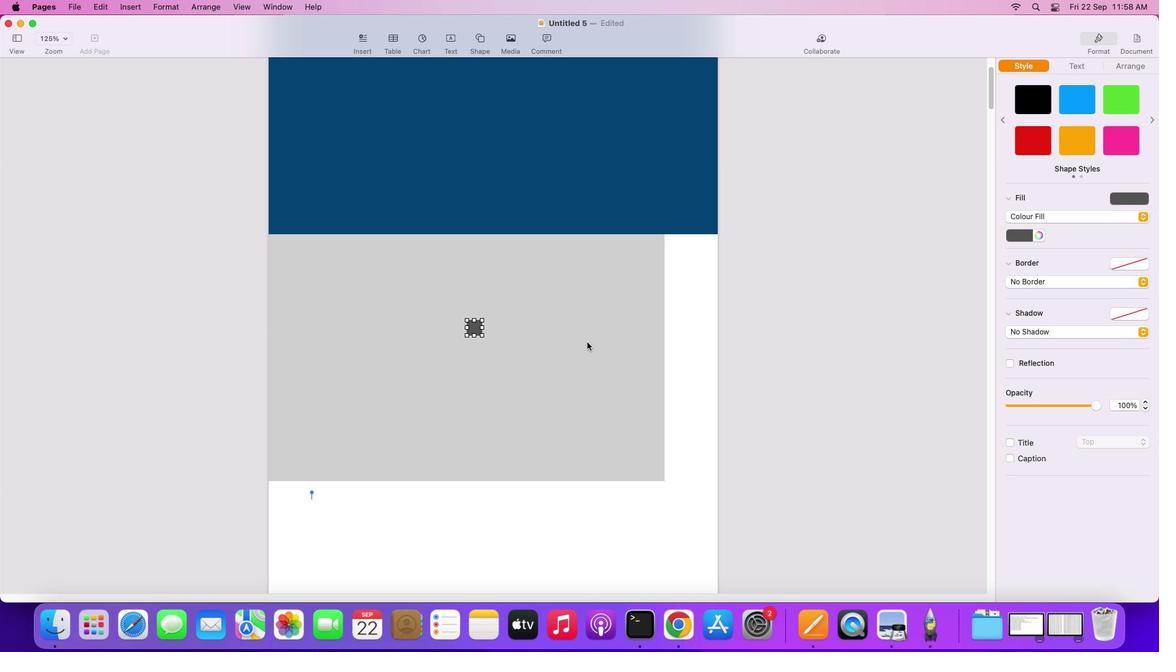 
Action: Mouse pressed left at (591, 346)
Screenshot: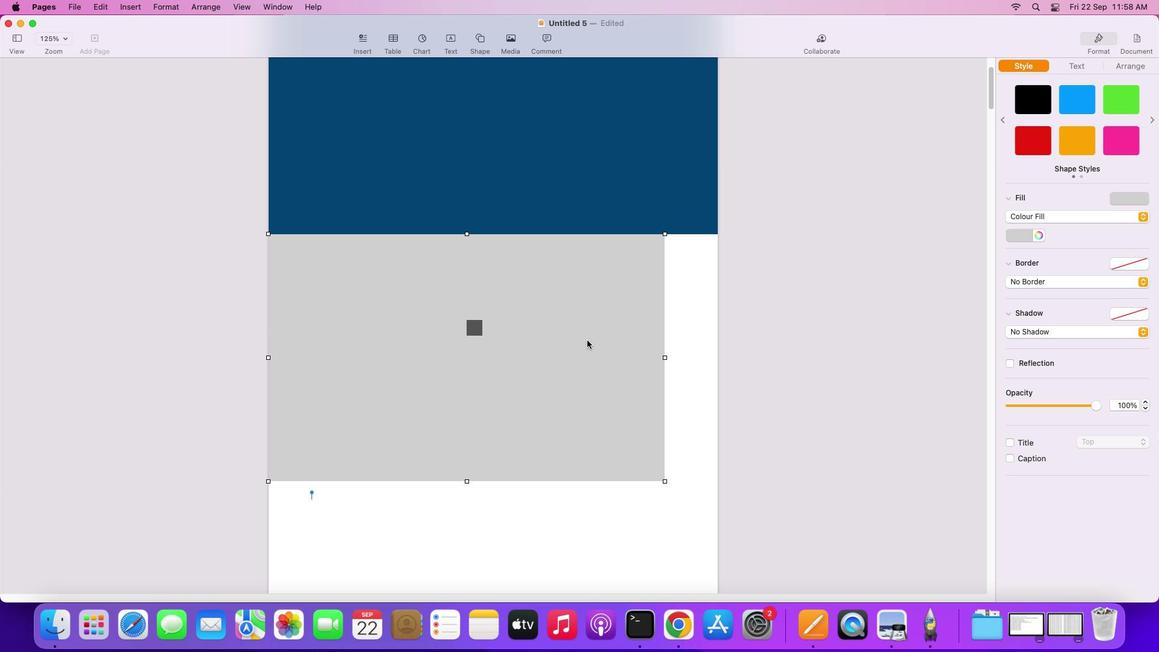 
Action: Mouse moved to (481, 335)
Screenshot: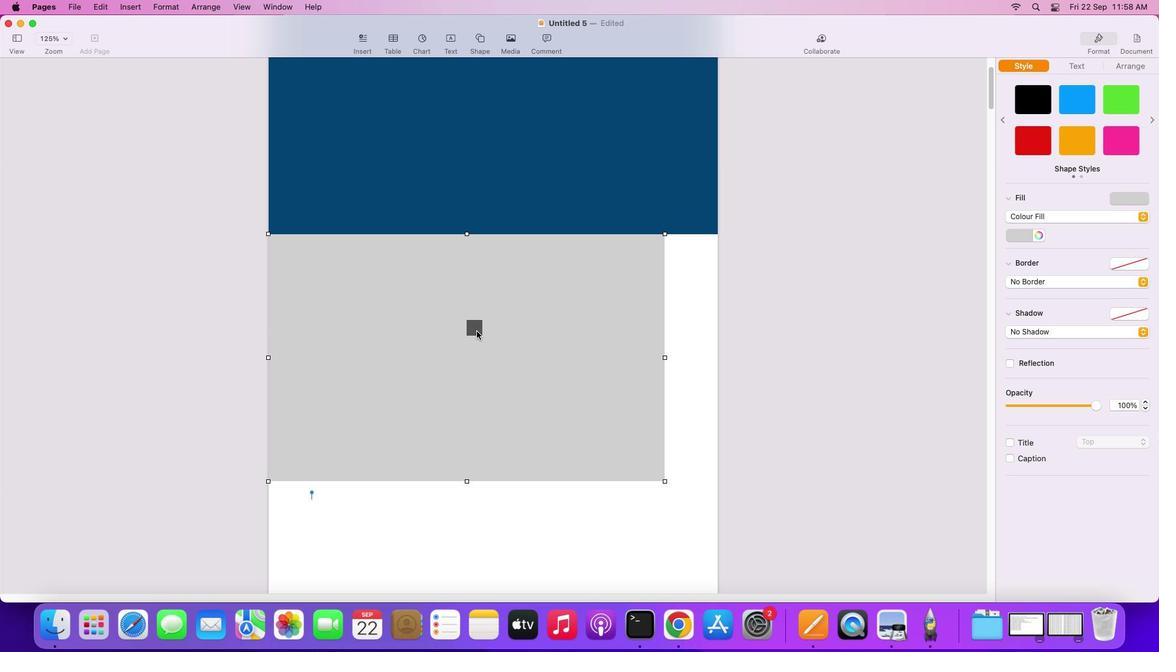
Action: Mouse pressed left at (481, 335)
Screenshot: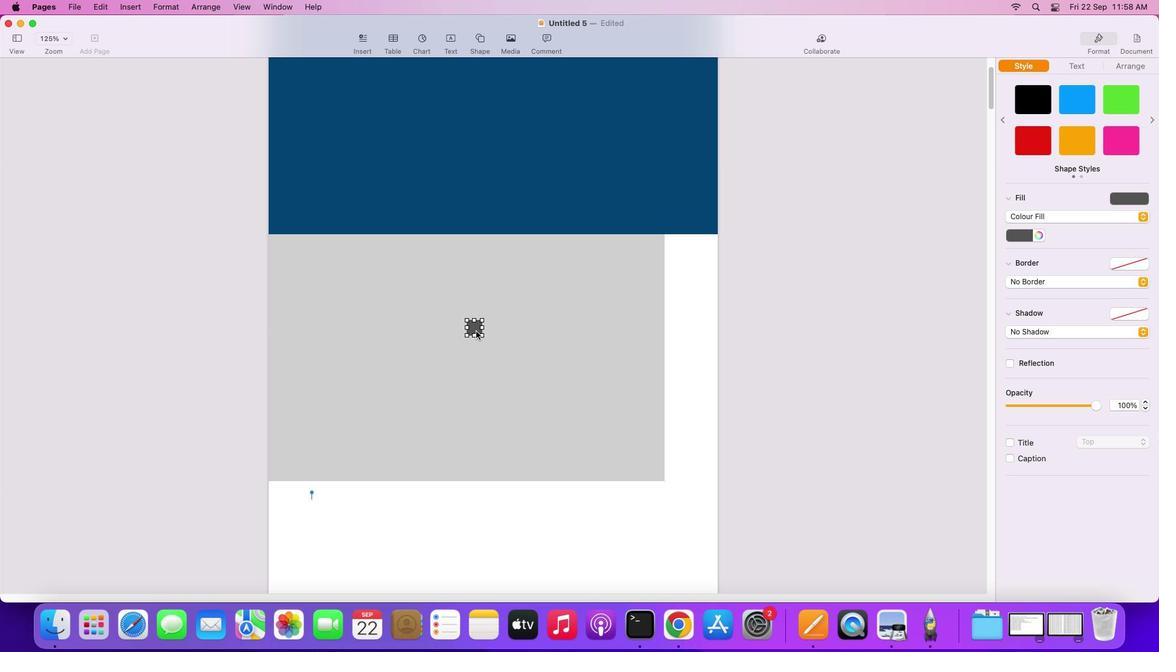
Action: Mouse moved to (481, 335)
Screenshot: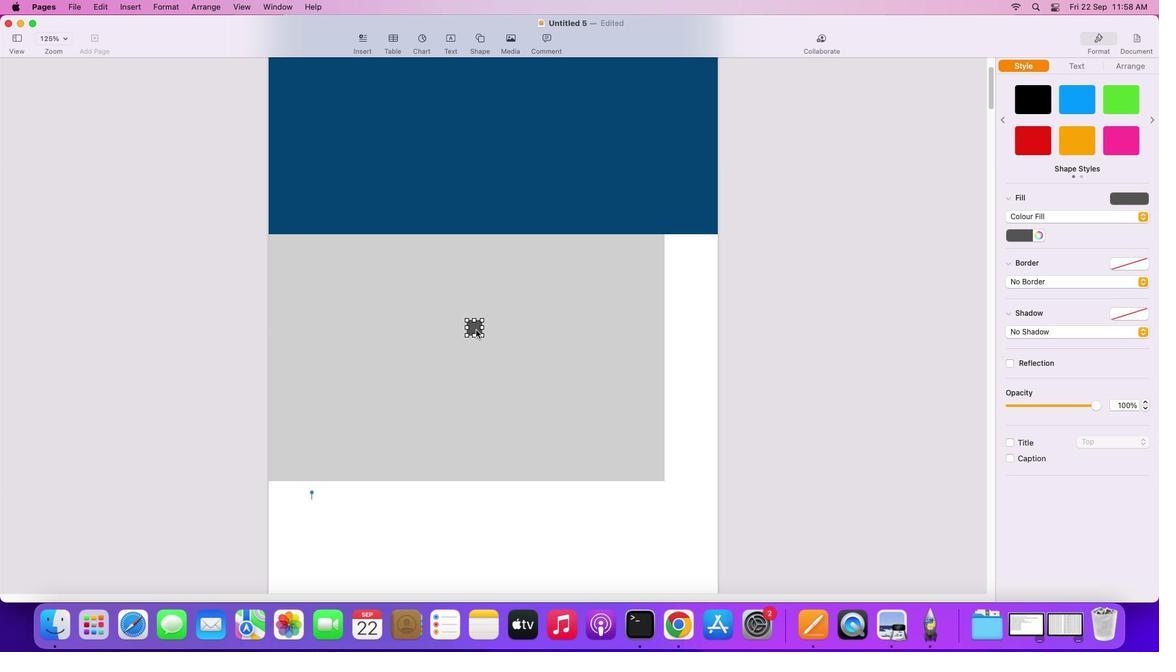 
Action: Mouse pressed left at (481, 335)
Screenshot: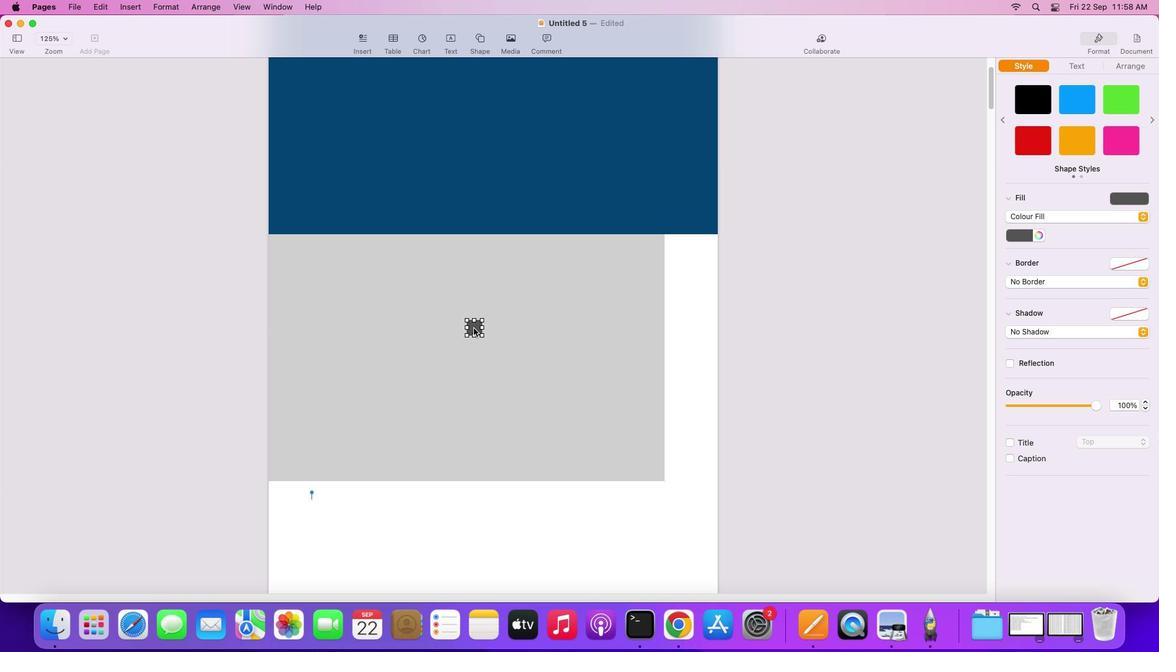 
Action: Mouse moved to (341, 257)
Screenshot: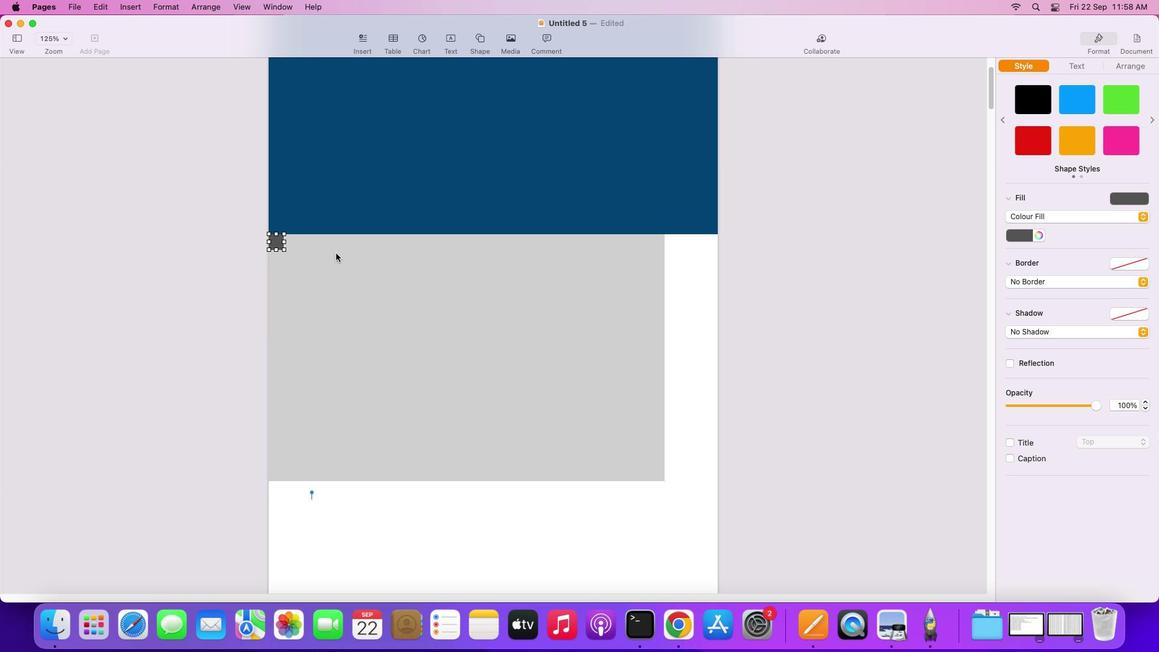 
Action: Mouse pressed left at (341, 257)
Screenshot: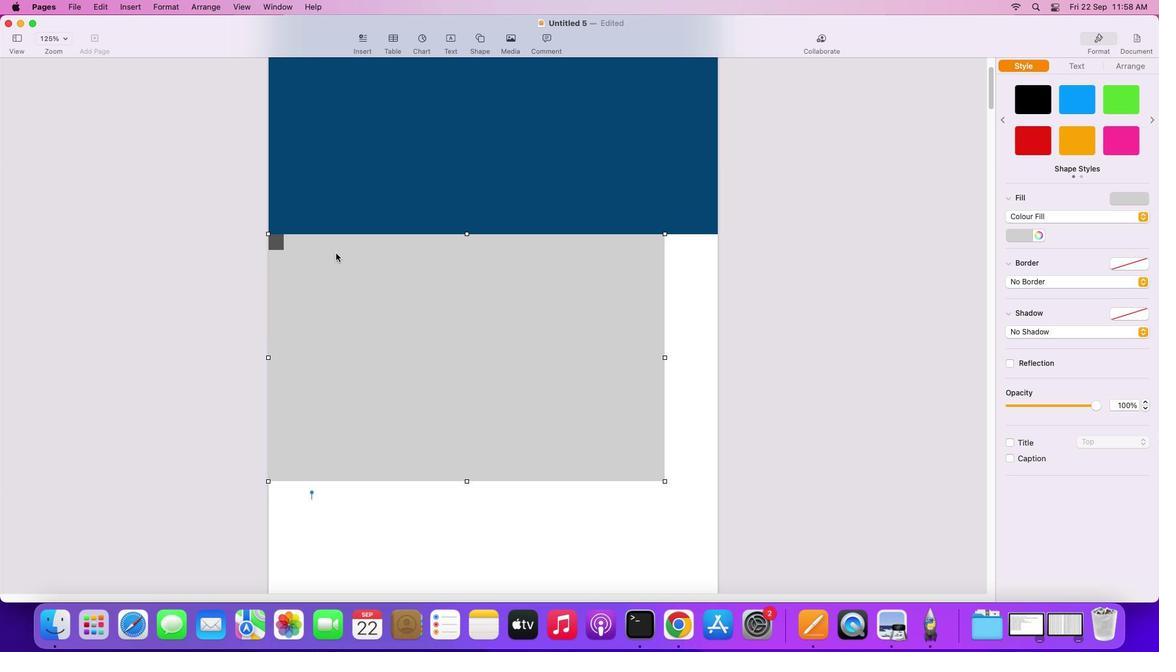 
Action: Mouse moved to (280, 243)
Screenshot: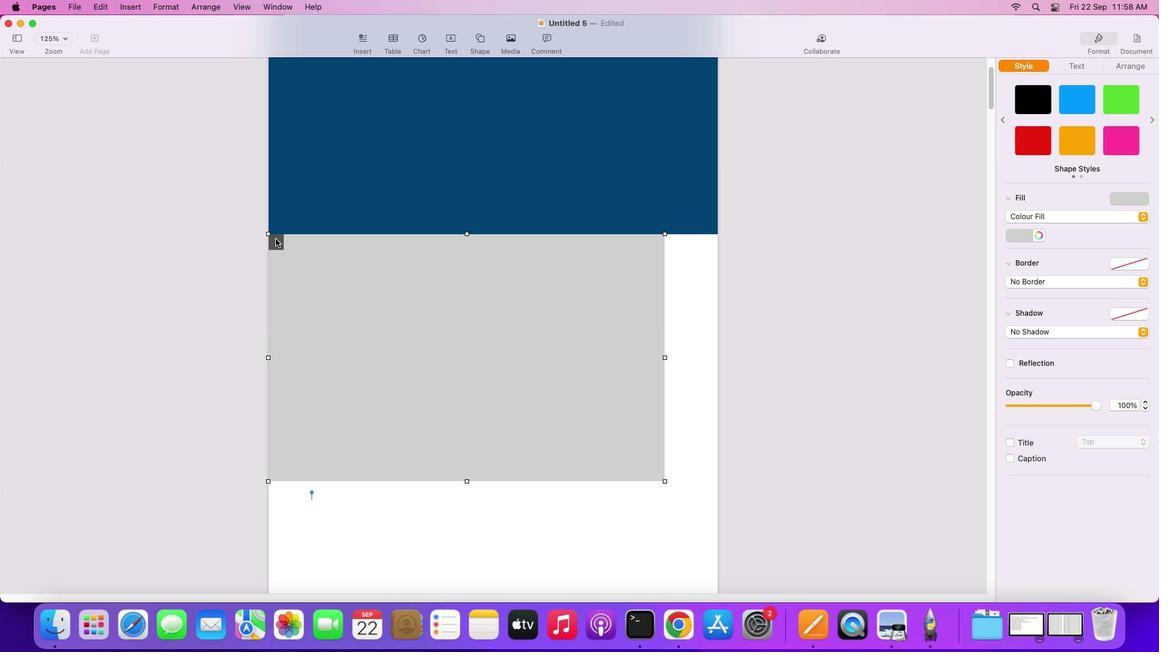 
Action: Mouse pressed left at (280, 243)
Screenshot: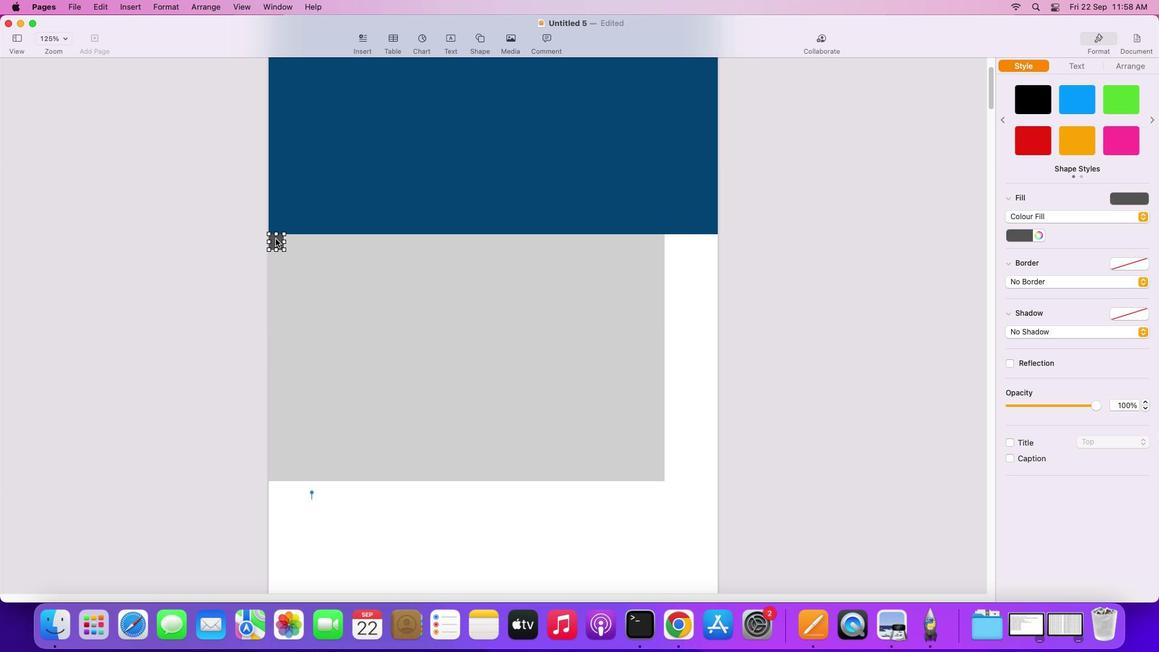
Action: Key pressed Key.alt
Screenshot: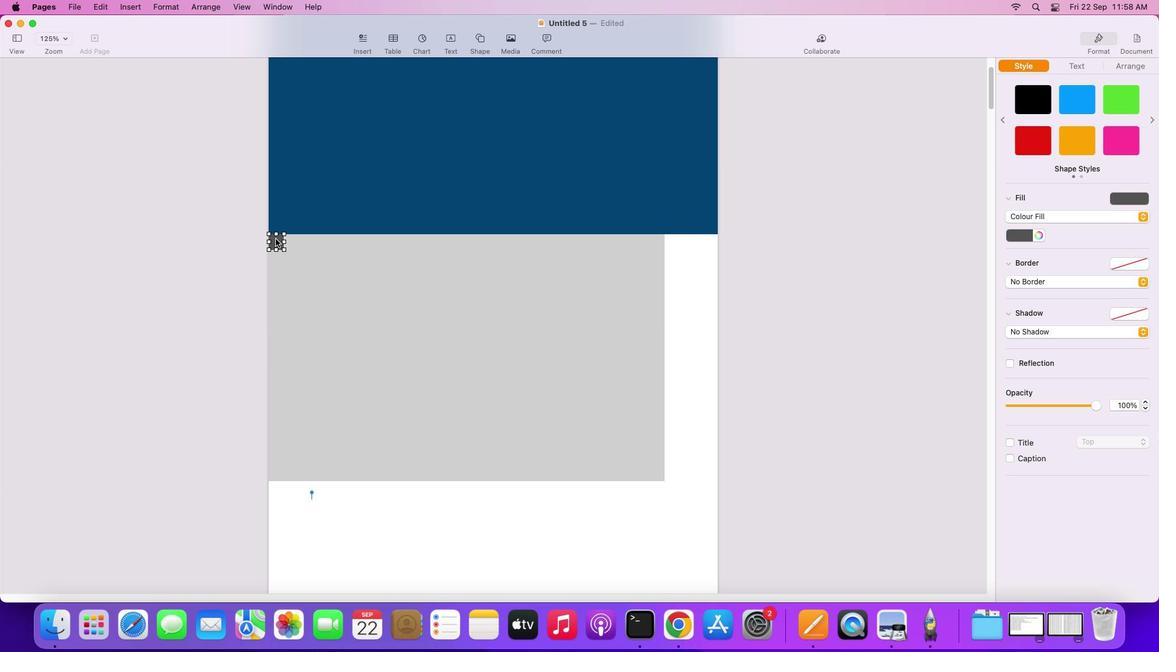 
Action: Mouse moved to (293, 254)
Screenshot: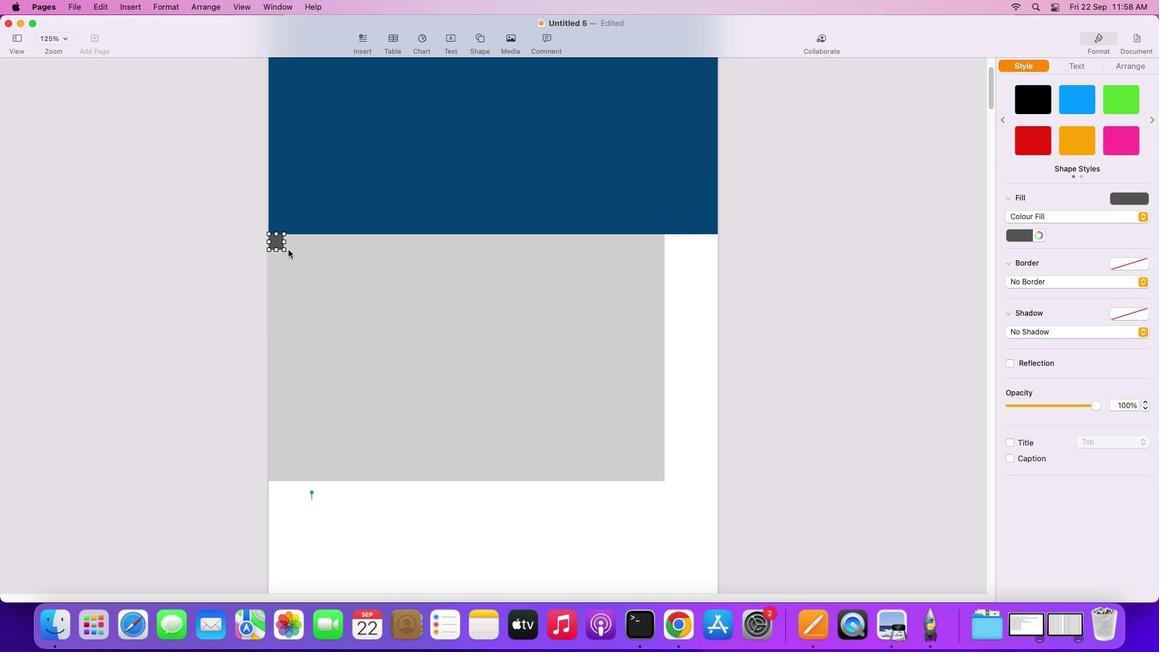 
Action: Mouse pressed left at (293, 254)
Screenshot: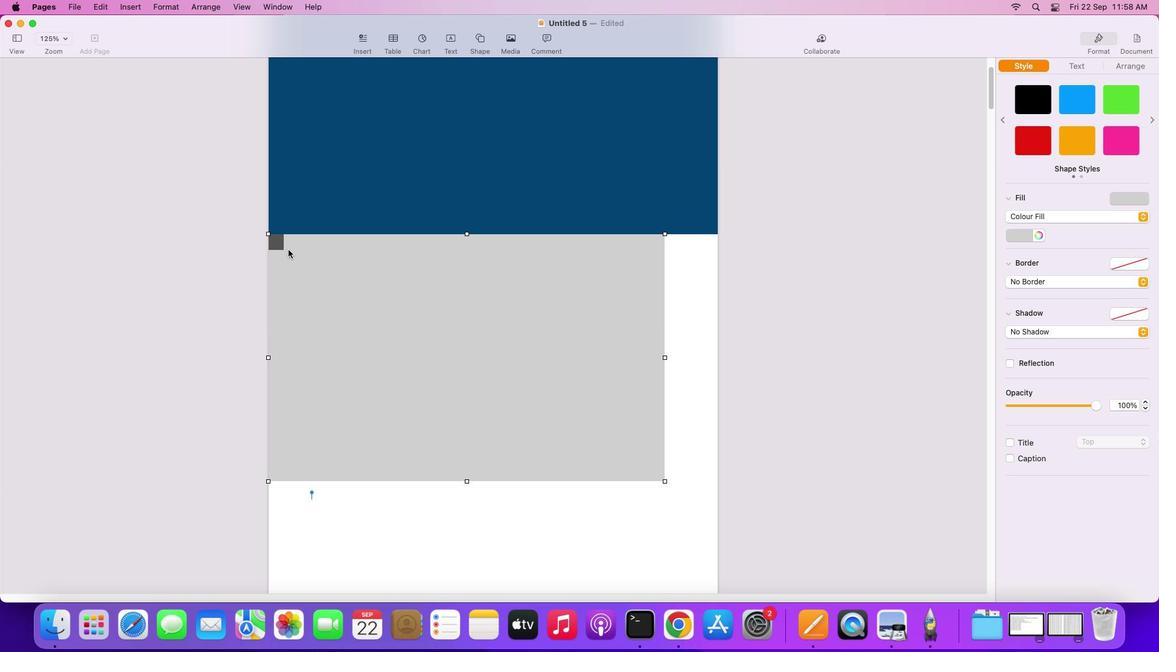 
Action: Mouse moved to (298, 255)
Screenshot: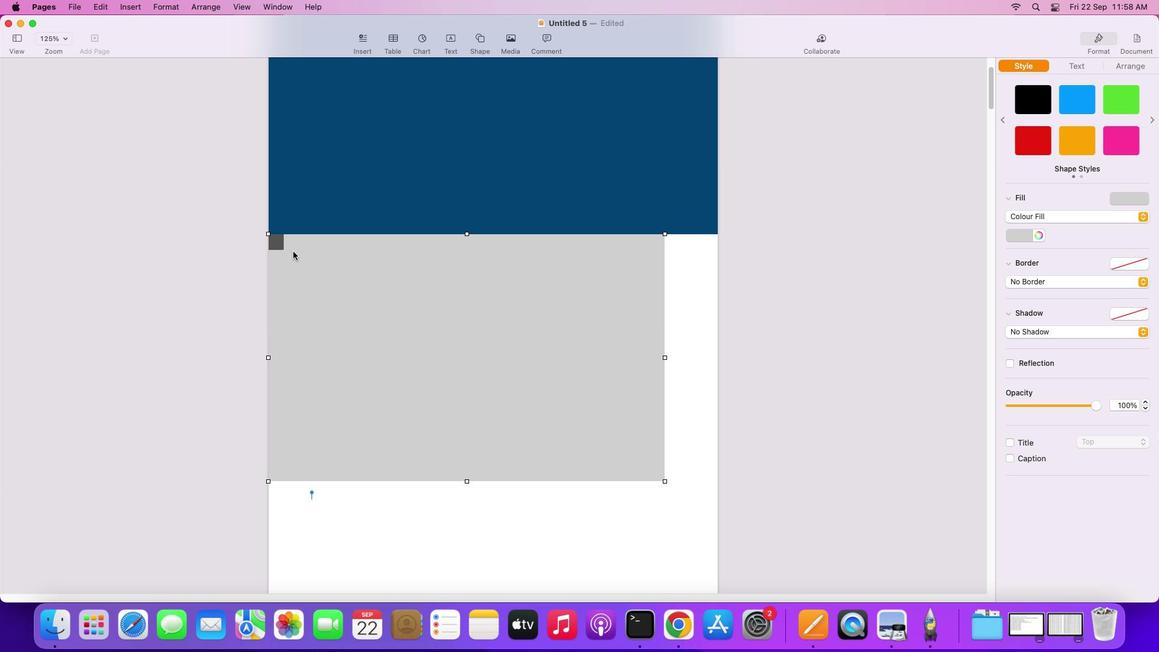 
Action: Mouse pressed left at (298, 255)
Screenshot: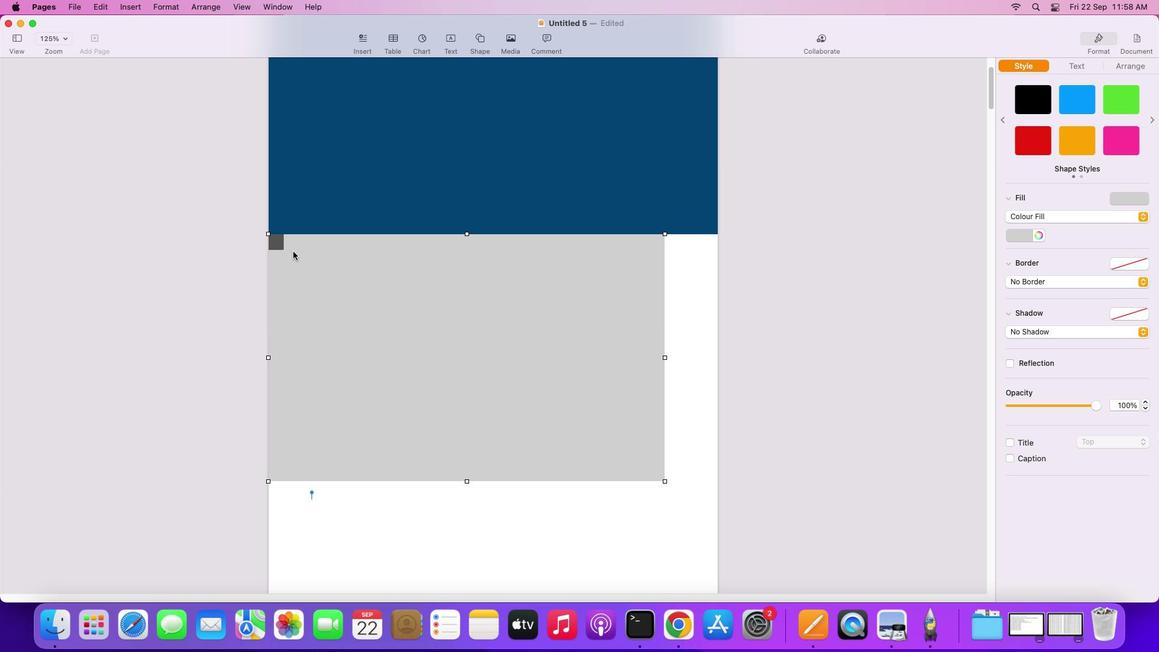 
Action: Mouse moved to (284, 245)
Screenshot: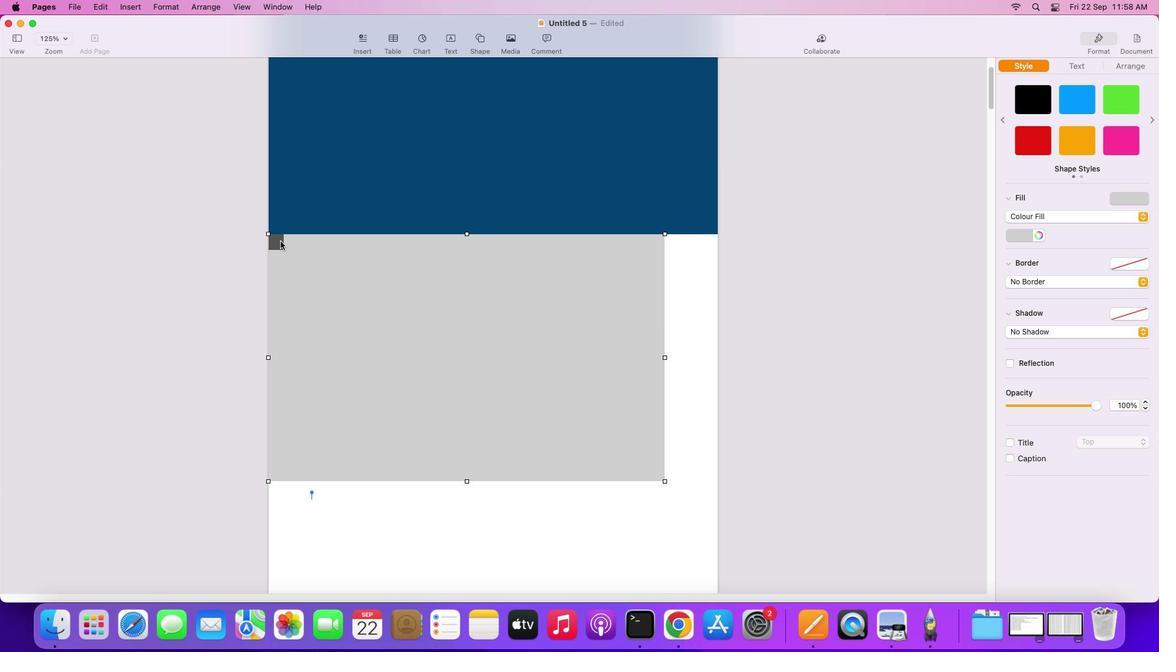 
Action: Mouse pressed left at (284, 245)
Screenshot: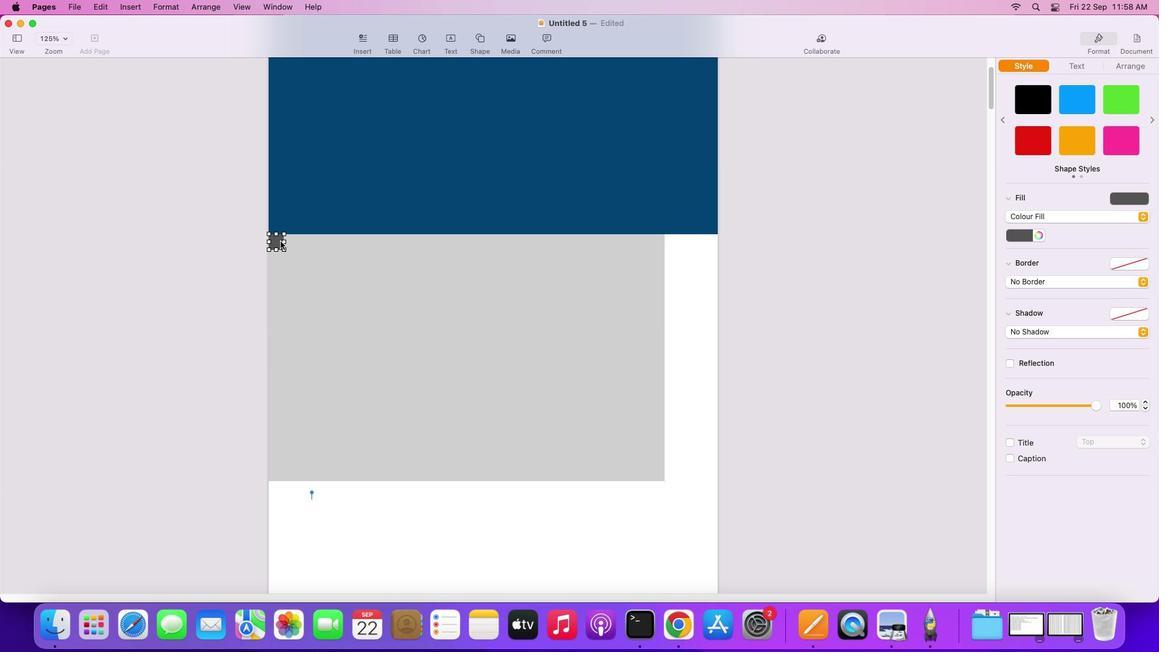 
Action: Mouse moved to (281, 252)
Screenshot: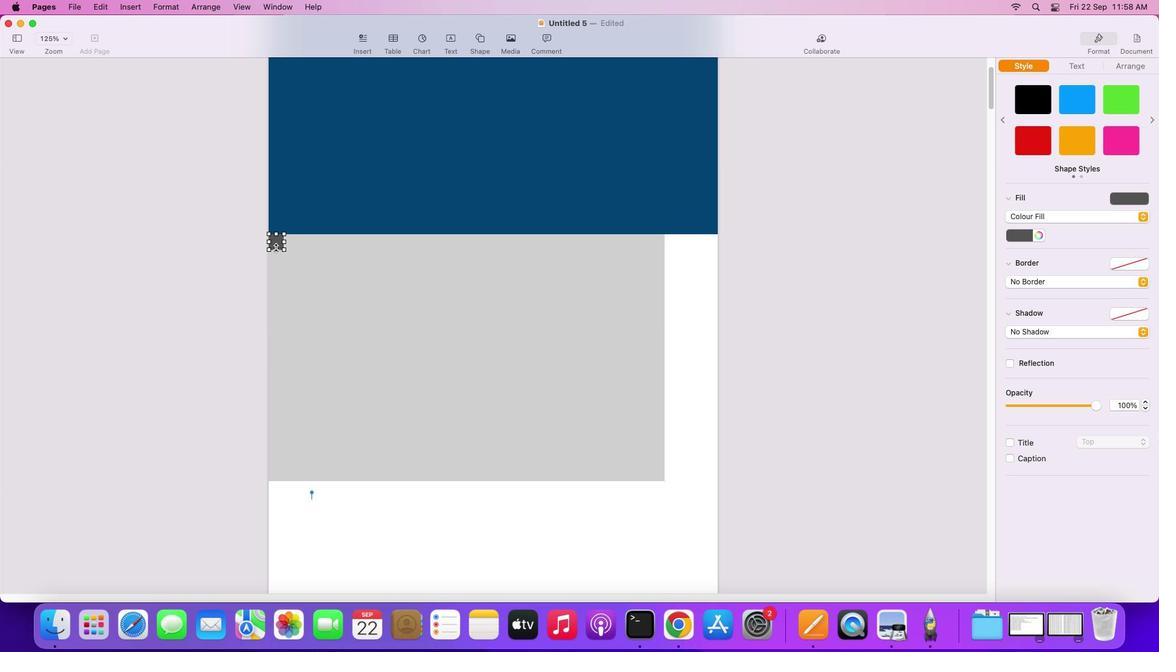 
Action: Key pressed Key.alt
Screenshot: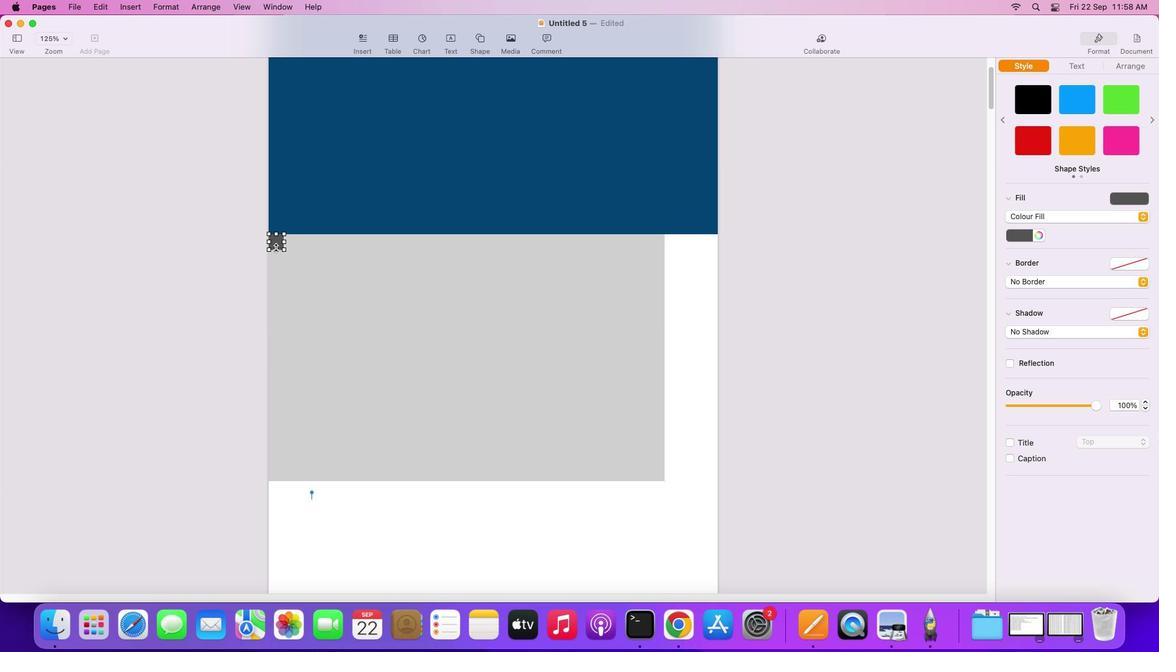 
Action: Mouse moved to (281, 252)
Screenshot: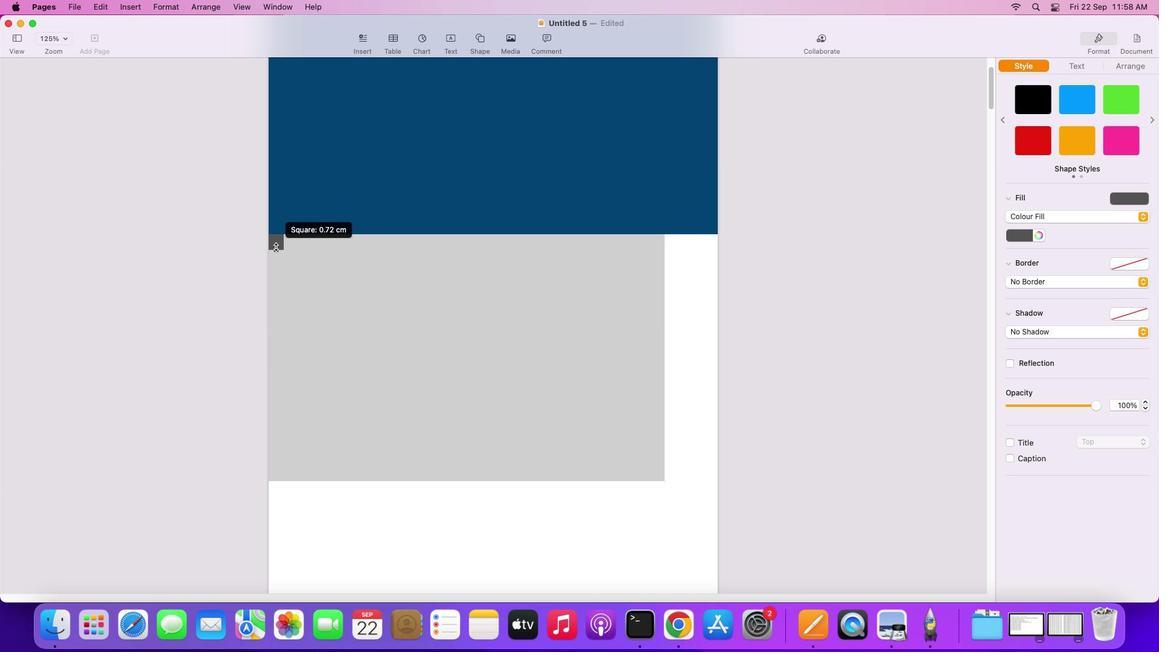 
Action: Mouse pressed left at (281, 252)
Screenshot: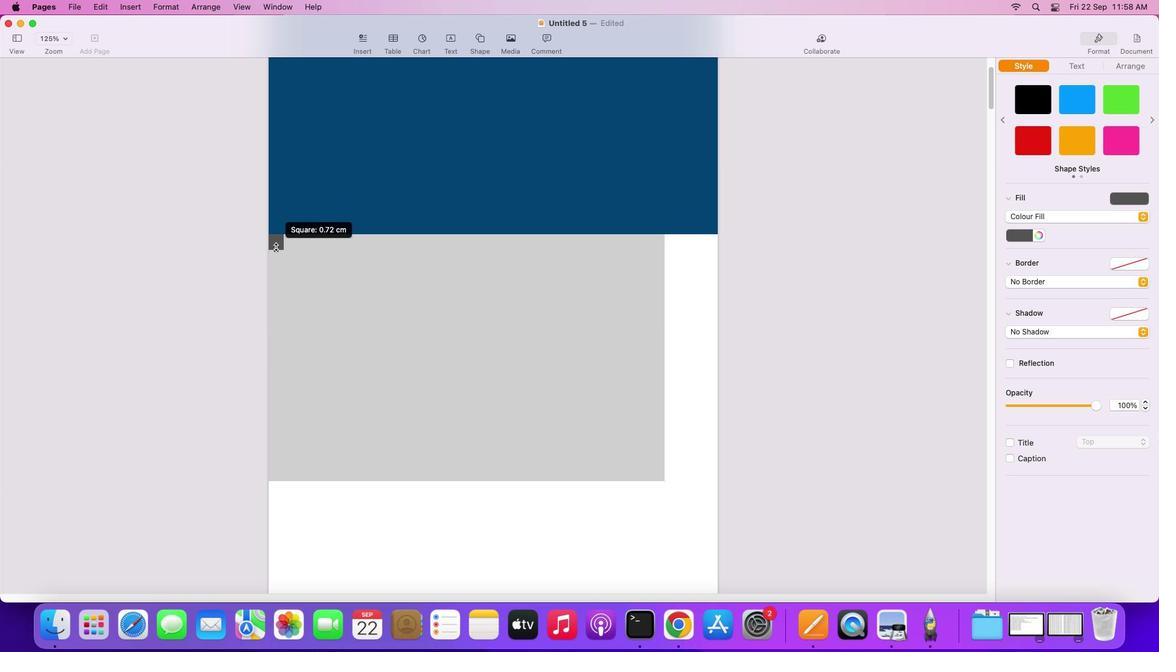 
Action: Mouse moved to (298, 266)
Screenshot: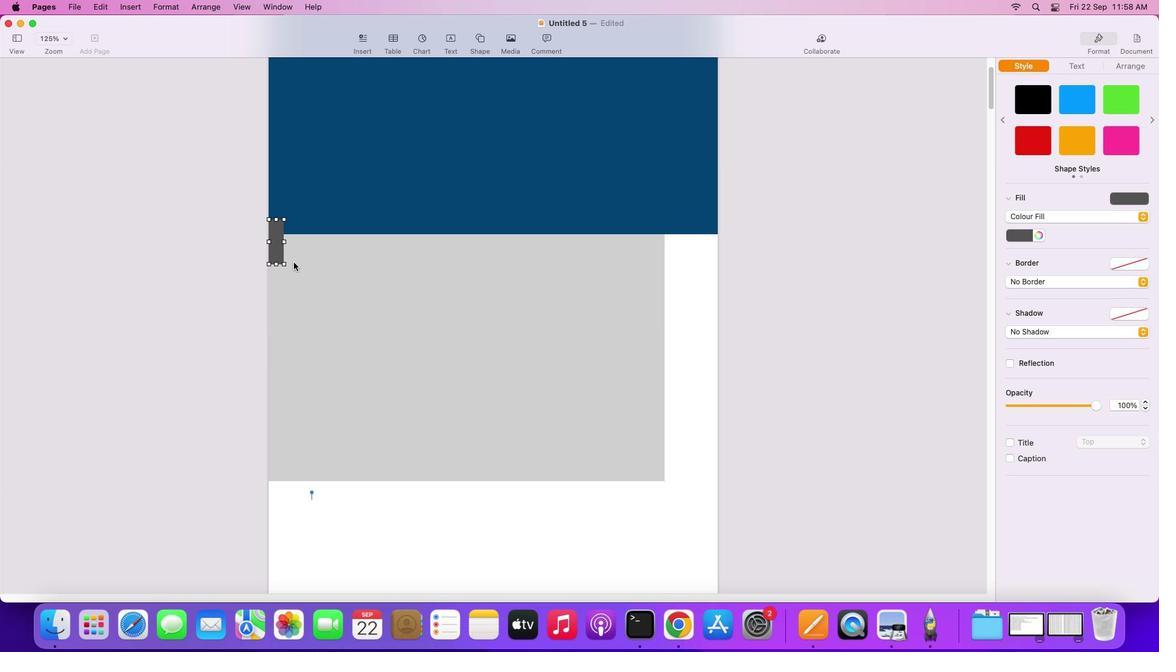 
Action: Key pressed Key.cmd'z'
Screenshot: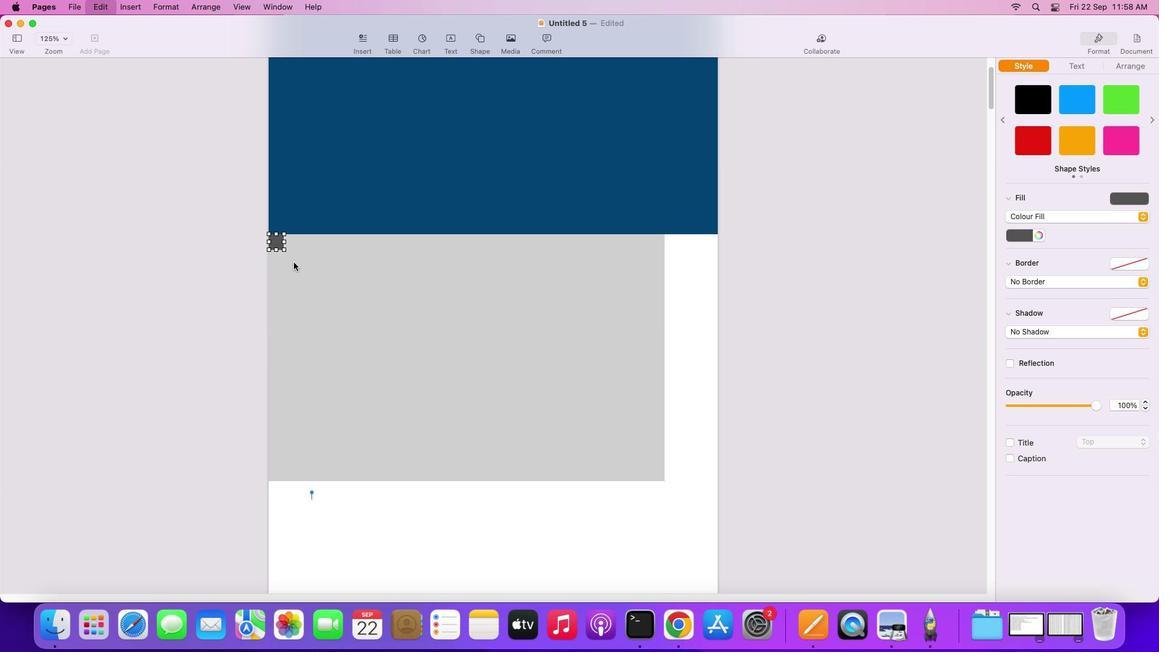 
Action: Mouse moved to (301, 266)
Screenshot: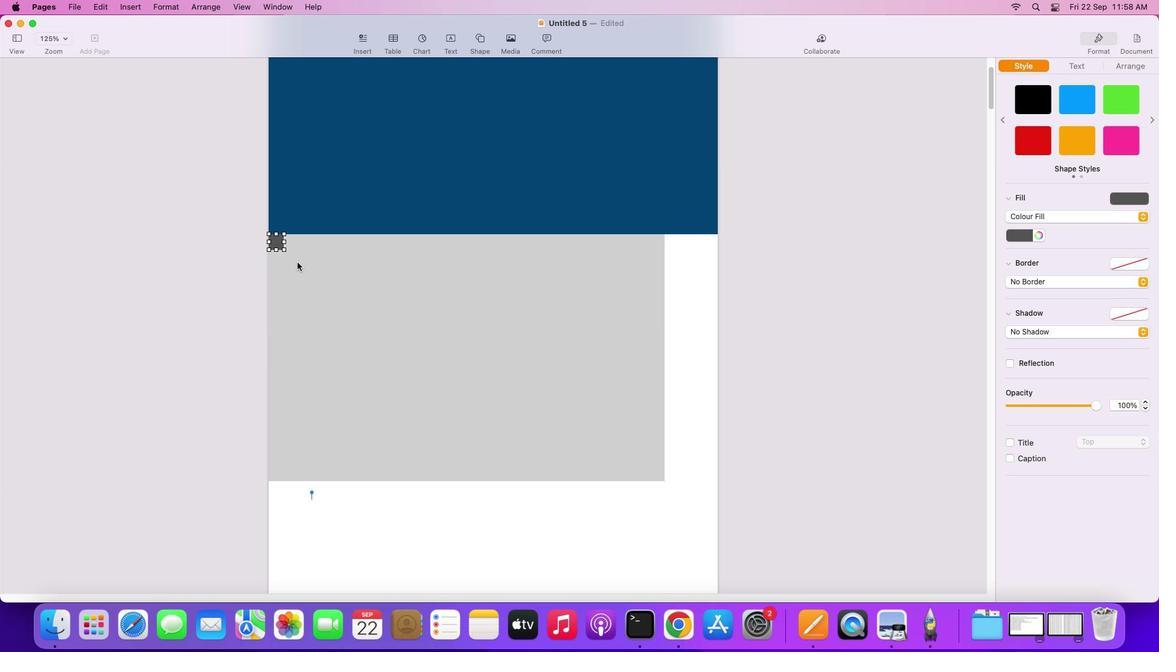 
Action: Mouse pressed left at (301, 266)
Screenshot: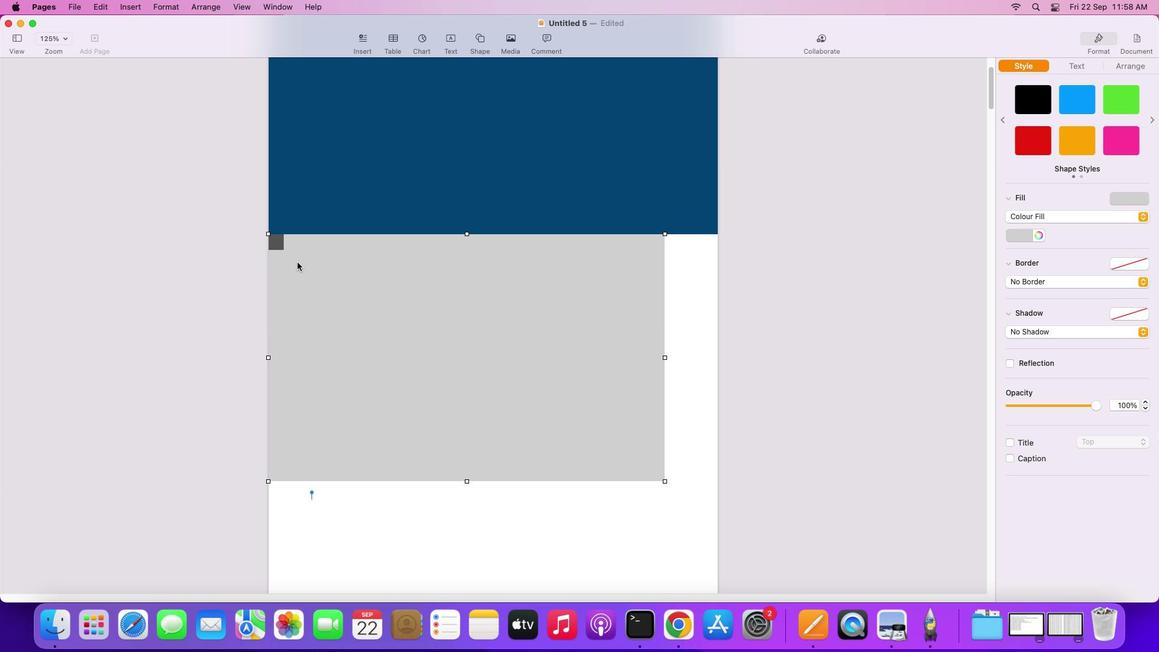 
Action: Mouse moved to (287, 244)
Screenshot: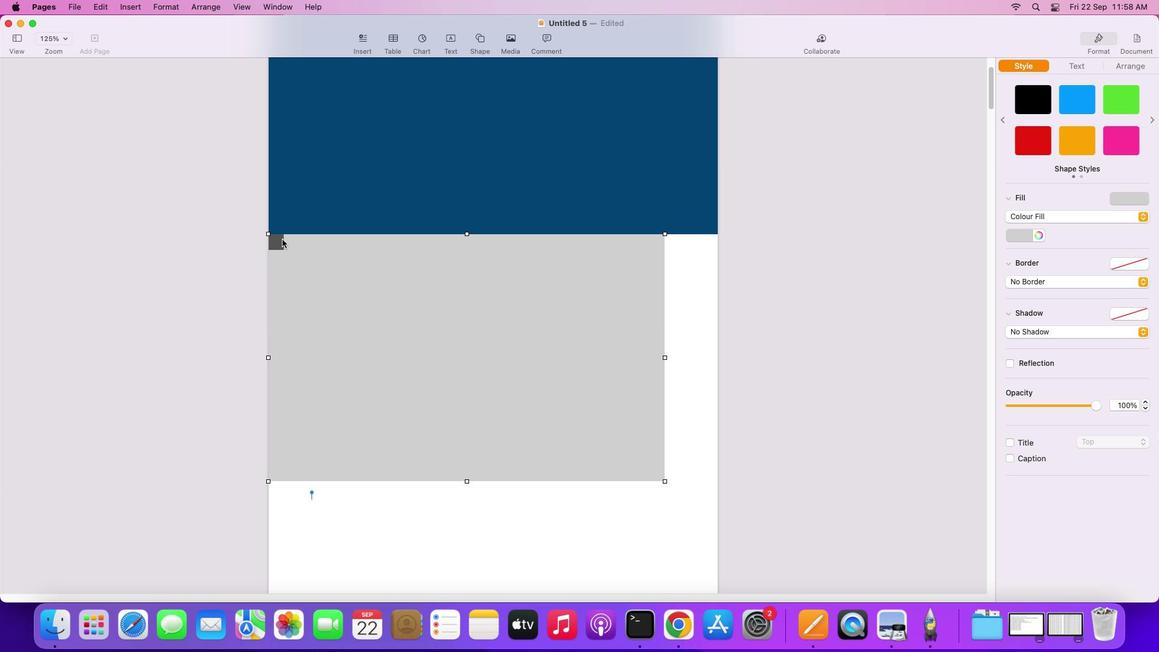 
Action: Mouse pressed left at (287, 244)
Screenshot: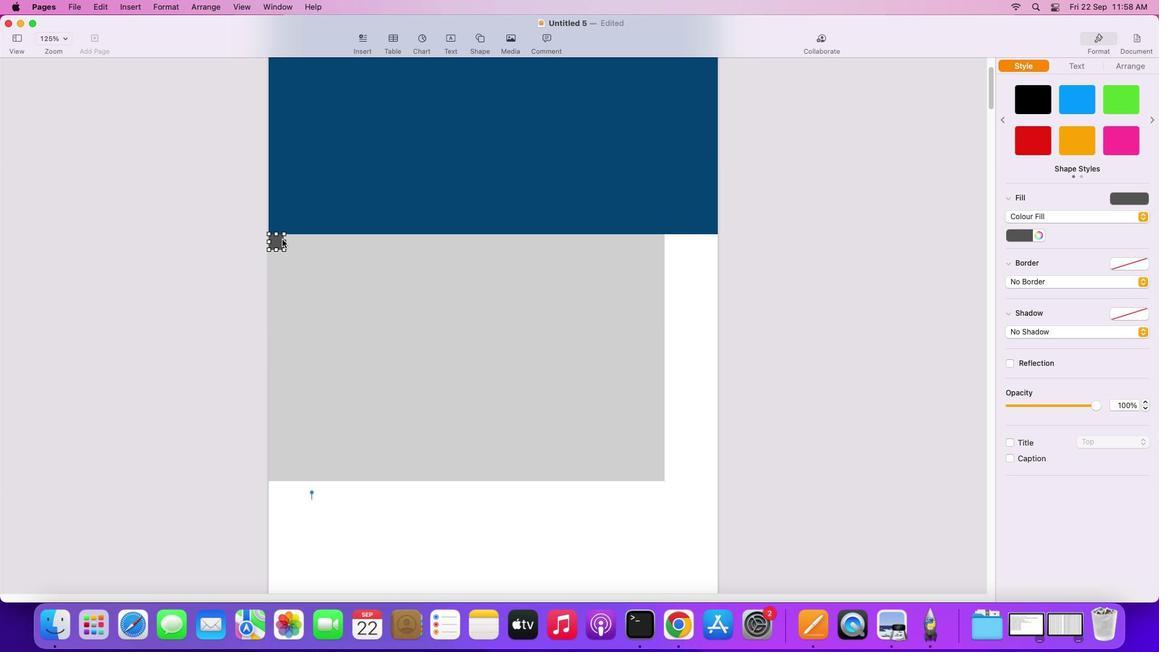 
Action: Mouse moved to (281, 248)
Screenshot: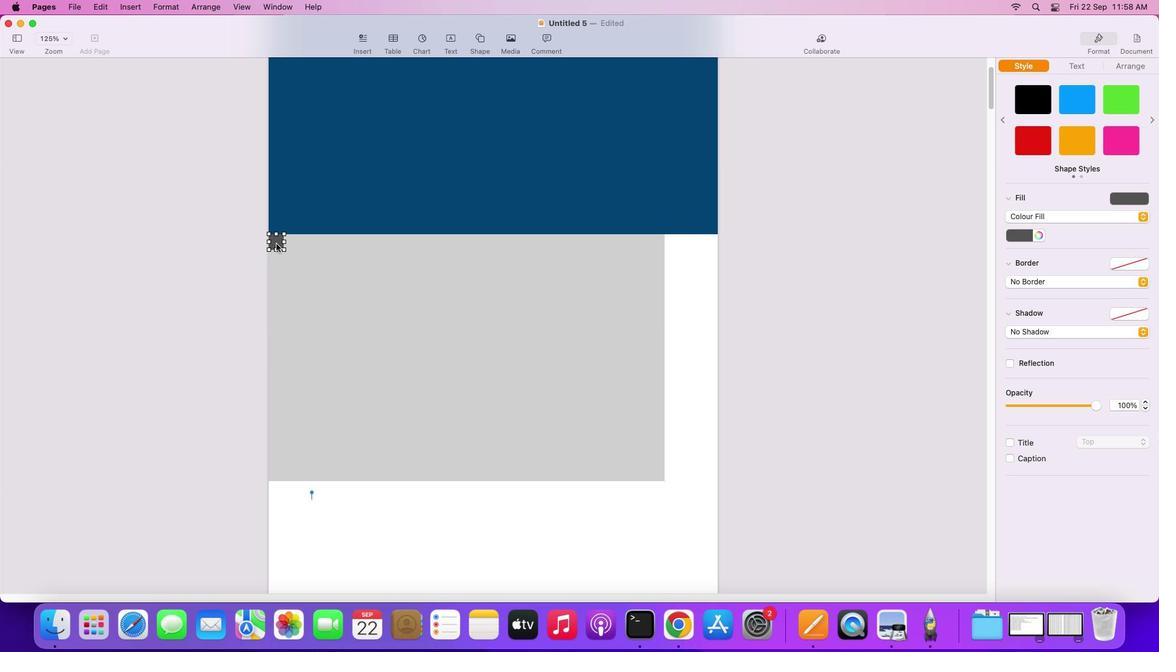 
Action: Key pressed Key.alt
Screenshot: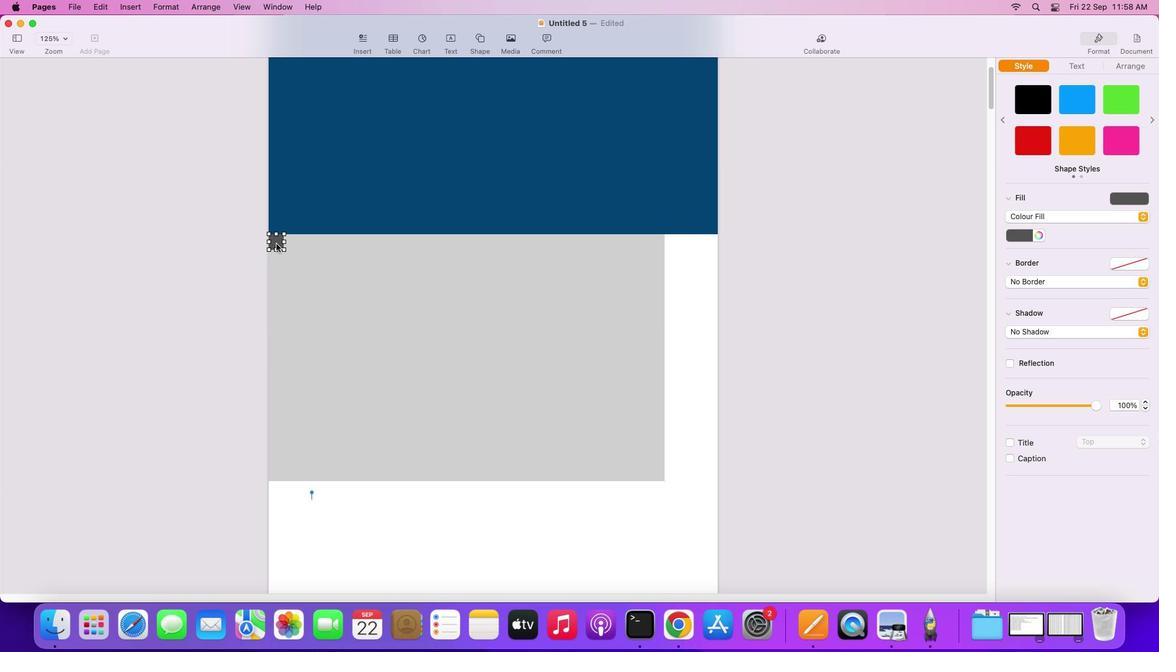 
Action: Mouse moved to (280, 248)
Screenshot: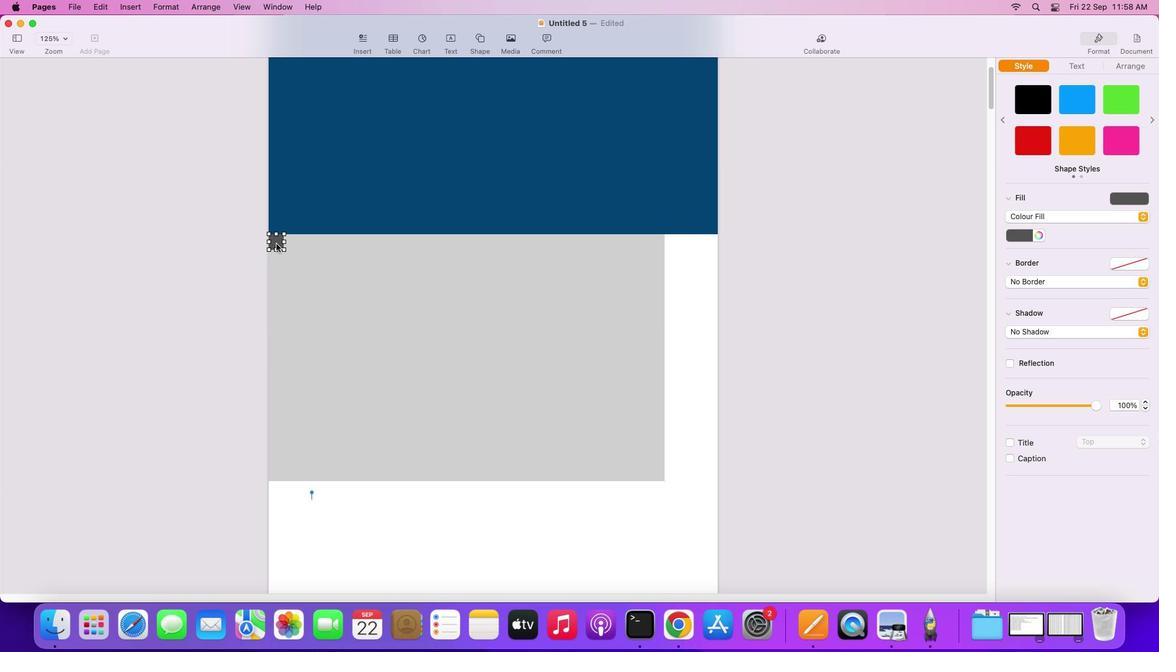 
Action: Mouse pressed left at (280, 248)
Screenshot: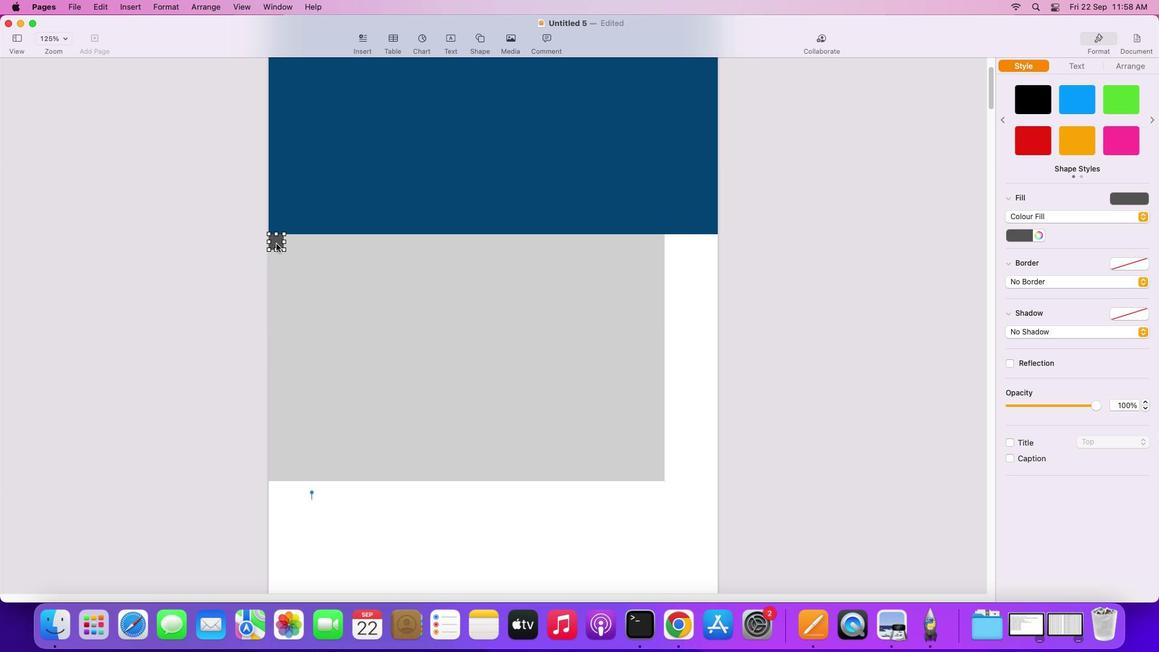 
Action: Mouse moved to (299, 262)
Screenshot: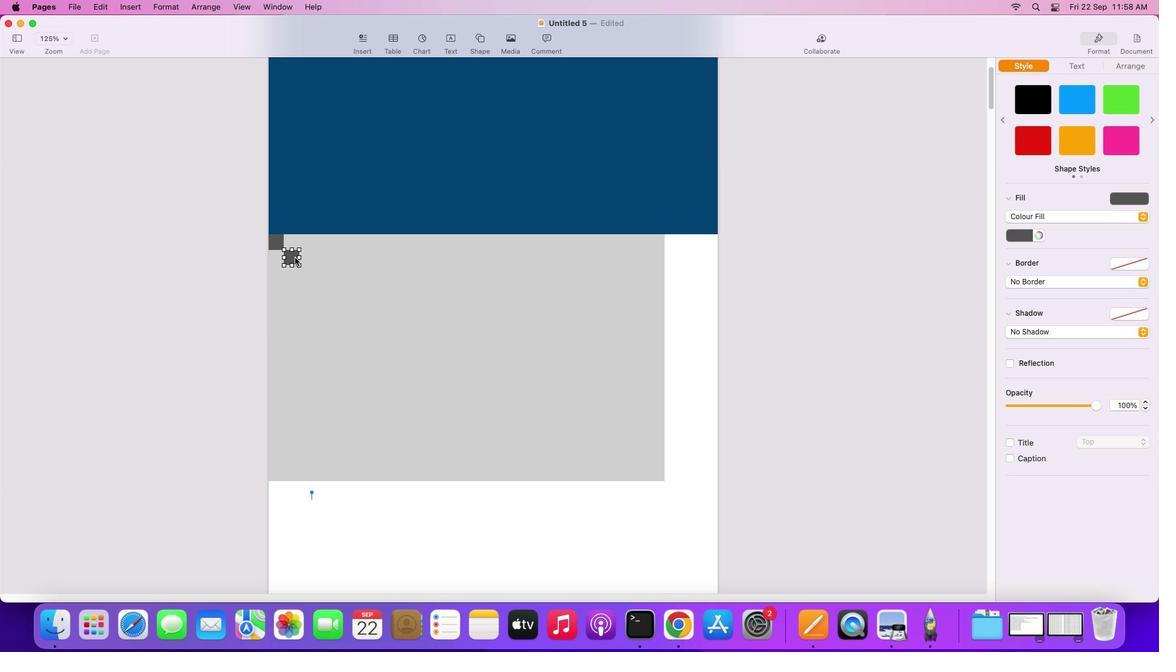 
Action: Key pressed Key.alt
Screenshot: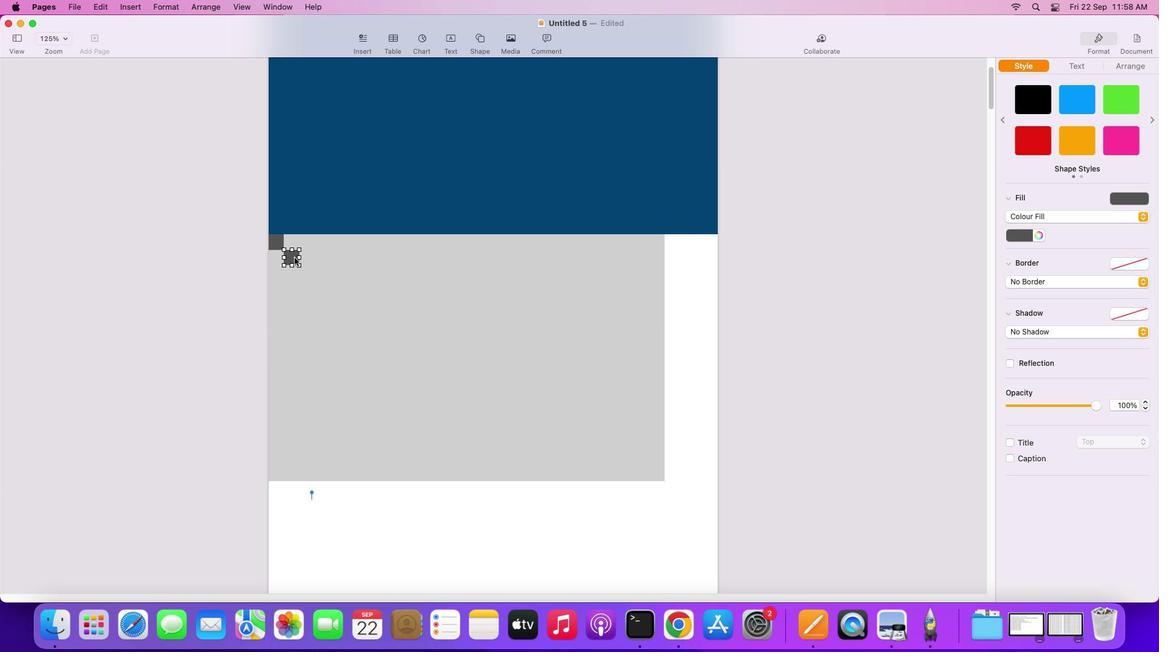 
Action: Mouse pressed left at (299, 262)
Screenshot: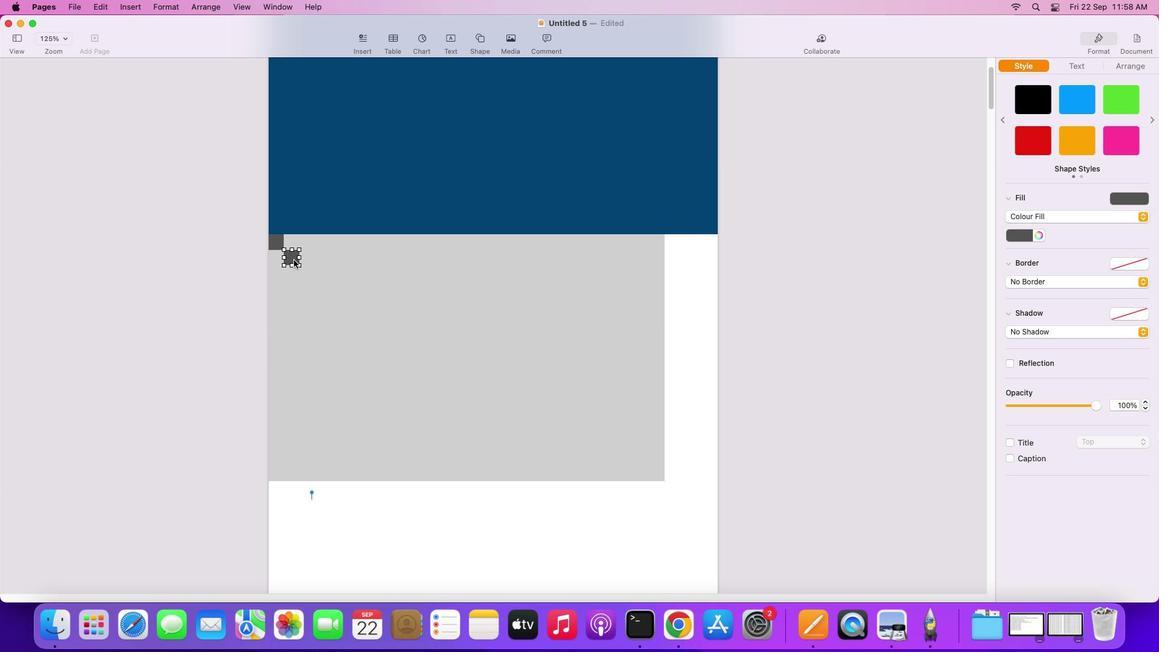 
Action: Mouse moved to (281, 272)
Screenshot: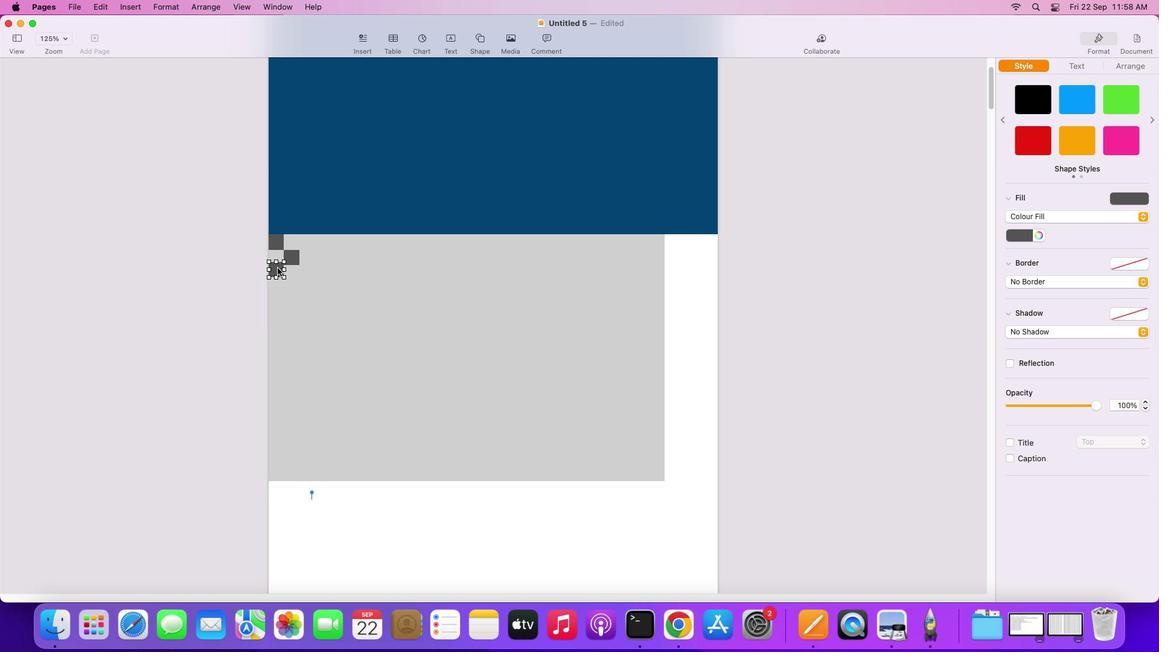 
Action: Mouse pressed left at (281, 272)
Screenshot: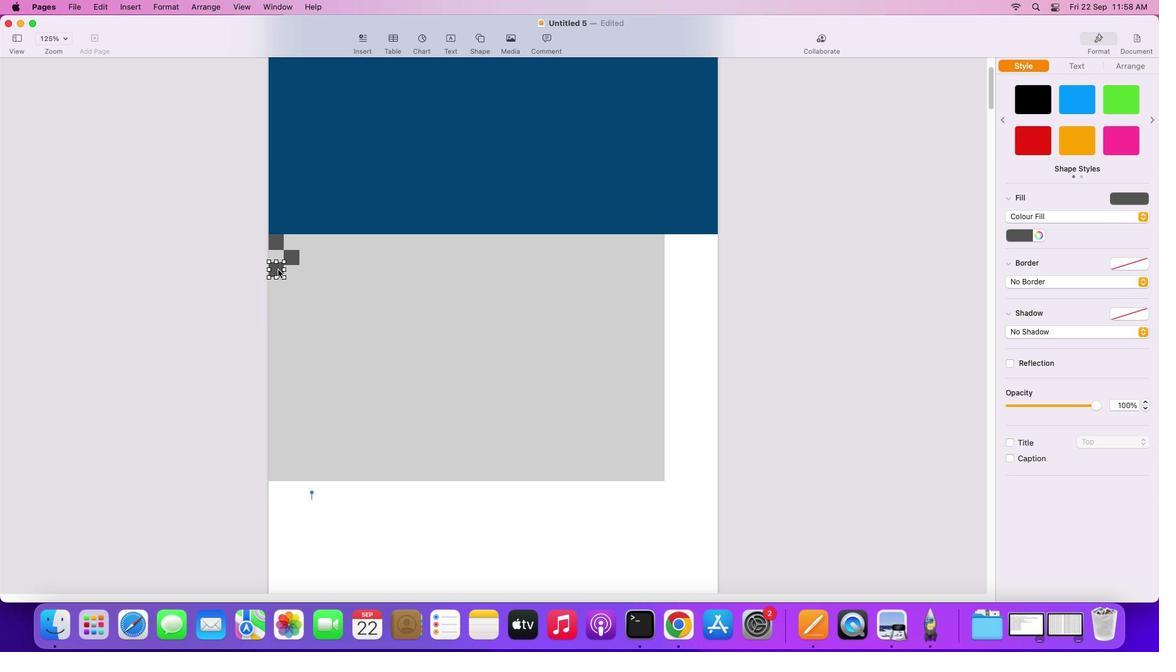 
Action: Mouse moved to (283, 276)
Screenshot: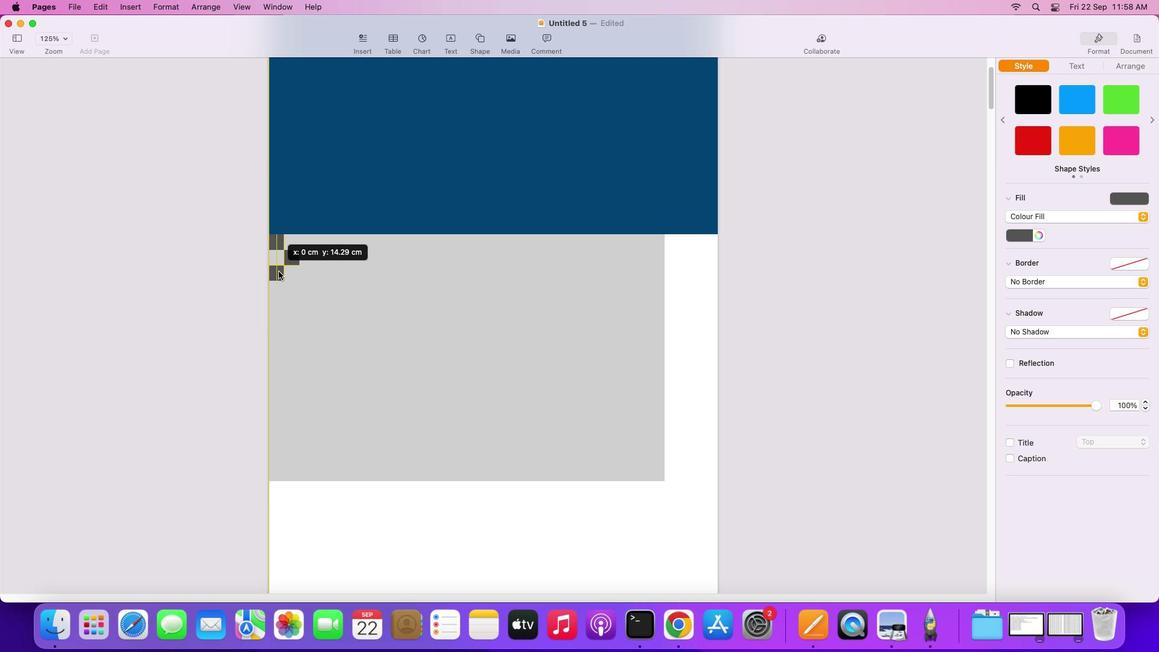 
Action: Key pressed Key.alt
Screenshot: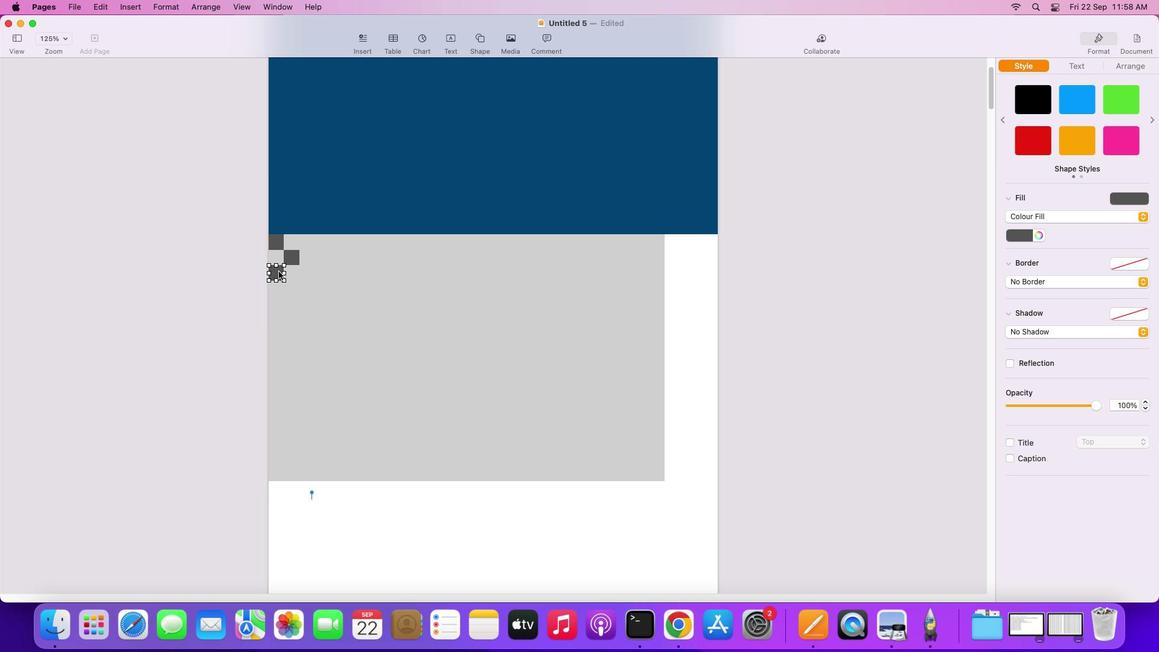 
Action: Mouse pressed left at (283, 276)
Screenshot: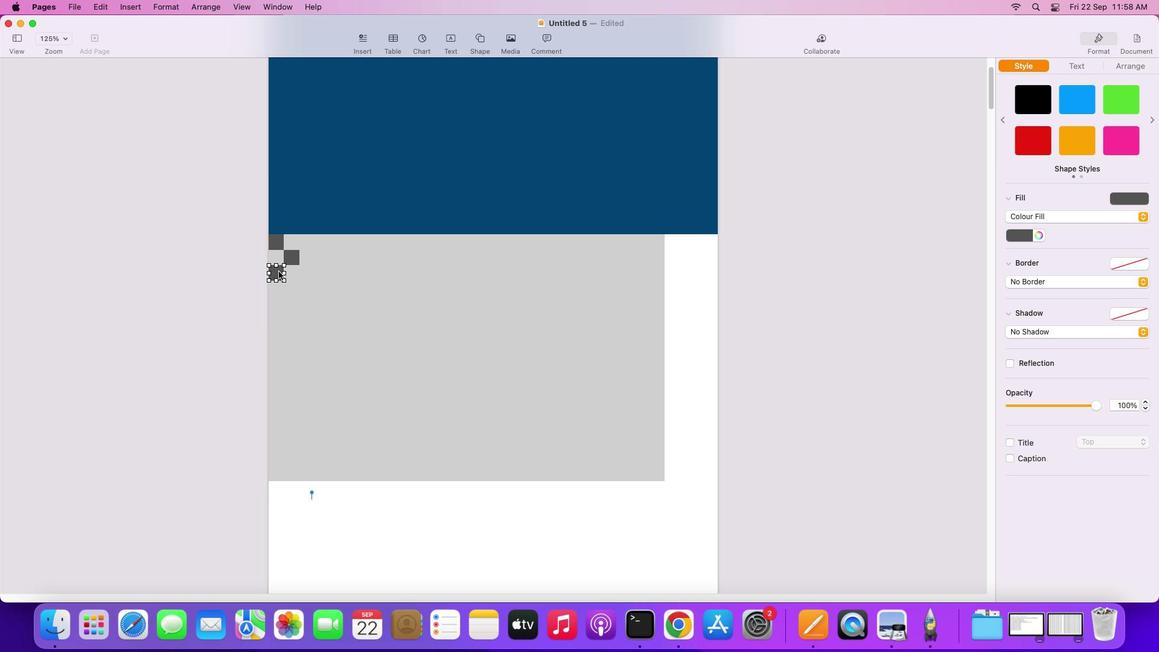 
Action: Mouse moved to (296, 291)
Screenshot: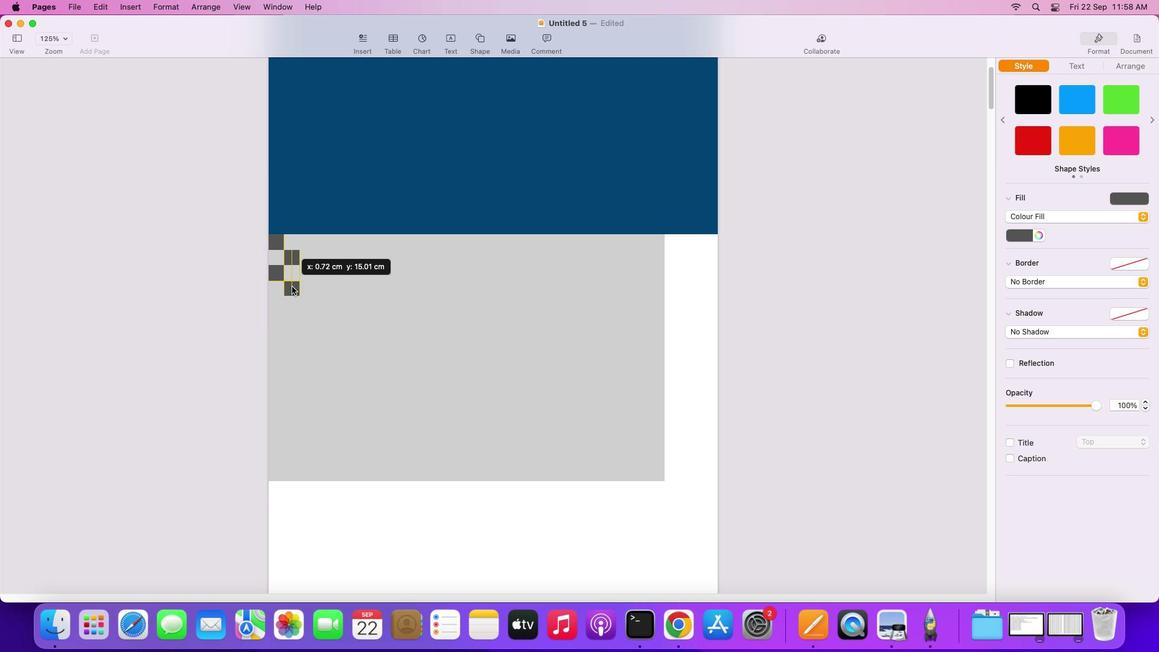 
Action: Mouse pressed left at (296, 291)
Screenshot: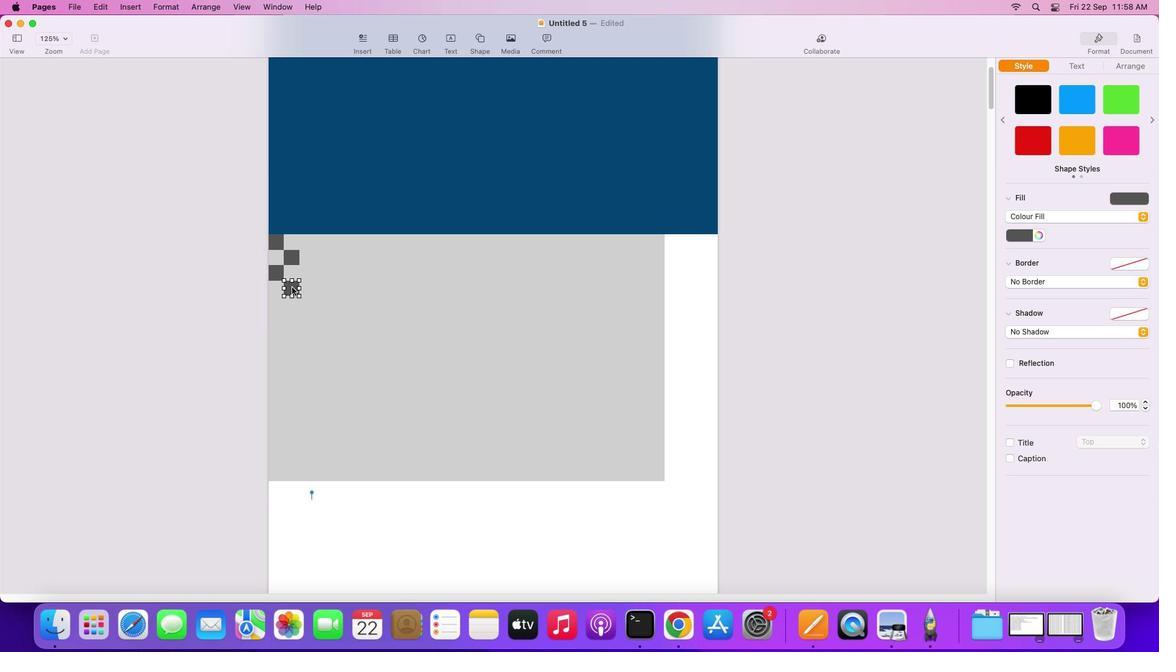 
Action: Mouse moved to (282, 305)
Screenshot: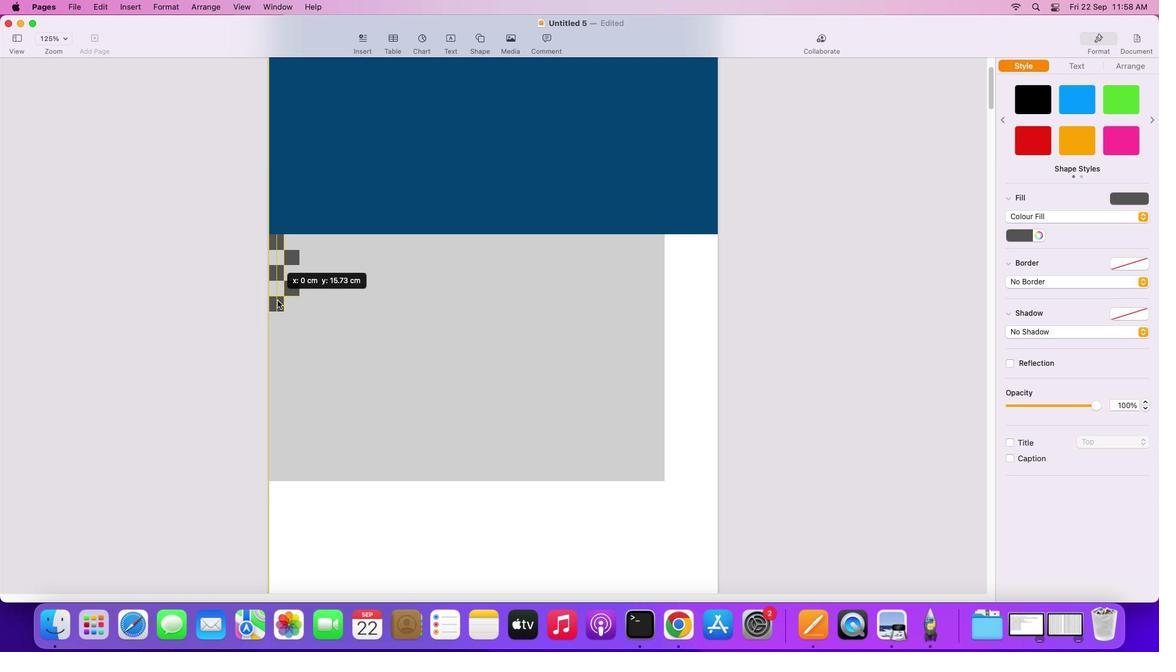 
Action: Mouse pressed left at (282, 305)
Screenshot: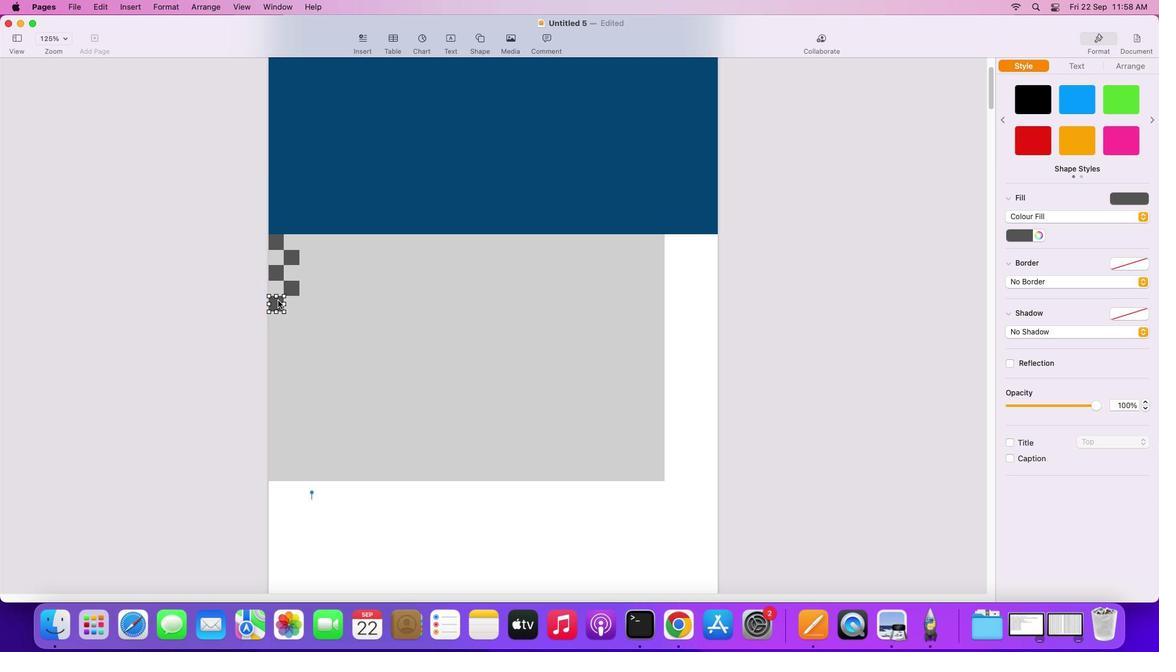 
Action: Mouse moved to (297, 320)
Screenshot: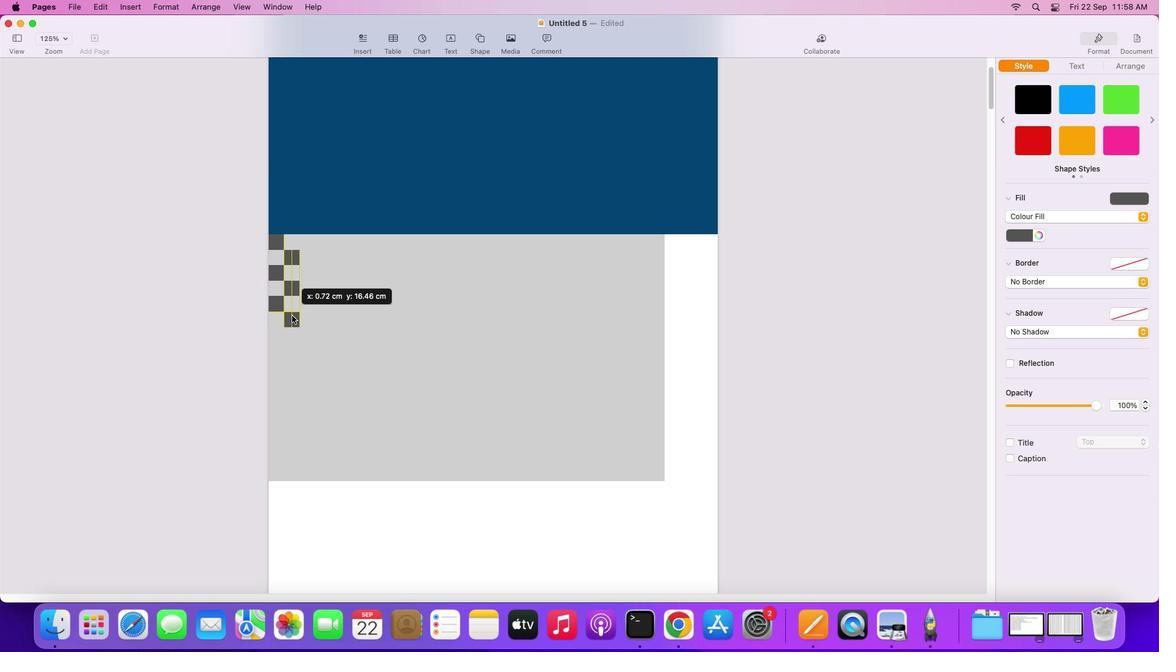 
Action: Mouse pressed left at (297, 320)
Screenshot: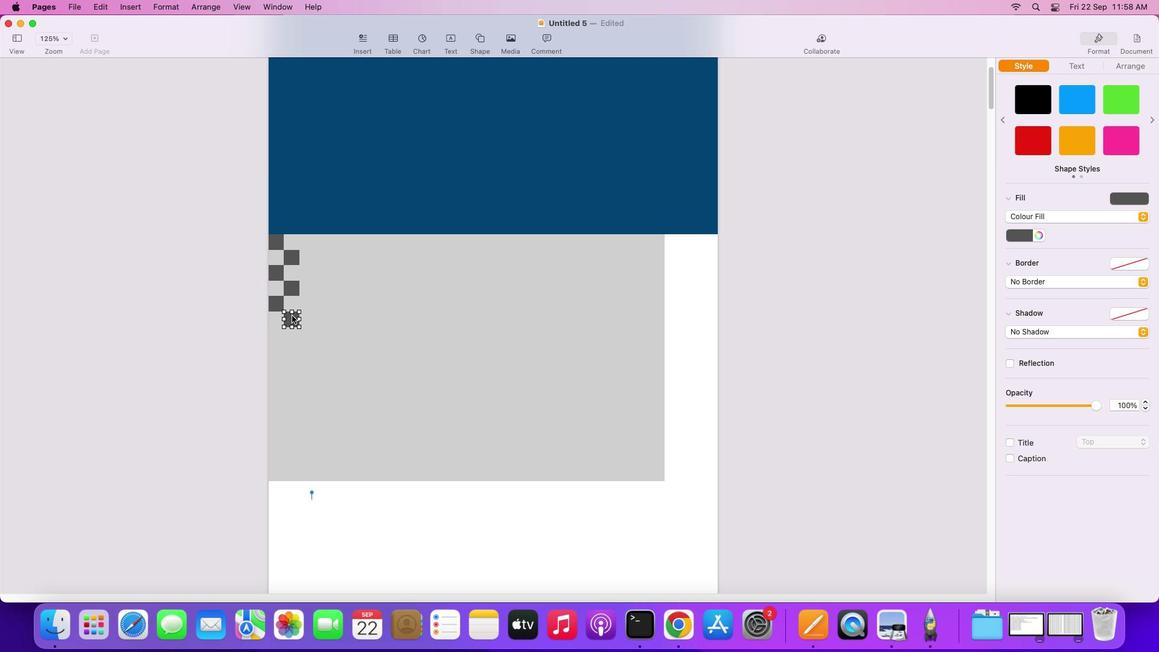 
Action: Mouse moved to (281, 338)
Screenshot: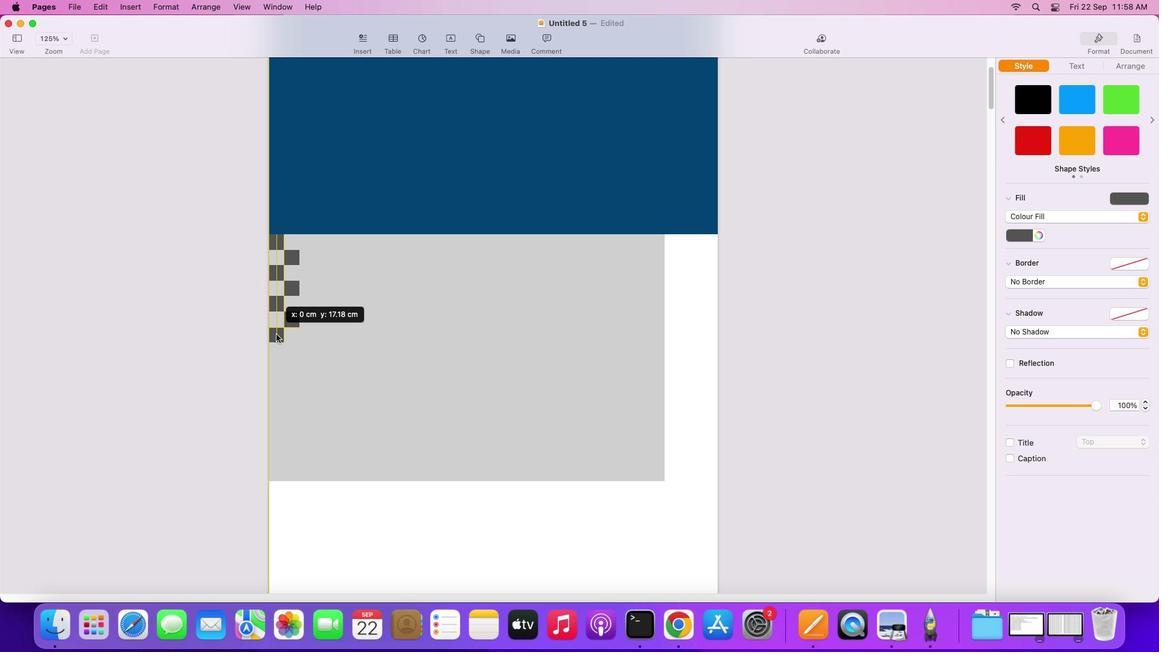 
Action: Mouse pressed left at (281, 338)
Screenshot: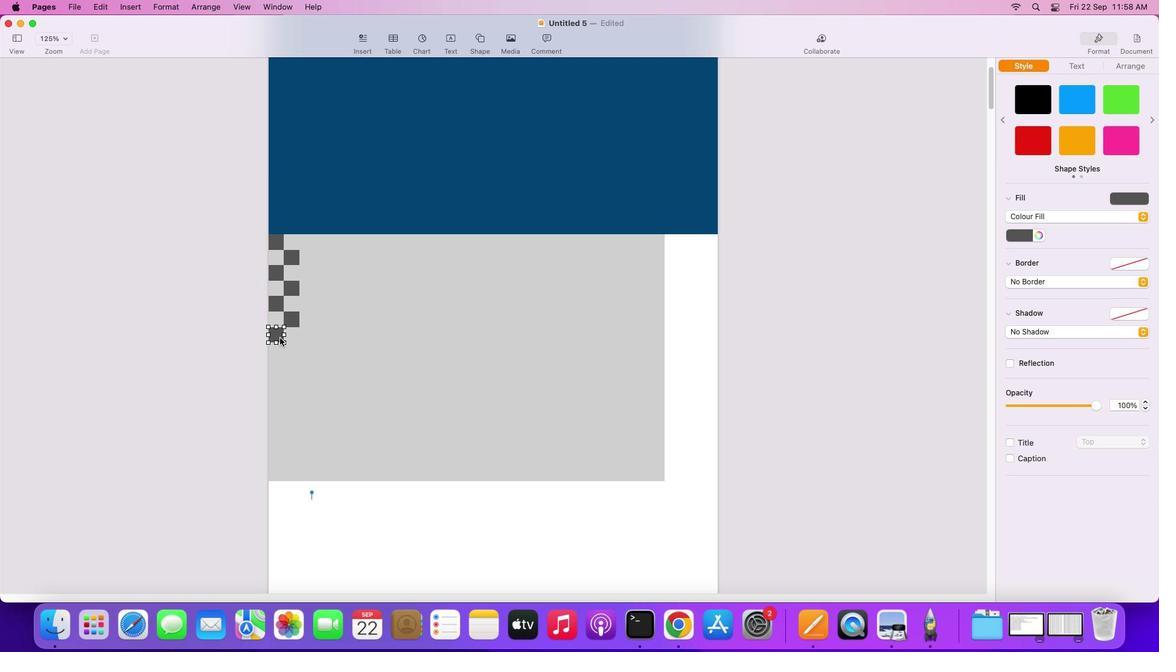 
Action: Mouse moved to (294, 354)
Screenshot: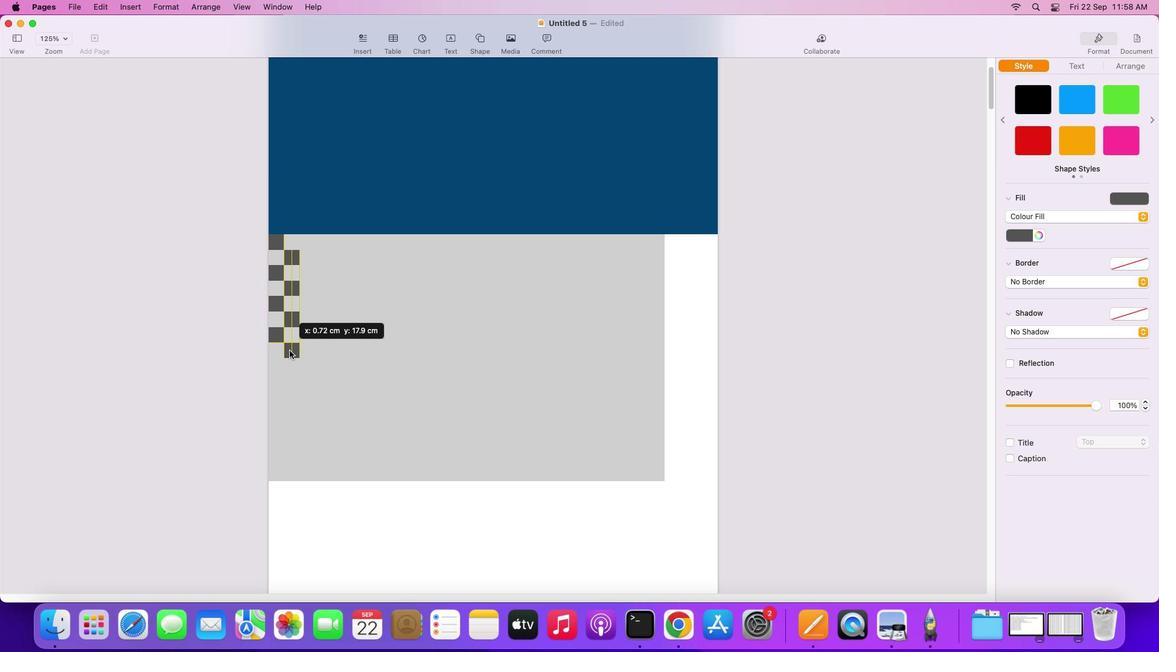 
Action: Mouse pressed left at (294, 354)
Screenshot: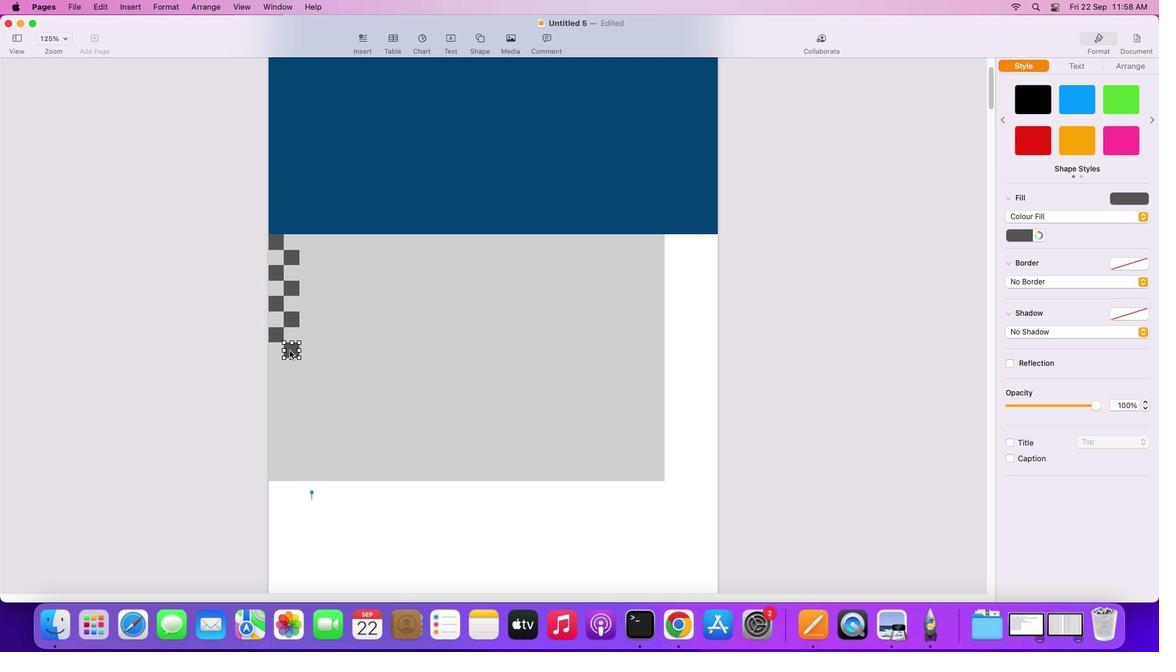 
Action: Mouse moved to (280, 371)
Screenshot: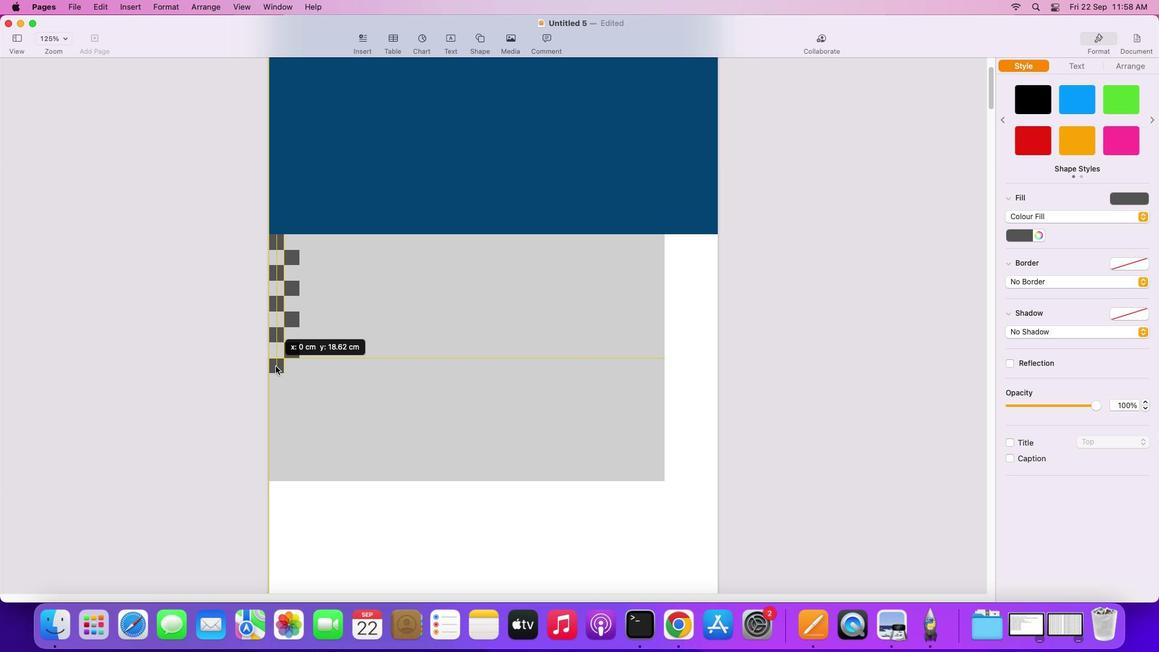 
Action: Mouse pressed left at (280, 371)
Screenshot: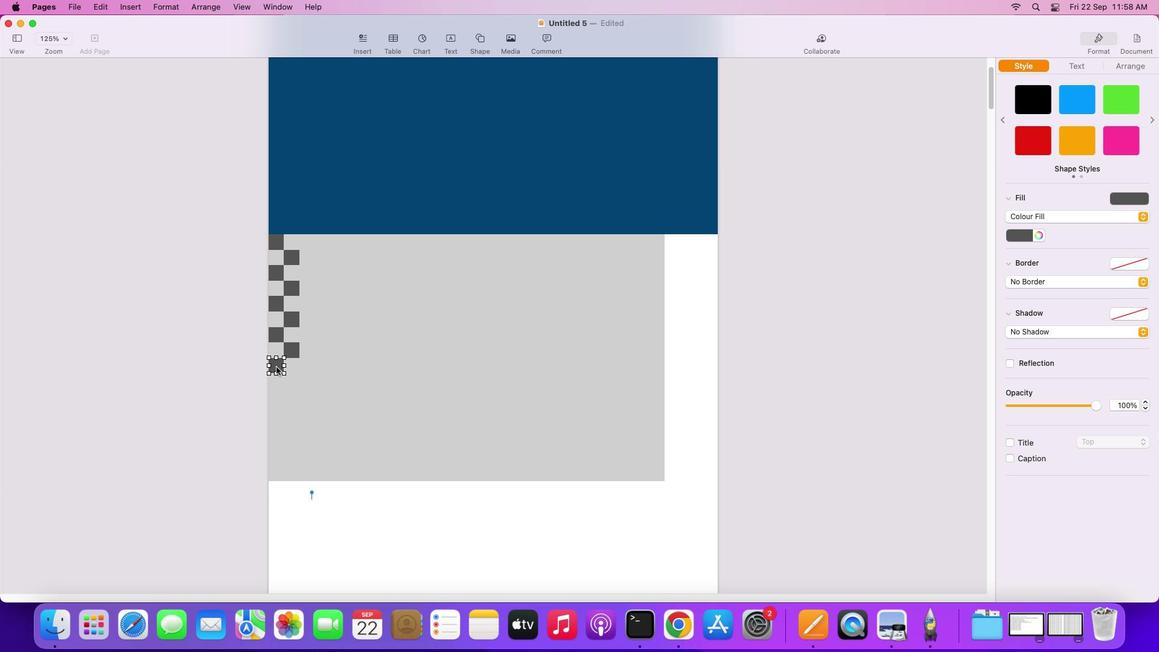
Action: Mouse moved to (294, 385)
Screenshot: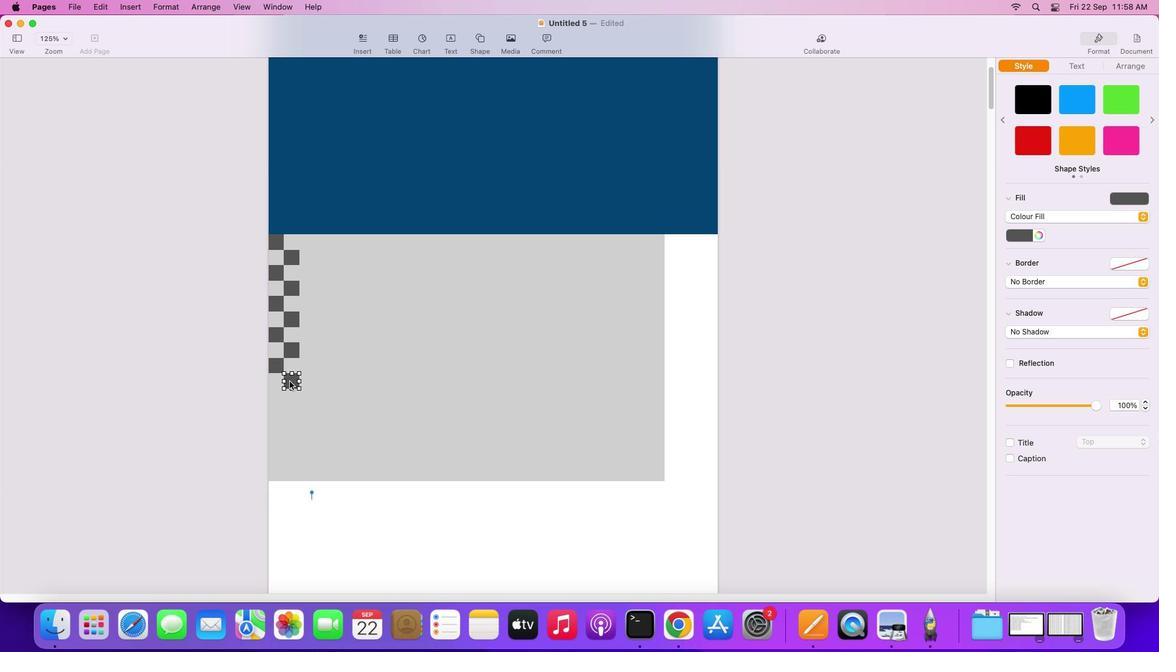 
Action: Mouse pressed left at (294, 385)
Screenshot: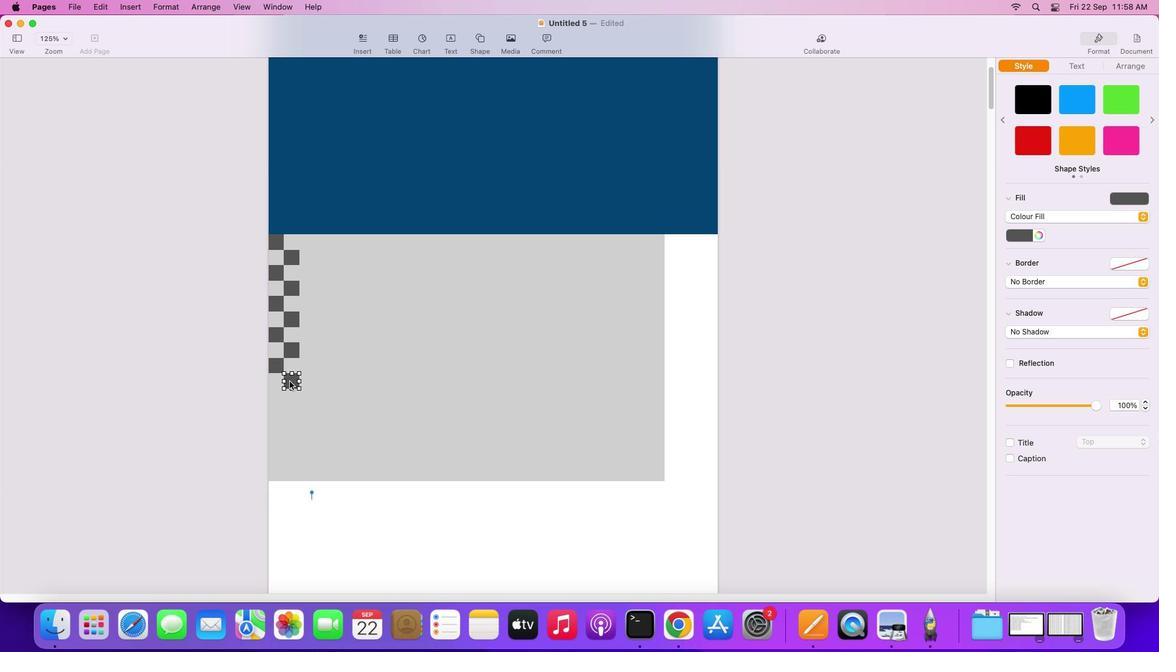 
Action: Mouse moved to (279, 402)
Screenshot: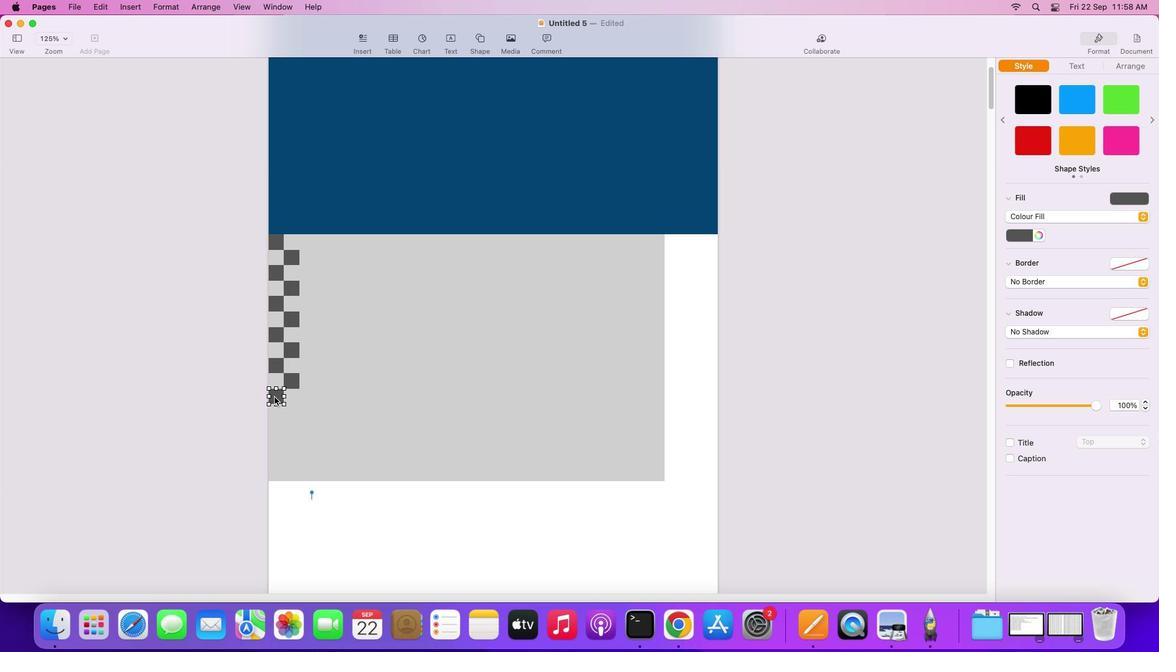 
Action: Mouse pressed left at (279, 402)
Screenshot: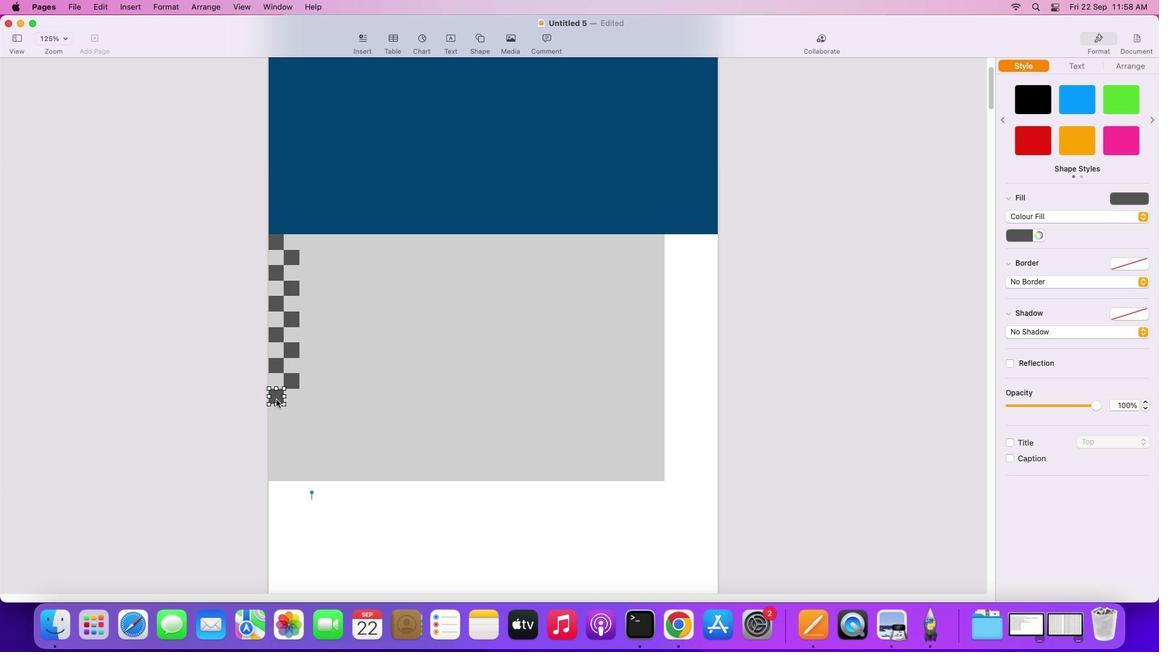 
Action: Mouse moved to (294, 416)
Screenshot: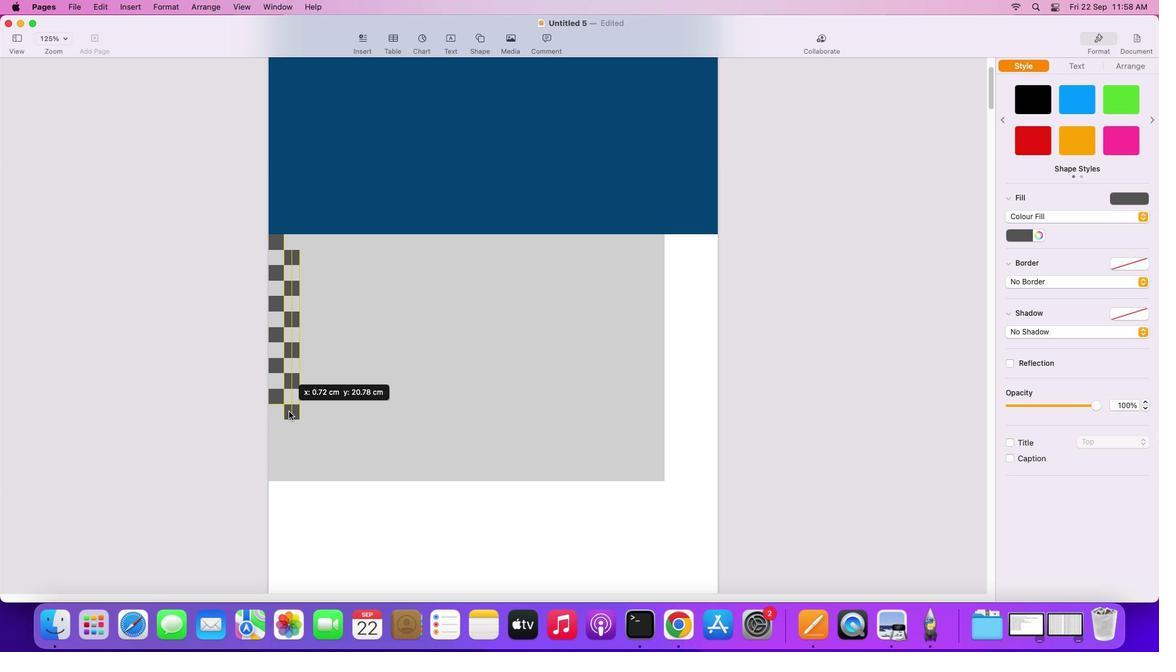 
Action: Mouse pressed left at (294, 416)
Screenshot: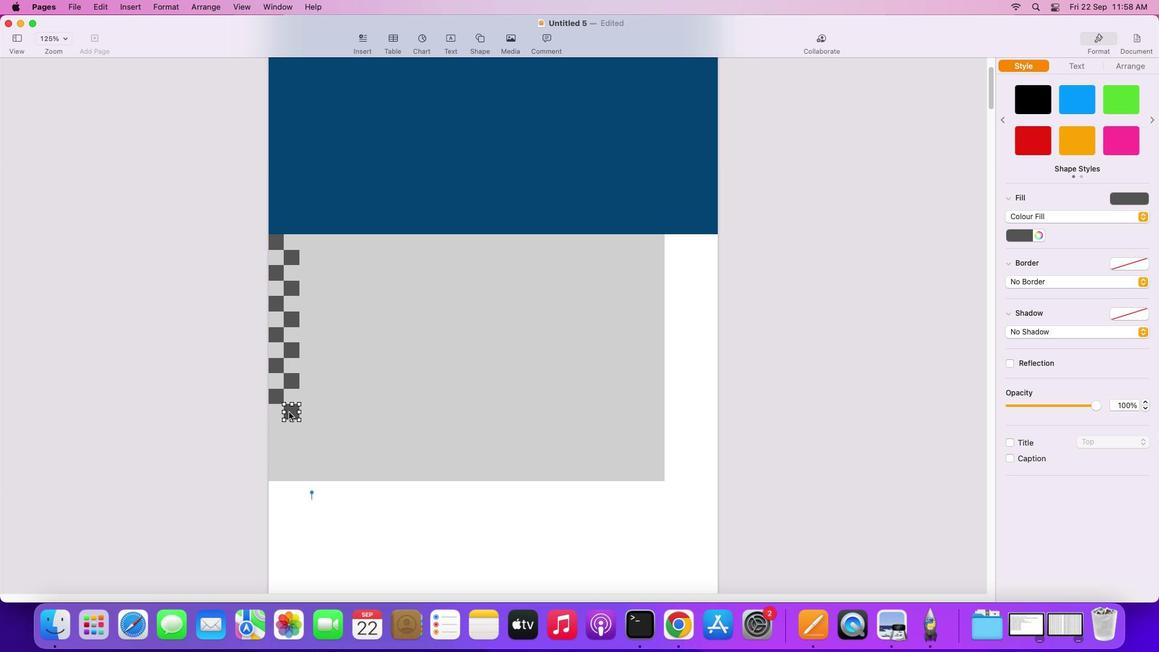 
Action: Mouse moved to (280, 431)
Screenshot: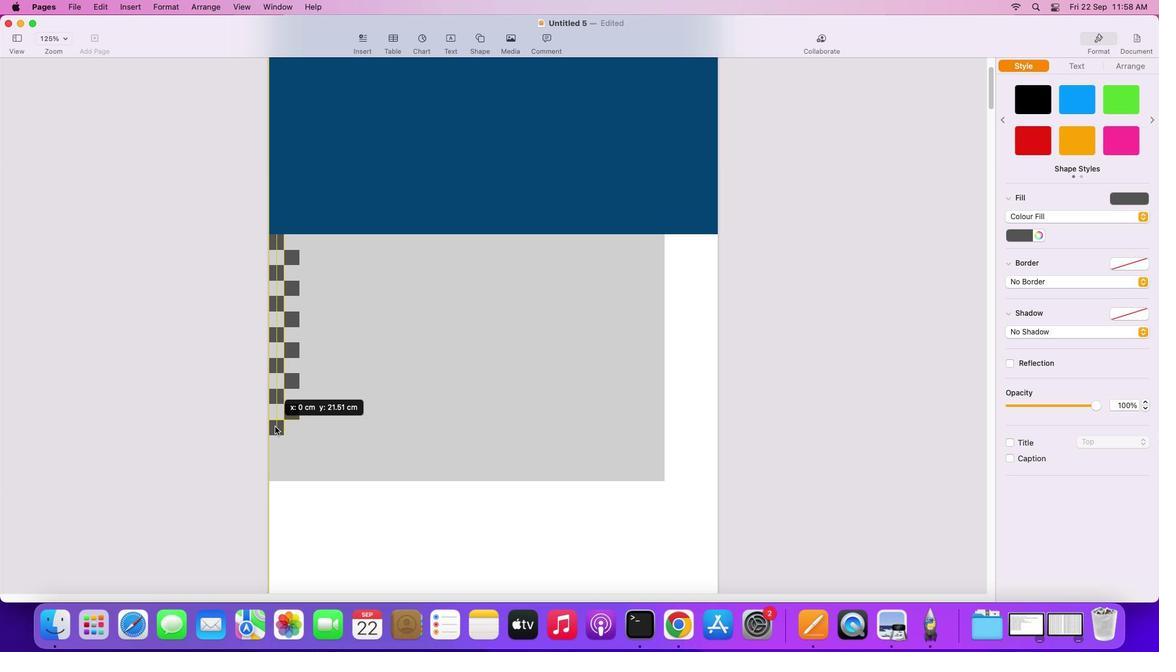 
Action: Mouse pressed left at (280, 431)
Screenshot: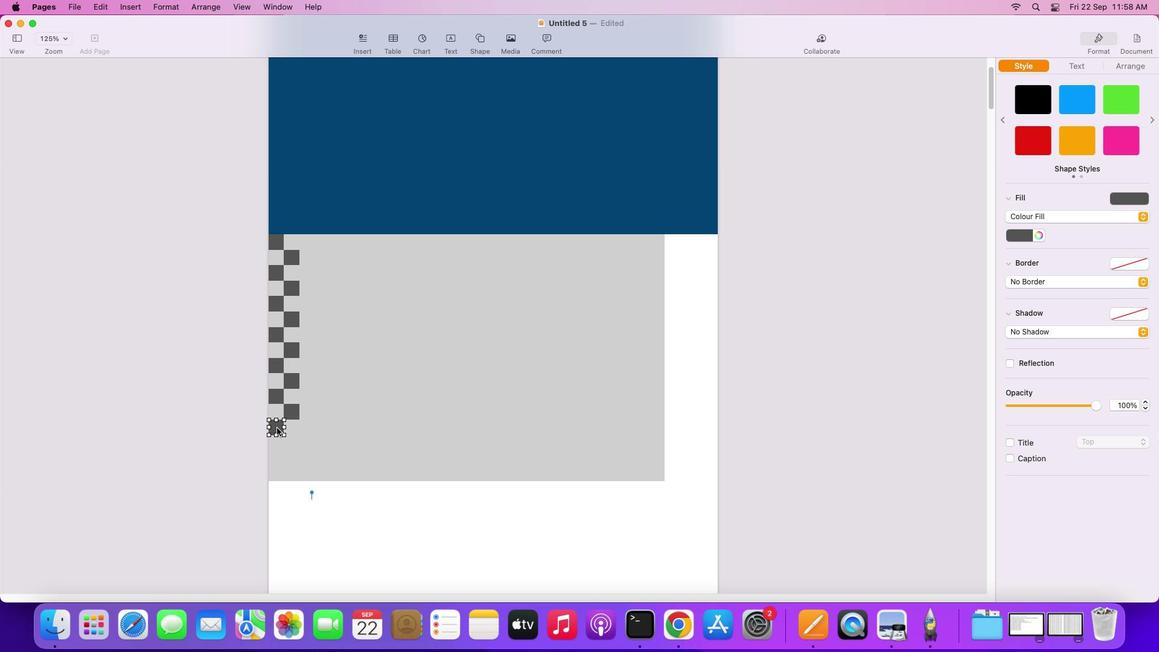 
Action: Mouse moved to (294, 445)
Screenshot: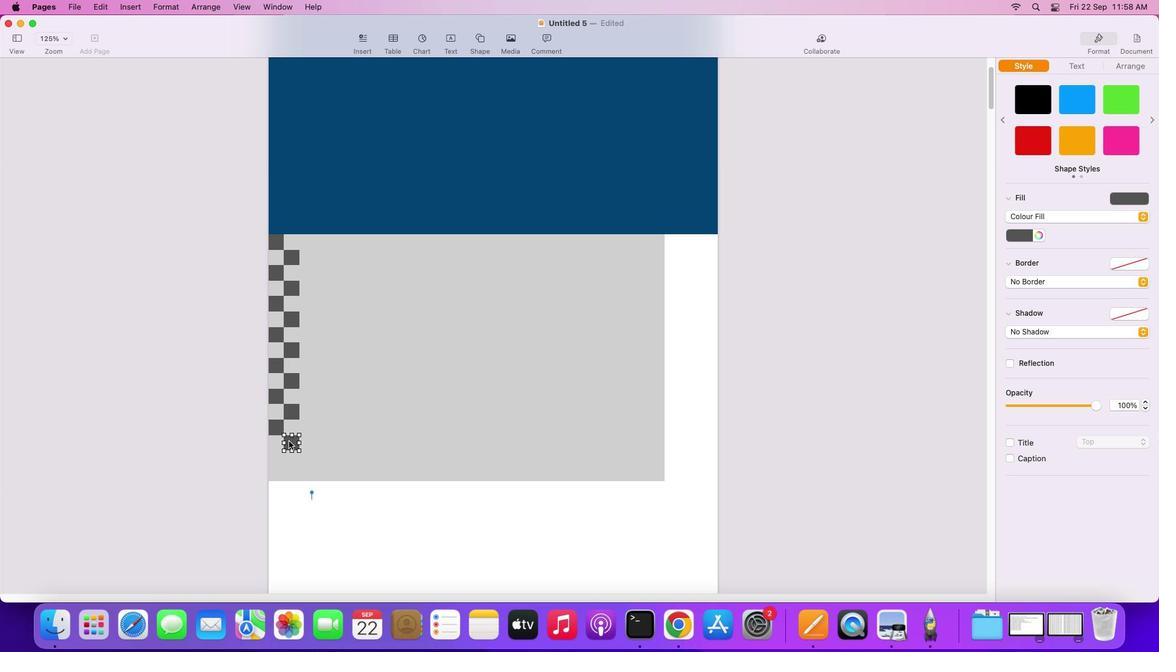 
Action: Mouse pressed left at (294, 445)
Screenshot: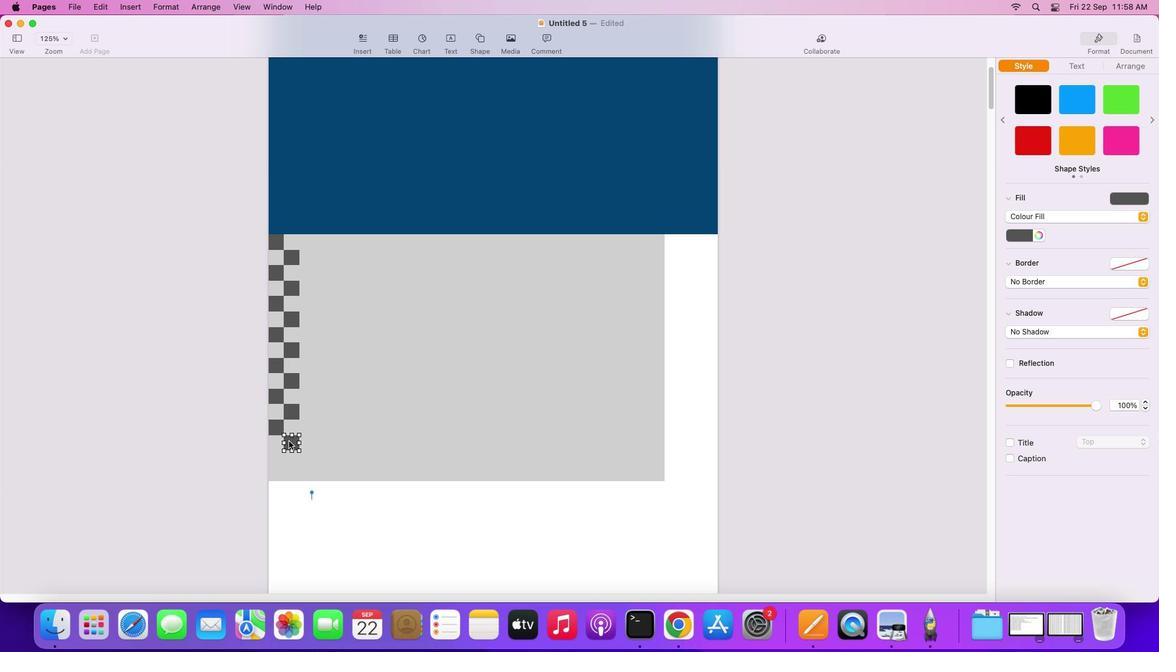 
Action: Mouse moved to (281, 461)
Screenshot: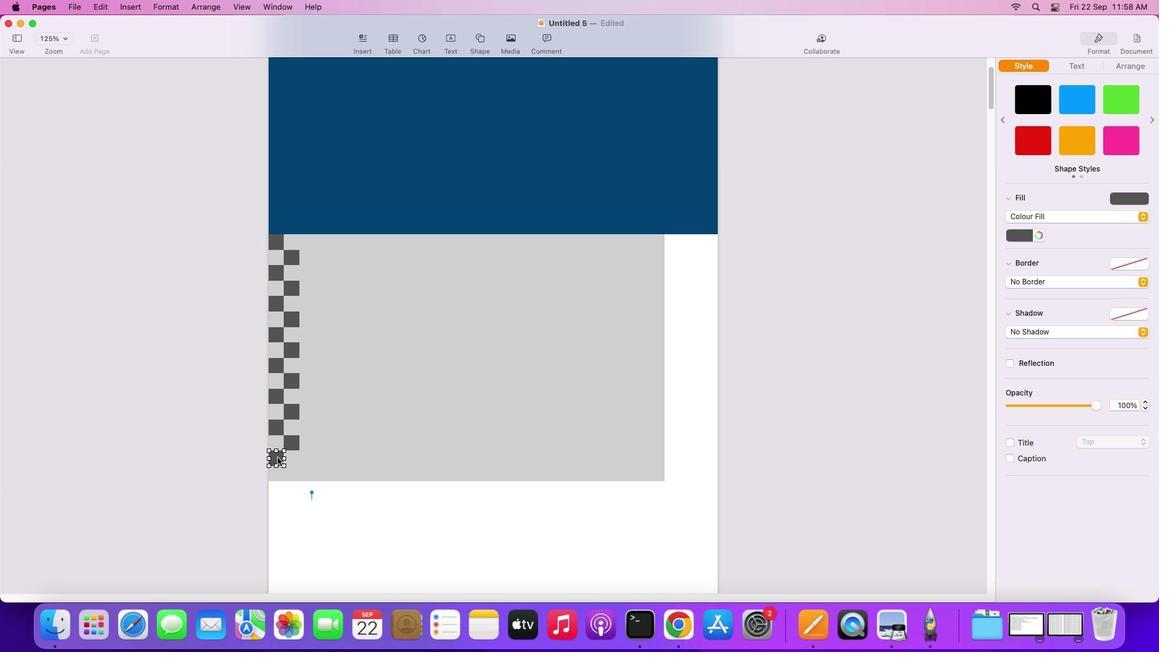 
Action: Mouse pressed left at (281, 461)
Screenshot: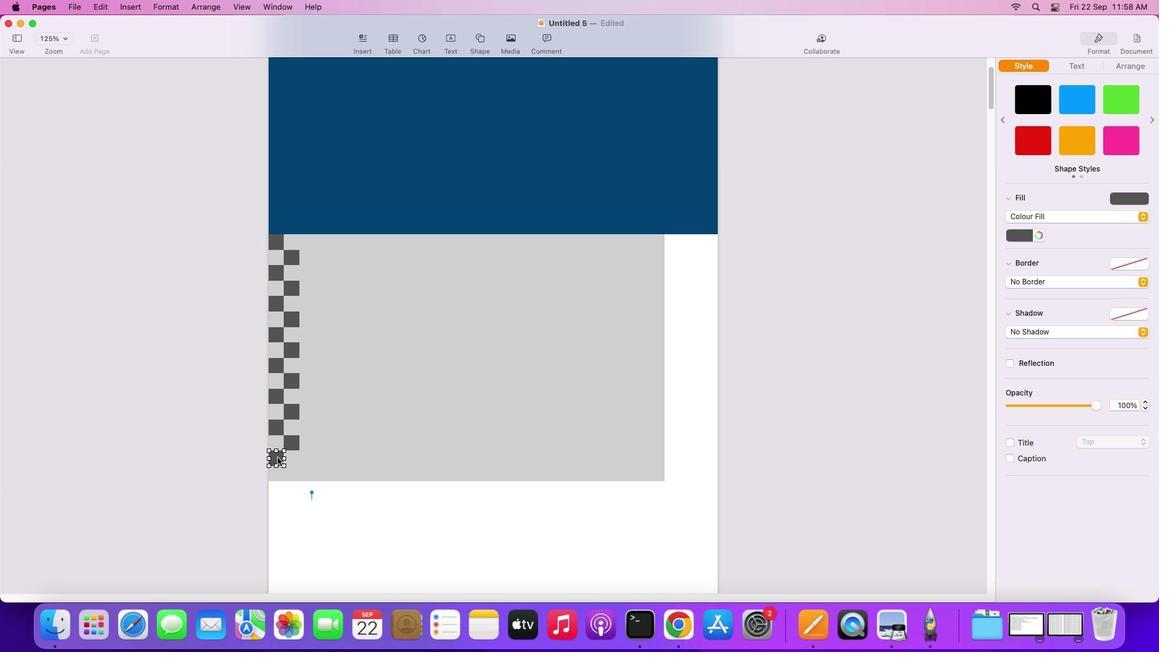 
Action: Mouse moved to (402, 338)
Screenshot: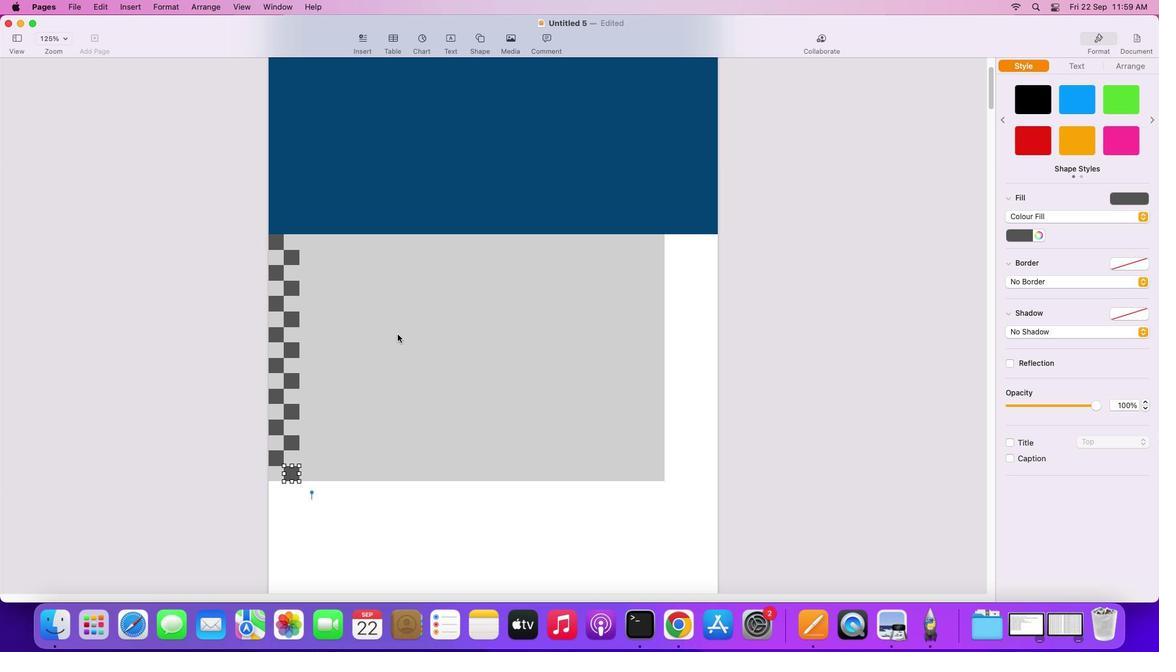 
Action: Mouse pressed left at (402, 338)
Screenshot: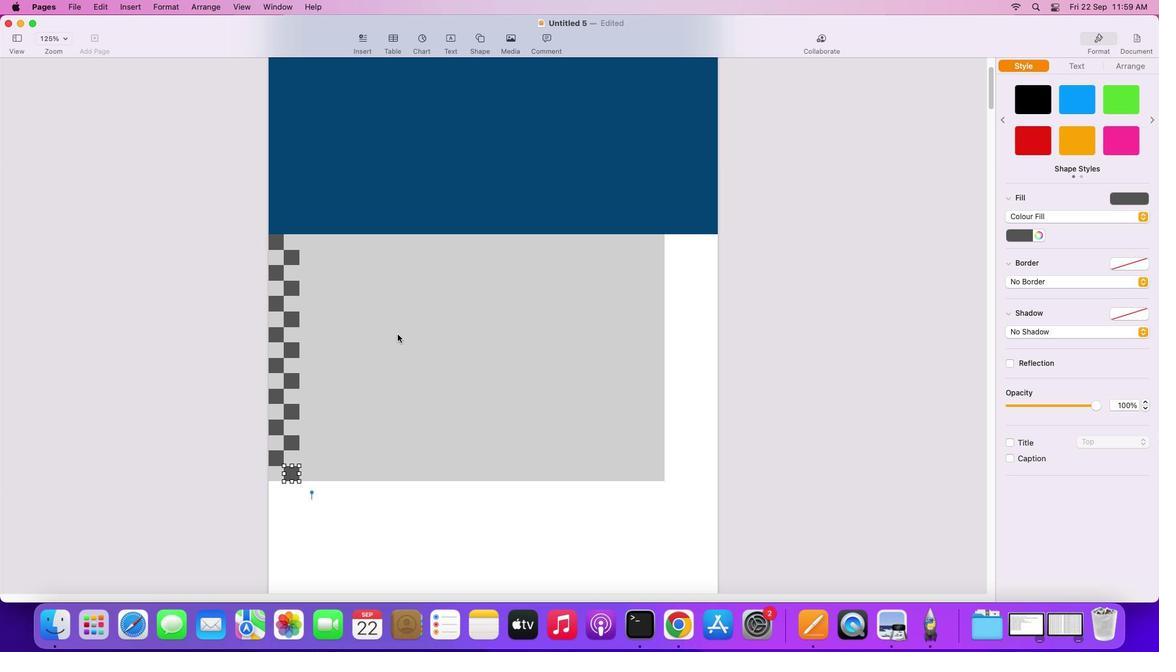 
Action: Mouse moved to (283, 246)
Screenshot: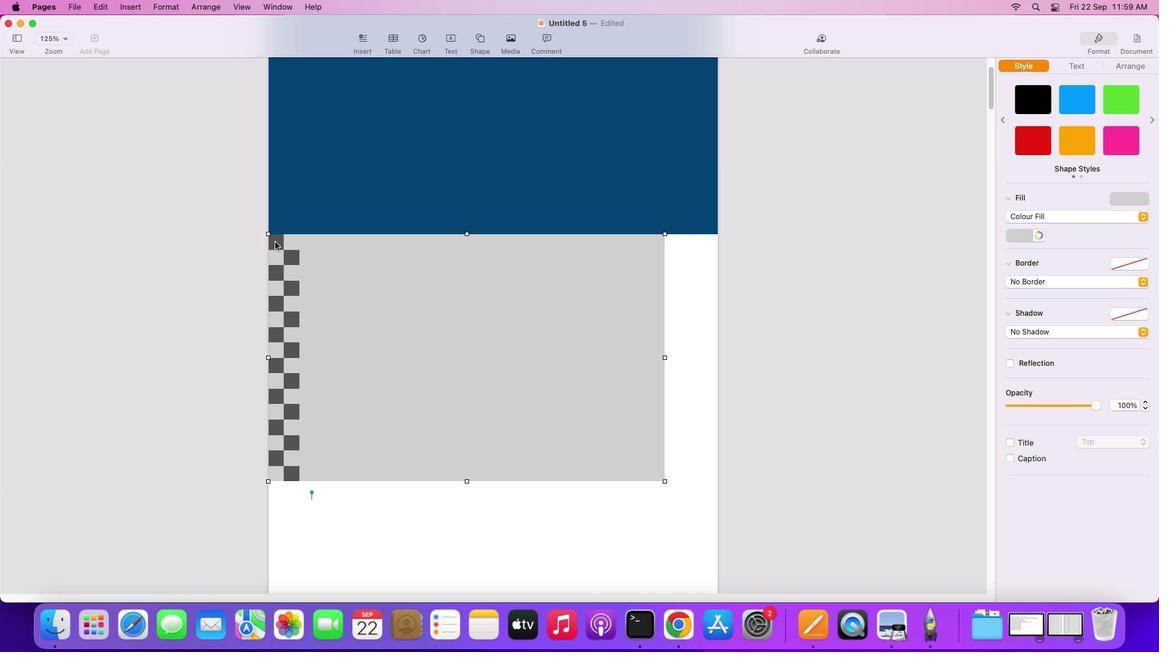 
Action: Key pressed Key.shift
Screenshot: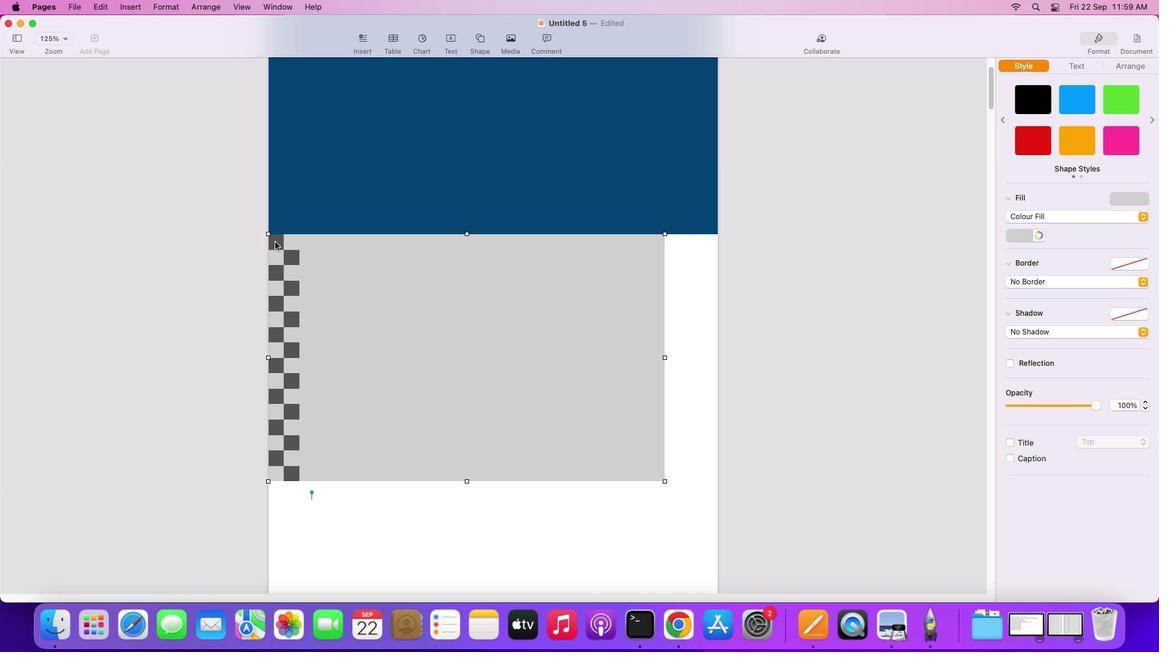 
Action: Mouse moved to (279, 246)
Screenshot: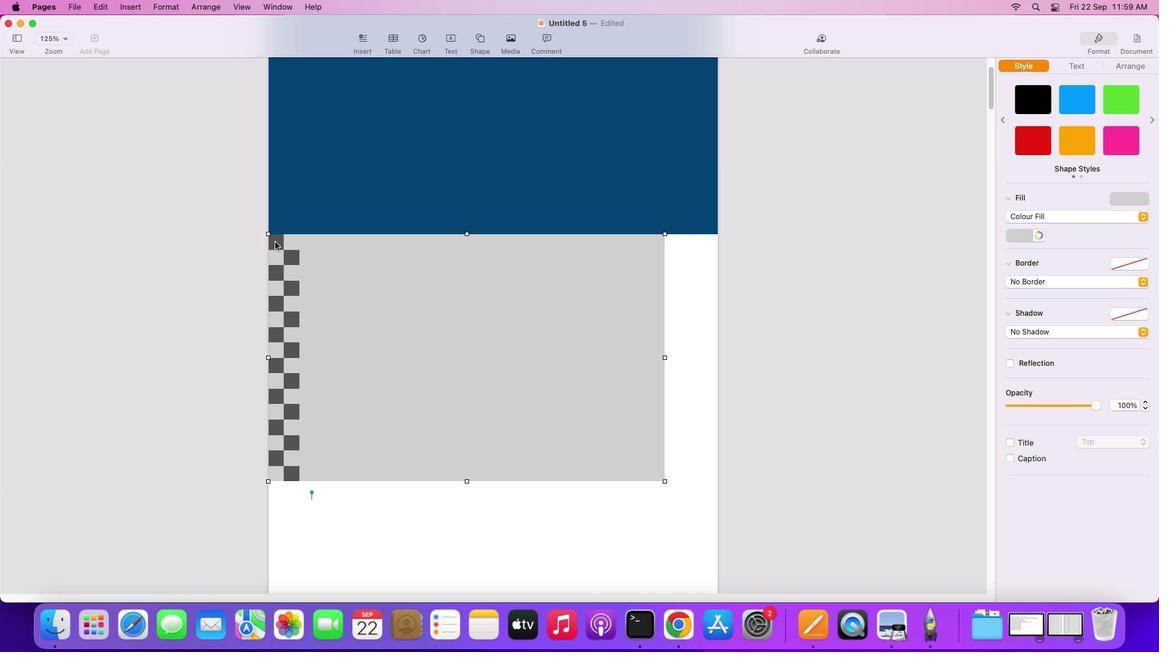 
Action: Mouse pressed left at (279, 246)
Screenshot: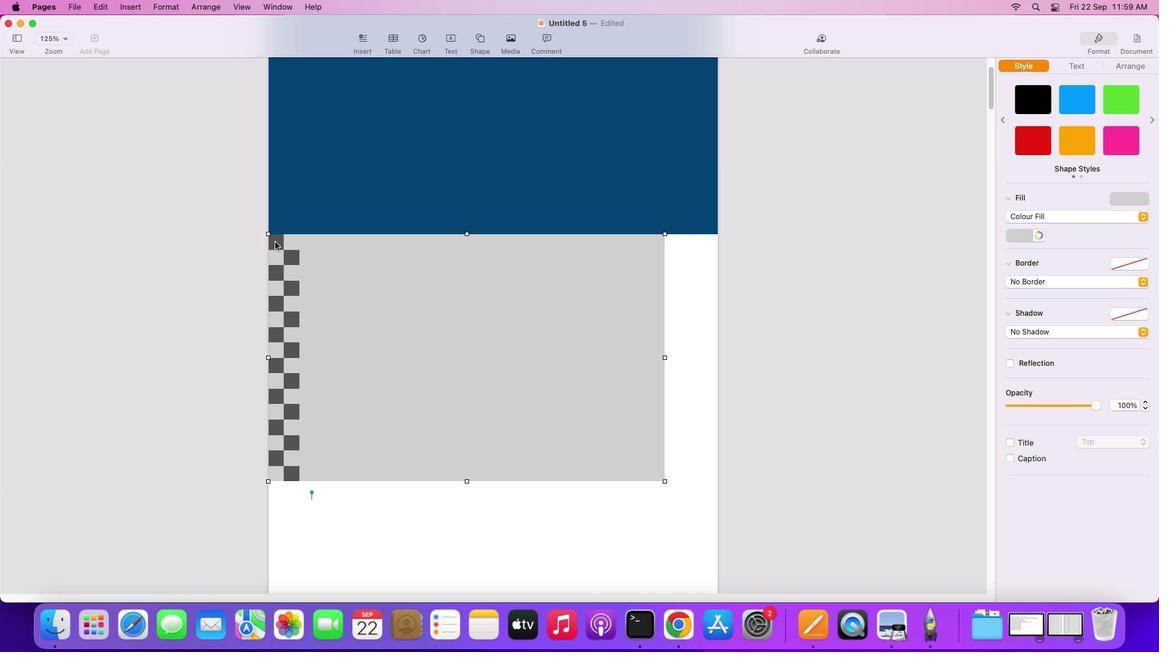 
Action: Mouse moved to (294, 257)
Screenshot: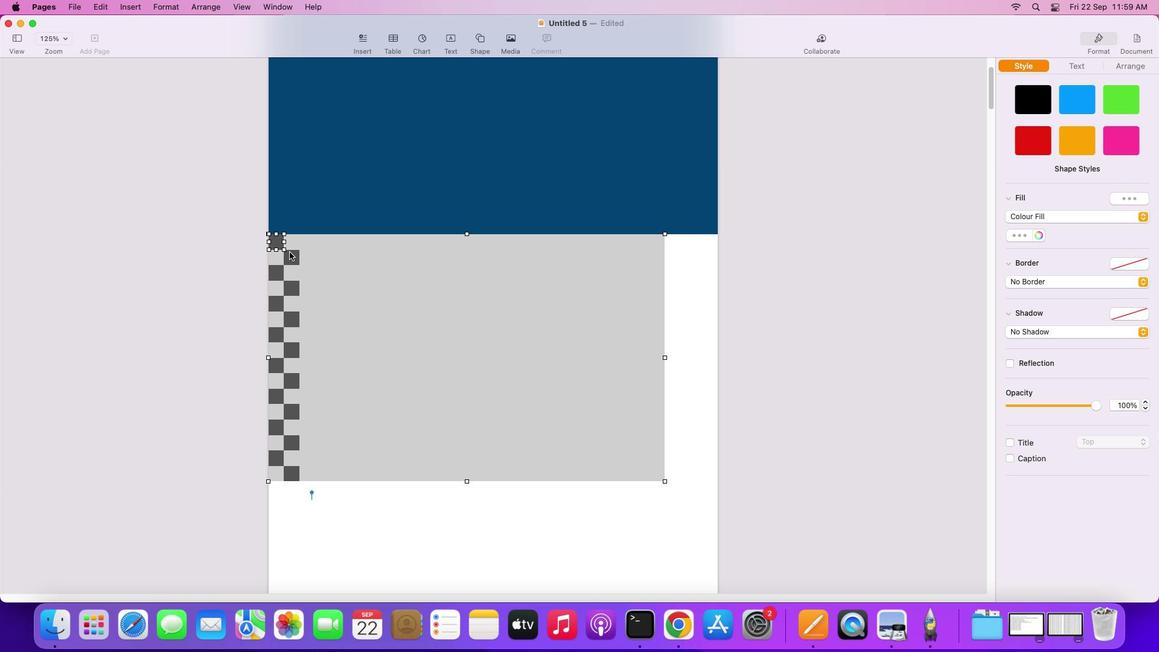 
Action: Mouse pressed left at (294, 257)
Screenshot: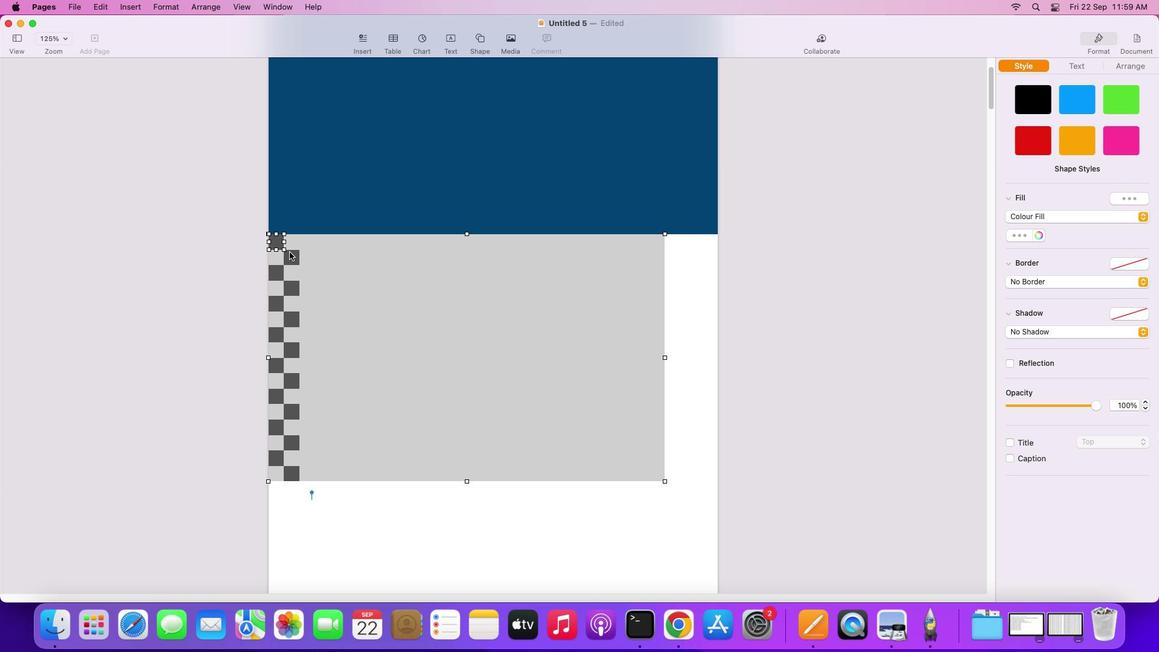 
Action: Mouse moved to (280, 275)
